 Task: Multiple Plugin Chains.
Action: Mouse moved to (101, 36)
Screenshot: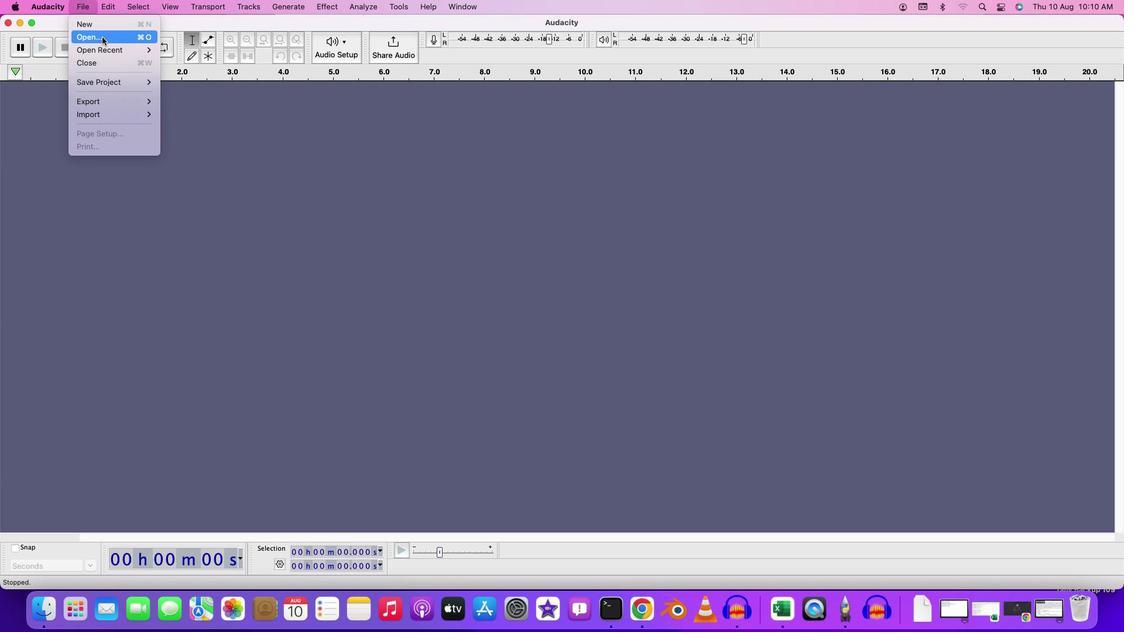 
Action: Mouse pressed left at (101, 36)
Screenshot: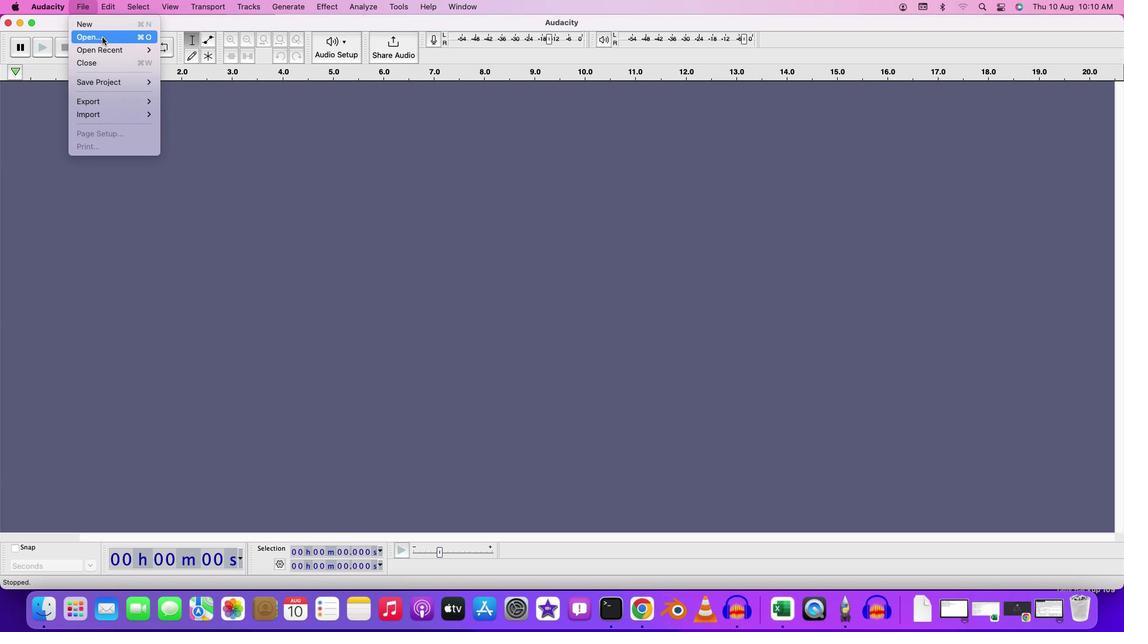 
Action: Mouse moved to (720, 277)
Screenshot: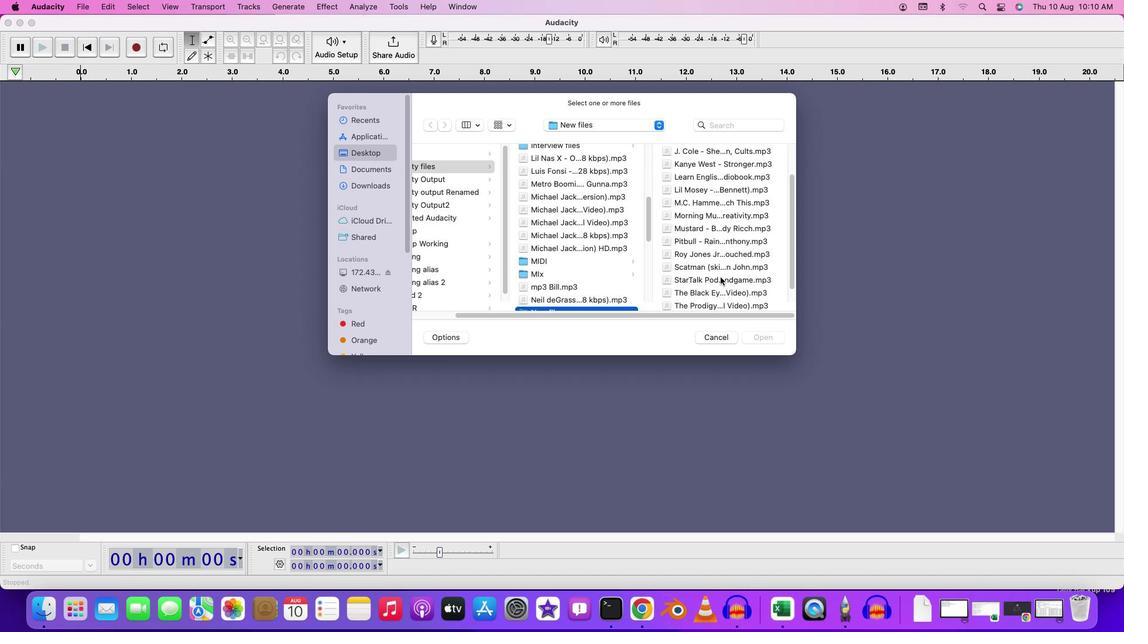 
Action: Mouse scrolled (720, 277) with delta (0, 0)
Screenshot: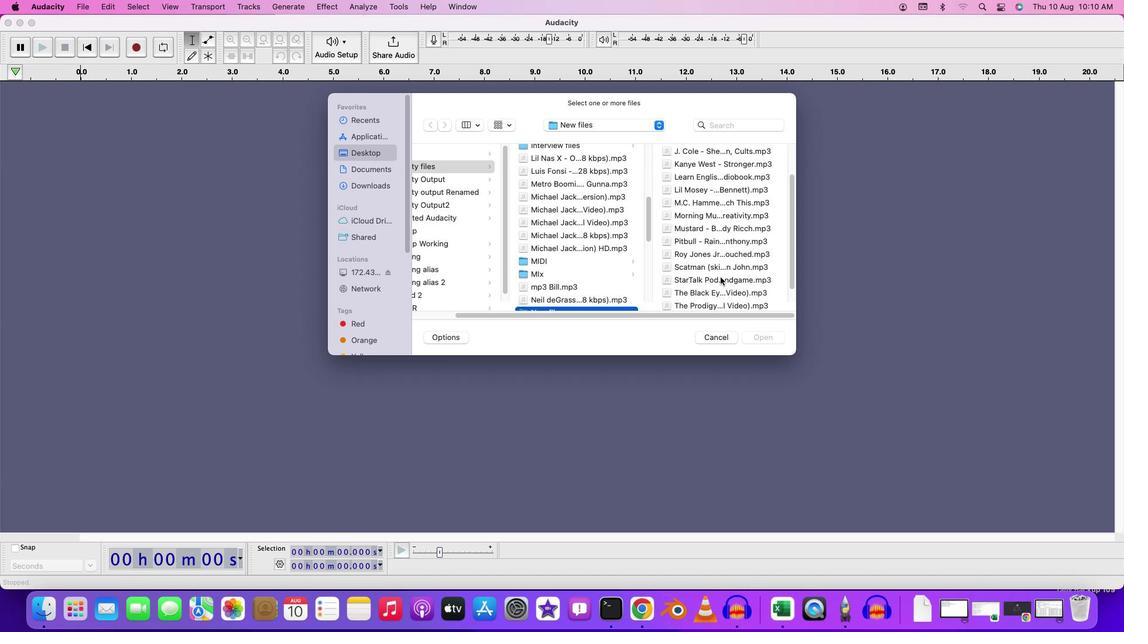 
Action: Mouse scrolled (720, 277) with delta (0, 0)
Screenshot: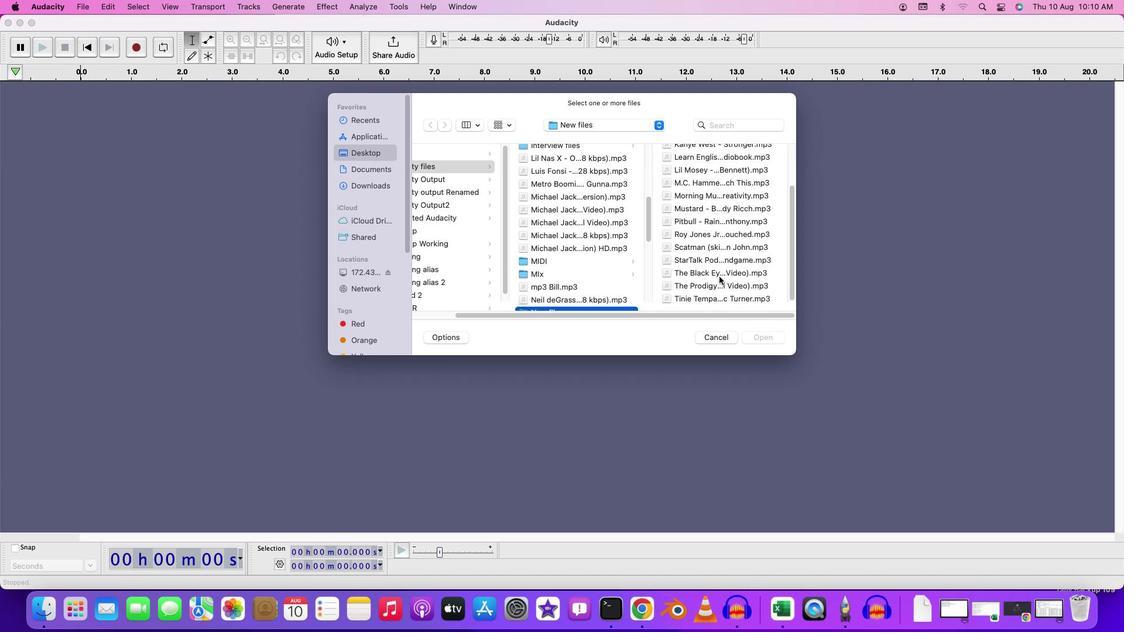 
Action: Mouse scrolled (720, 277) with delta (0, -1)
Screenshot: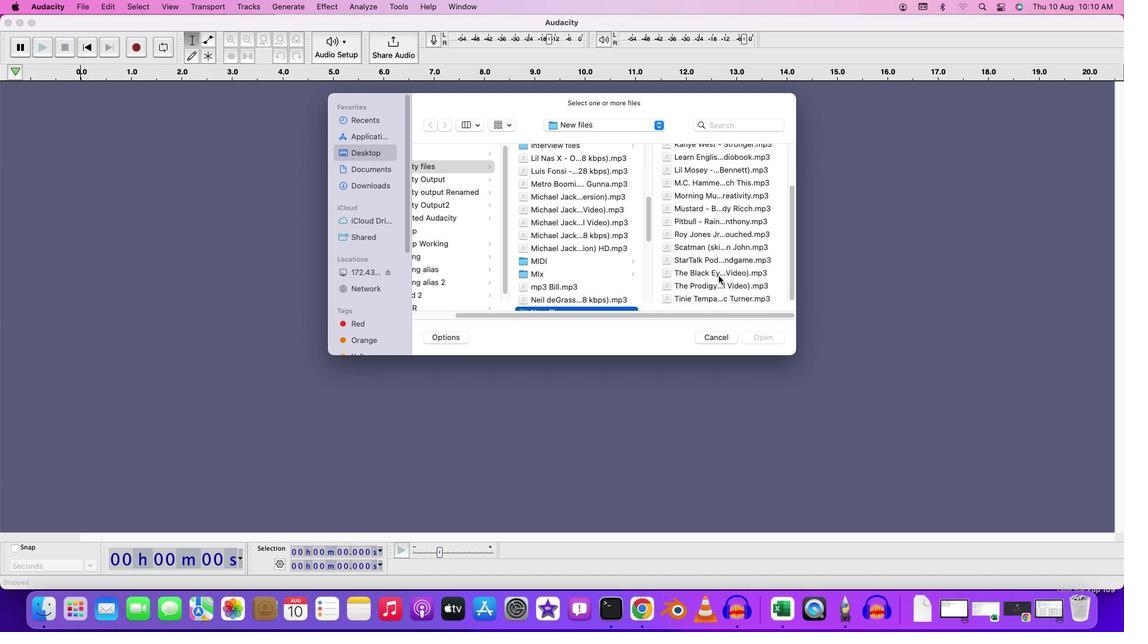
Action: Mouse moved to (720, 277)
Screenshot: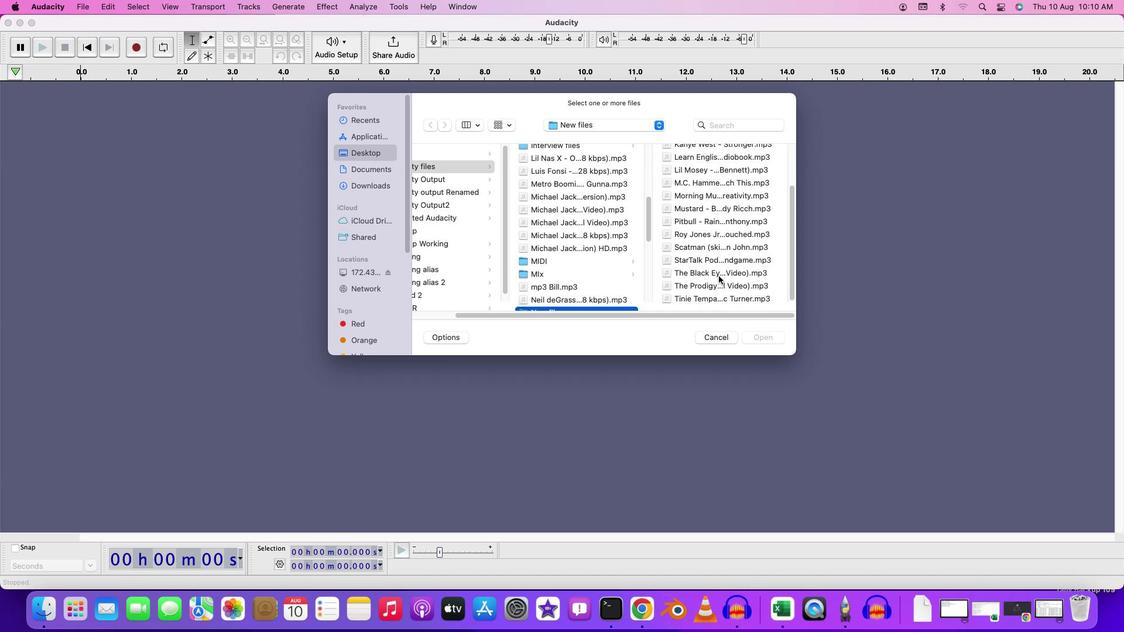 
Action: Mouse scrolled (720, 277) with delta (0, -2)
Screenshot: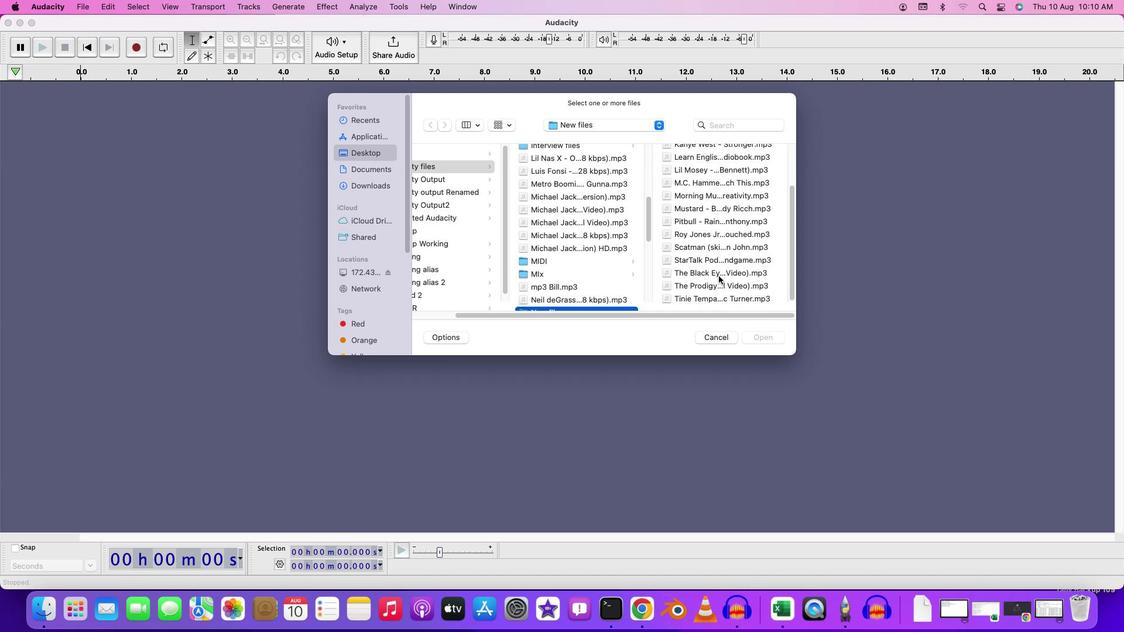 
Action: Mouse moved to (722, 260)
Screenshot: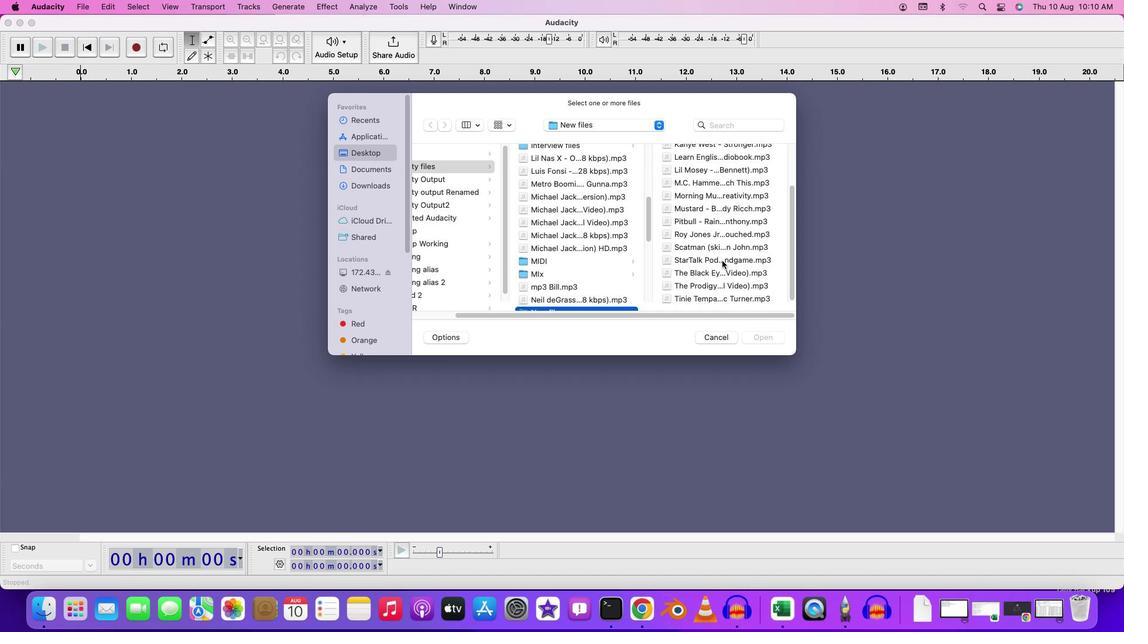 
Action: Mouse pressed left at (722, 260)
Screenshot: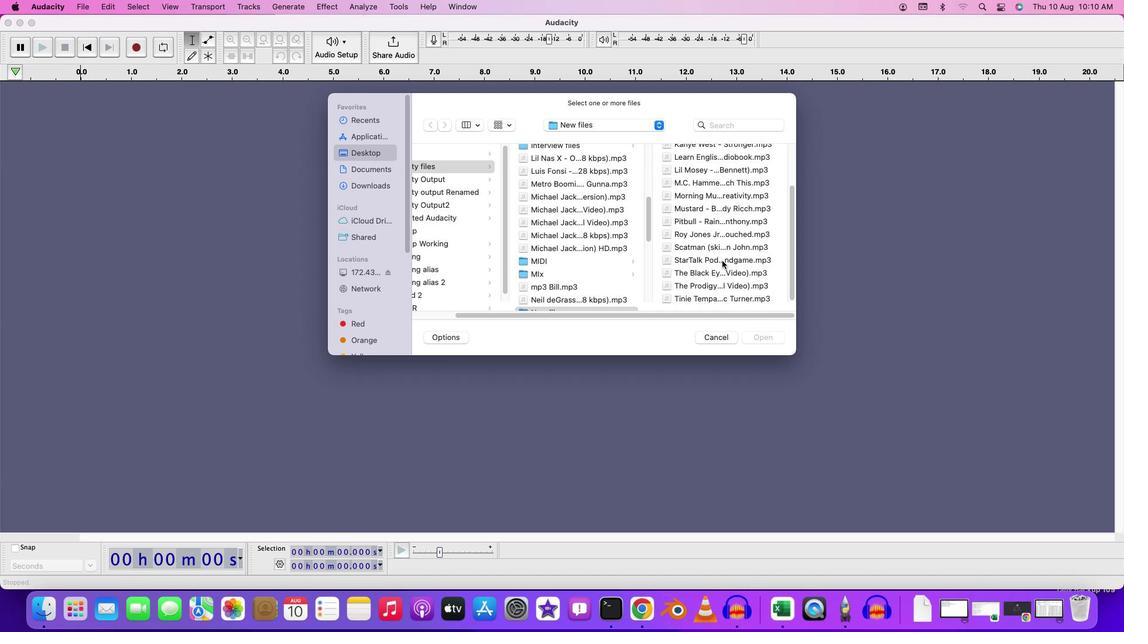 
Action: Mouse moved to (587, 175)
Screenshot: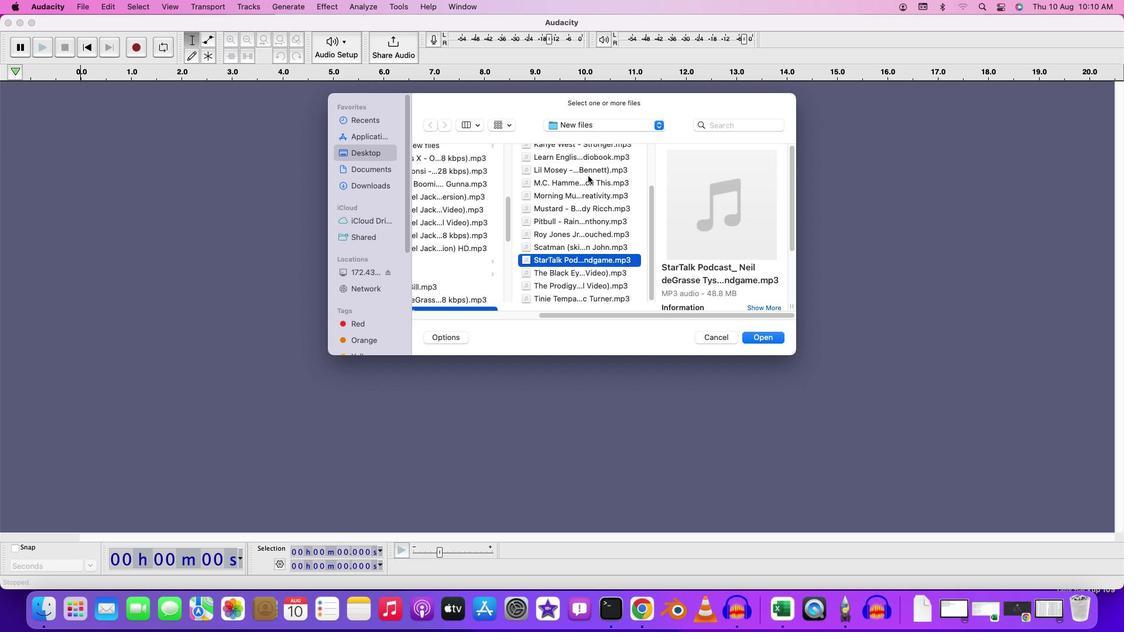 
Action: Mouse scrolled (587, 175) with delta (0, 0)
Screenshot: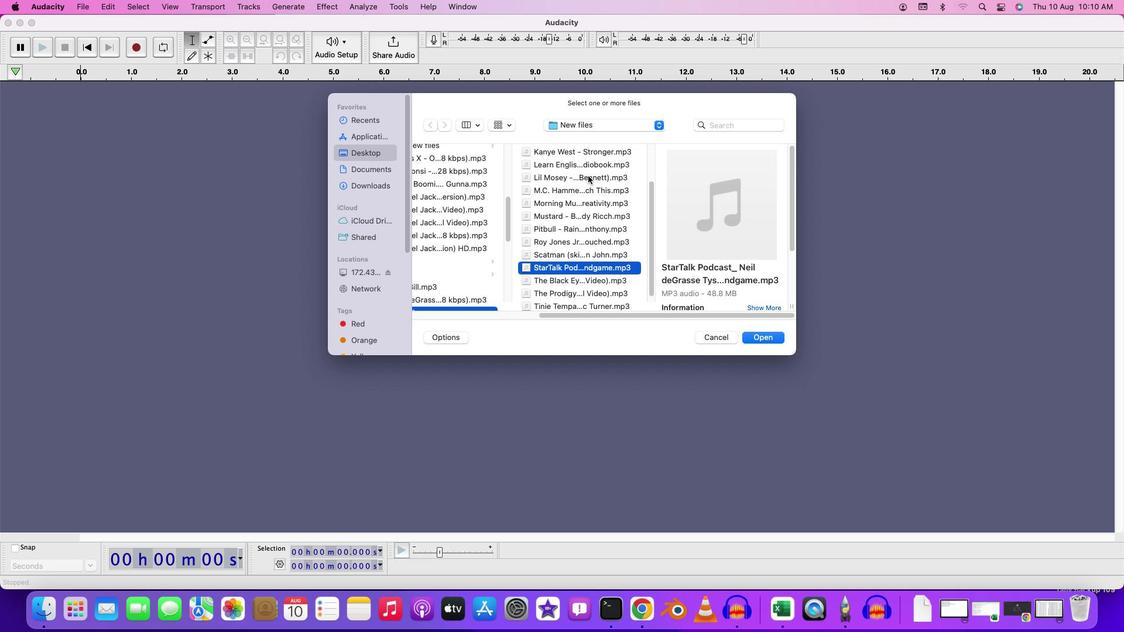 
Action: Mouse scrolled (587, 175) with delta (0, 0)
Screenshot: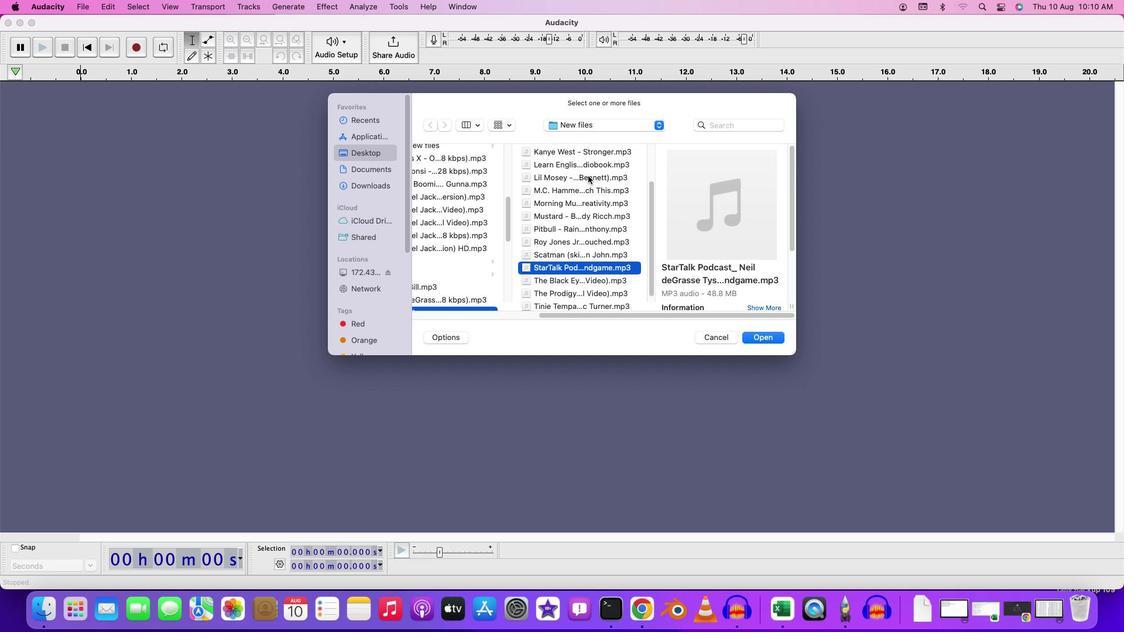 
Action: Mouse moved to (587, 176)
Screenshot: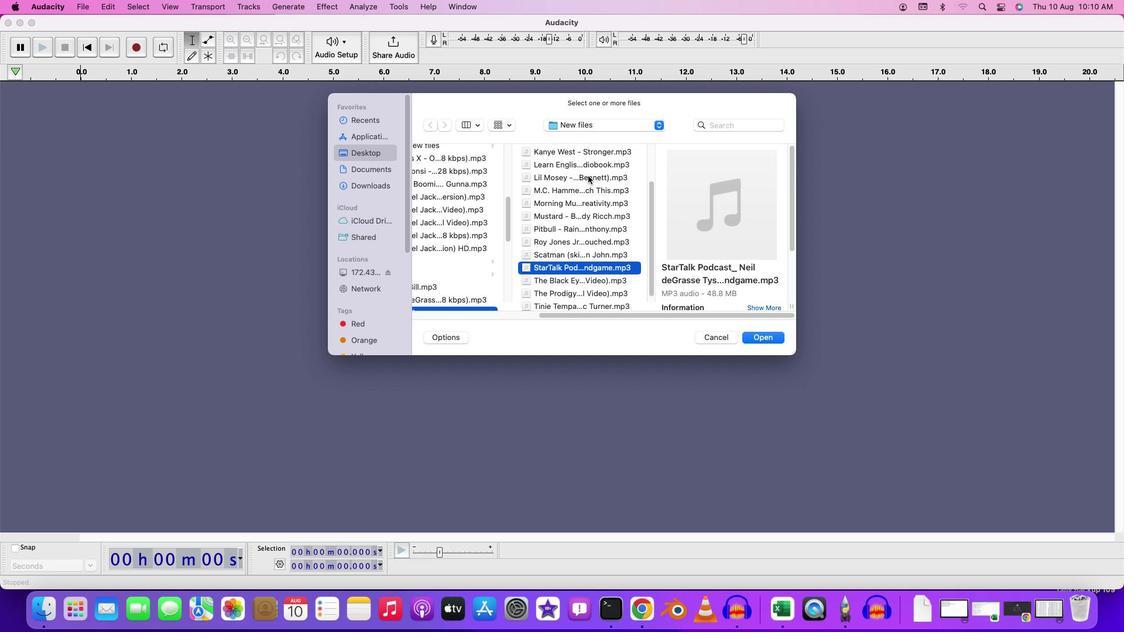
Action: Mouse scrolled (587, 176) with delta (0, 0)
Screenshot: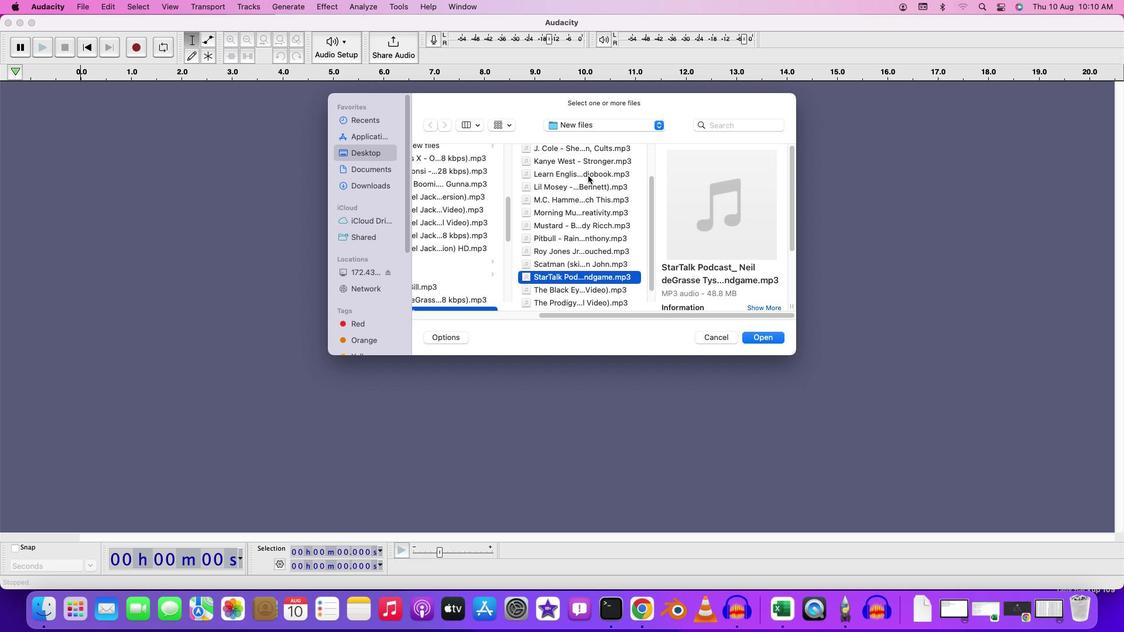 
Action: Mouse scrolled (587, 176) with delta (0, 0)
Screenshot: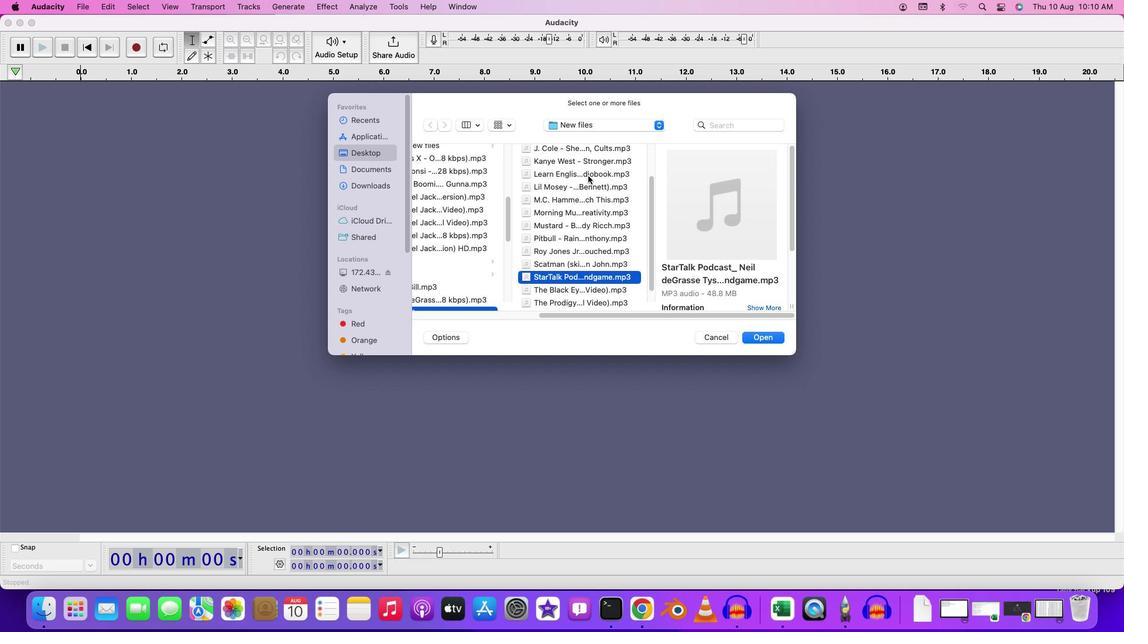 
Action: Mouse moved to (584, 189)
Screenshot: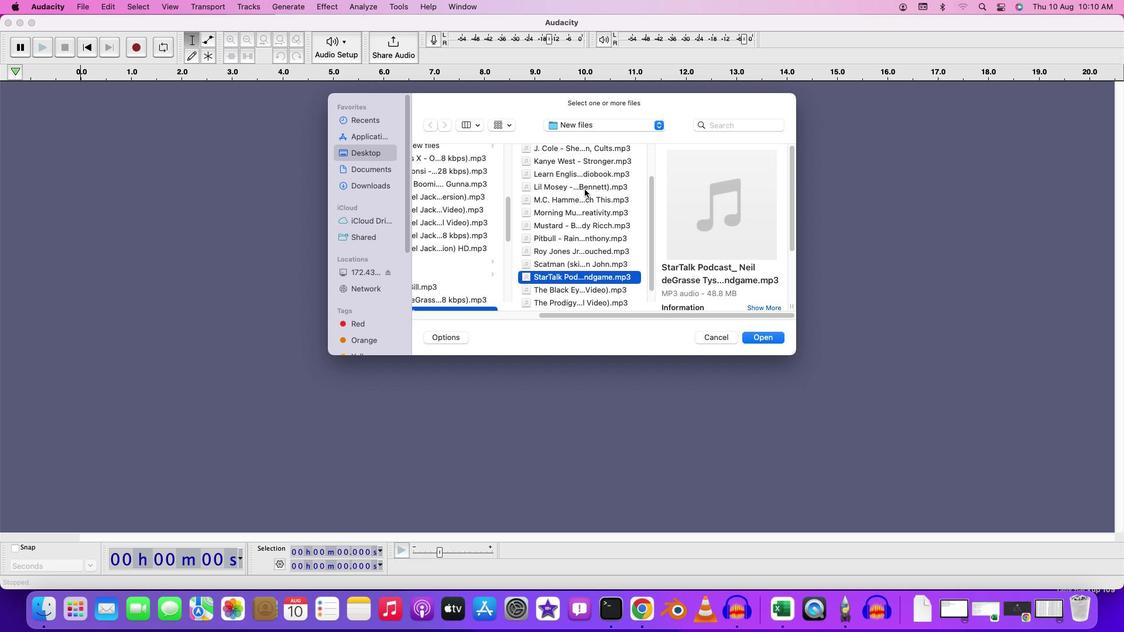 
Action: Mouse pressed left at (584, 189)
Screenshot: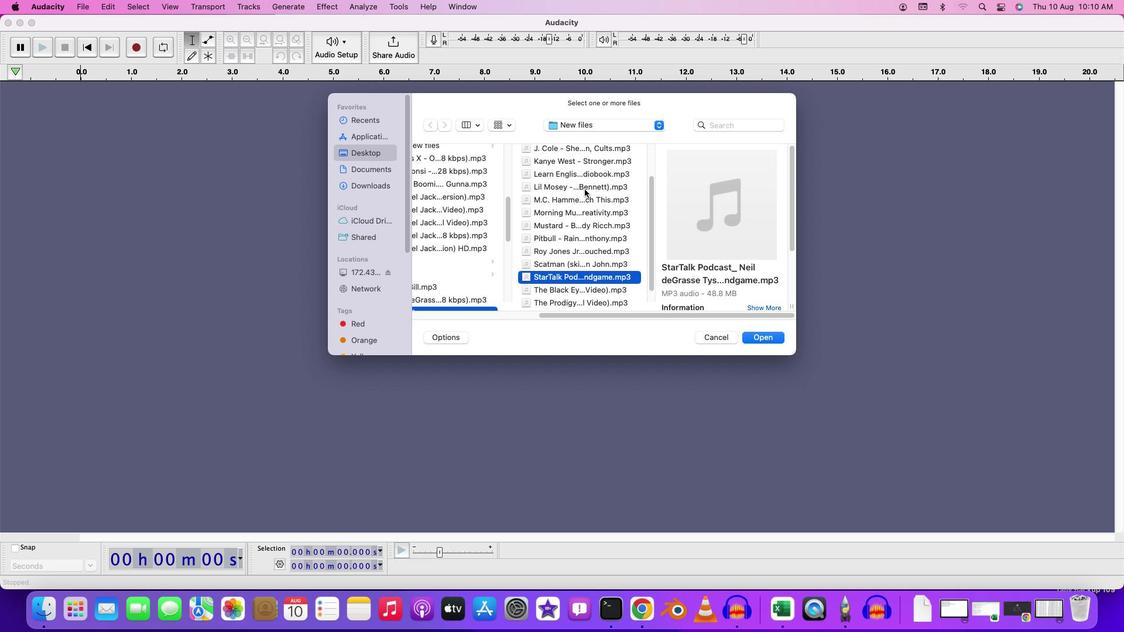 
Action: Mouse pressed left at (584, 189)
Screenshot: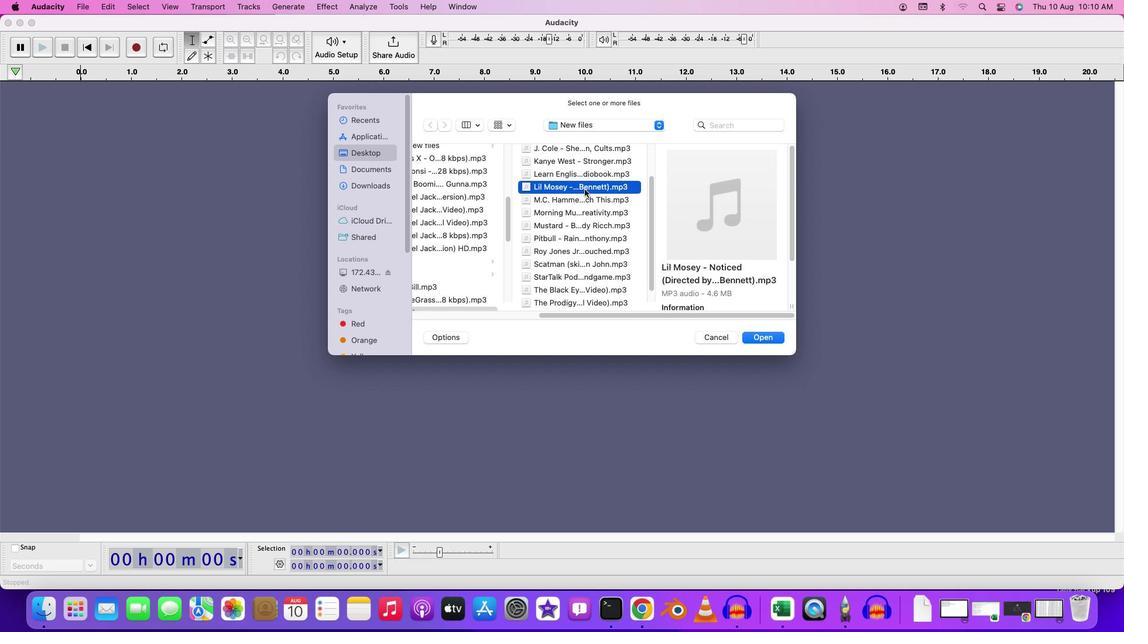
Action: Mouse moved to (89, 100)
Screenshot: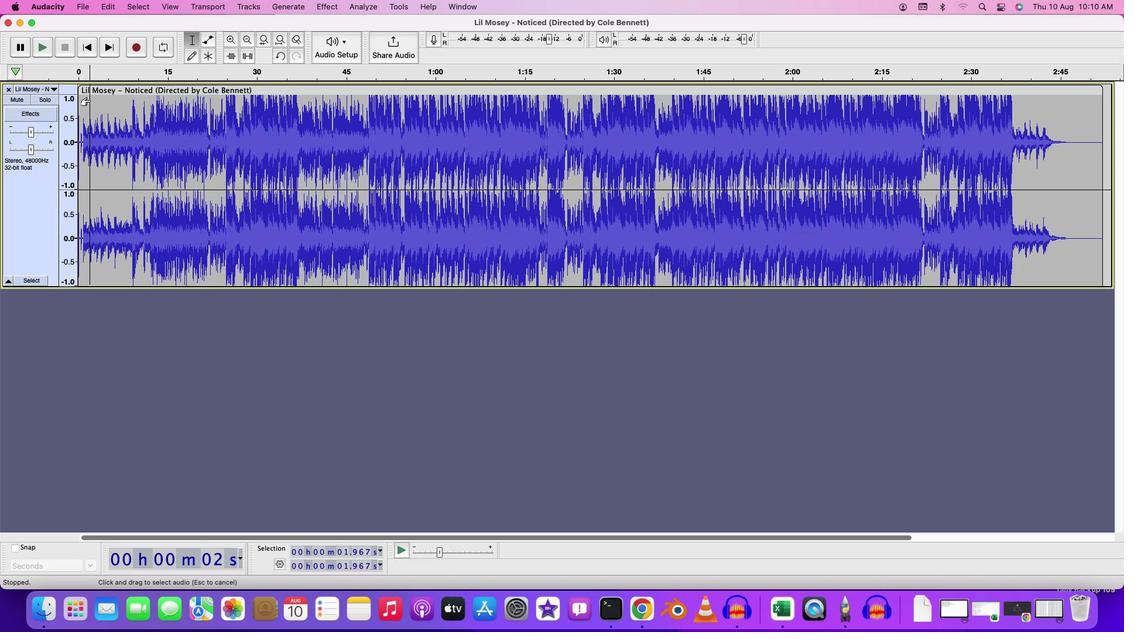 
Action: Mouse pressed left at (89, 100)
Screenshot: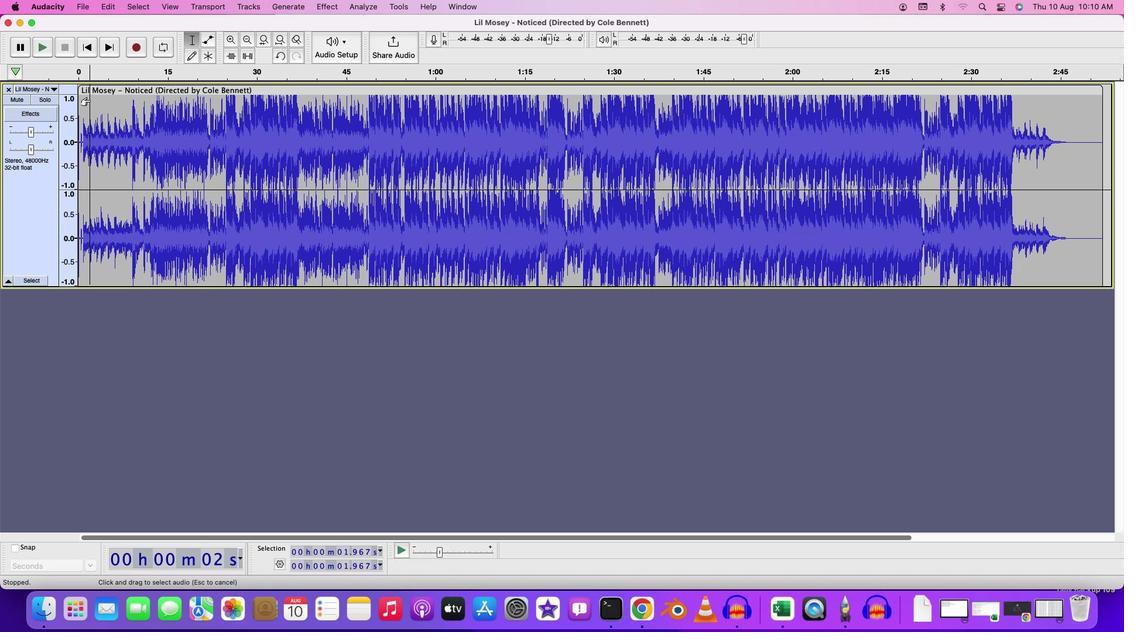 
Action: Key pressed Key.space
Screenshot: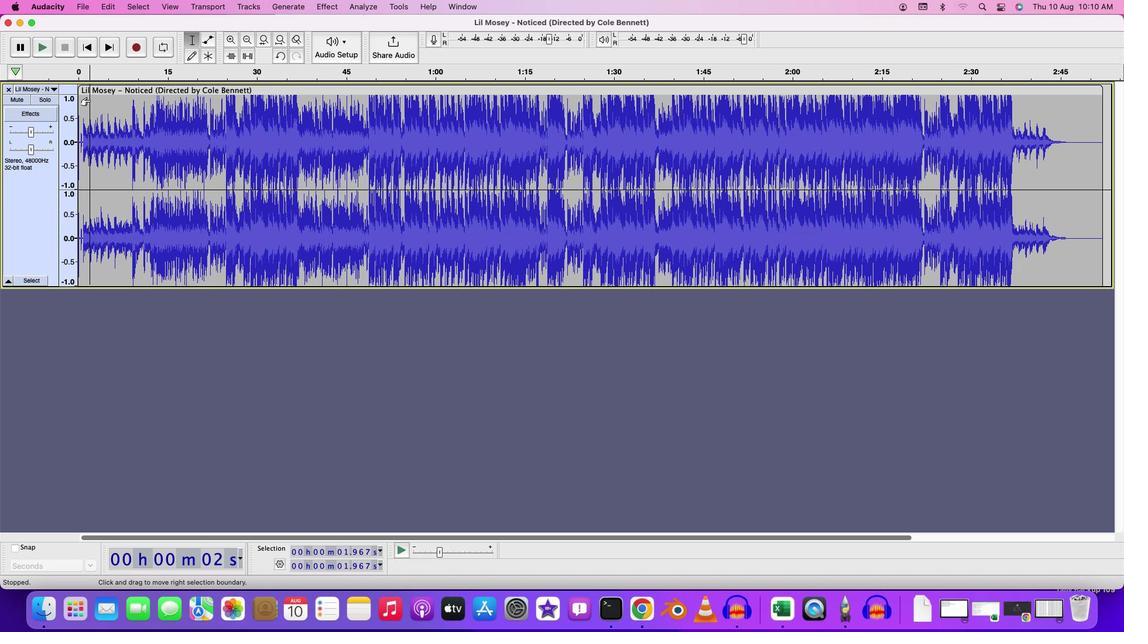 
Action: Mouse moved to (131, 100)
Screenshot: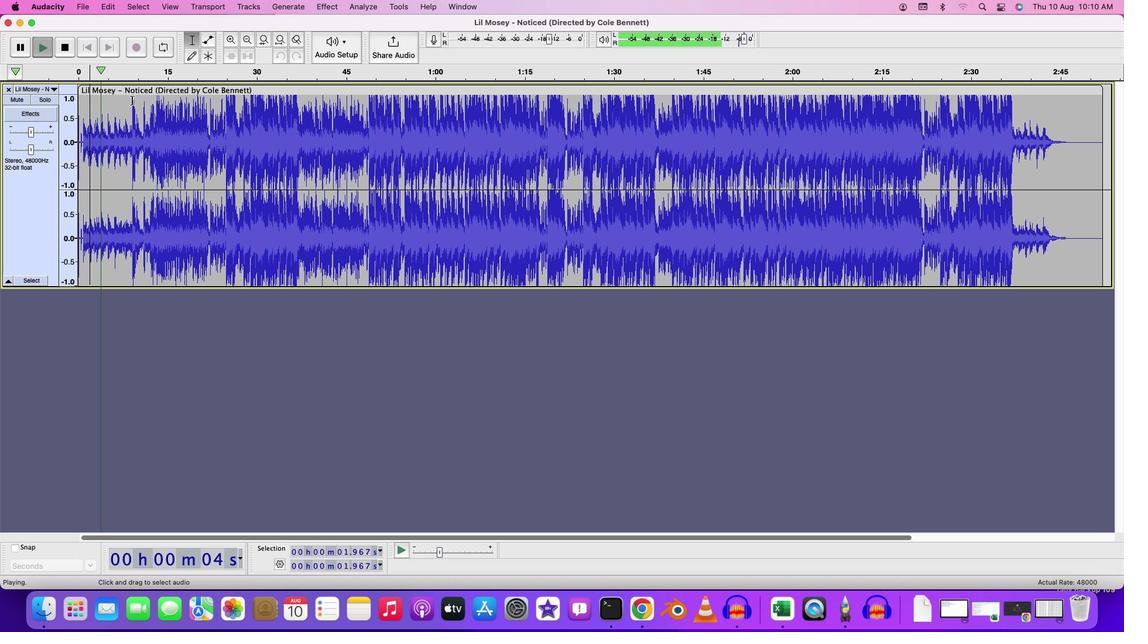 
Action: Mouse pressed left at (131, 100)
Screenshot: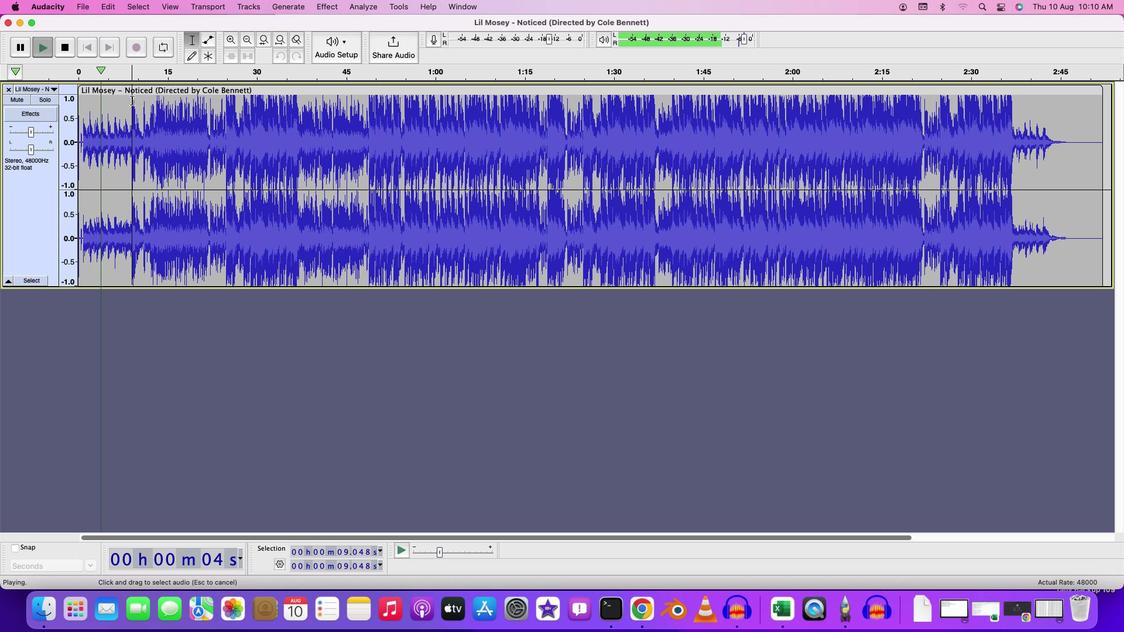 
Action: Key pressed Key.spaceKey.space
Screenshot: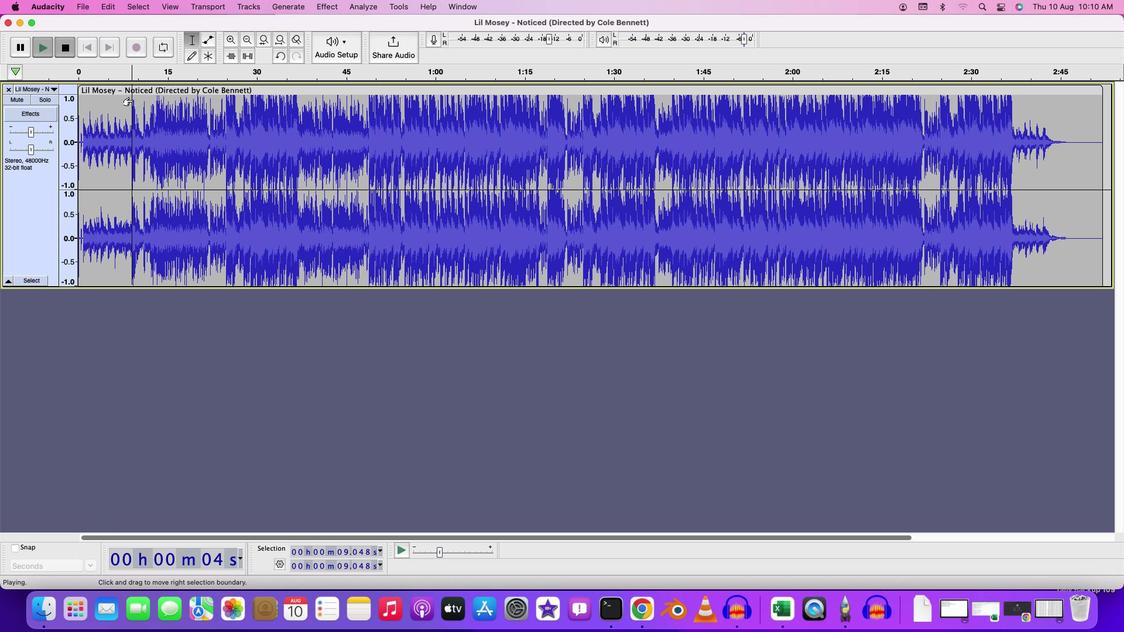 
Action: Mouse moved to (222, 101)
Screenshot: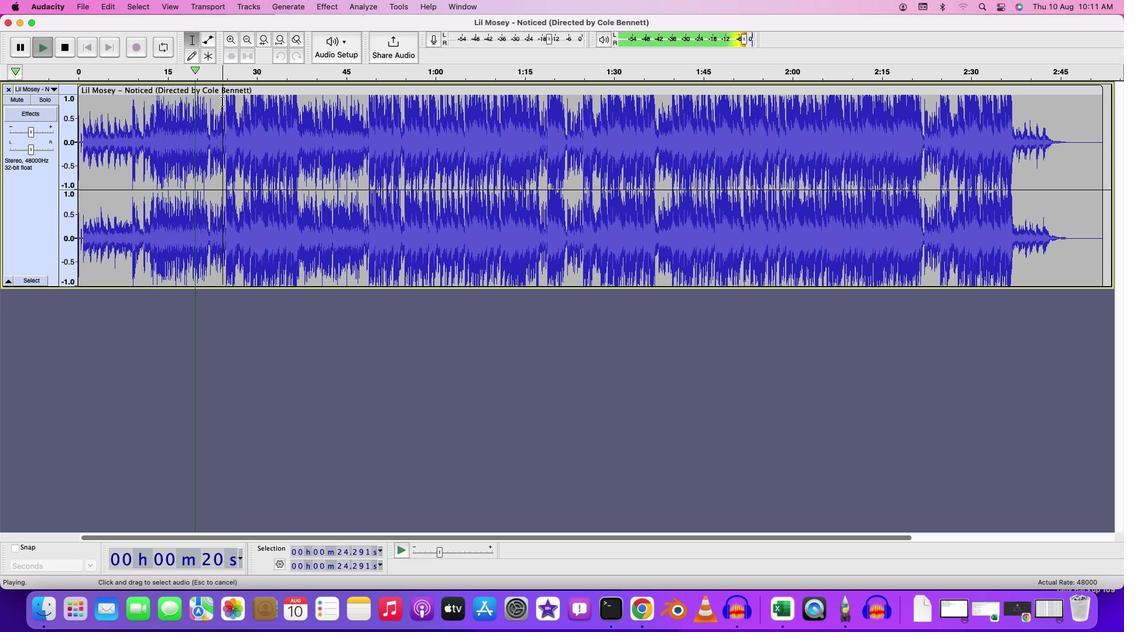 
Action: Mouse pressed left at (222, 101)
Screenshot: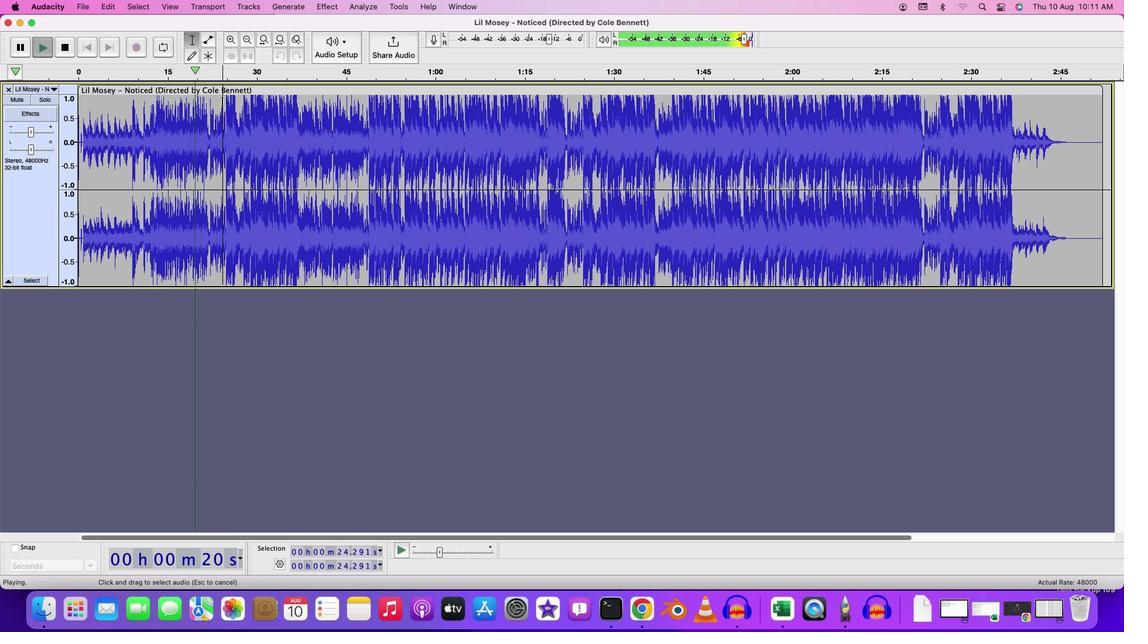 
Action: Key pressed Key.spaceKey.space
Screenshot: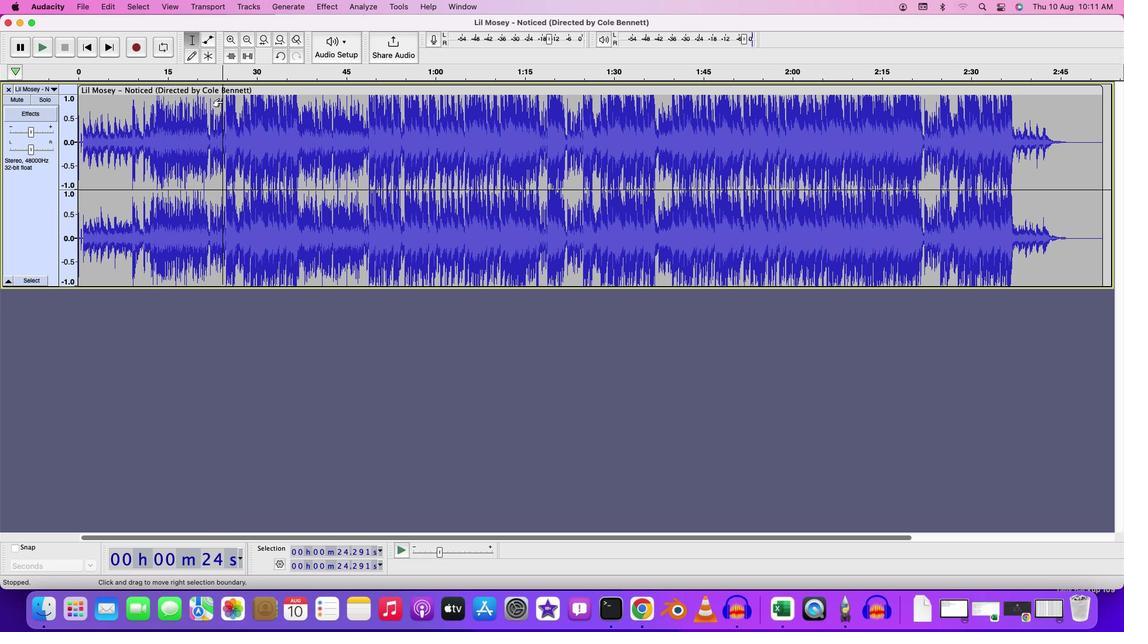 
Action: Mouse moved to (455, 151)
Screenshot: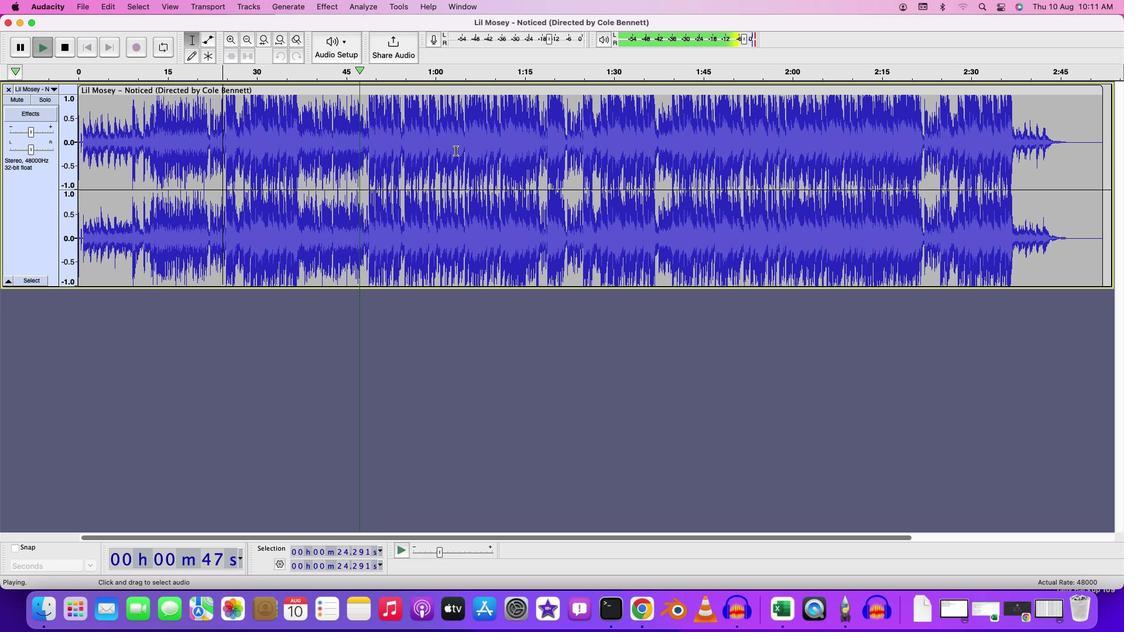 
Action: Key pressed Key.space
Screenshot: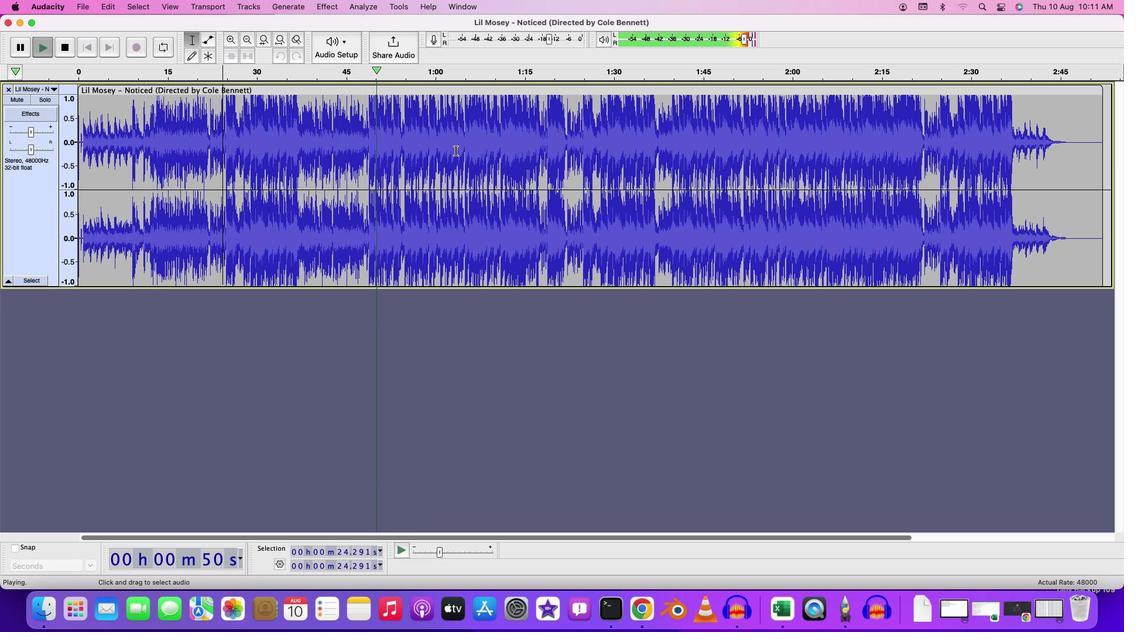 
Action: Mouse moved to (233, 167)
Screenshot: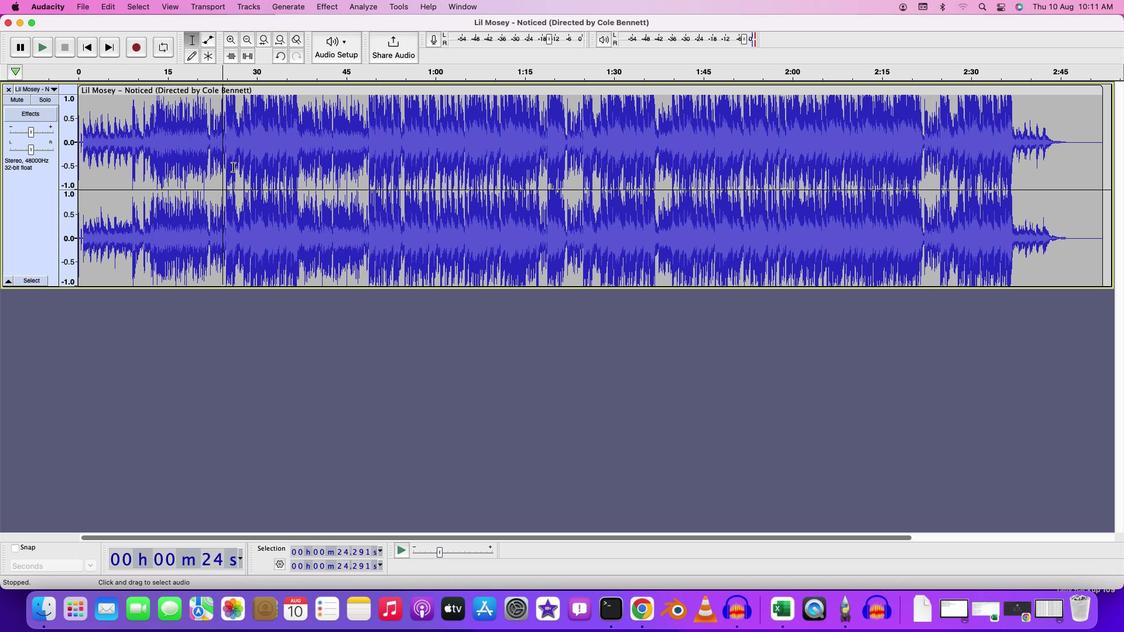 
Action: Mouse pressed left at (233, 167)
Screenshot: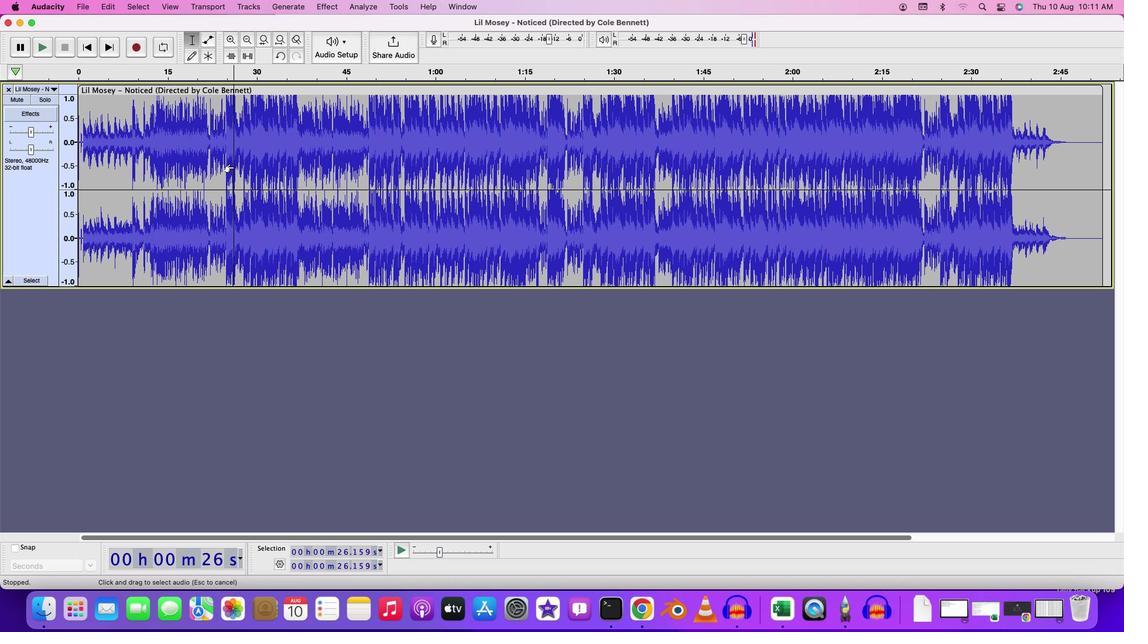 
Action: Mouse moved to (81, 122)
Screenshot: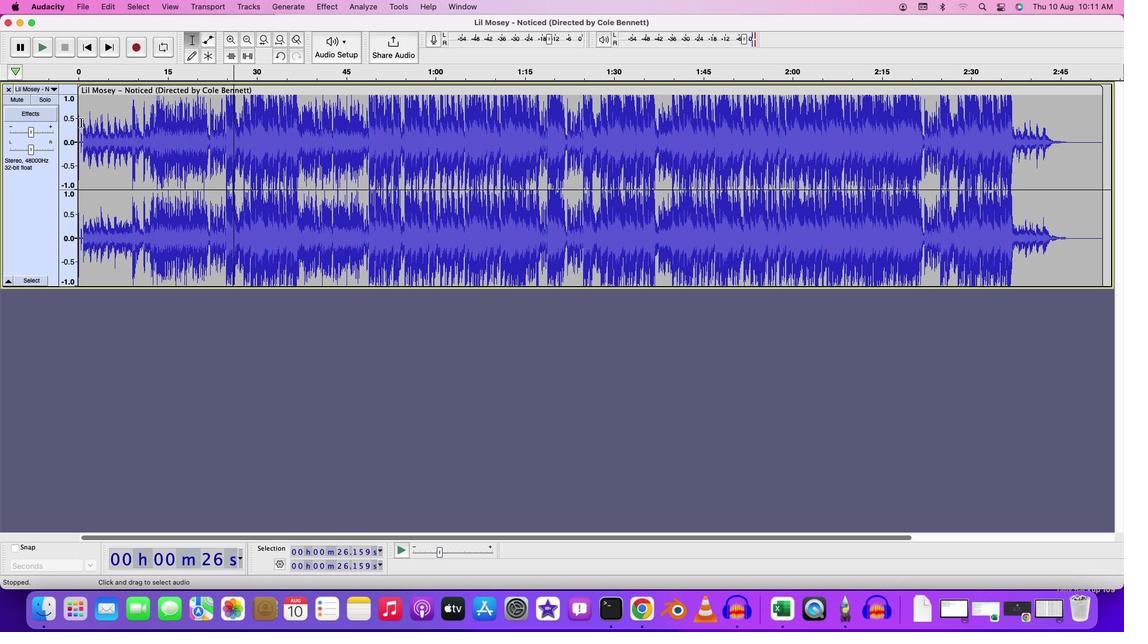 
Action: Mouse pressed left at (81, 122)
Screenshot: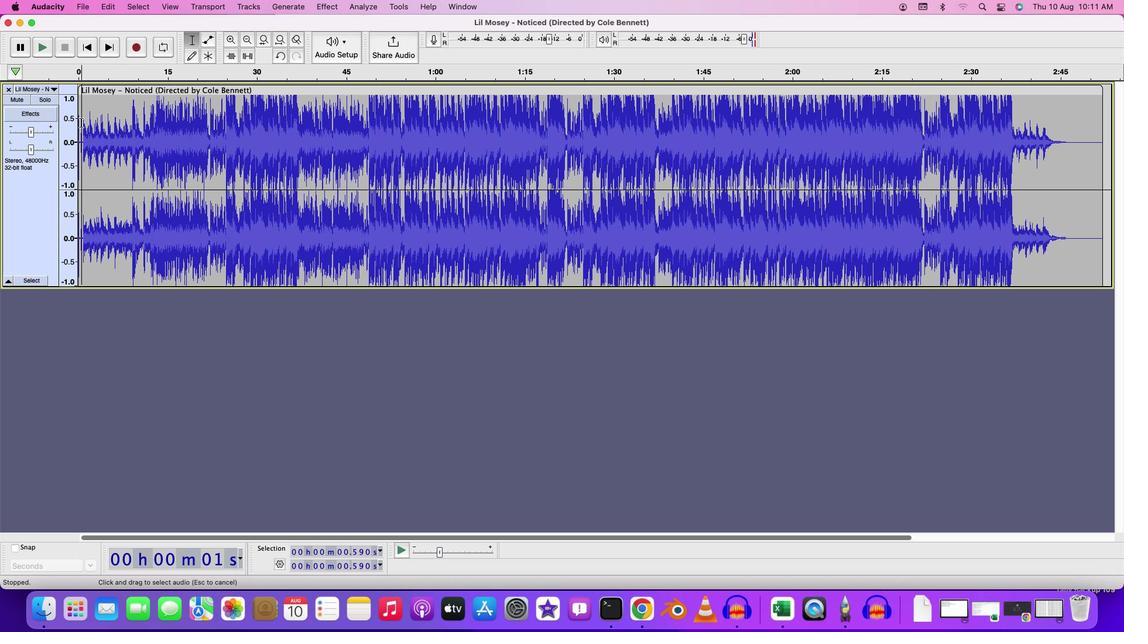 
Action: Mouse moved to (318, 4)
Screenshot: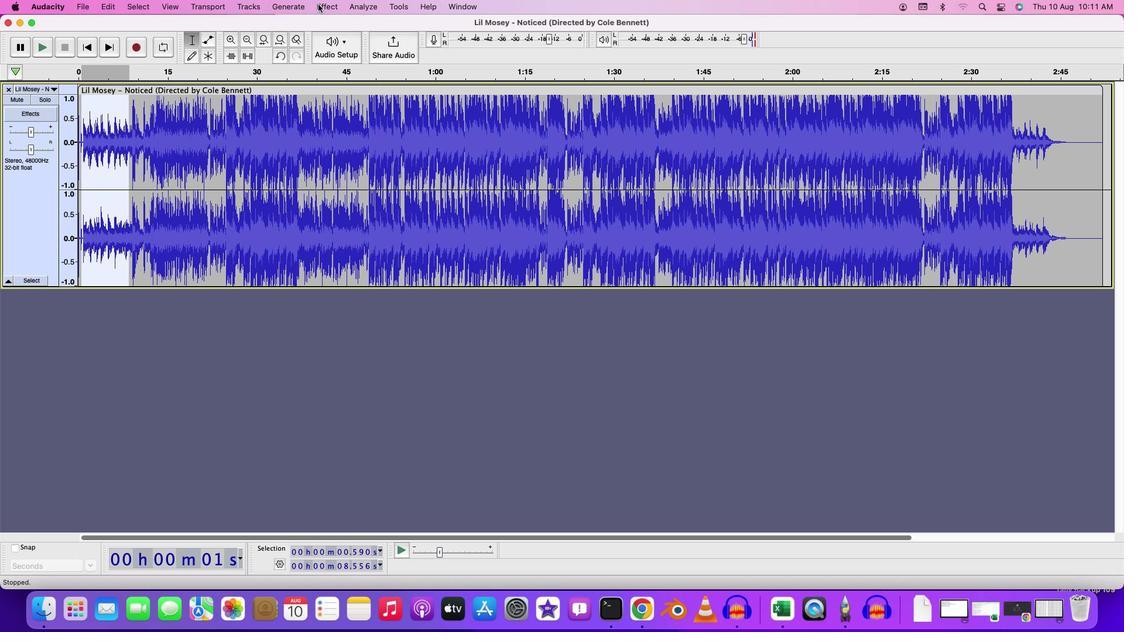 
Action: Mouse pressed left at (318, 4)
Screenshot: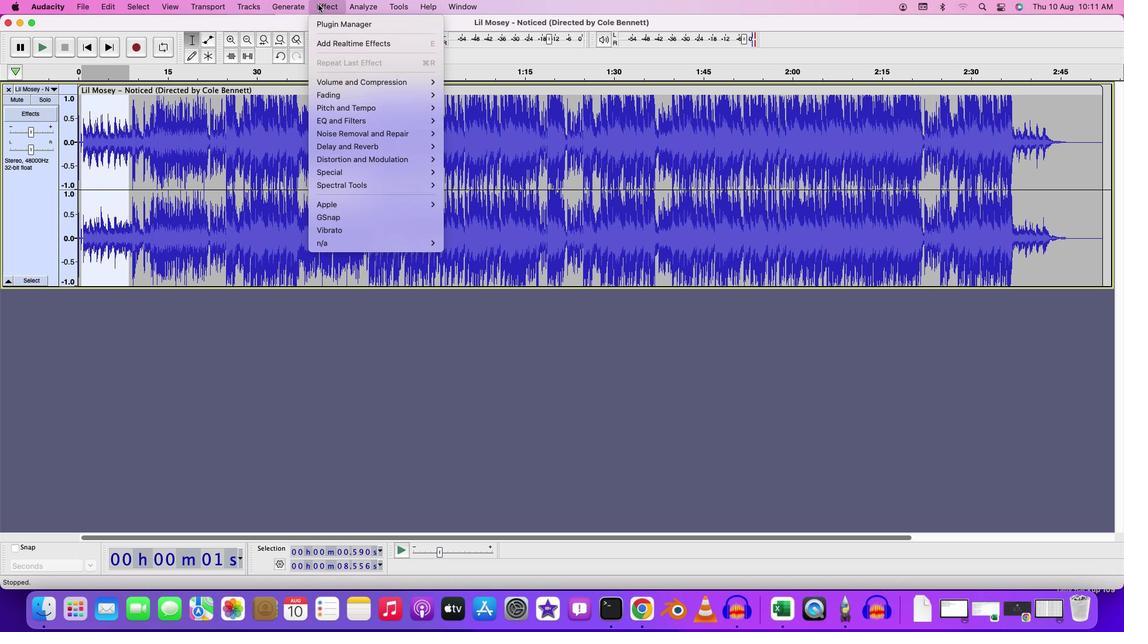 
Action: Mouse moved to (452, 176)
Screenshot: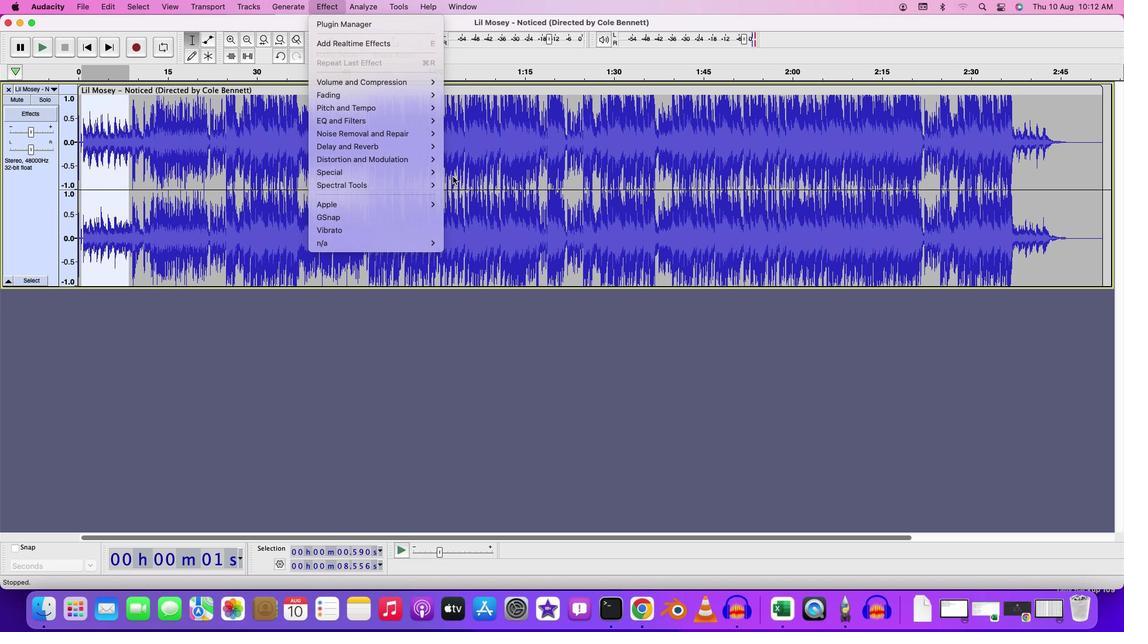 
Action: Mouse pressed left at (452, 176)
Screenshot: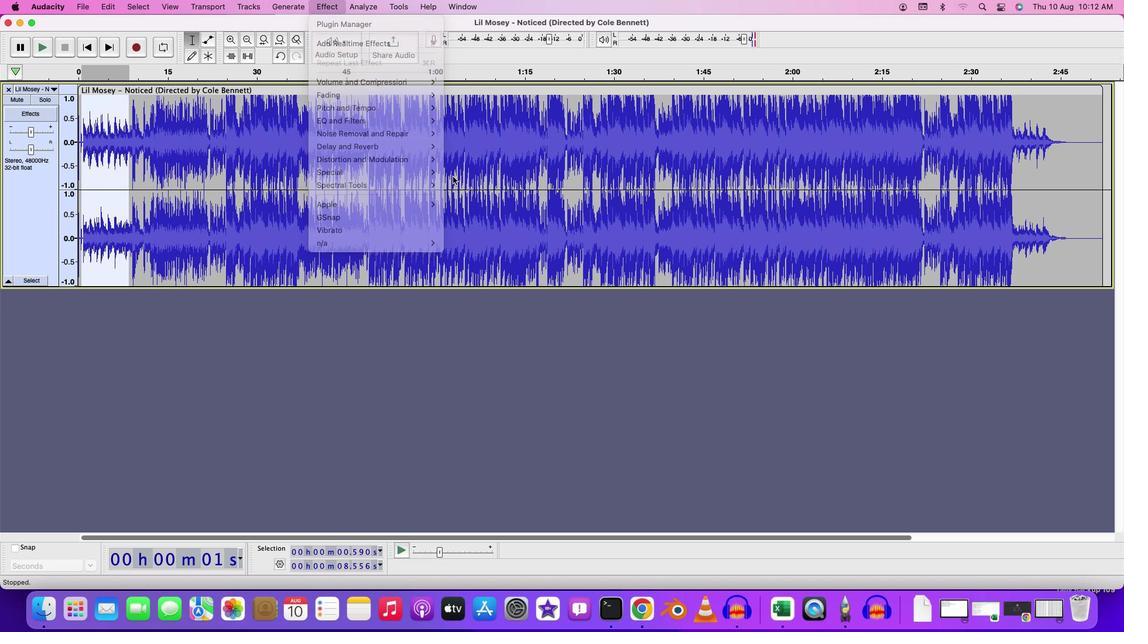 
Action: Mouse moved to (185, 148)
Screenshot: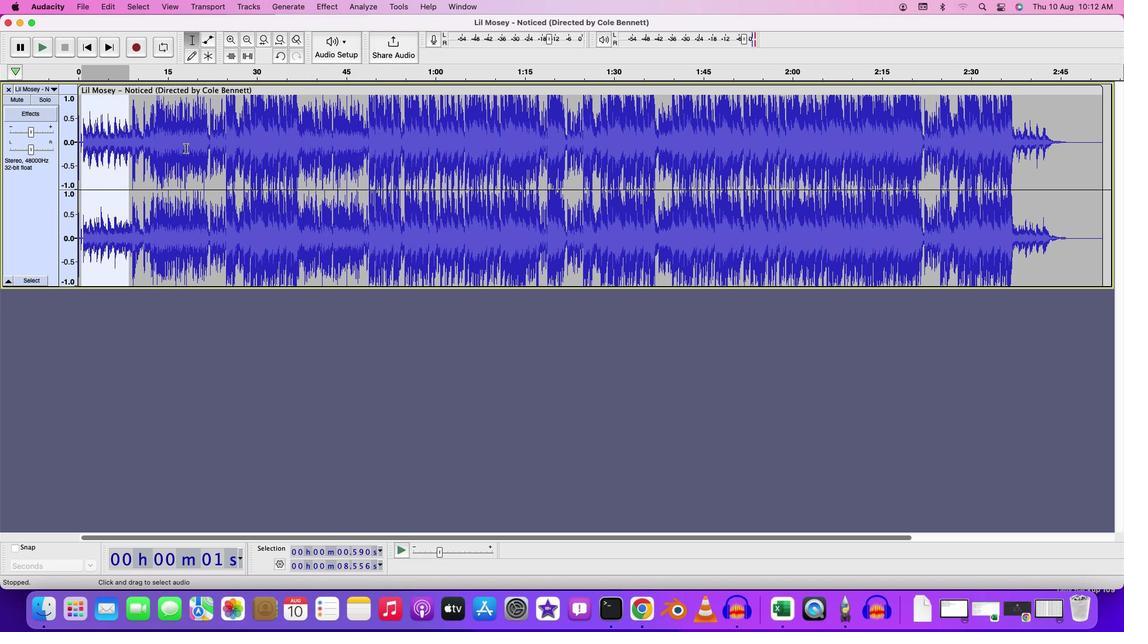 
Action: Mouse pressed left at (185, 148)
Screenshot: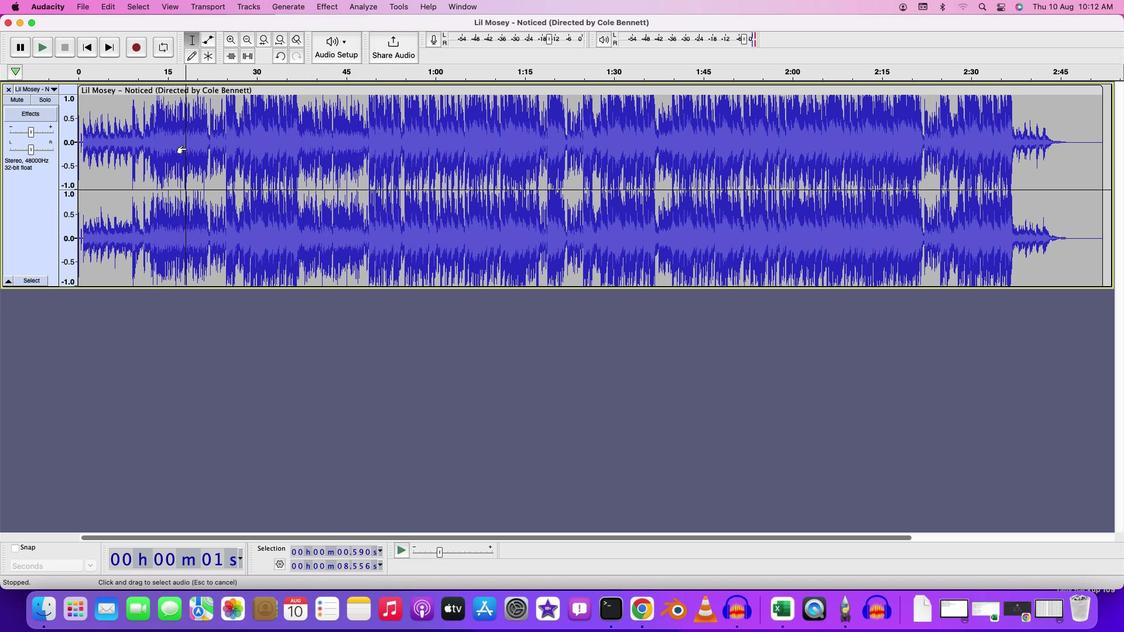 
Action: Mouse moved to (81, 110)
Screenshot: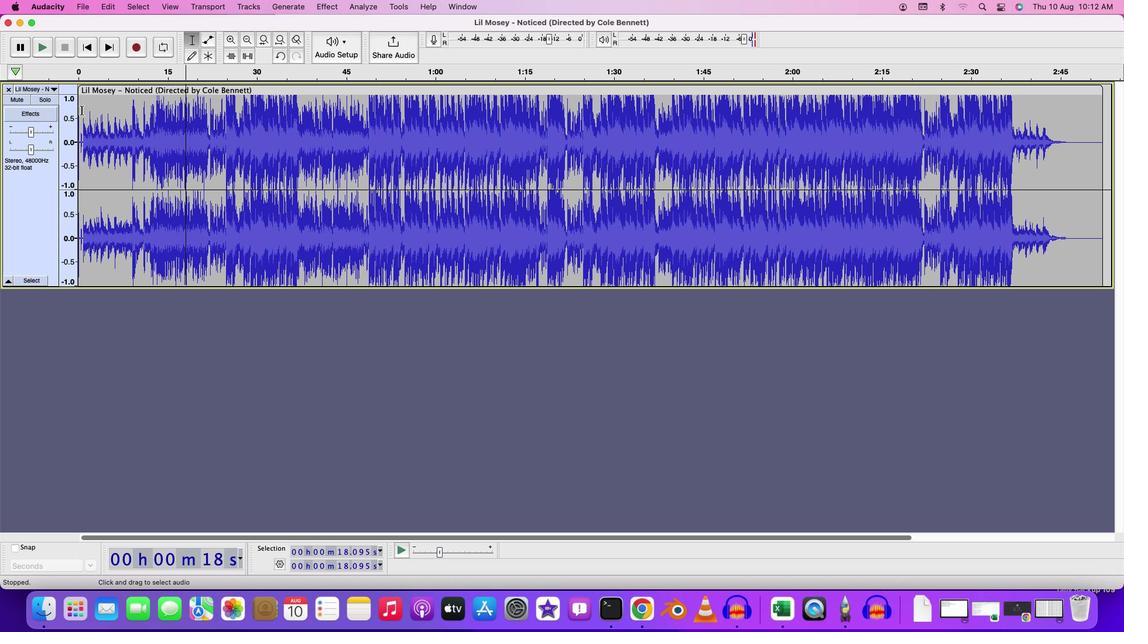 
Action: Mouse pressed left at (81, 110)
Screenshot: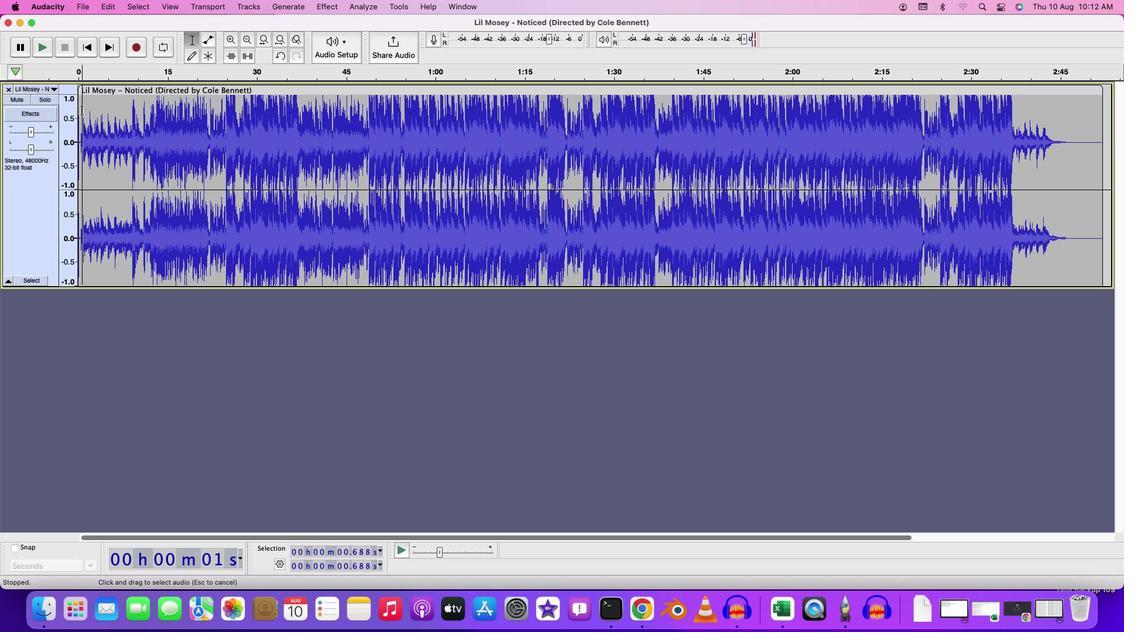 
Action: Mouse moved to (336, 6)
Screenshot: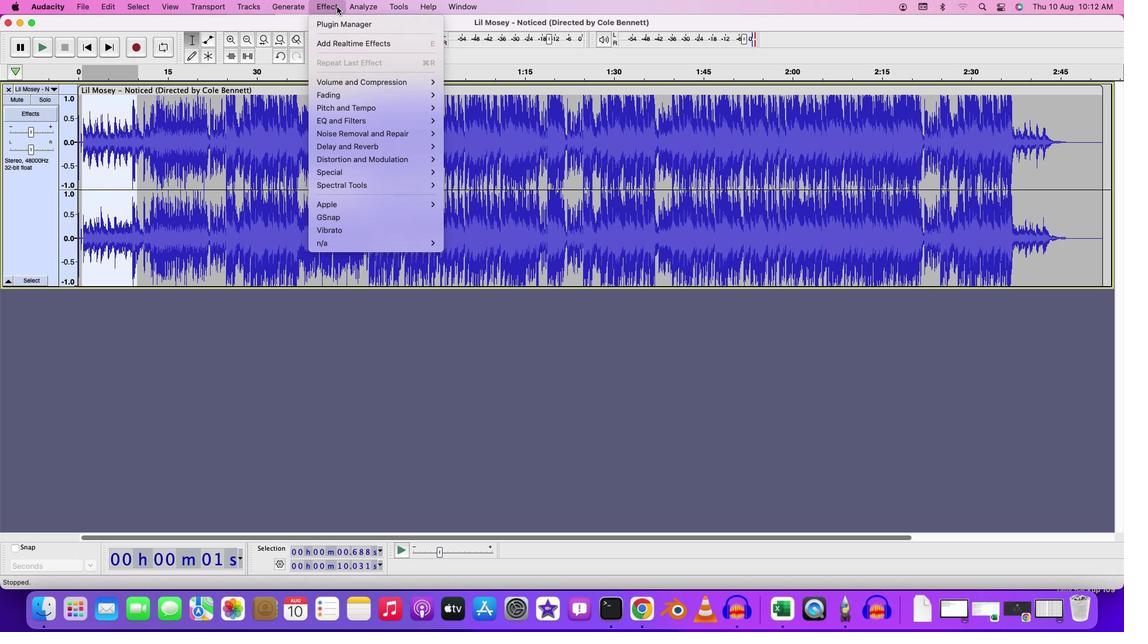 
Action: Mouse pressed left at (336, 6)
Screenshot: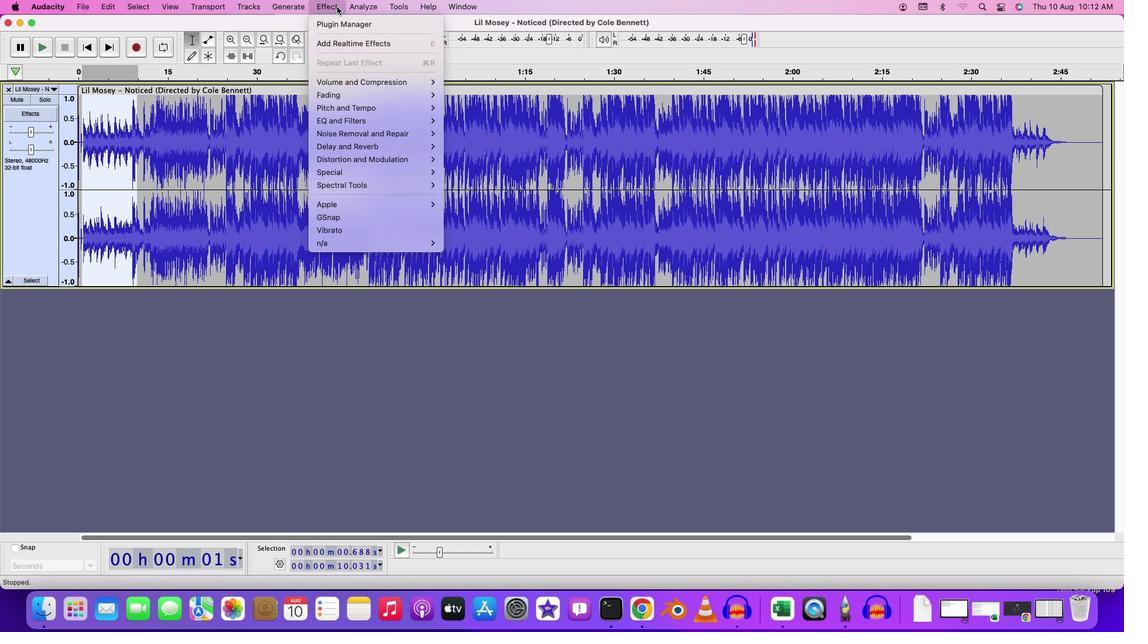 
Action: Mouse moved to (448, 171)
Screenshot: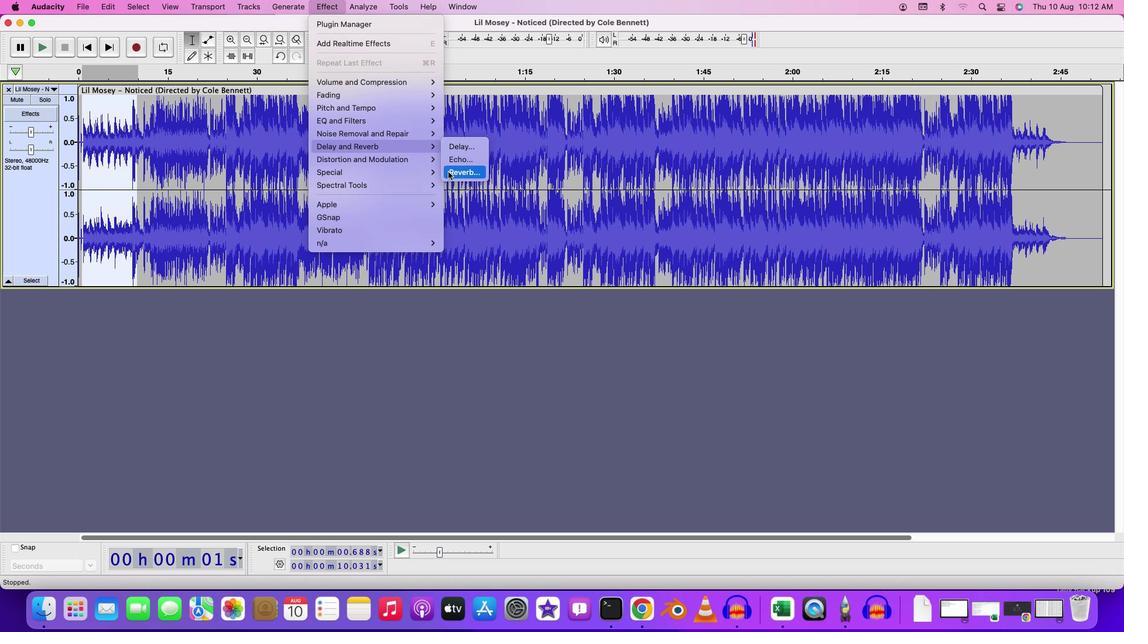 
Action: Mouse pressed left at (448, 171)
Screenshot: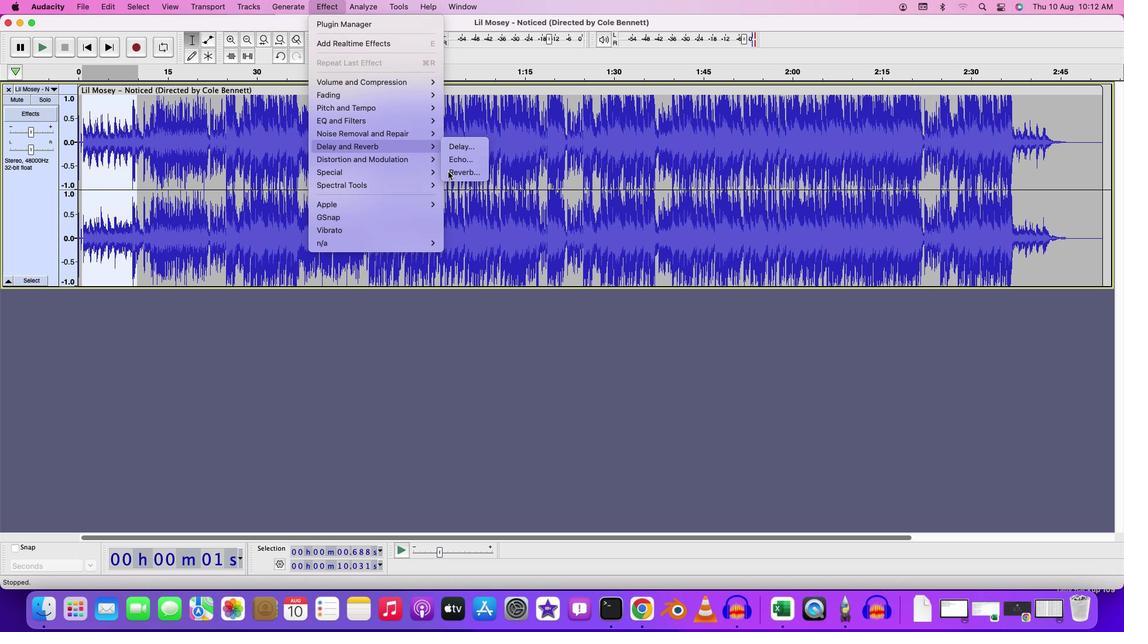 
Action: Mouse moved to (622, 238)
Screenshot: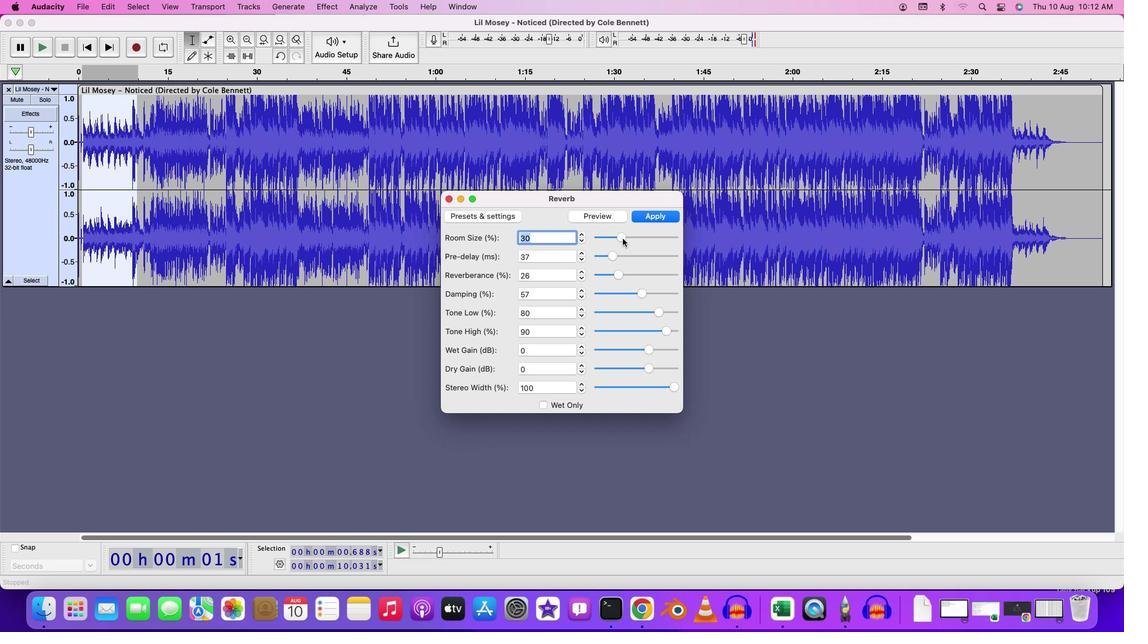
Action: Mouse pressed left at (622, 238)
Screenshot: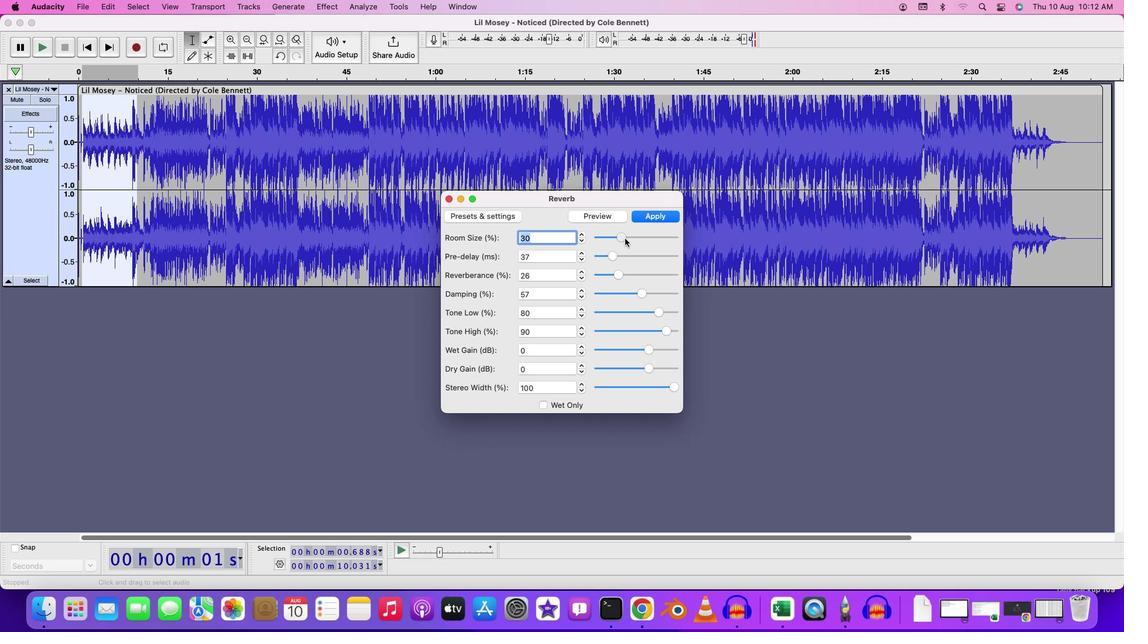 
Action: Mouse moved to (651, 221)
Screenshot: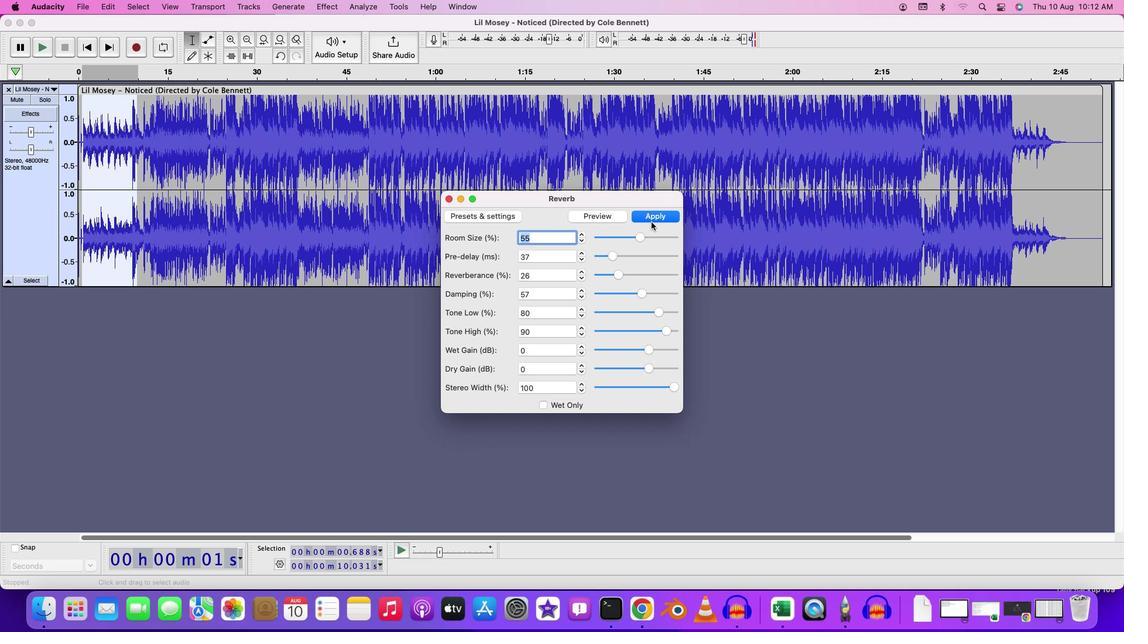 
Action: Mouse pressed left at (651, 221)
Screenshot: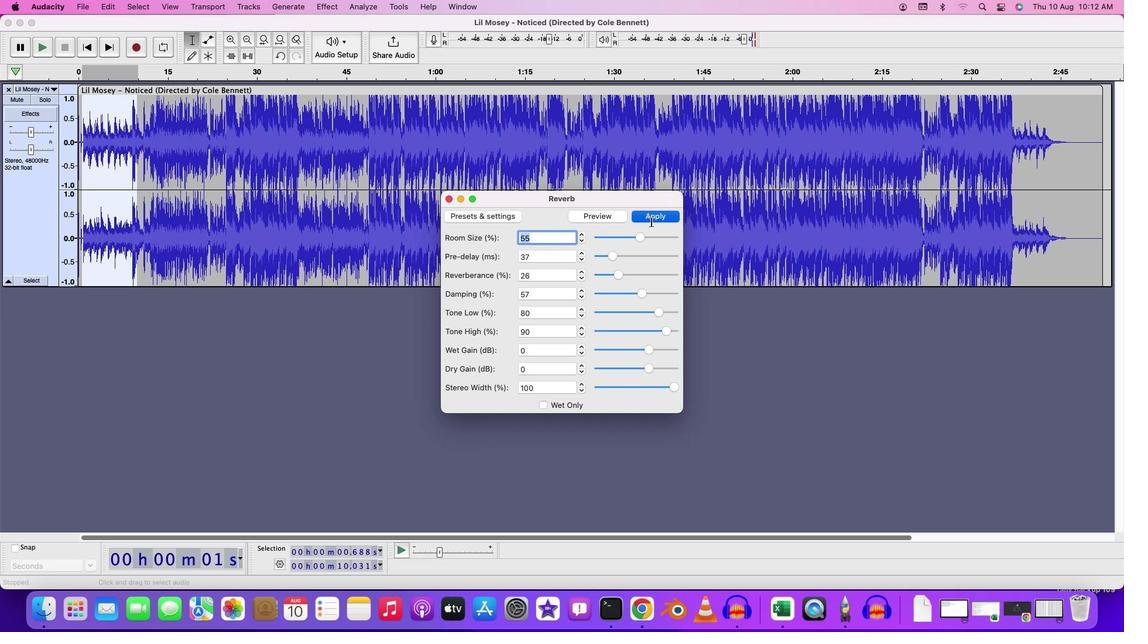 
Action: Mouse moved to (83, 104)
Screenshot: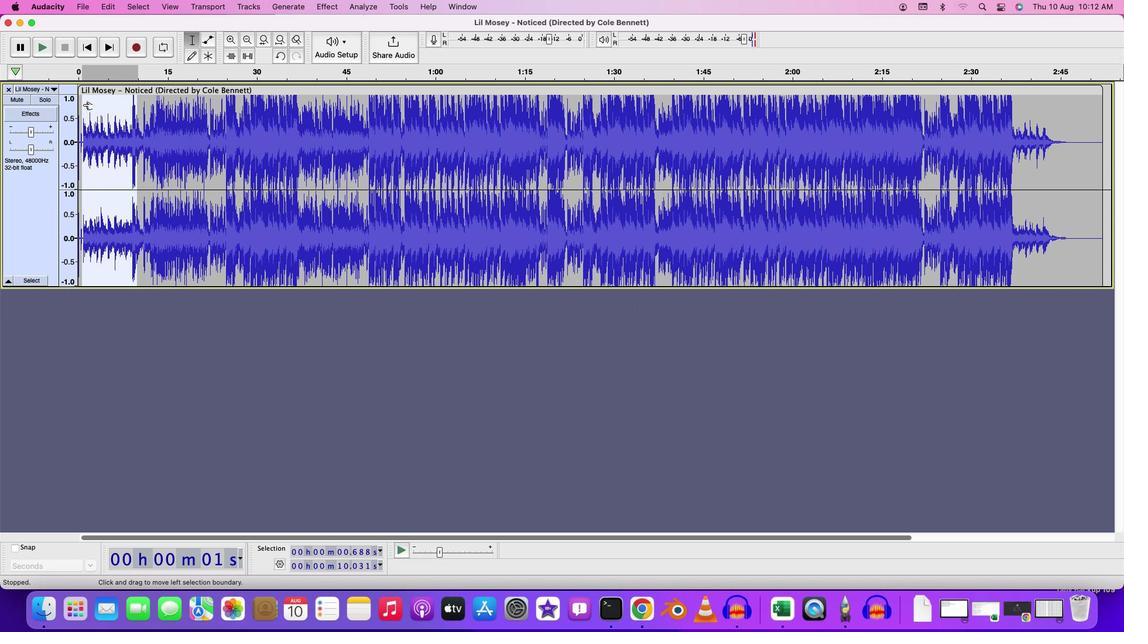 
Action: Mouse pressed left at (83, 104)
Screenshot: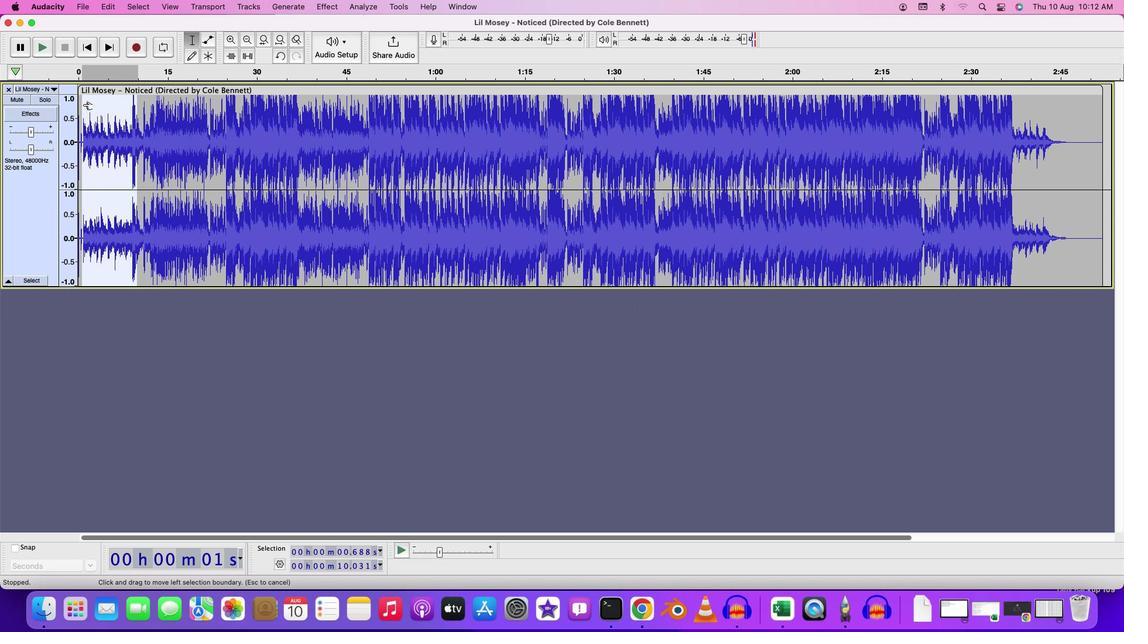 
Action: Mouse moved to (83, 110)
Screenshot: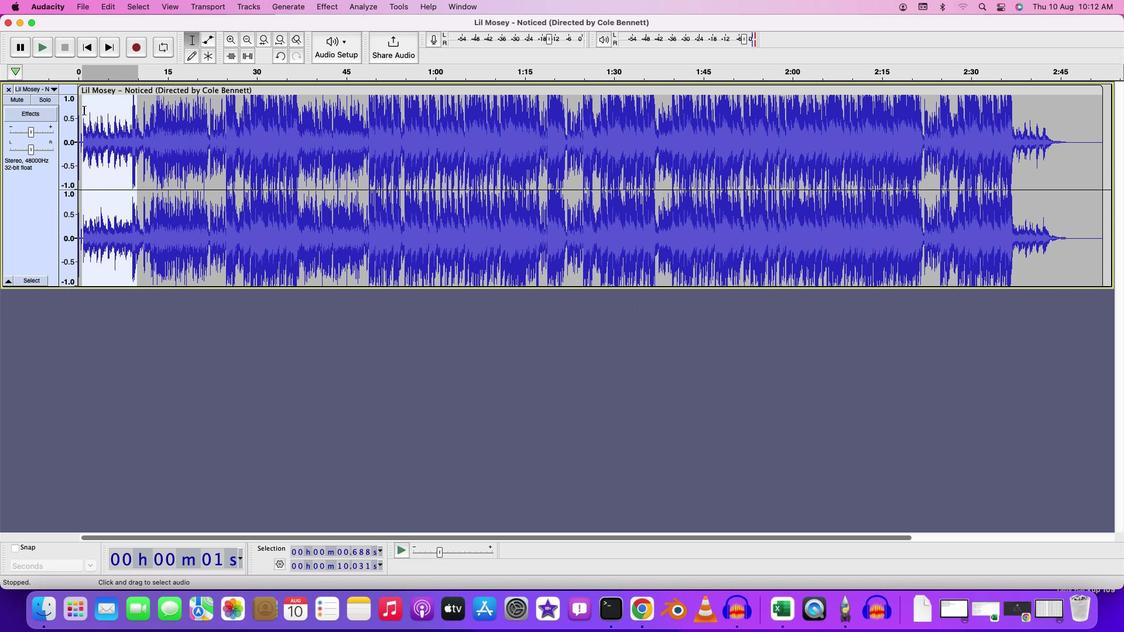 
Action: Mouse pressed left at (83, 110)
Screenshot: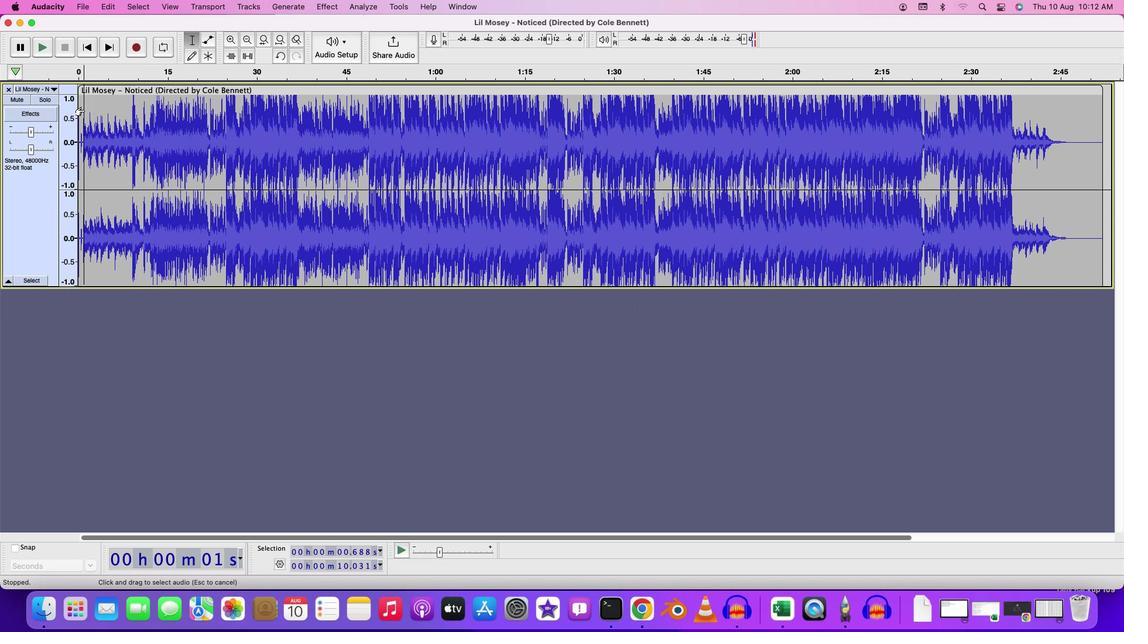 
Action: Key pressed Key.space
Screenshot: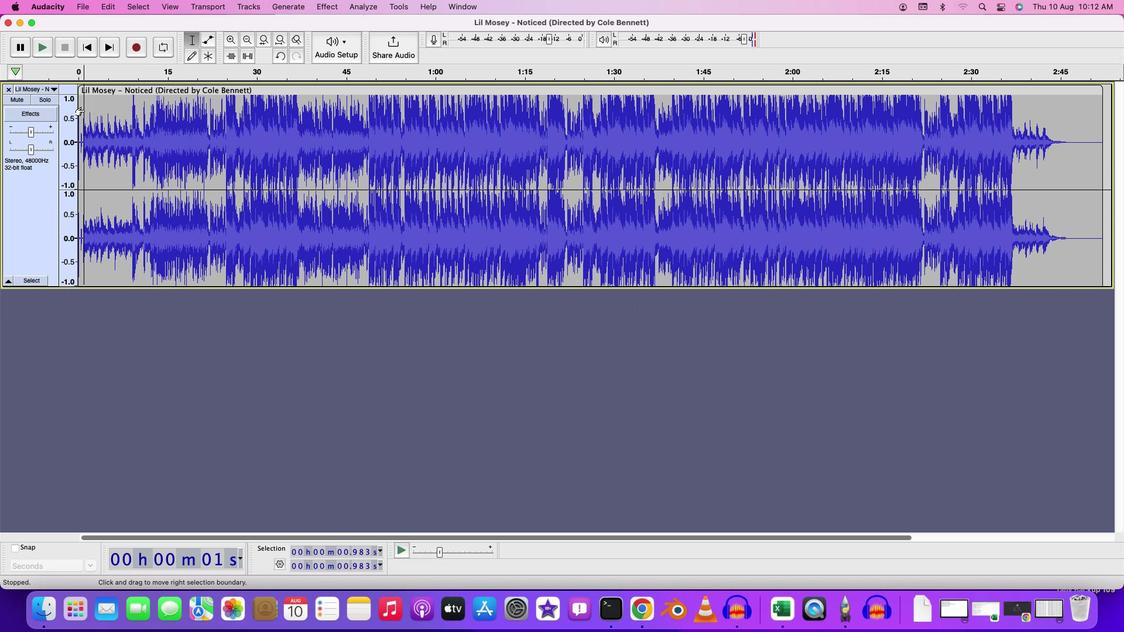 
Action: Mouse moved to (102, 169)
Screenshot: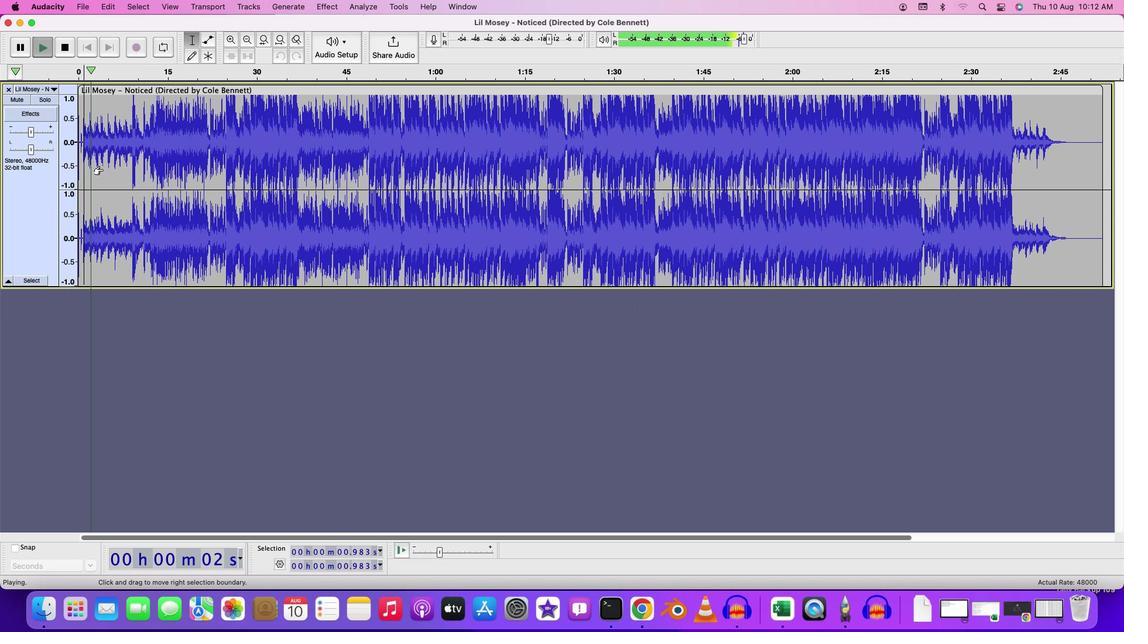 
Action: Key pressed Key.cmd
Screenshot: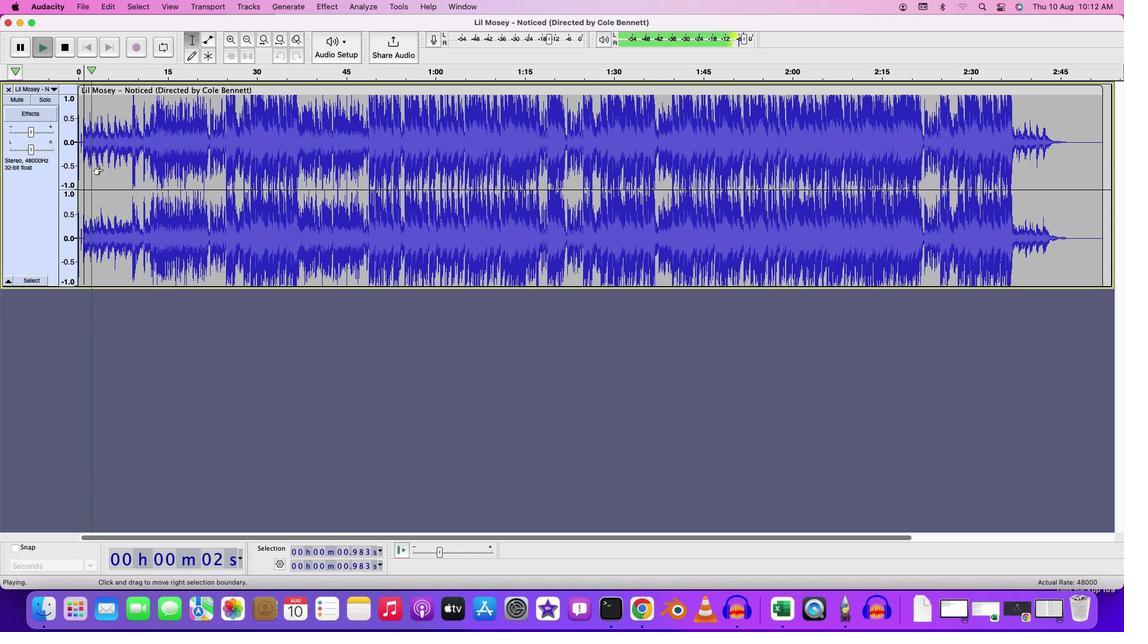 
Action: Mouse moved to (102, 169)
Screenshot: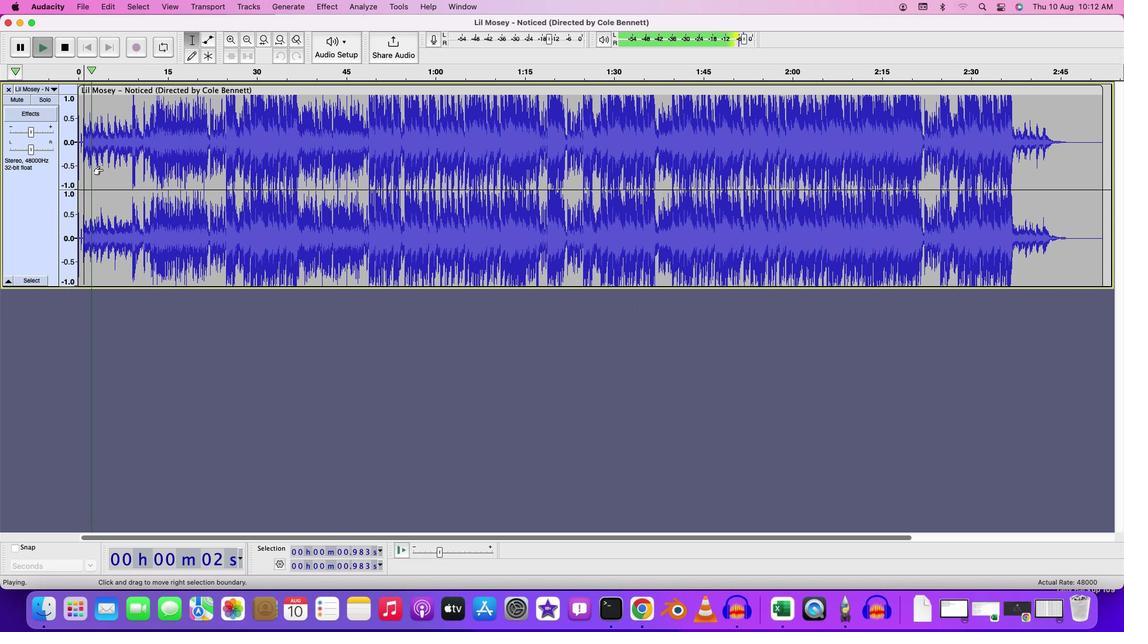 
Action: Mouse scrolled (102, 169) with delta (0, 0)
Screenshot: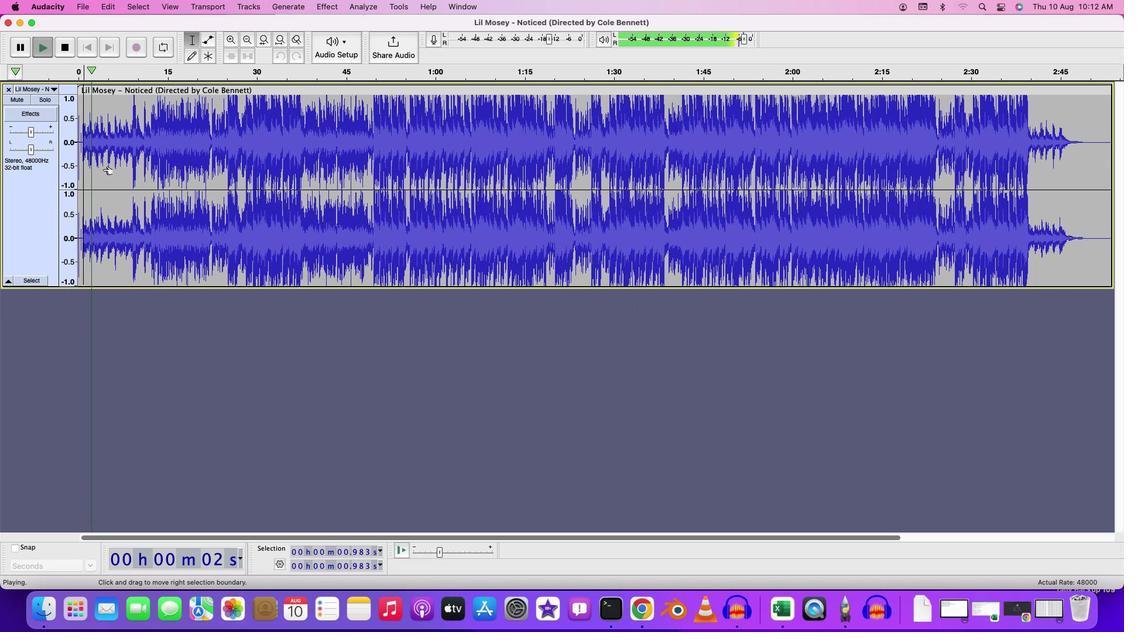 
Action: Mouse scrolled (102, 169) with delta (0, 0)
Screenshot: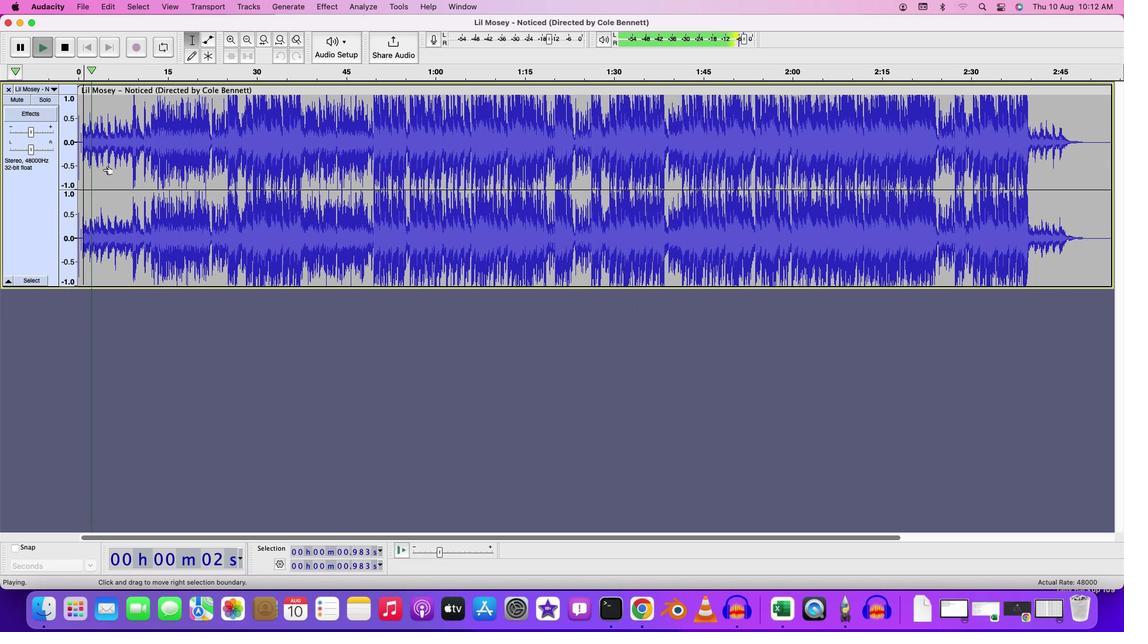 
Action: Mouse scrolled (102, 169) with delta (0, 1)
Screenshot: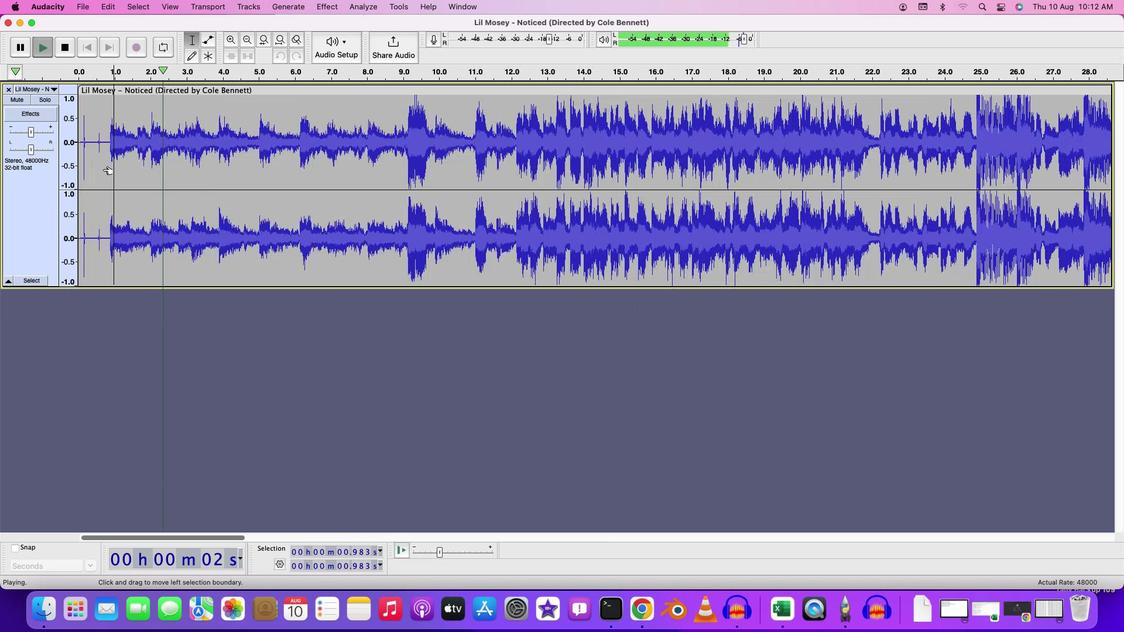 
Action: Mouse scrolled (102, 169) with delta (0, 2)
Screenshot: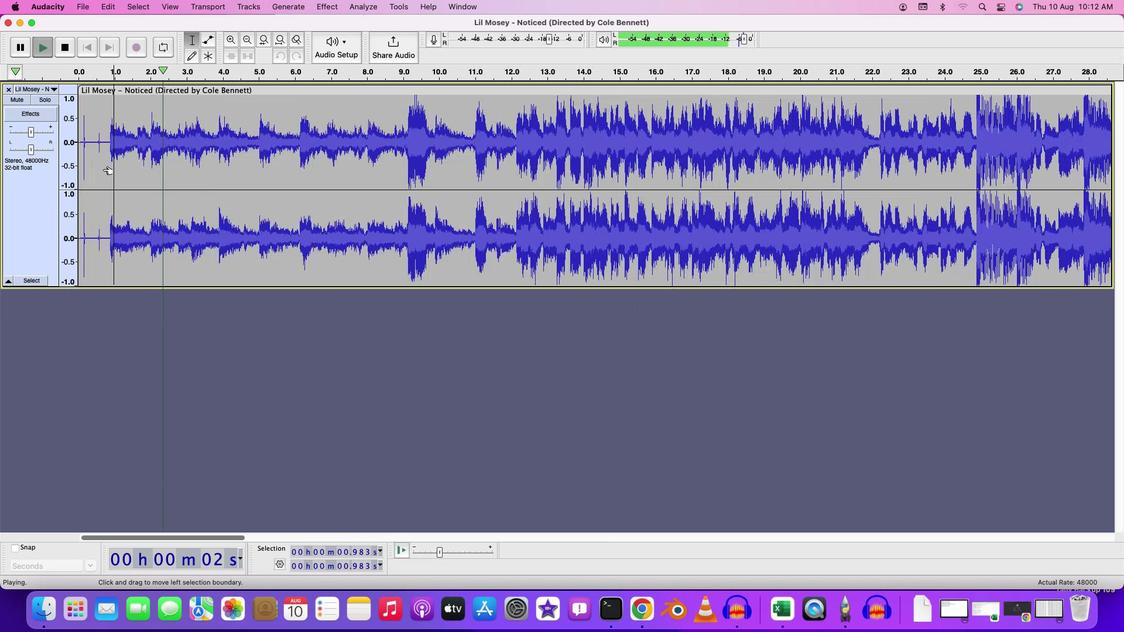 
Action: Mouse scrolled (102, 169) with delta (0, 3)
Screenshot: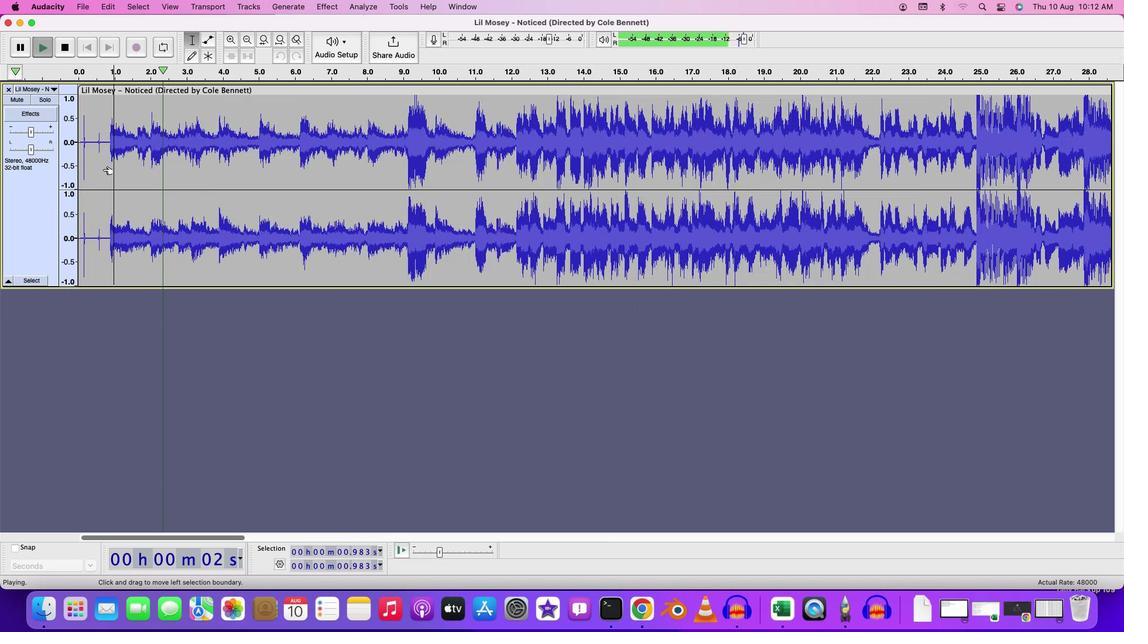 
Action: Mouse moved to (84, 103)
Screenshot: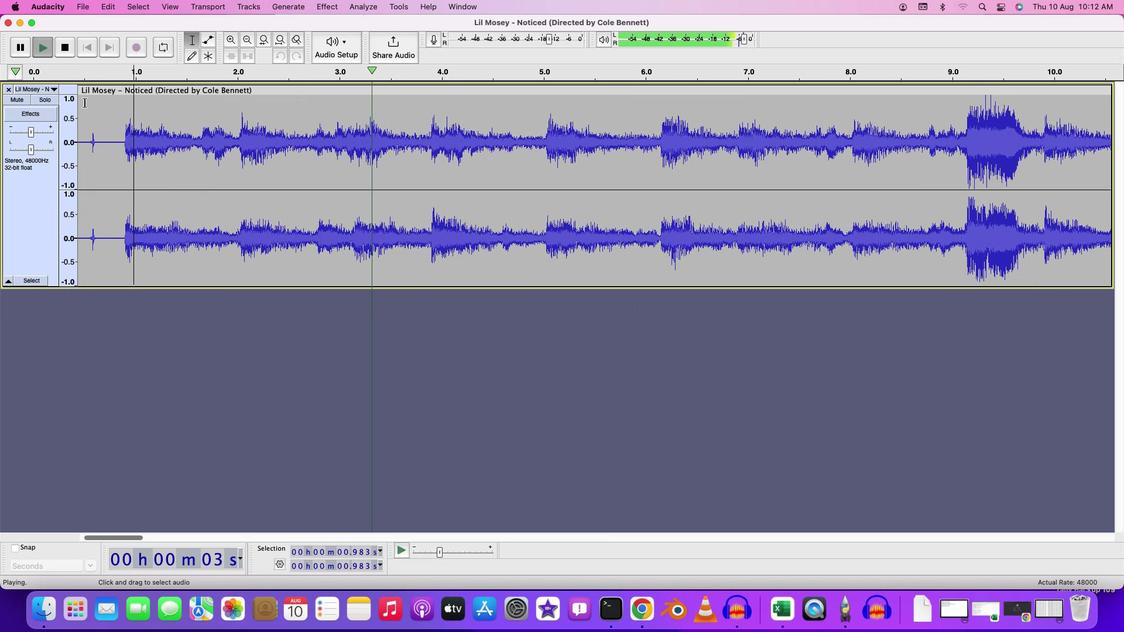 
Action: Mouse pressed left at (84, 103)
Screenshot: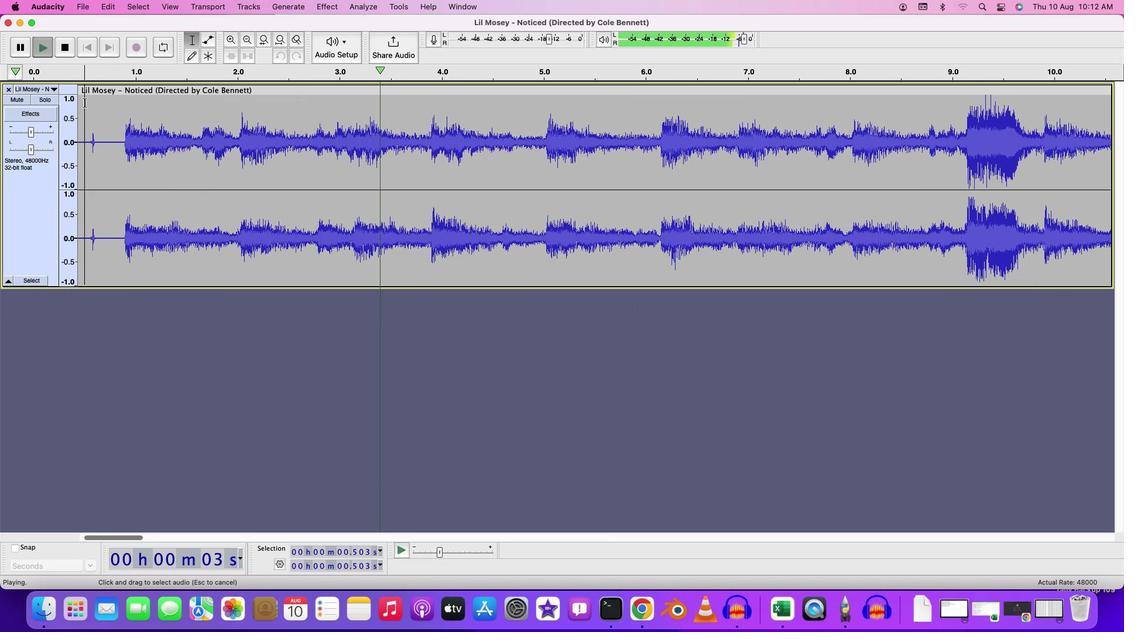 
Action: Key pressed Key.spaceKey.space
Screenshot: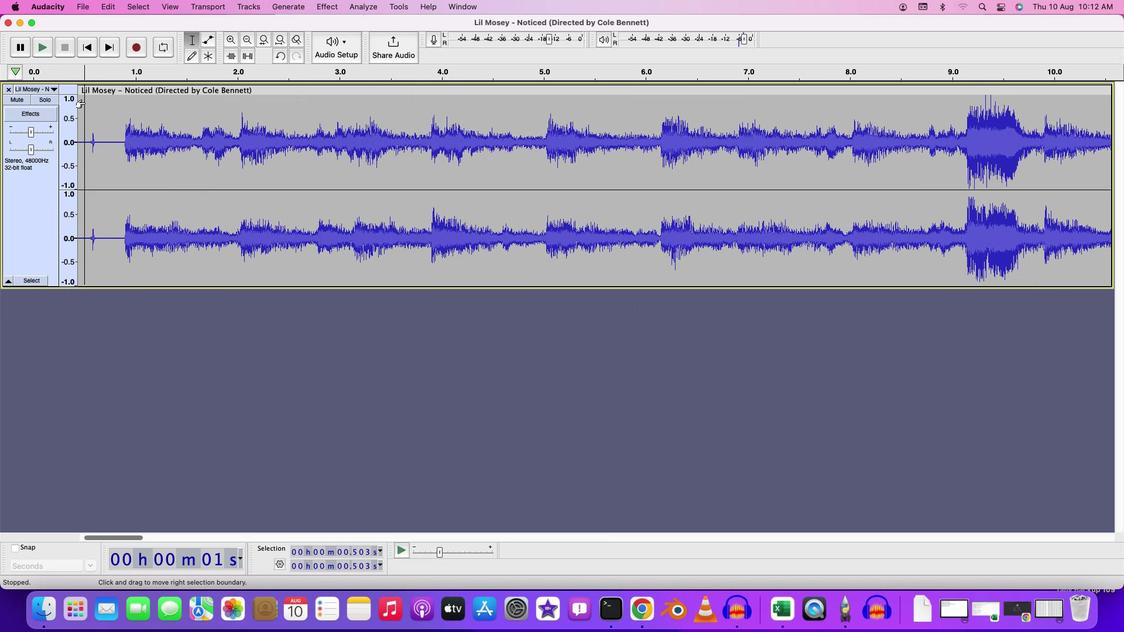 
Action: Mouse moved to (181, 196)
Screenshot: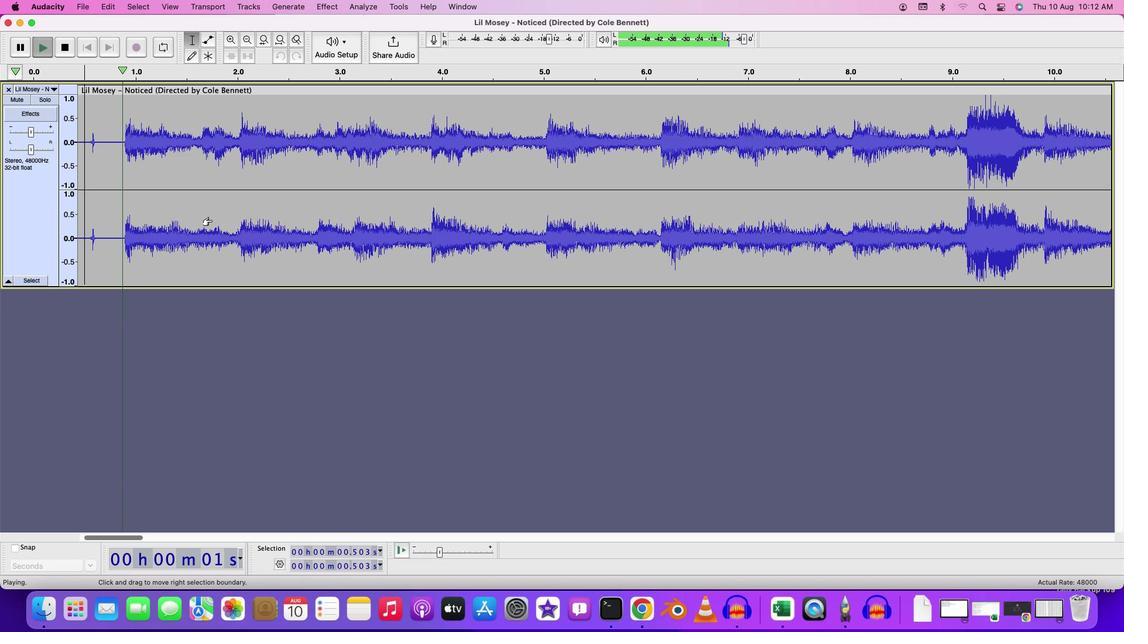 
Action: Key pressed Key.cmd
Screenshot: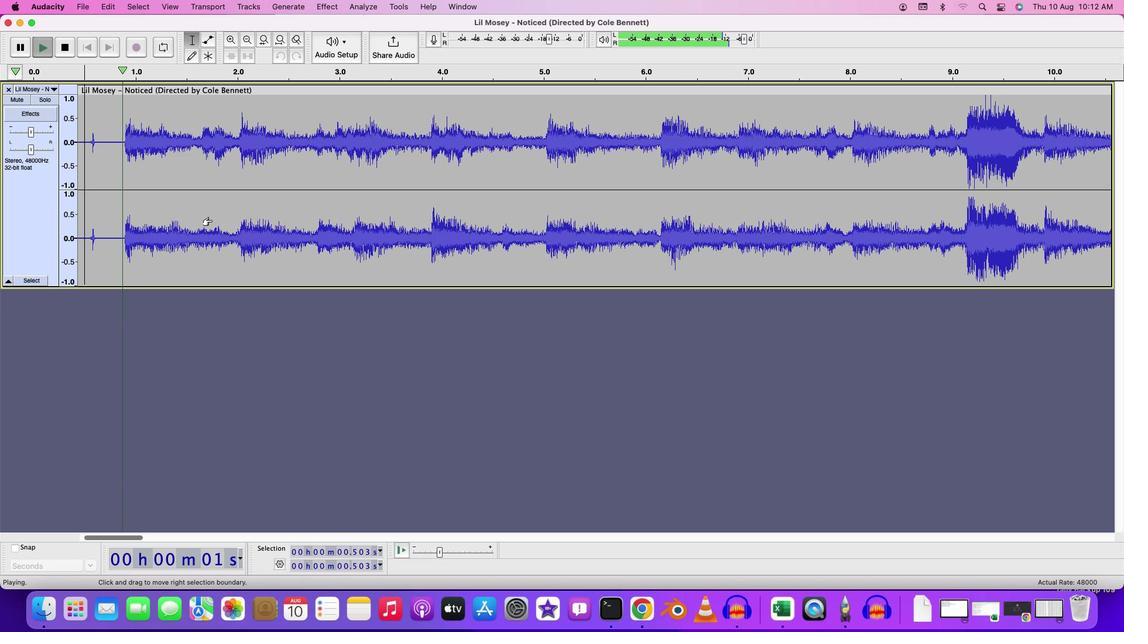 
Action: Mouse moved to (212, 221)
Screenshot: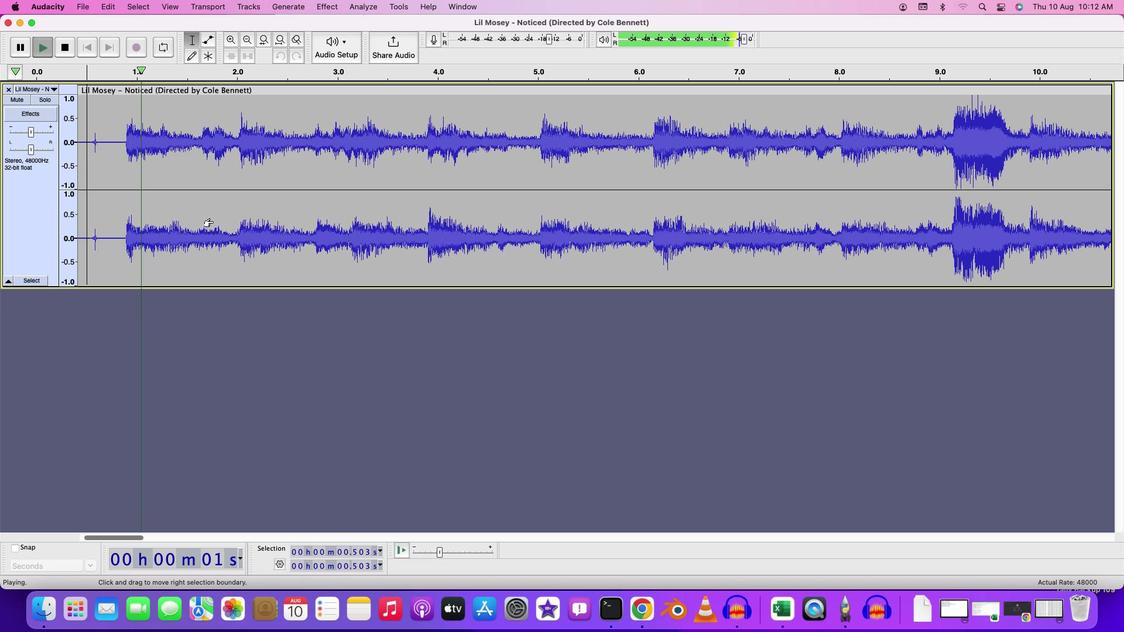 
Action: Mouse scrolled (212, 221) with delta (0, 0)
Screenshot: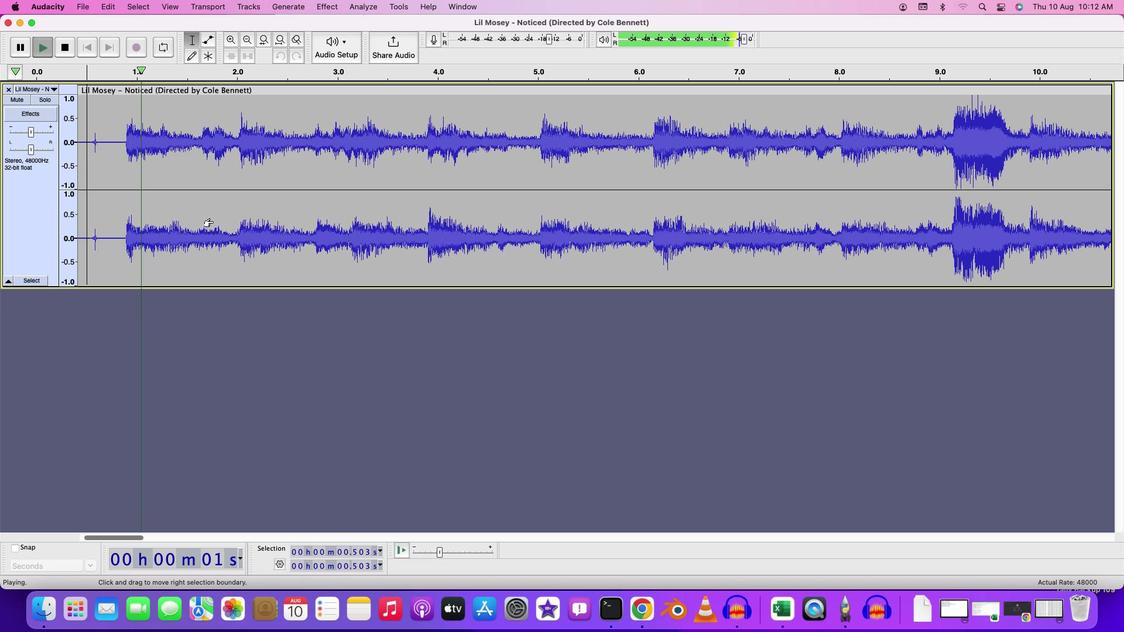 
Action: Mouse scrolled (212, 221) with delta (0, 0)
Screenshot: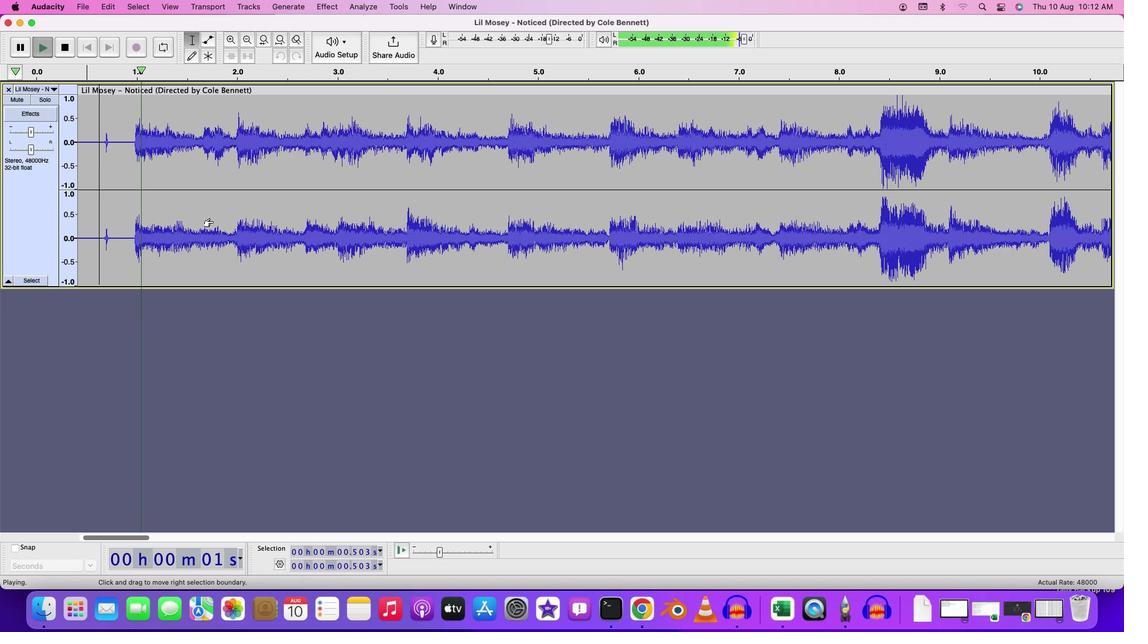 
Action: Mouse scrolled (212, 221) with delta (0, -1)
Screenshot: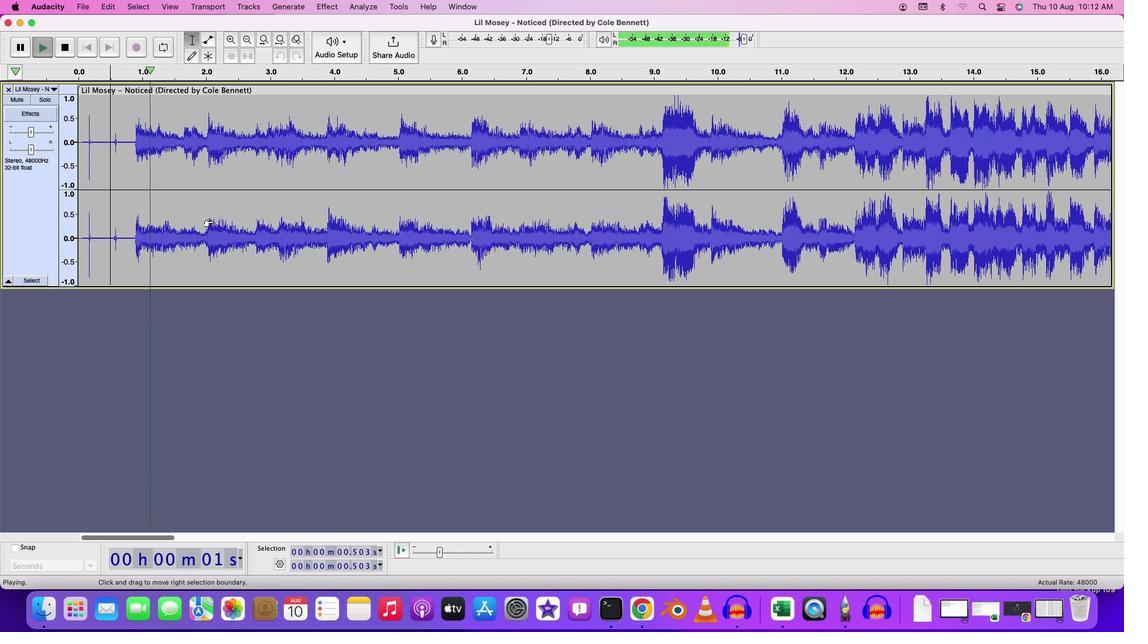 
Action: Mouse scrolled (212, 221) with delta (0, 0)
Screenshot: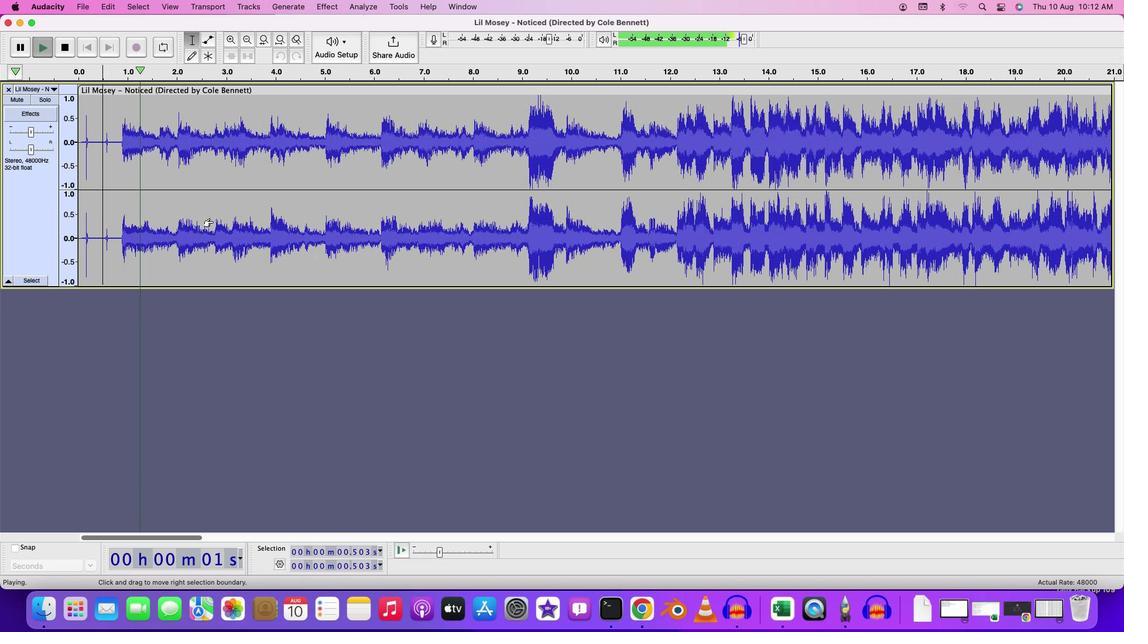 
Action: Mouse scrolled (212, 221) with delta (0, -1)
Screenshot: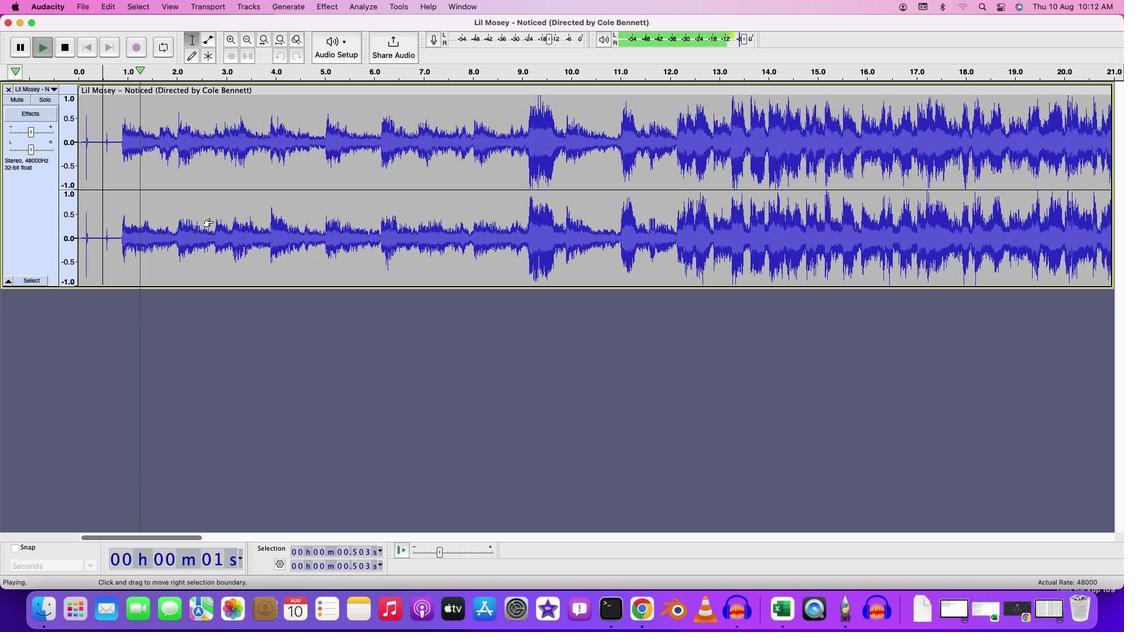 
Action: Mouse scrolled (212, 221) with delta (0, -2)
Screenshot: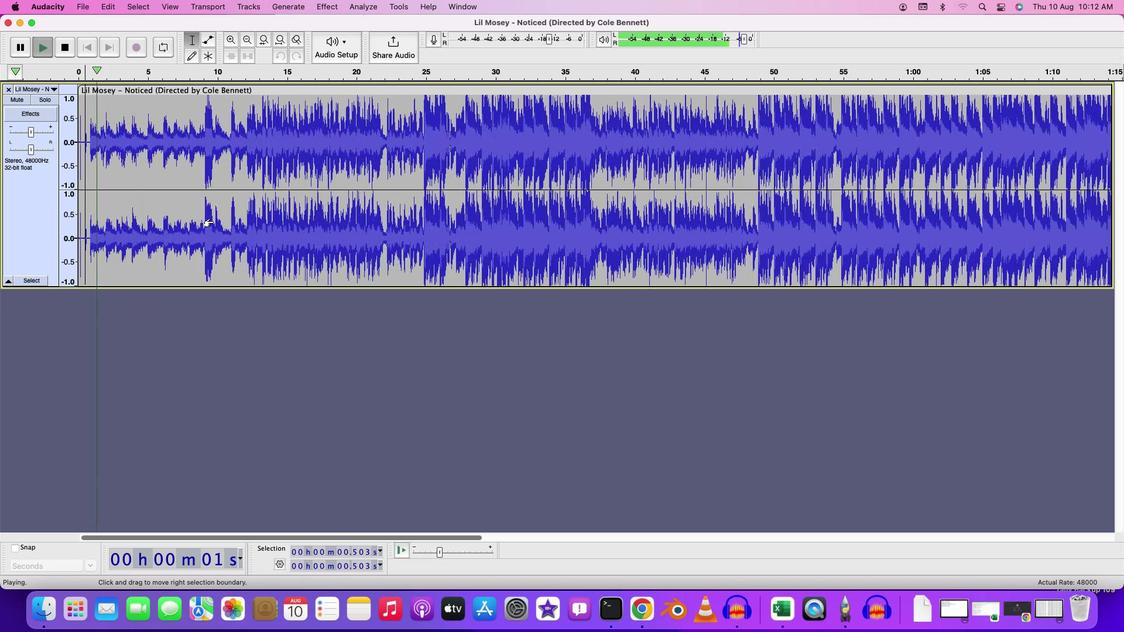 
Action: Mouse moved to (305, 137)
Screenshot: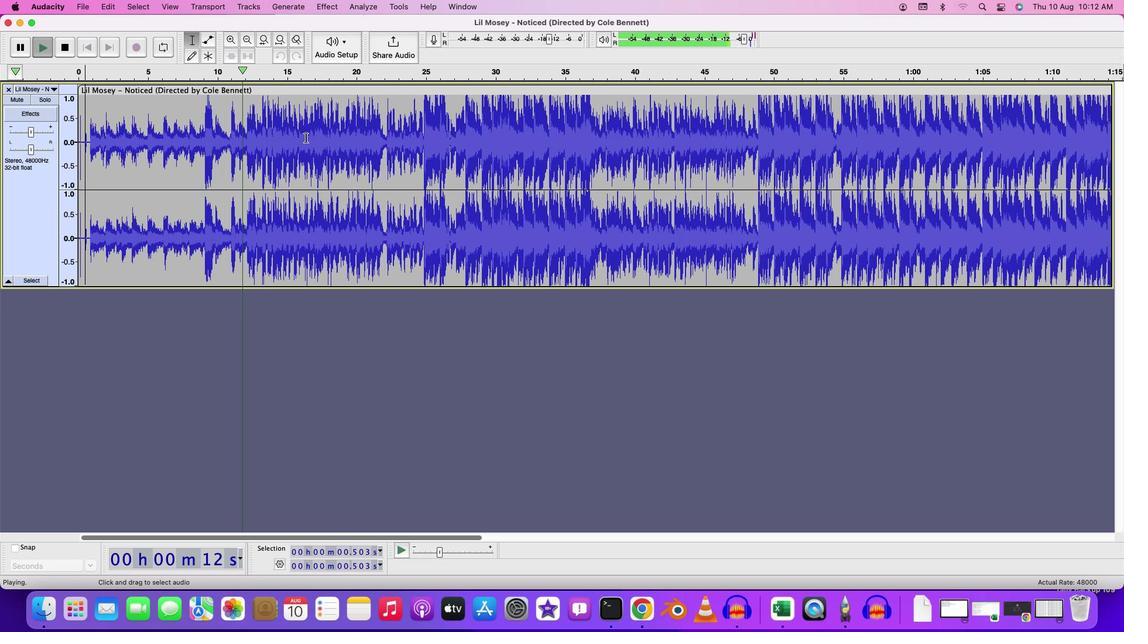 
Action: Key pressed Key.cmd
Screenshot: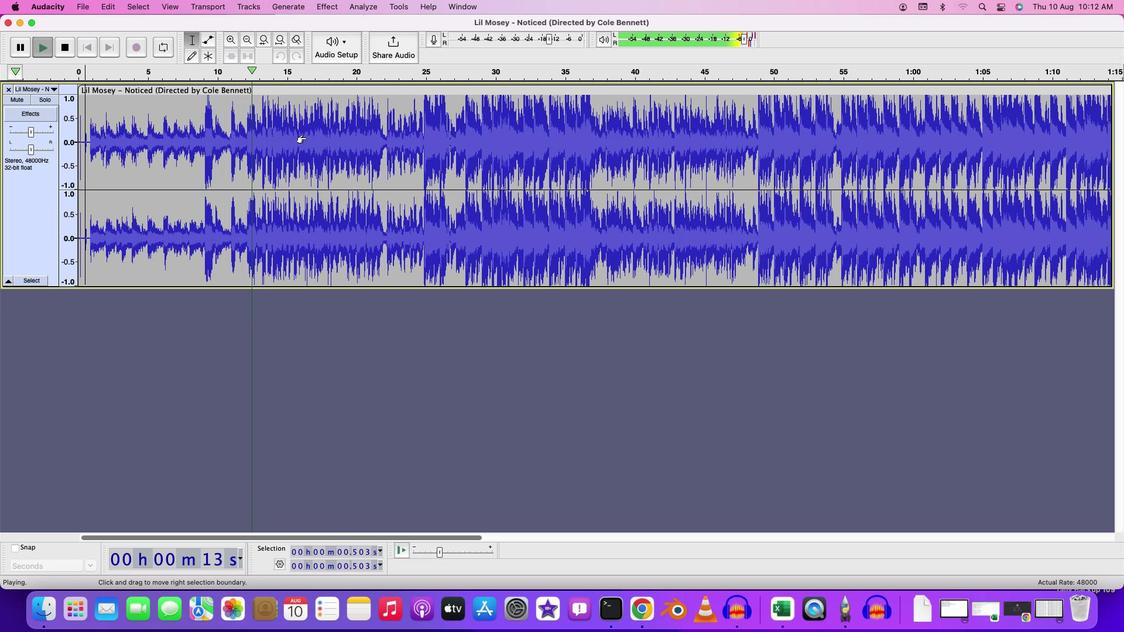 
Action: Mouse scrolled (305, 137) with delta (0, 0)
Screenshot: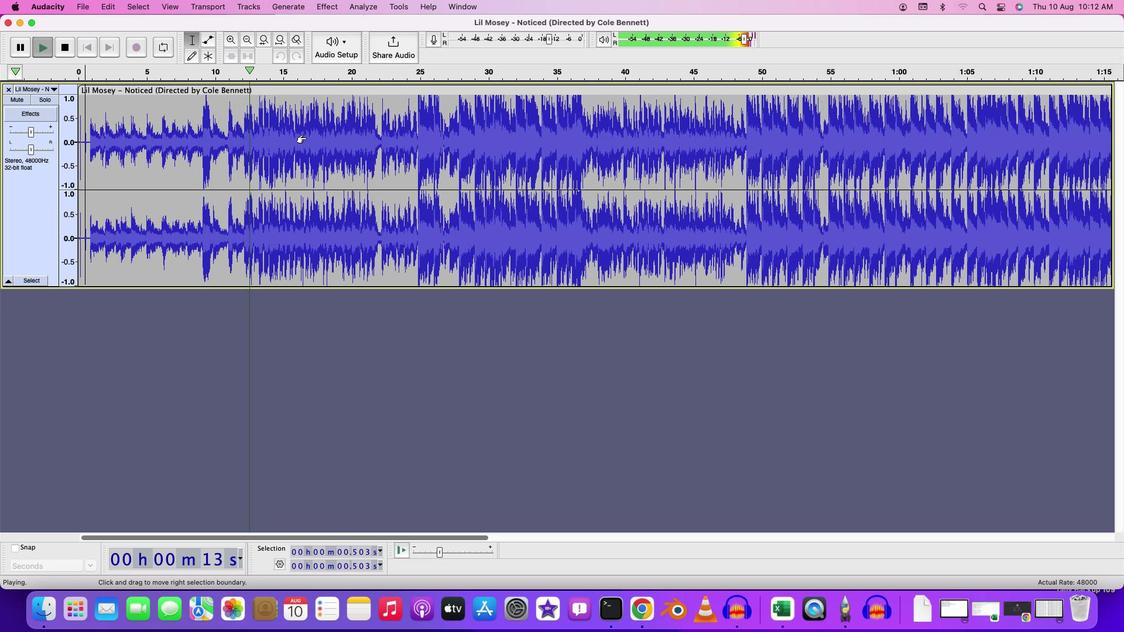 
Action: Mouse scrolled (305, 137) with delta (0, 0)
Screenshot: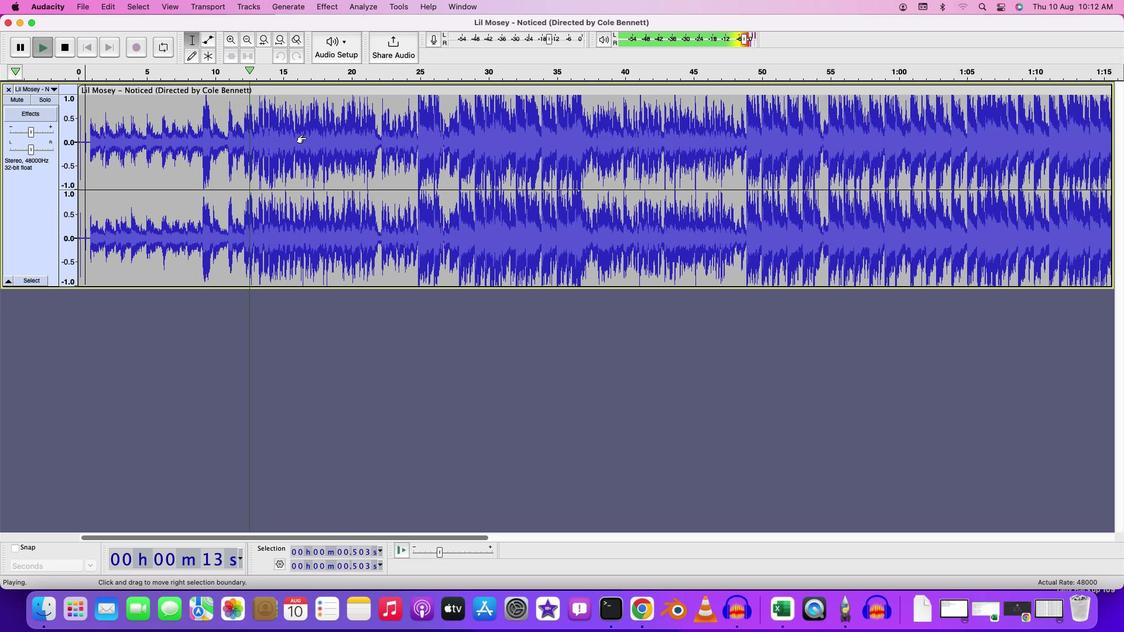 
Action: Mouse scrolled (305, 137) with delta (0, -1)
Screenshot: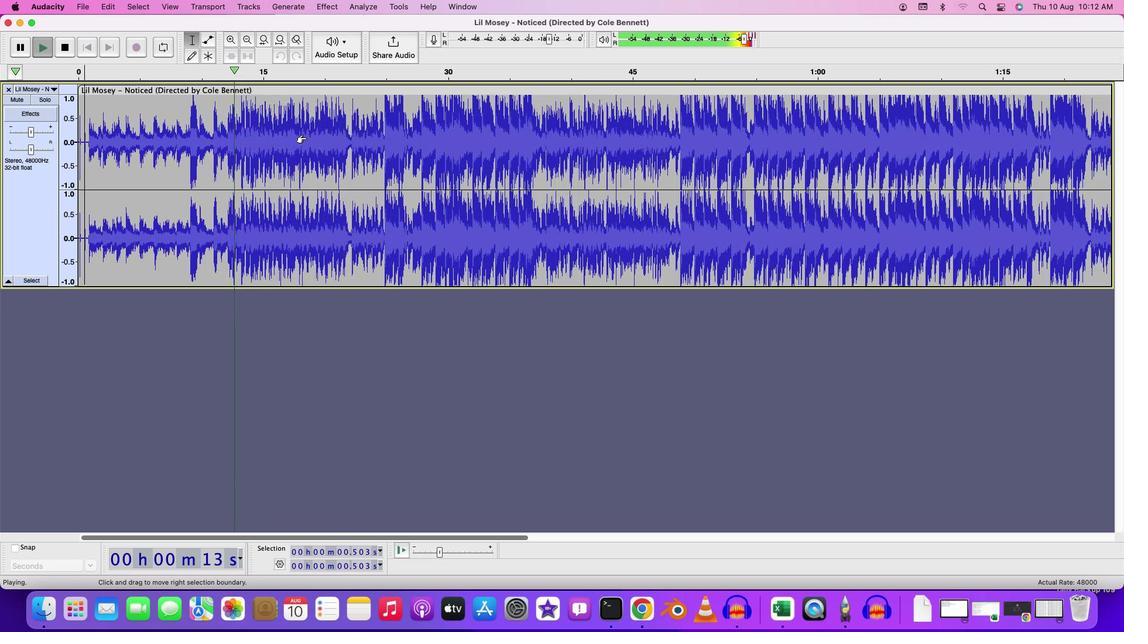 
Action: Mouse moved to (285, 107)
Screenshot: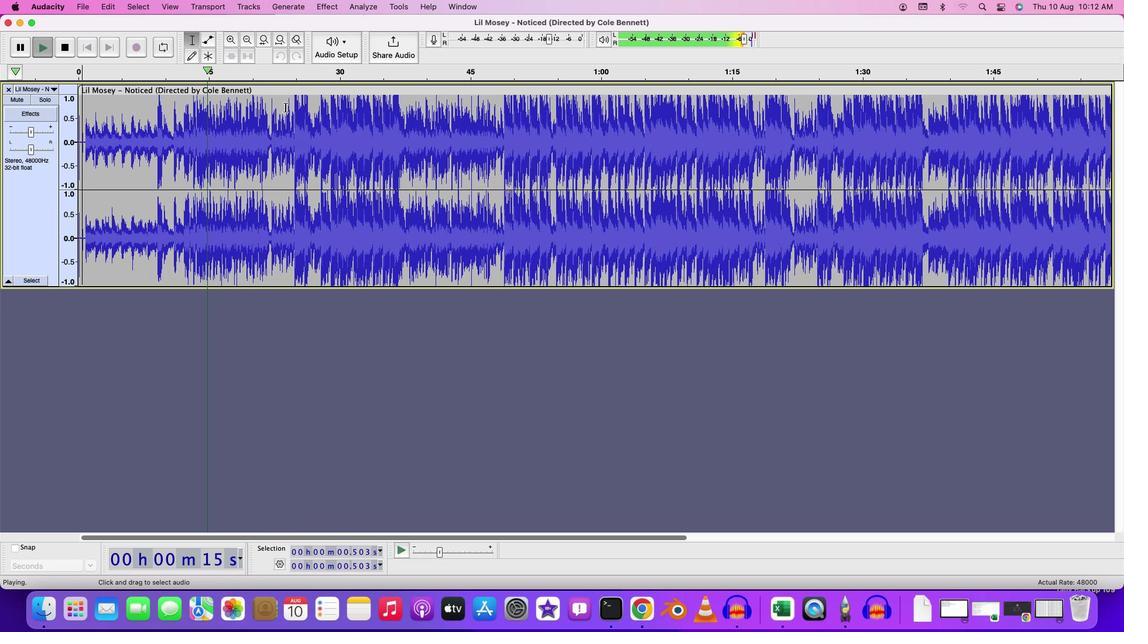 
Action: Mouse pressed left at (285, 107)
Screenshot: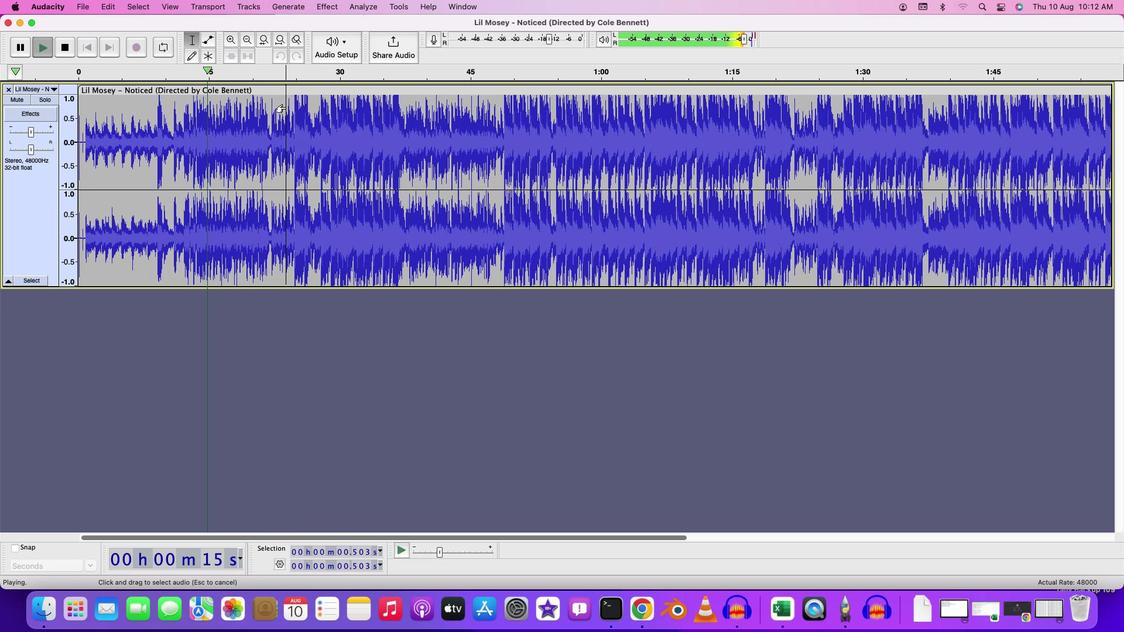 
Action: Key pressed Key.spaceKey.spaceKey.space
Screenshot: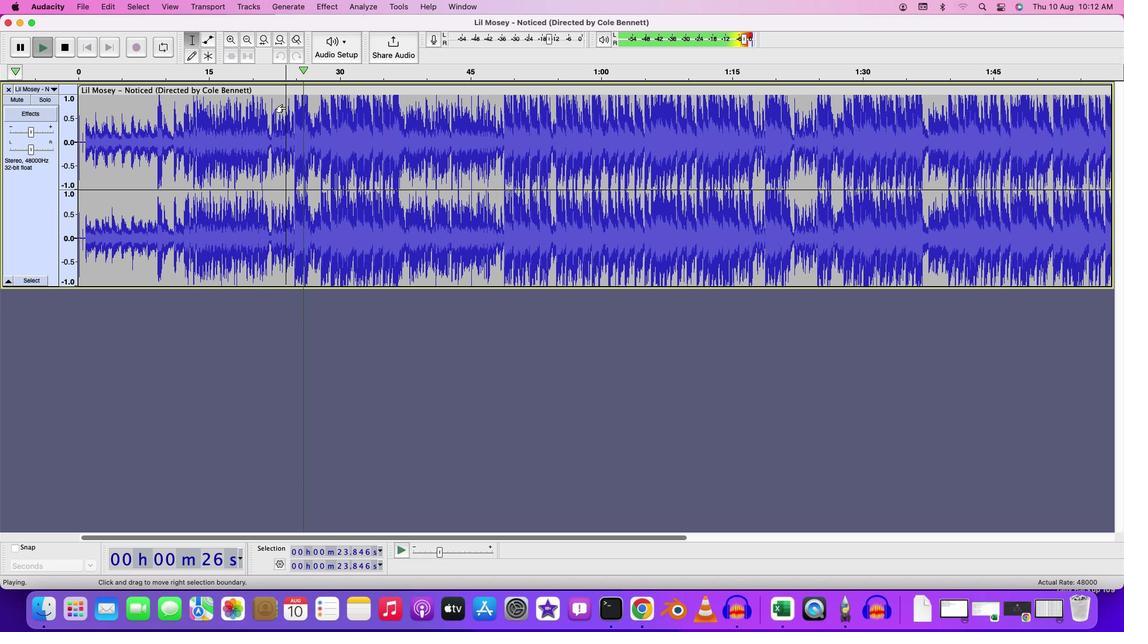 
Action: Mouse moved to (158, 100)
Screenshot: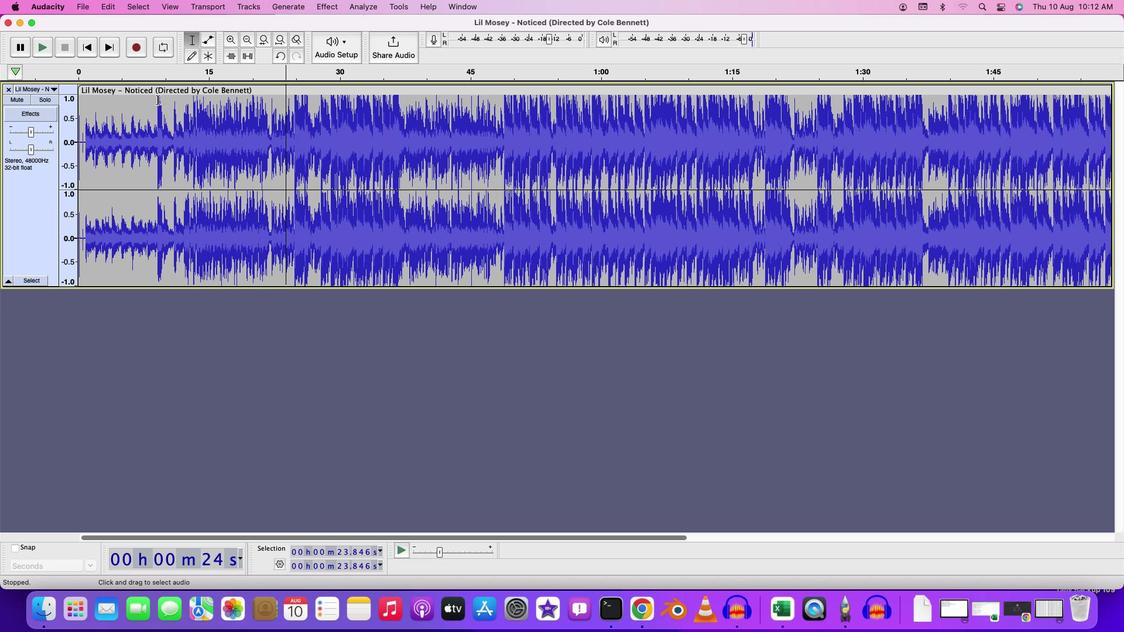 
Action: Mouse pressed left at (158, 100)
Screenshot: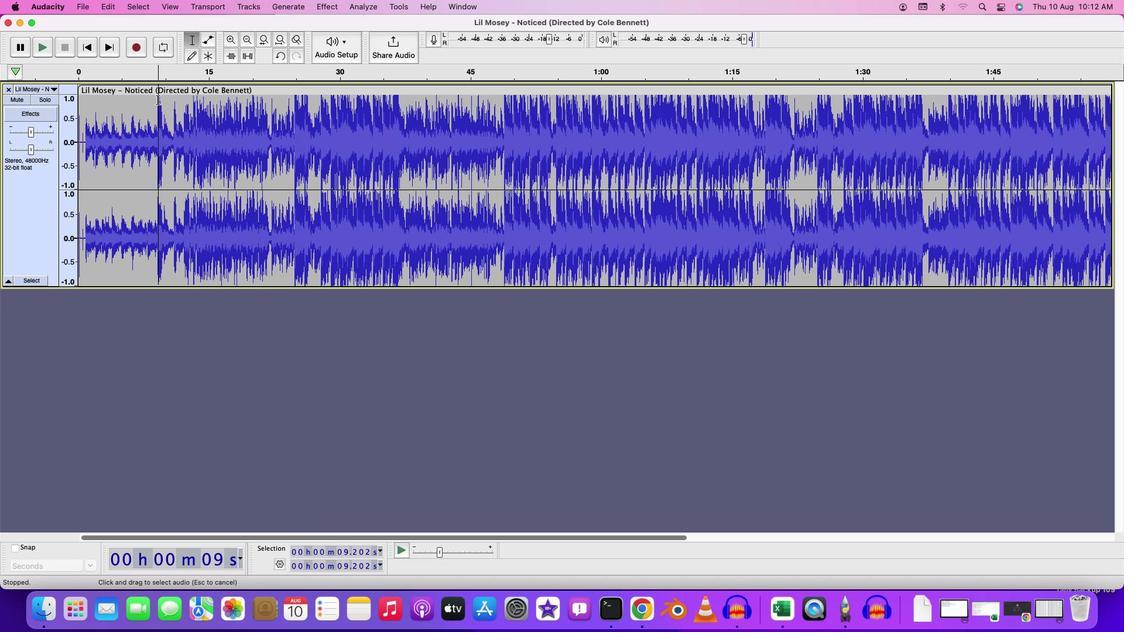 
Action: Mouse moved to (254, 5)
Screenshot: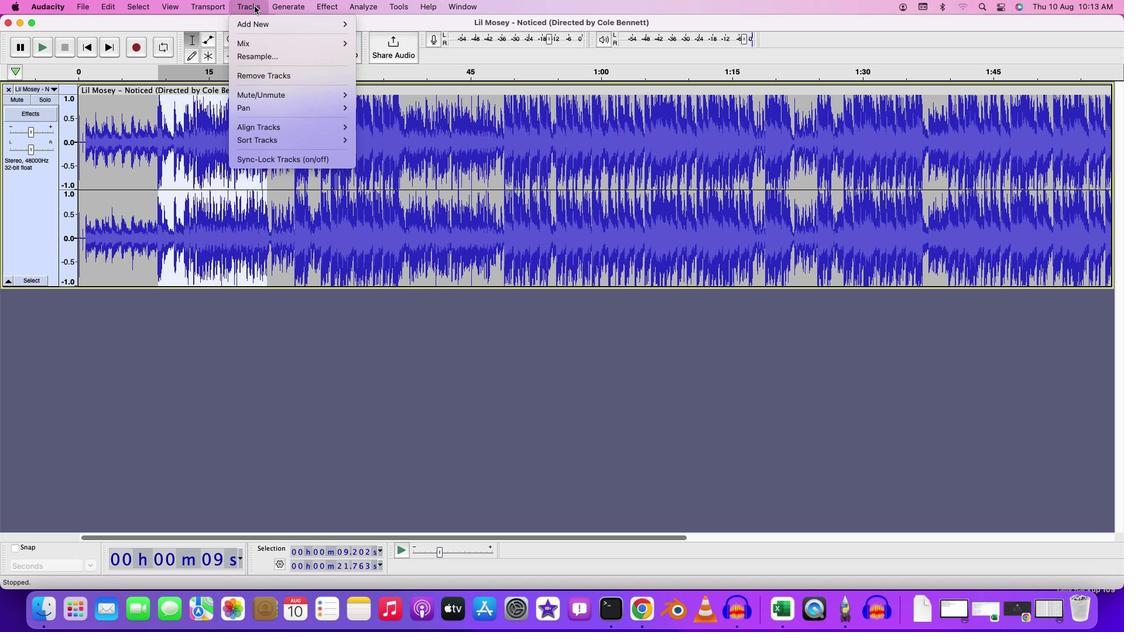 
Action: Mouse pressed left at (254, 5)
Screenshot: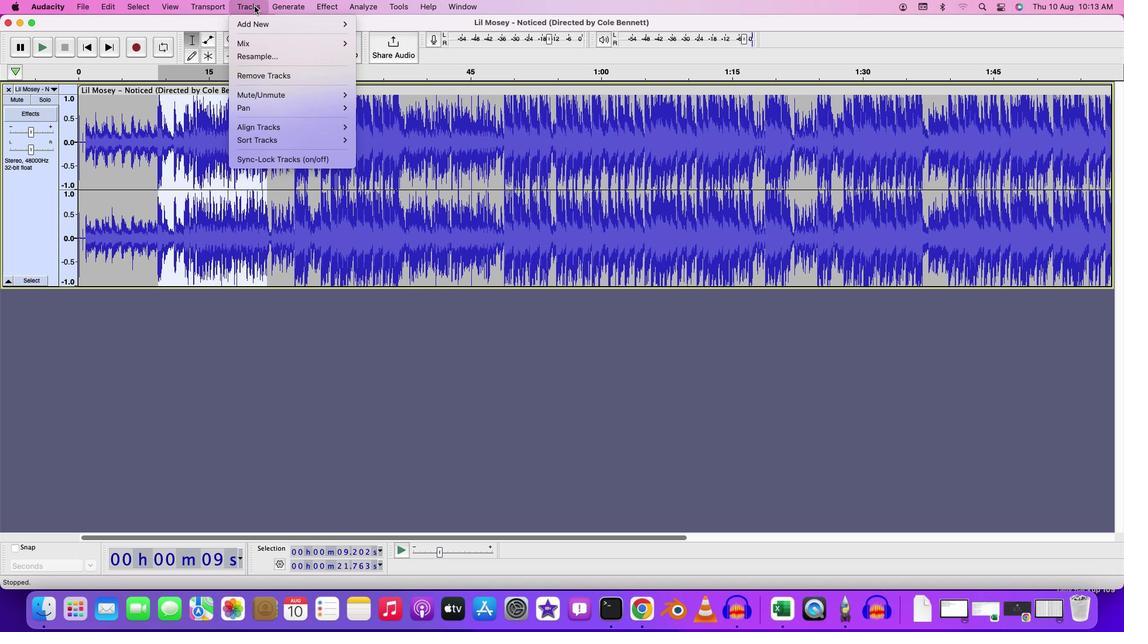 
Action: Mouse moved to (484, 305)
Screenshot: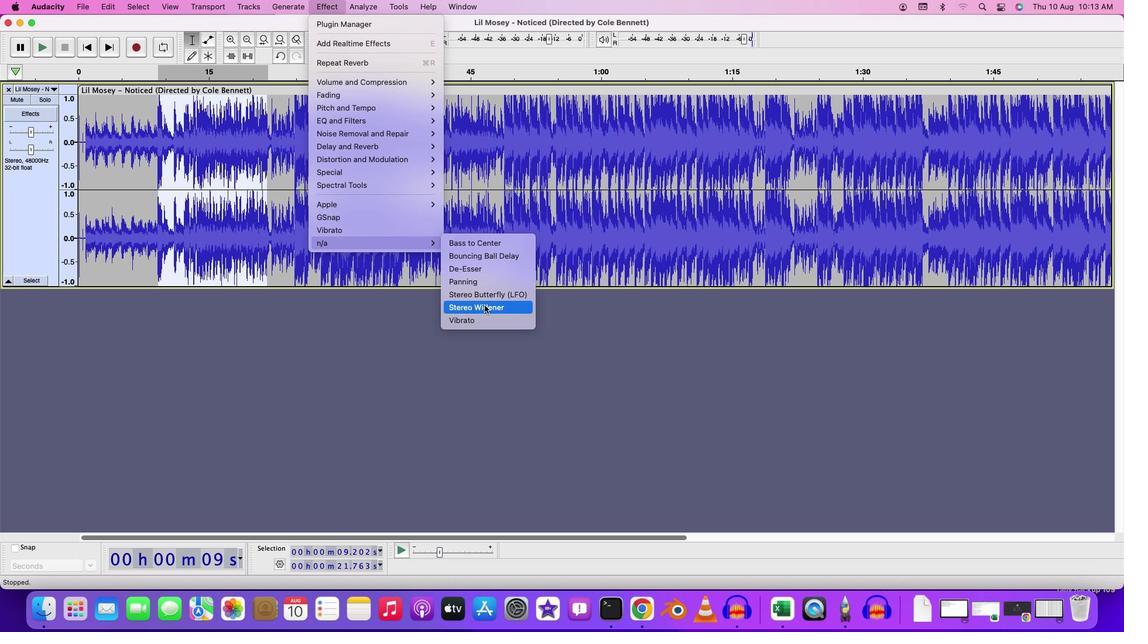 
Action: Mouse pressed left at (484, 305)
Screenshot: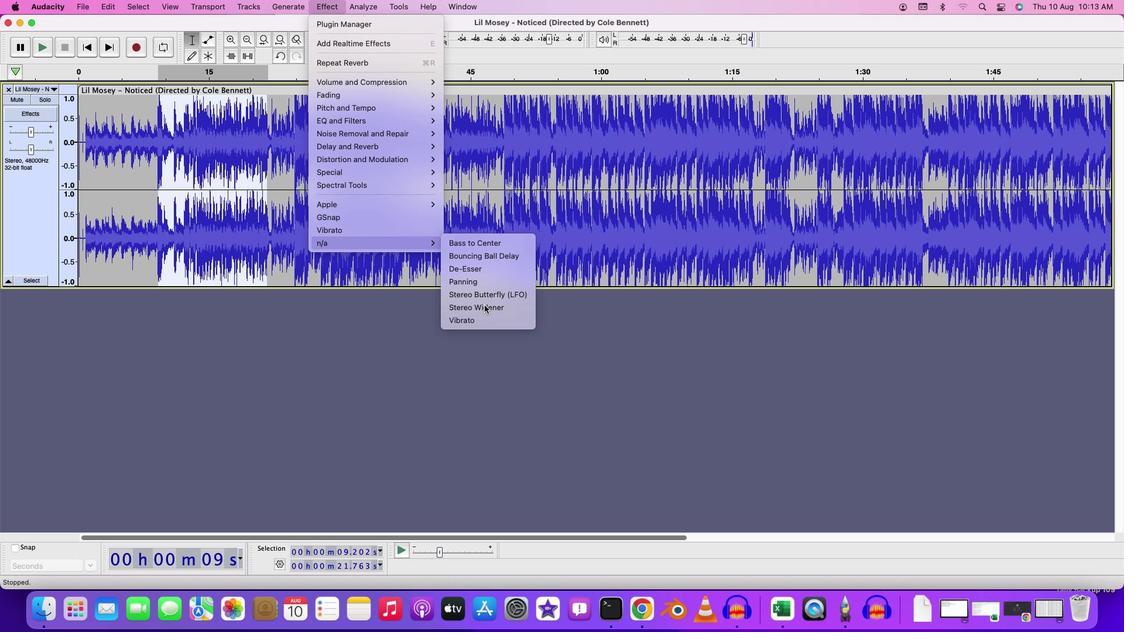 
Action: Mouse moved to (658, 298)
Screenshot: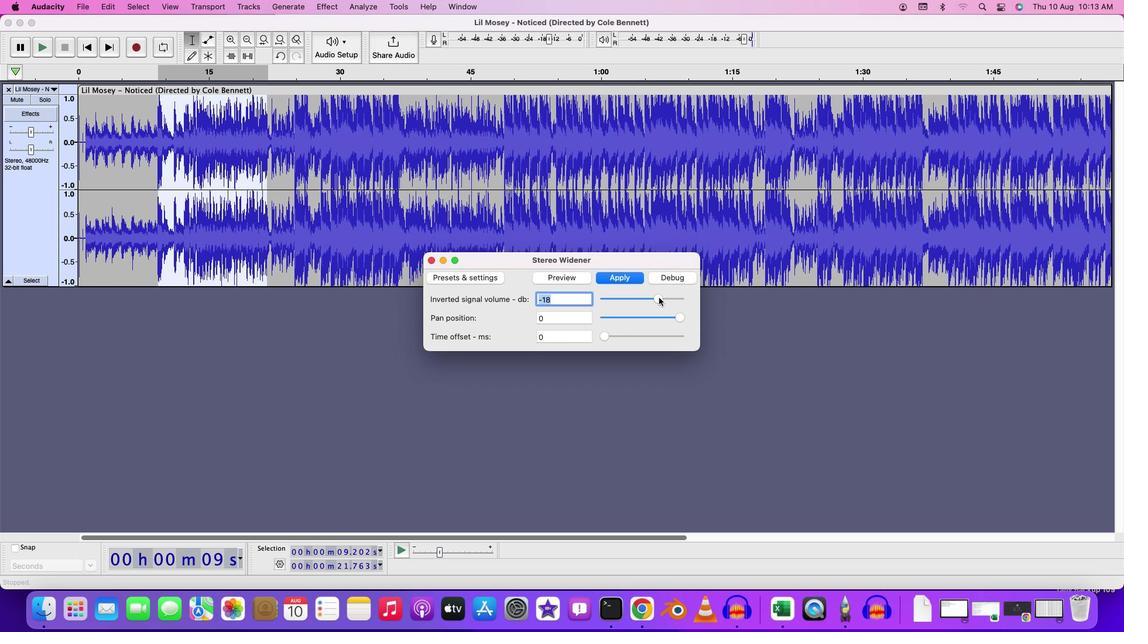 
Action: Mouse pressed left at (658, 298)
Screenshot: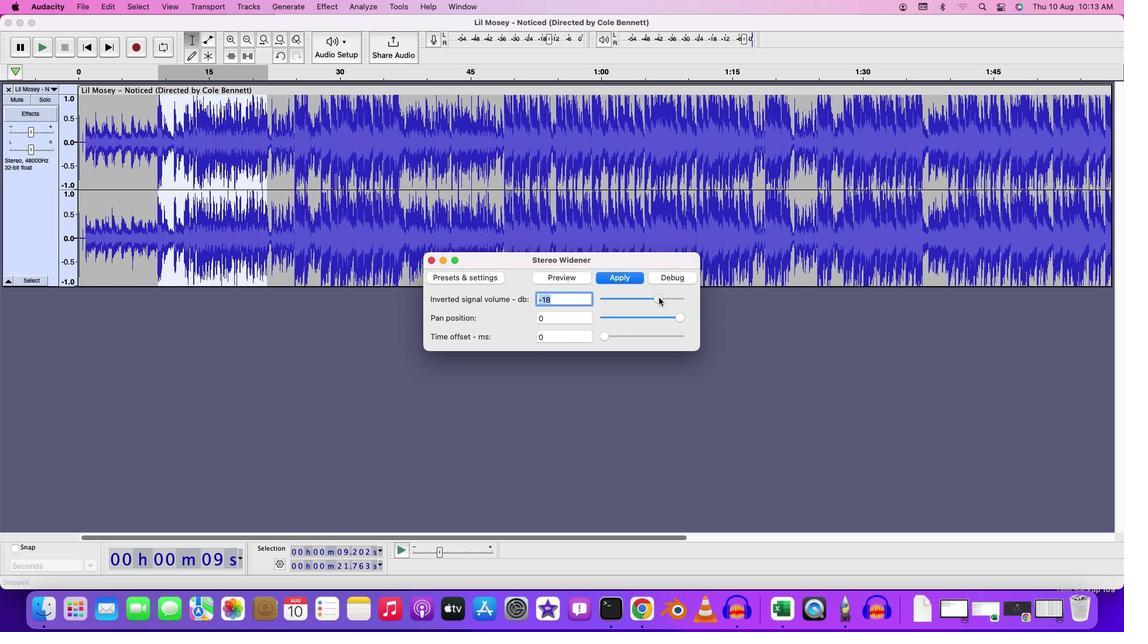 
Action: Mouse moved to (674, 301)
Screenshot: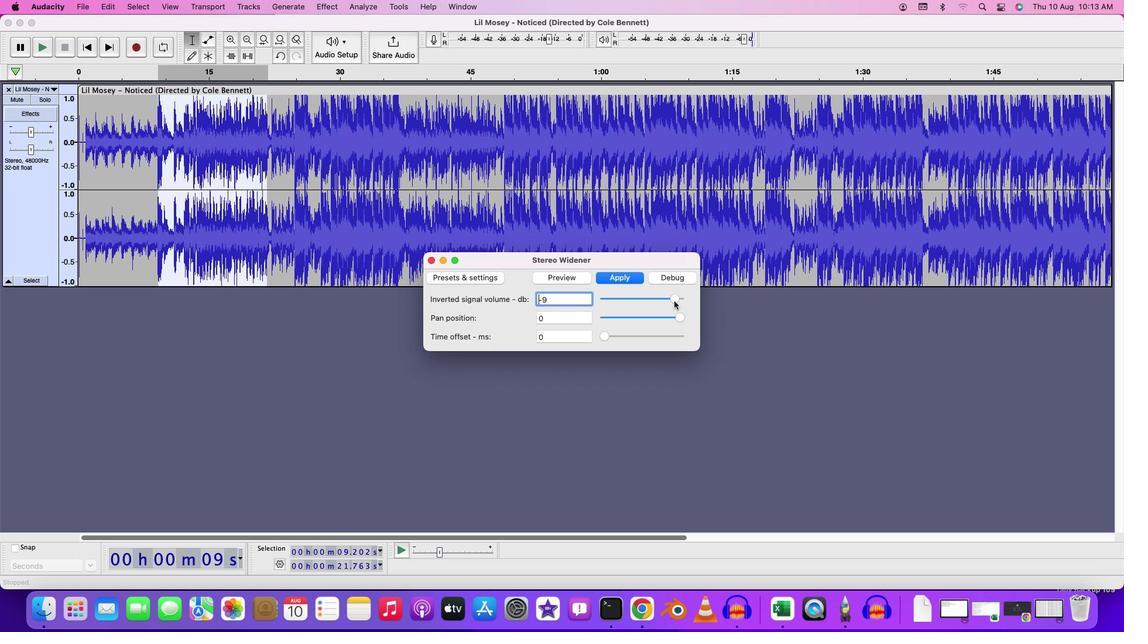 
Action: Mouse pressed left at (674, 301)
Screenshot: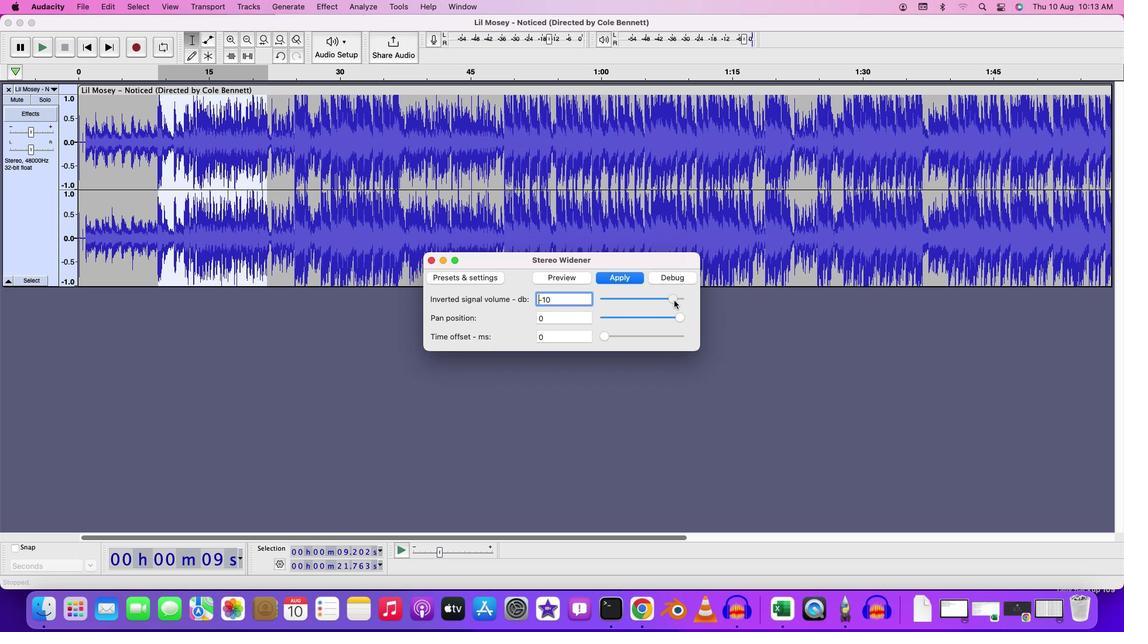 
Action: Mouse moved to (679, 316)
Screenshot: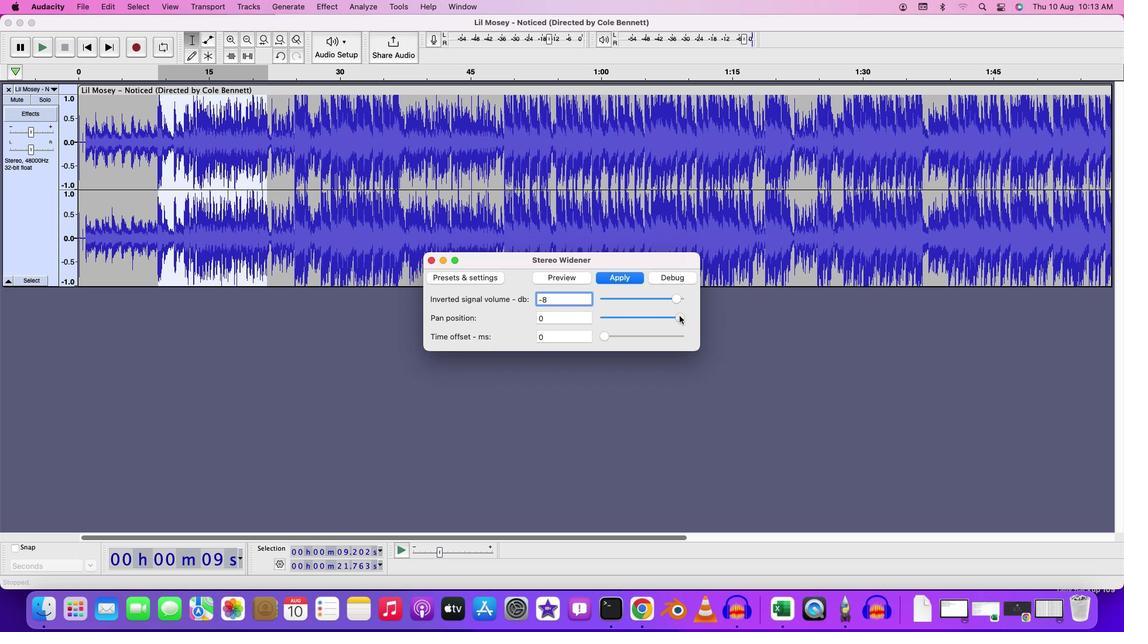 
Action: Mouse pressed left at (679, 316)
Screenshot: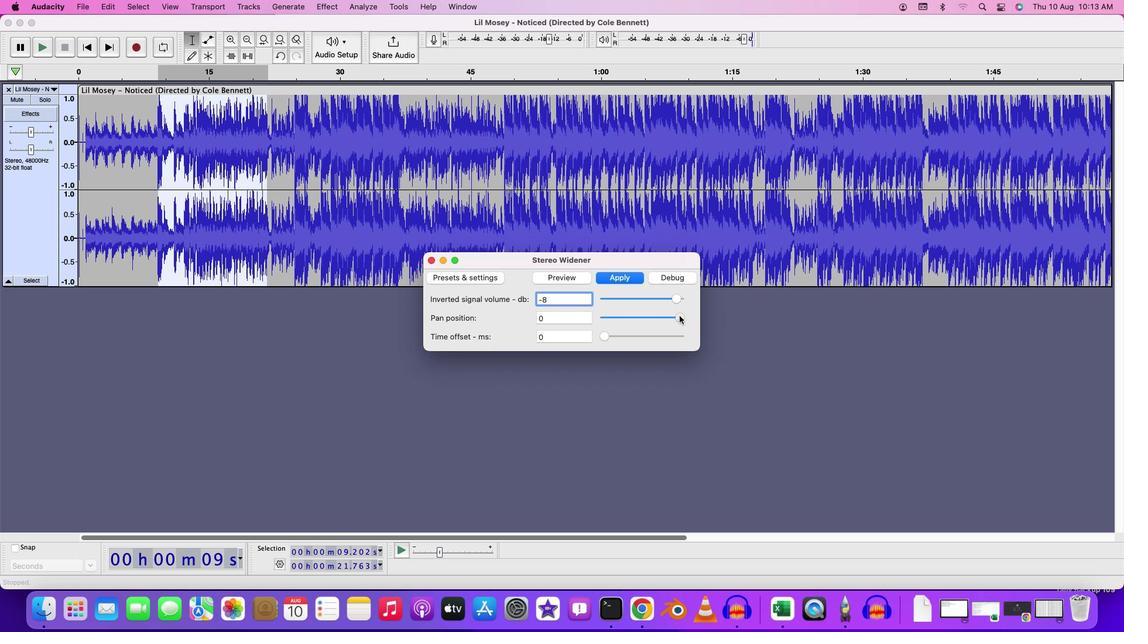 
Action: Mouse moved to (627, 281)
Screenshot: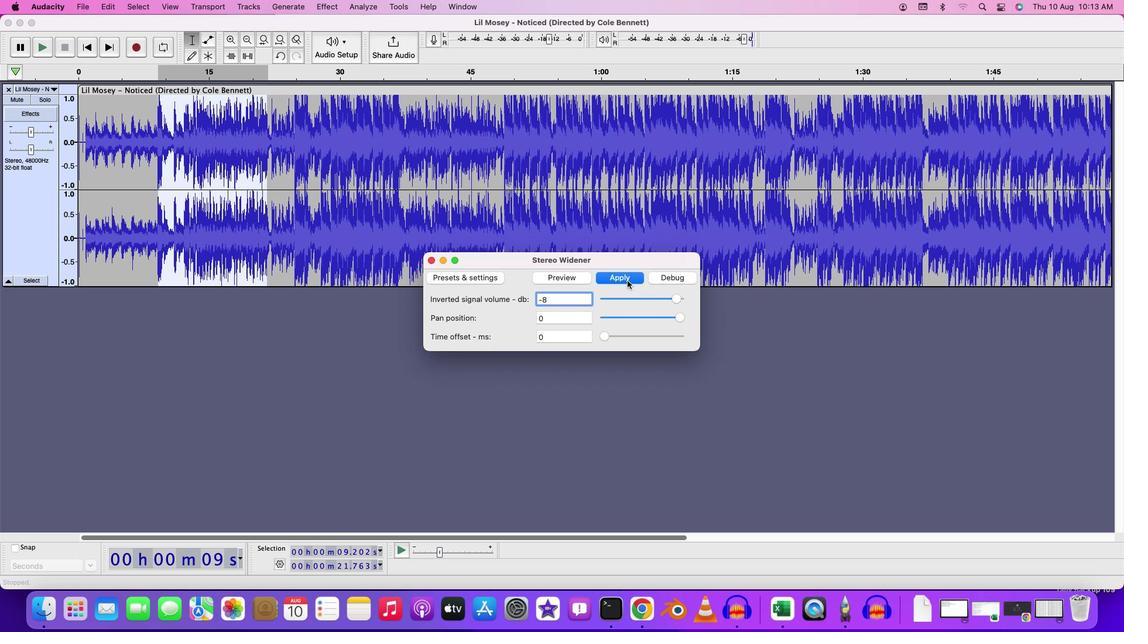 
Action: Mouse pressed left at (627, 281)
Screenshot: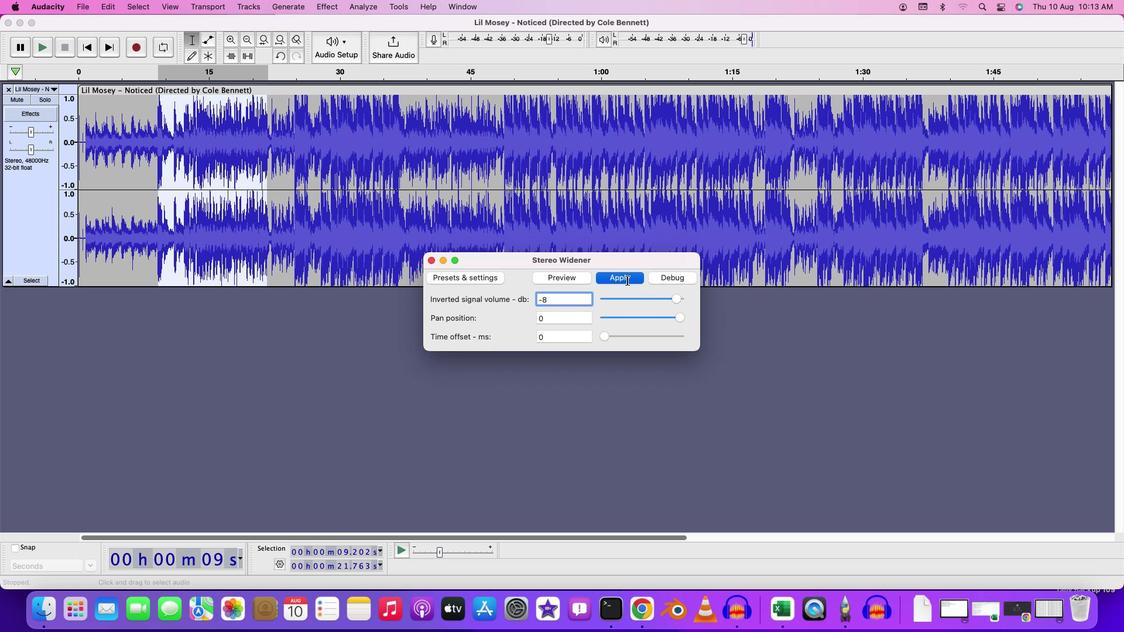 
Action: Mouse moved to (153, 113)
Screenshot: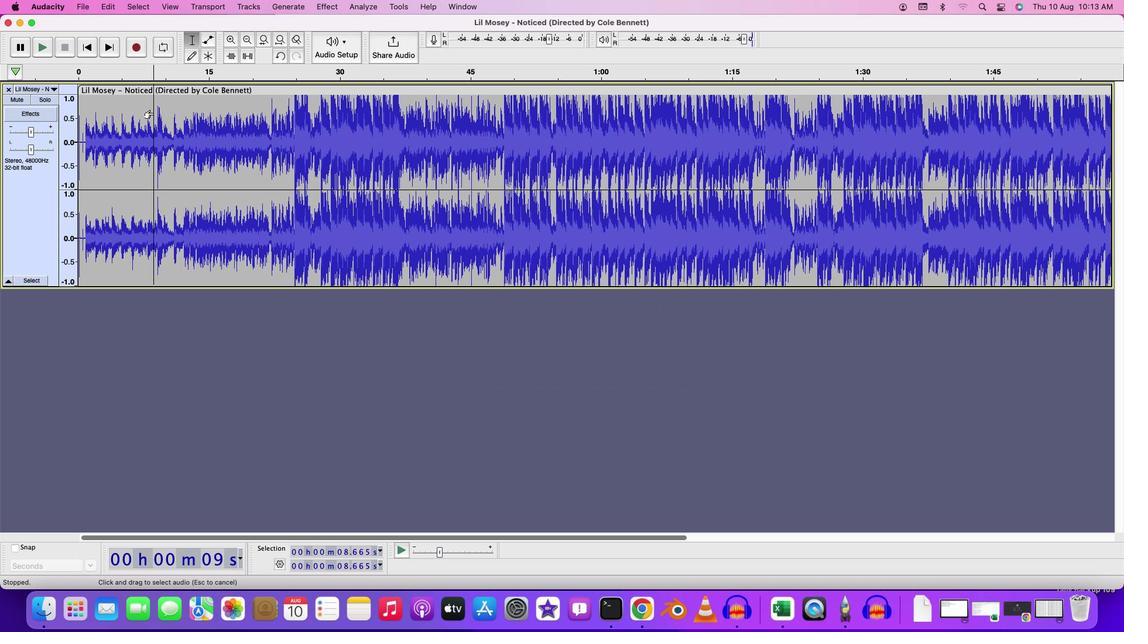 
Action: Mouse pressed left at (153, 113)
Screenshot: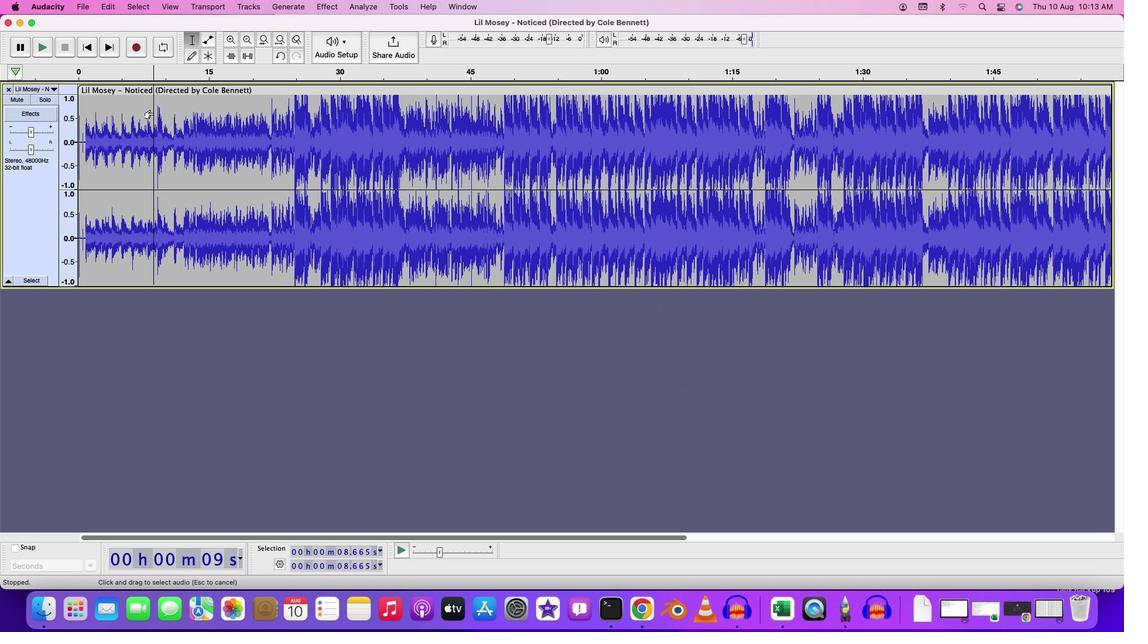 
Action: Key pressed Key.space
Screenshot: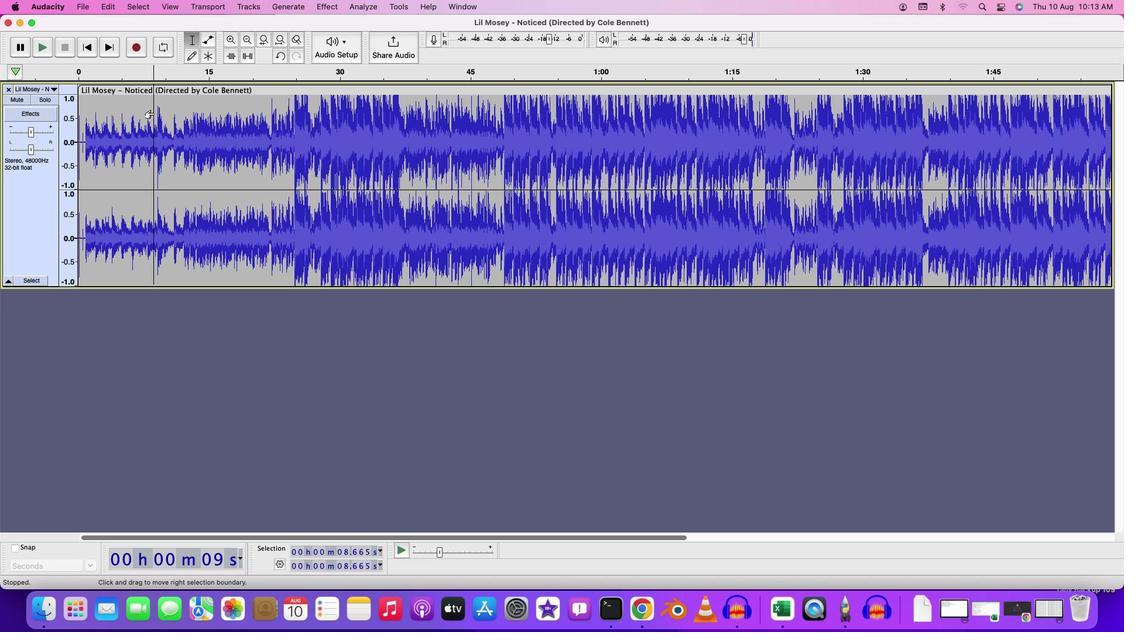 
Action: Mouse moved to (166, 113)
Screenshot: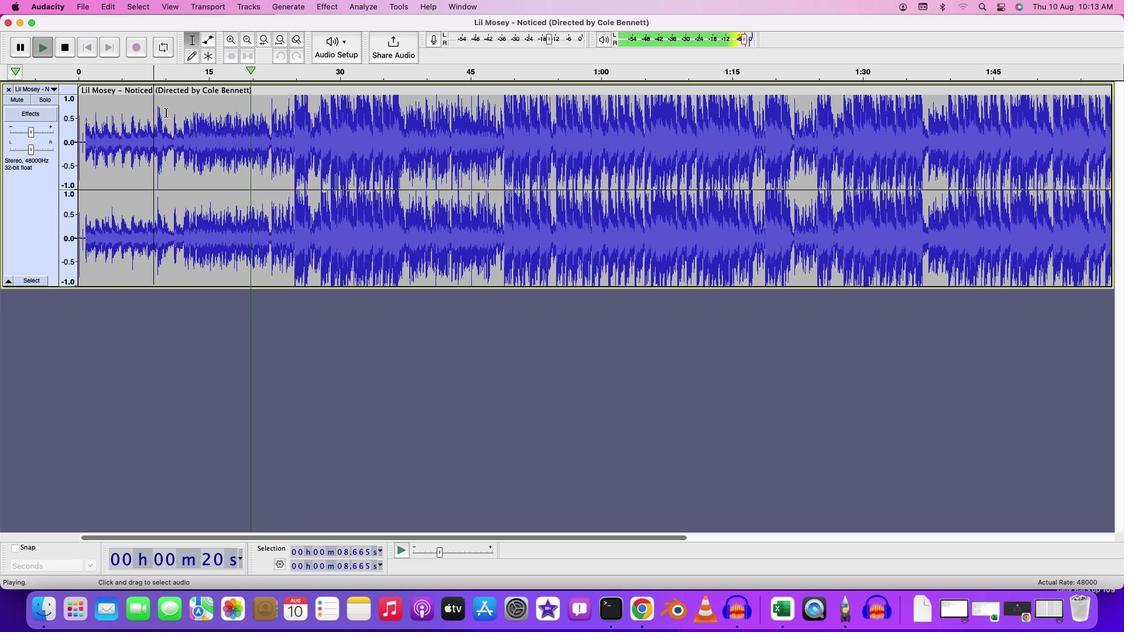 
Action: Key pressed Key.space
Screenshot: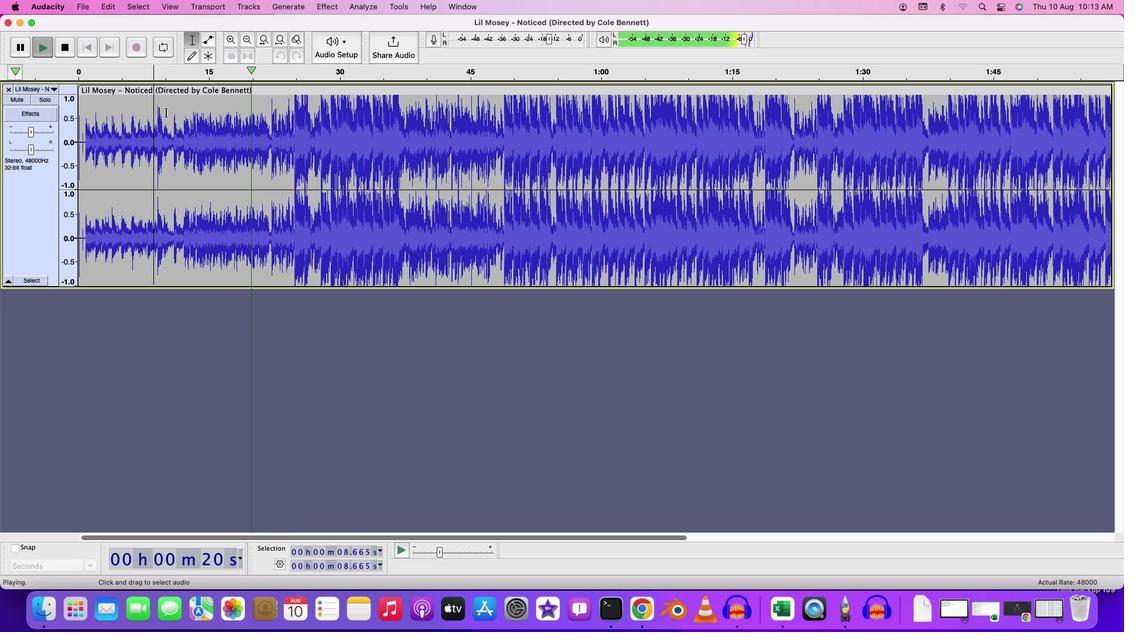 
Action: Mouse moved to (149, 111)
Screenshot: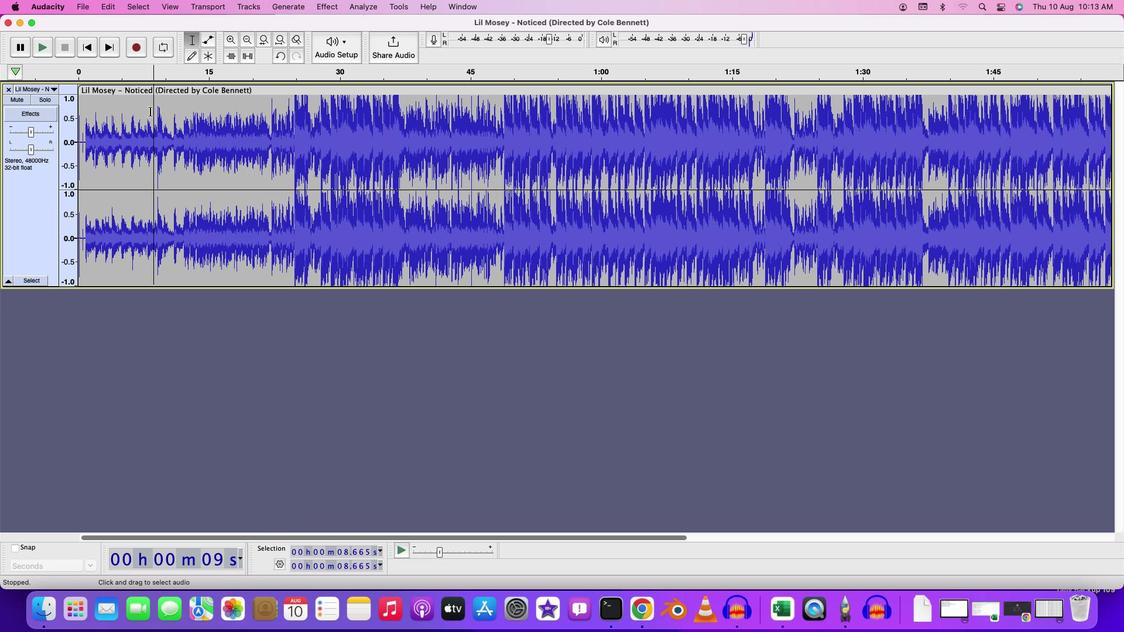 
Action: Mouse pressed left at (149, 111)
Screenshot: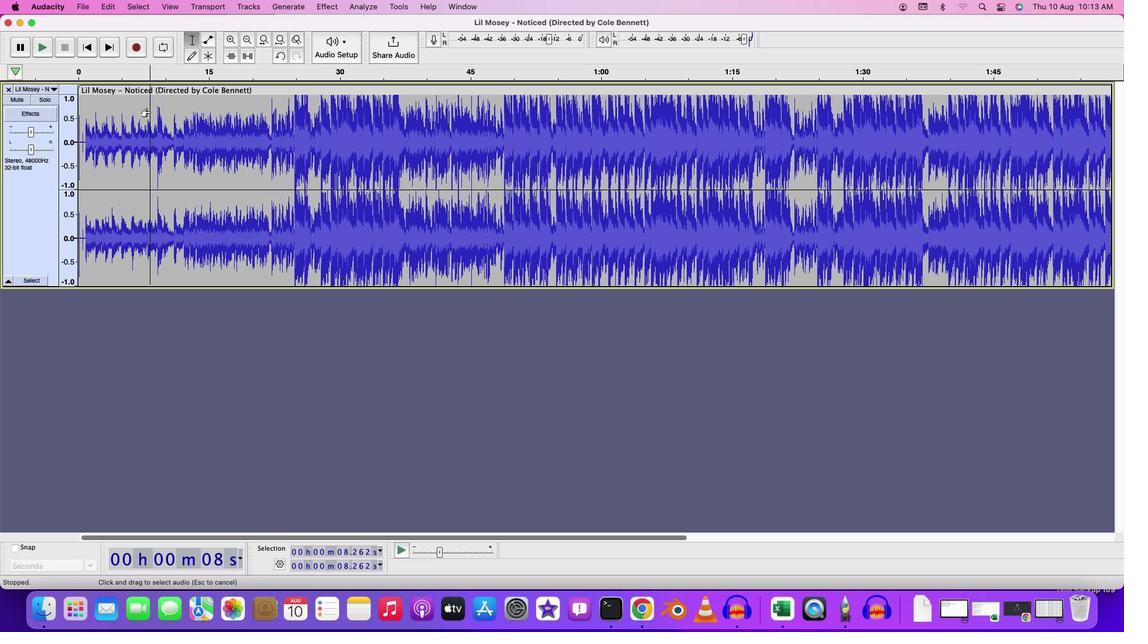 
Action: Mouse moved to (149, 111)
Screenshot: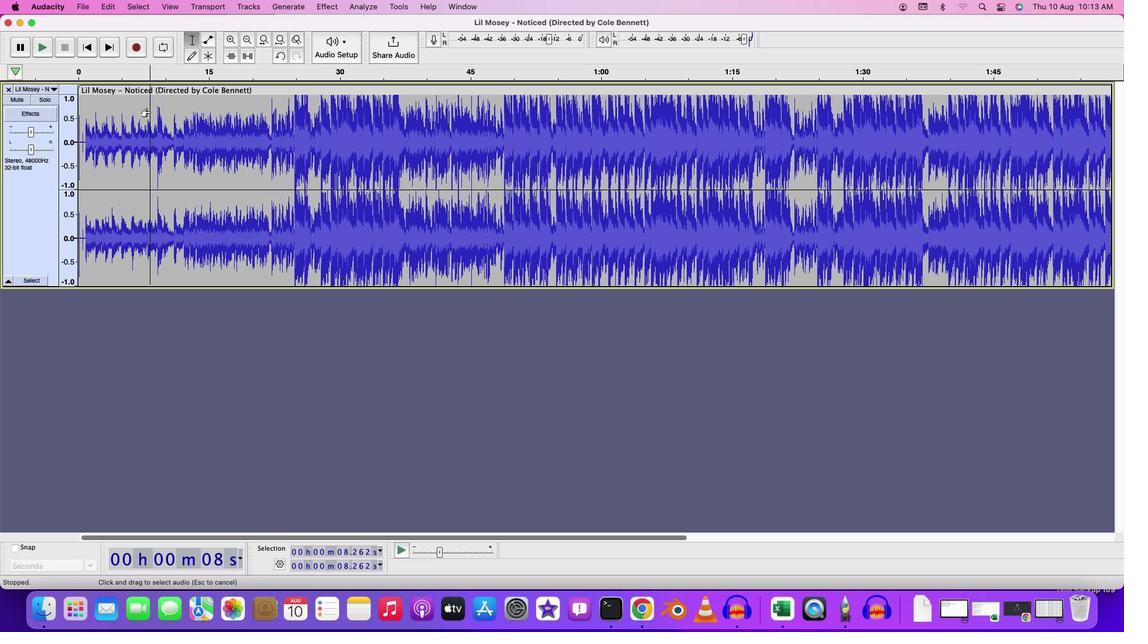 
Action: Key pressed Key.space
Screenshot: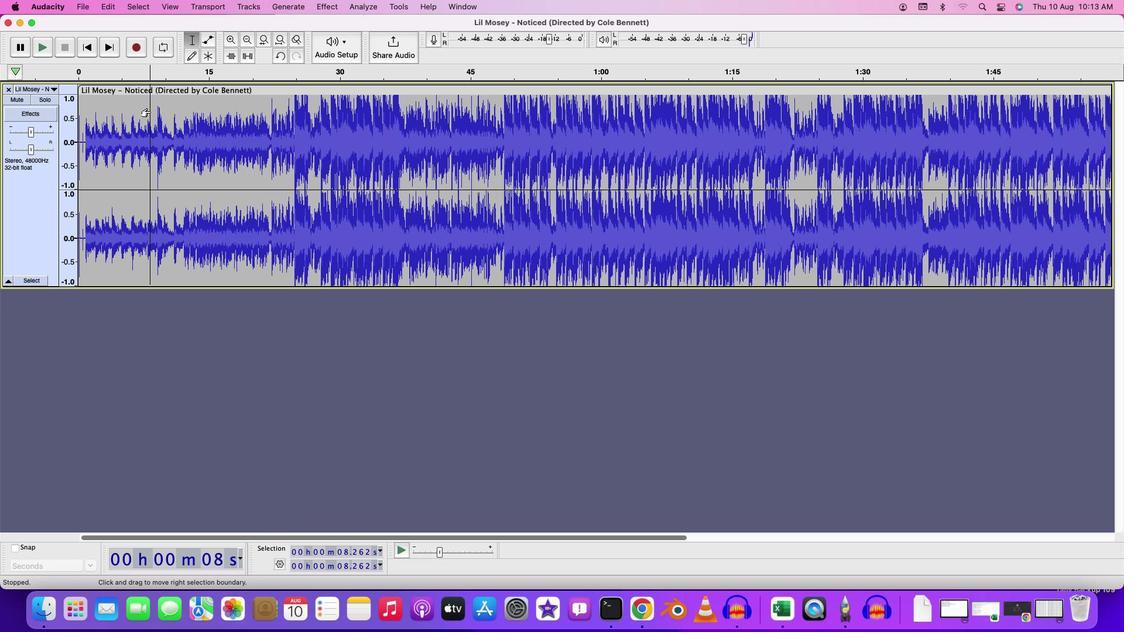 
Action: Mouse moved to (322, 123)
Screenshot: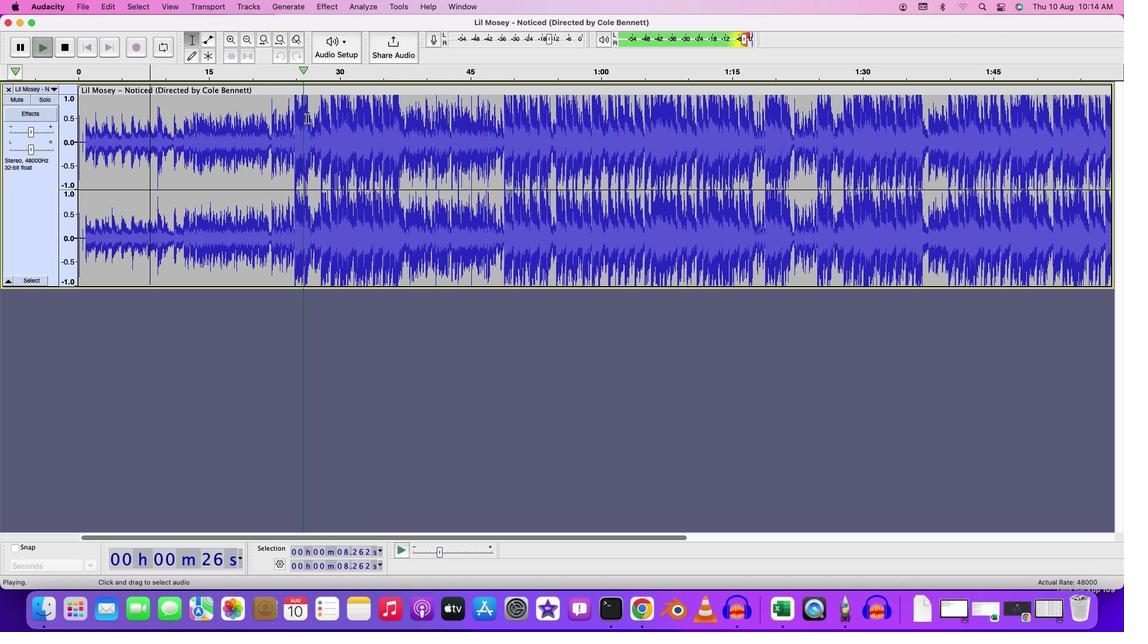 
Action: Key pressed Key.space
Screenshot: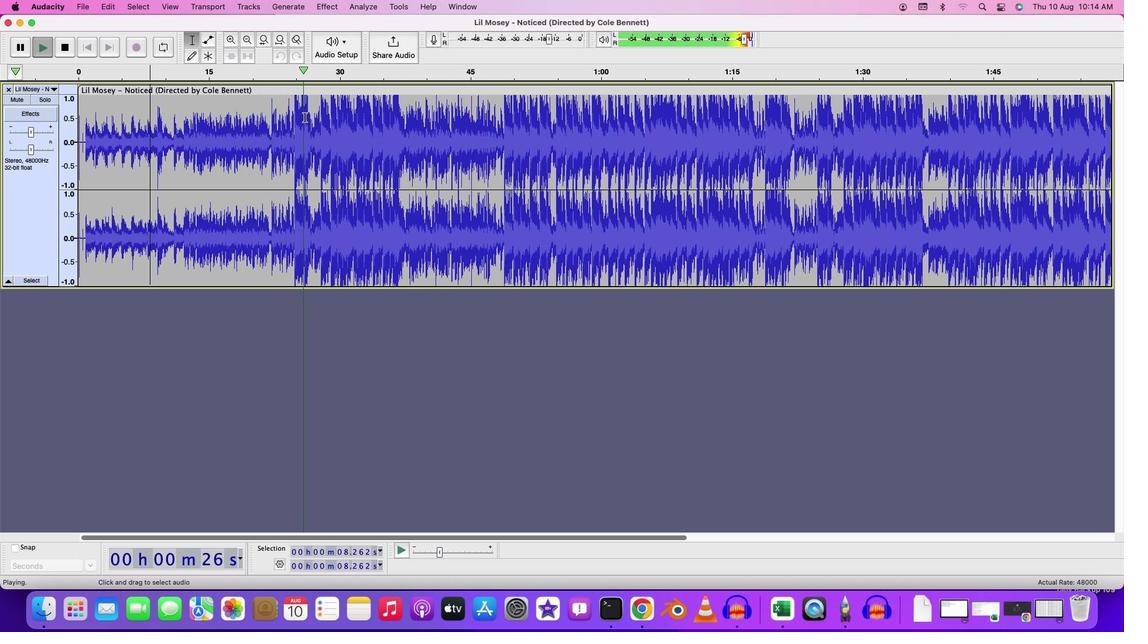 
Action: Mouse moved to (275, 101)
Screenshot: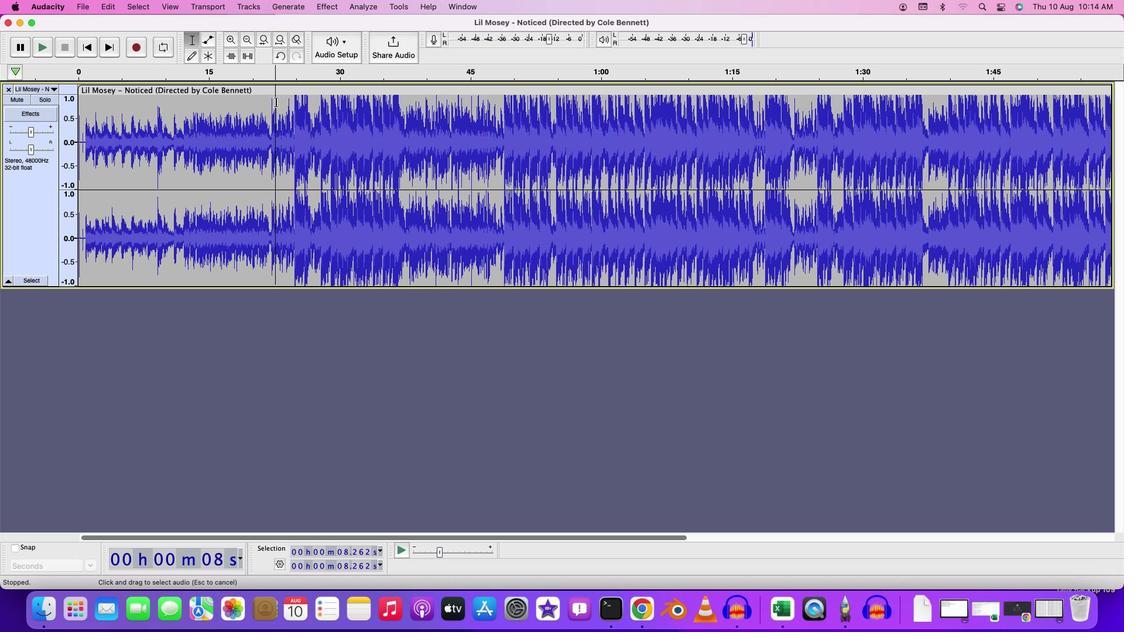 
Action: Mouse pressed left at (275, 101)
Screenshot: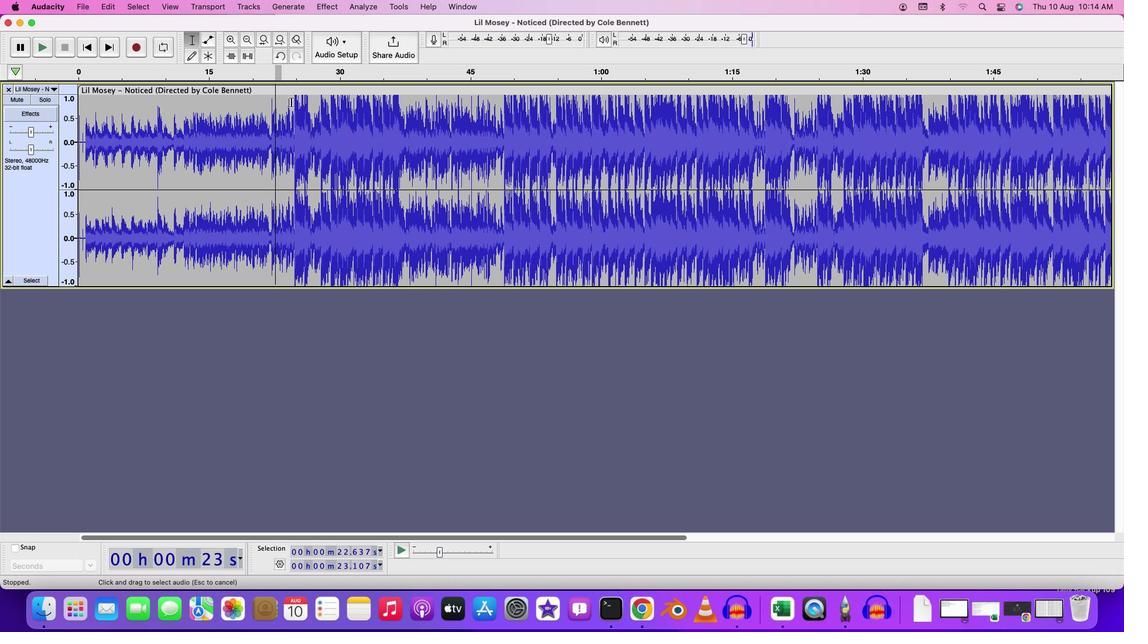 
Action: Mouse moved to (326, 9)
Screenshot: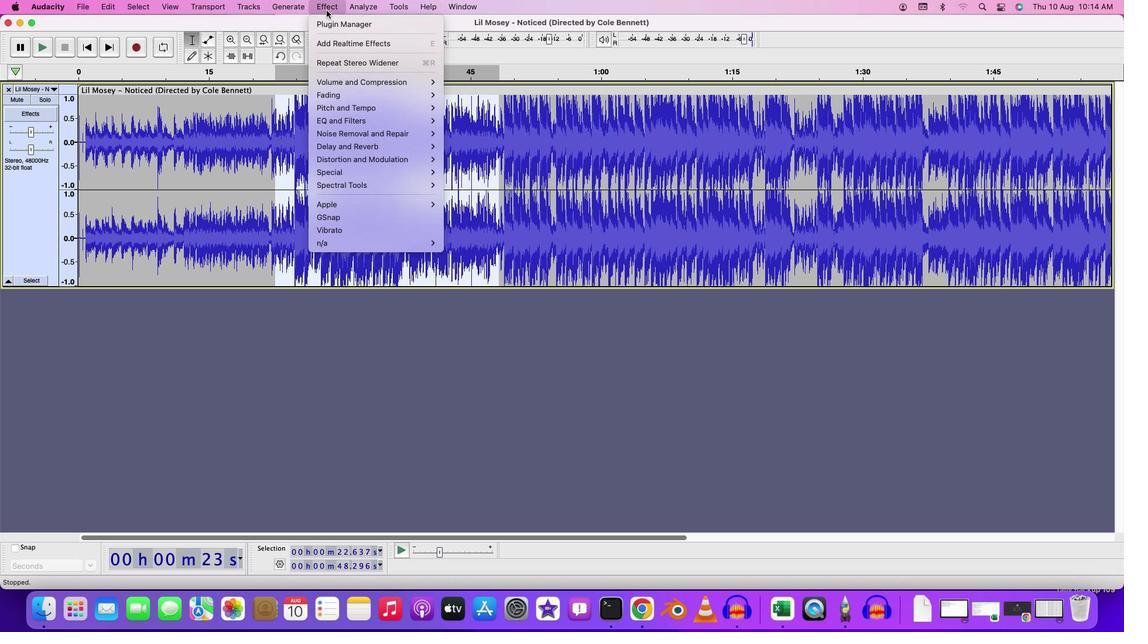 
Action: Mouse pressed left at (326, 9)
Screenshot: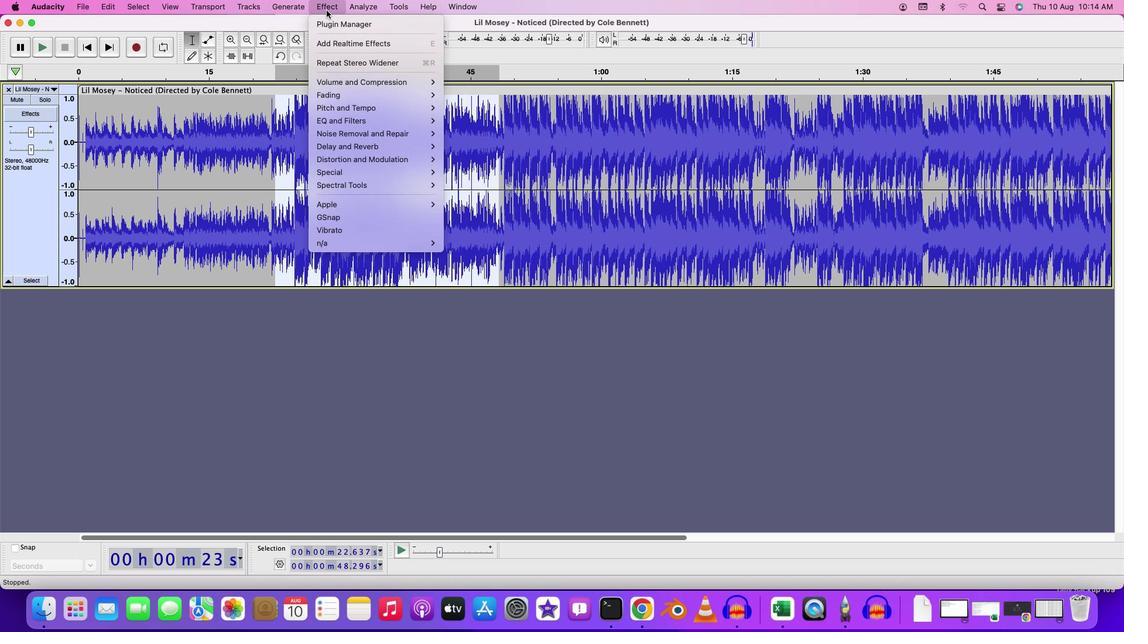 
Action: Mouse moved to (483, 260)
Screenshot: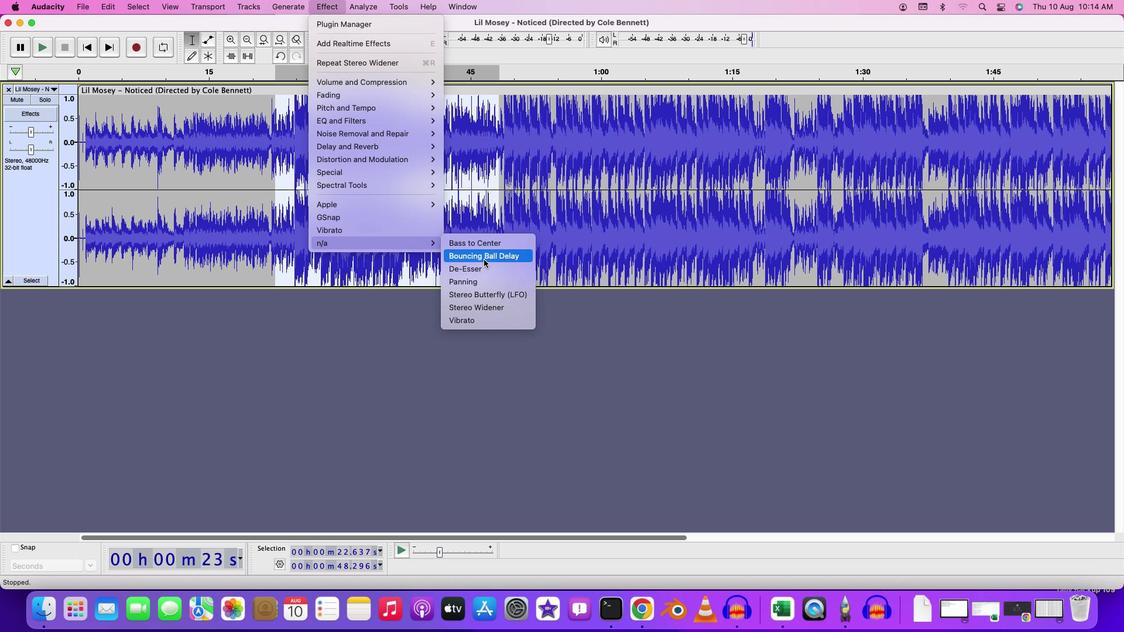 
Action: Mouse pressed left at (483, 260)
Screenshot: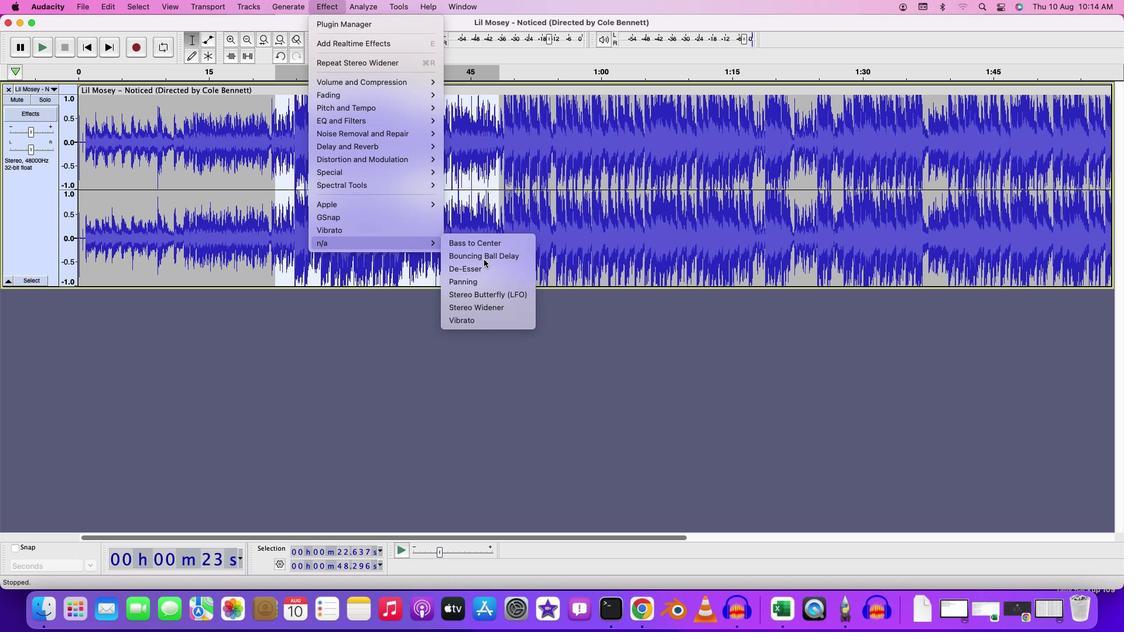 
Action: Mouse moved to (631, 280)
Screenshot: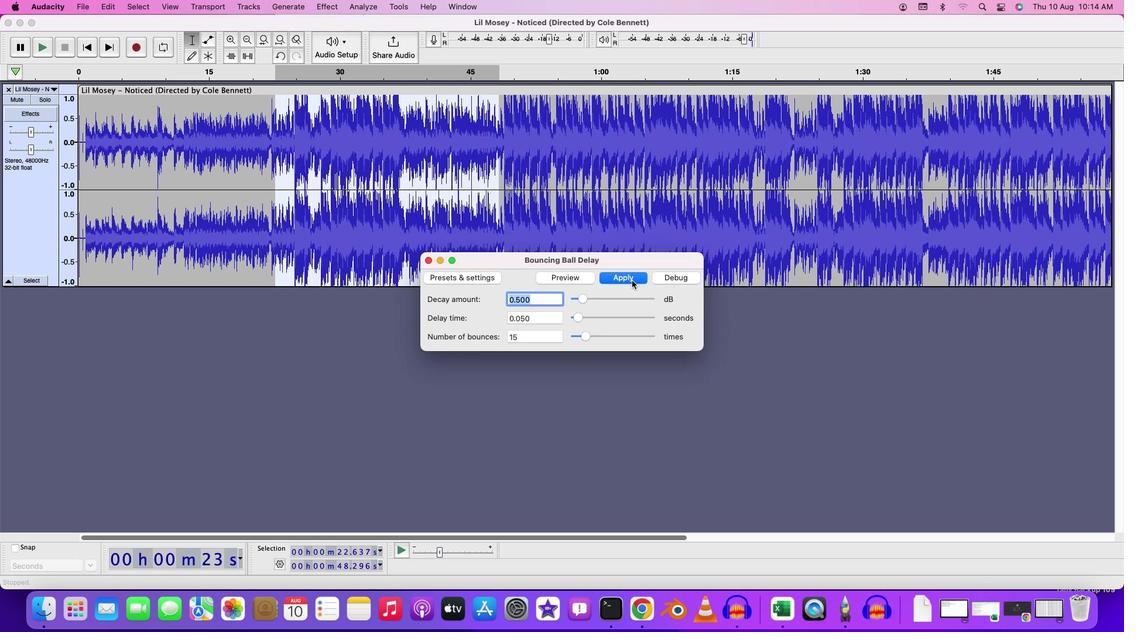 
Action: Mouse pressed left at (631, 280)
Screenshot: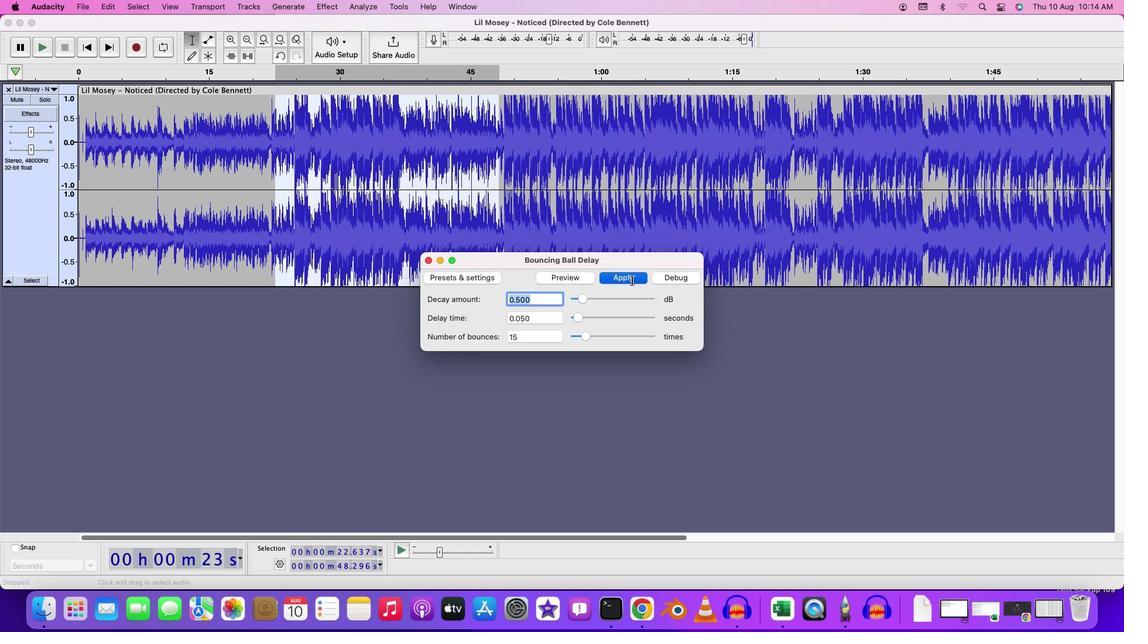 
Action: Mouse moved to (270, 121)
Screenshot: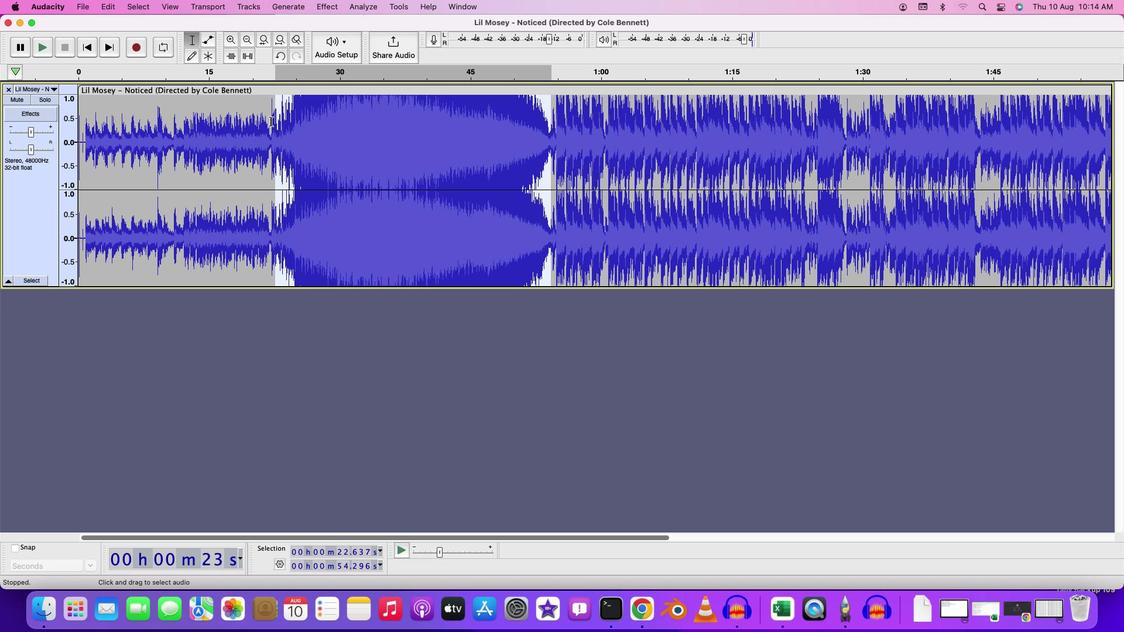 
Action: Mouse pressed left at (270, 121)
Screenshot: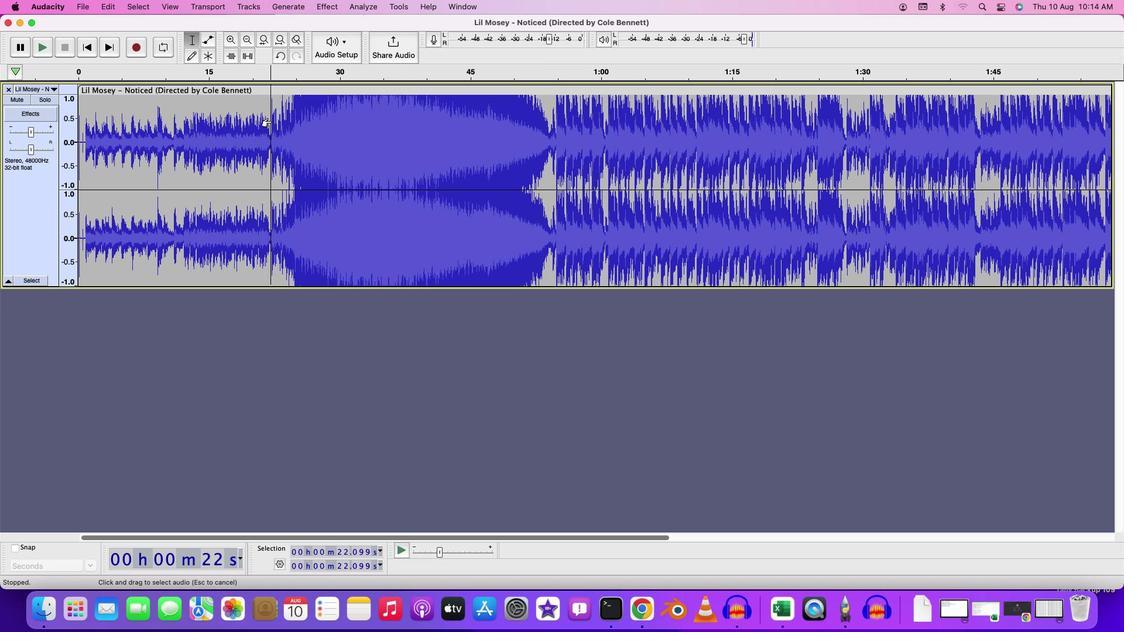 
Action: Key pressed Key.space
Screenshot: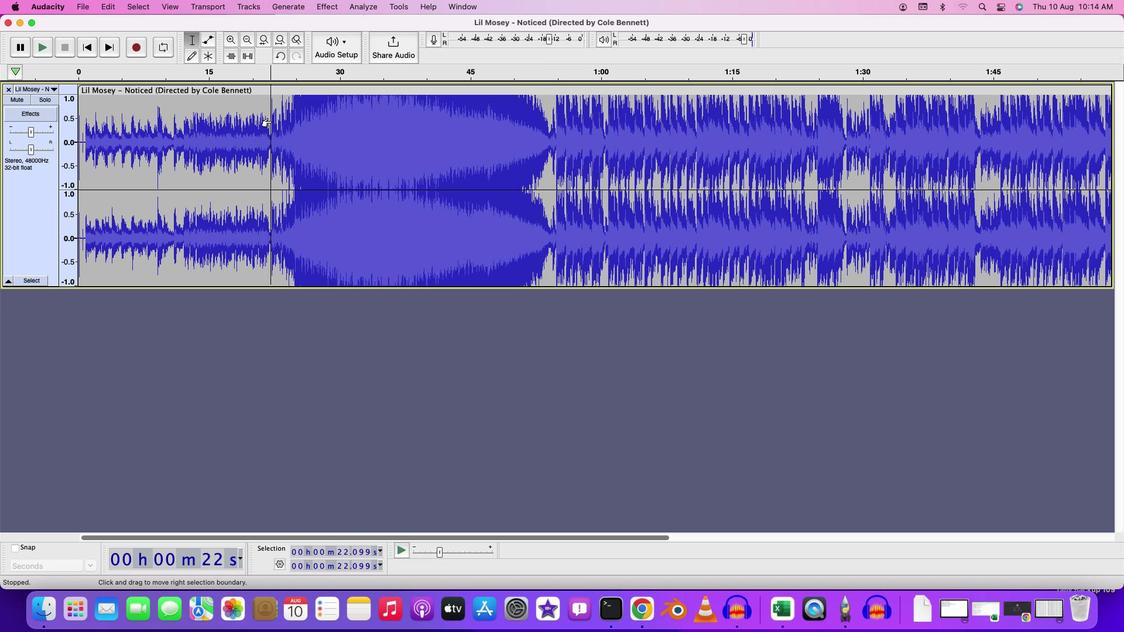 
Action: Mouse moved to (267, 126)
Screenshot: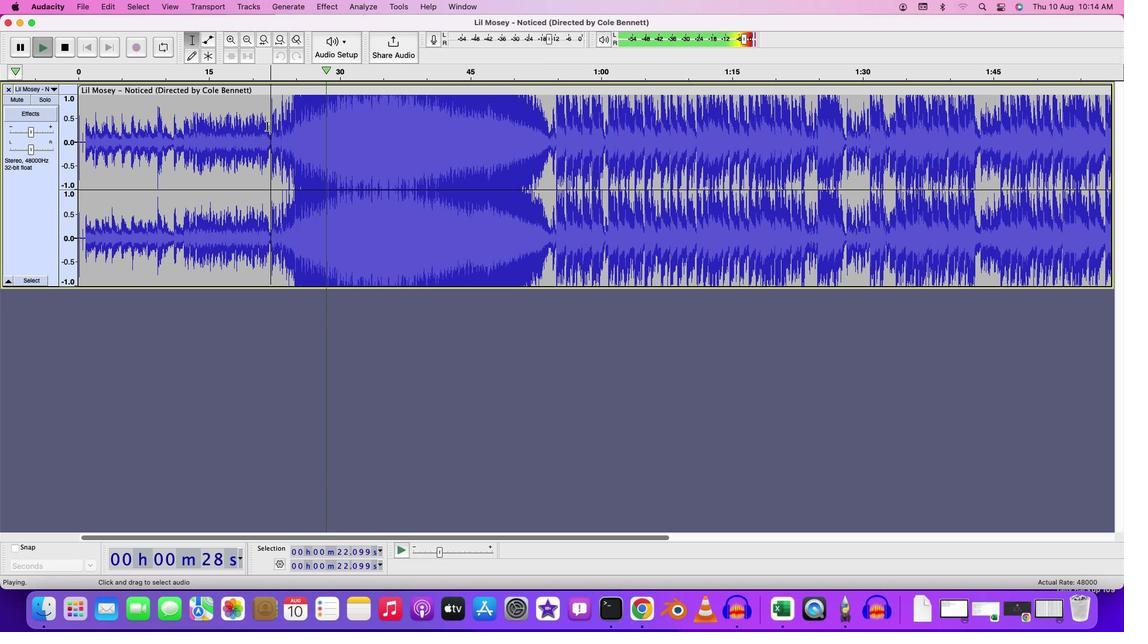 
Action: Key pressed Key.spaceKey.cmd'z'
Screenshot: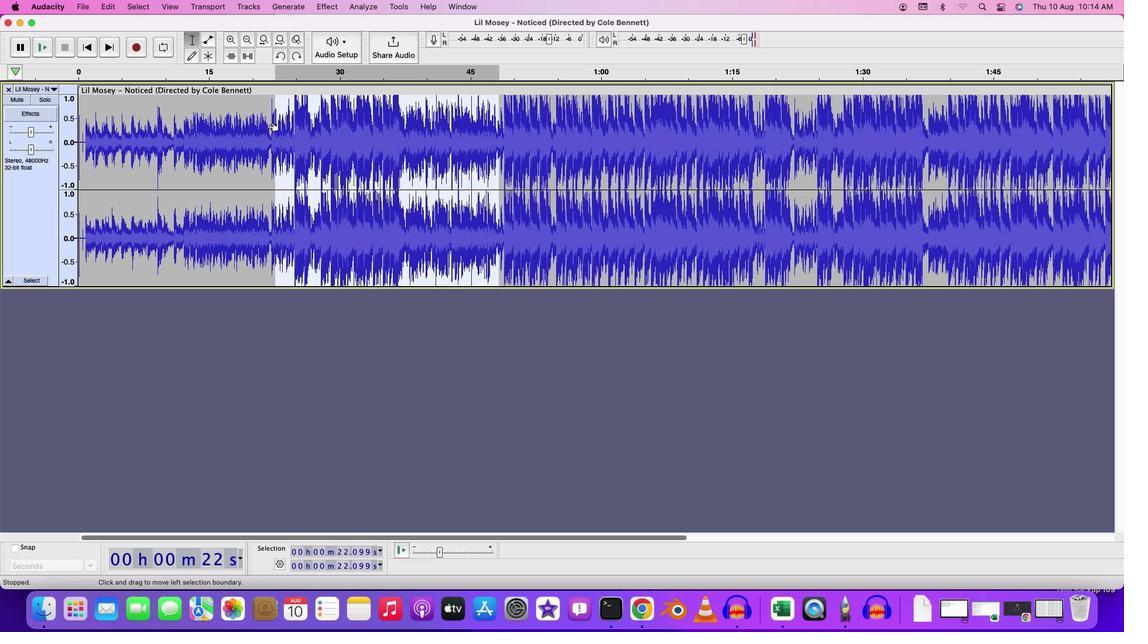 
Action: Mouse moved to (320, 7)
Screenshot: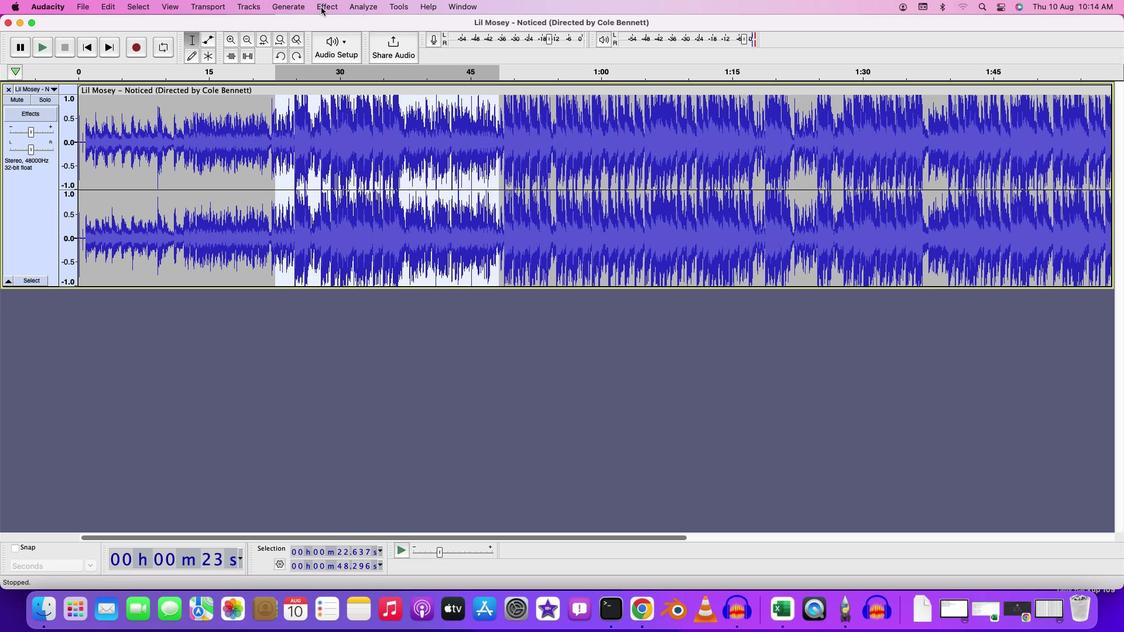 
Action: Mouse pressed left at (320, 7)
Screenshot: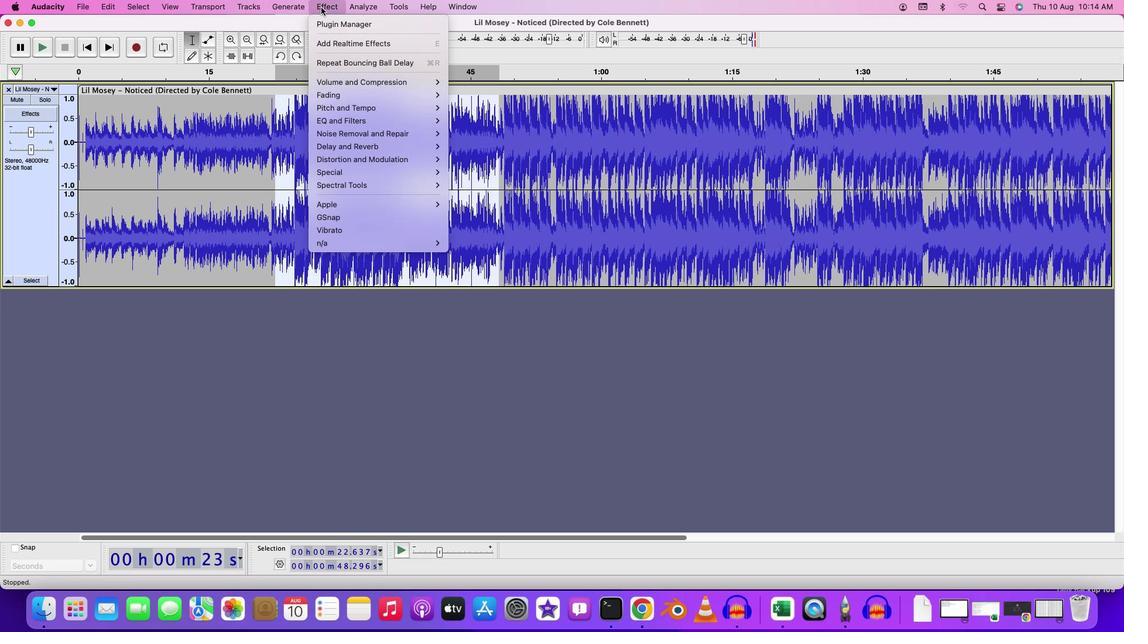 
Action: Mouse moved to (489, 309)
Screenshot: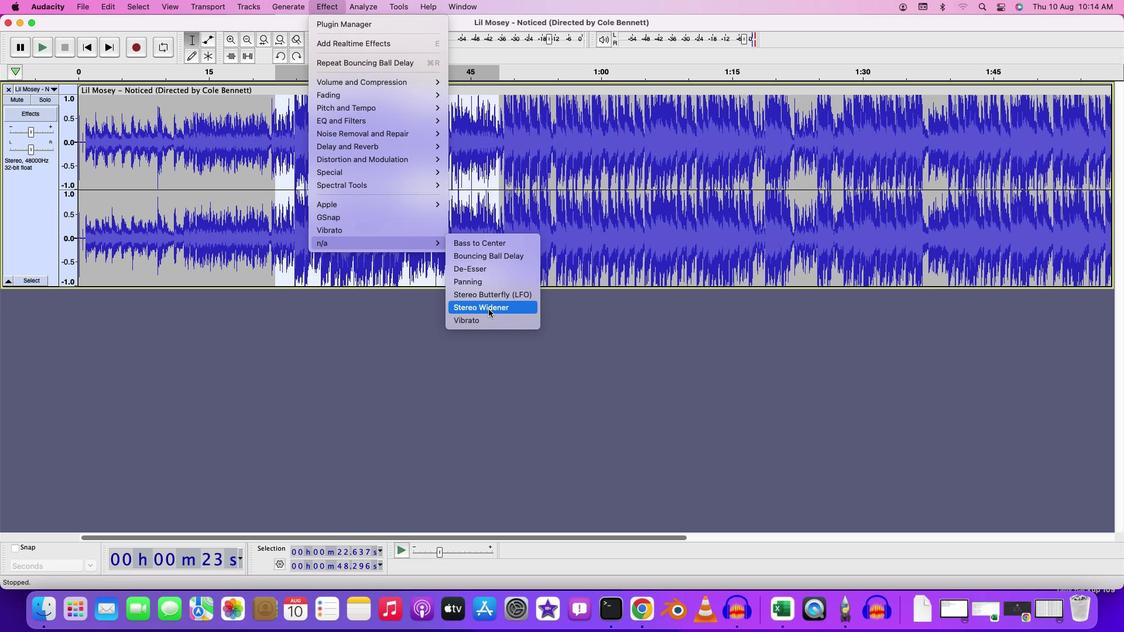 
Action: Mouse pressed left at (489, 309)
Screenshot: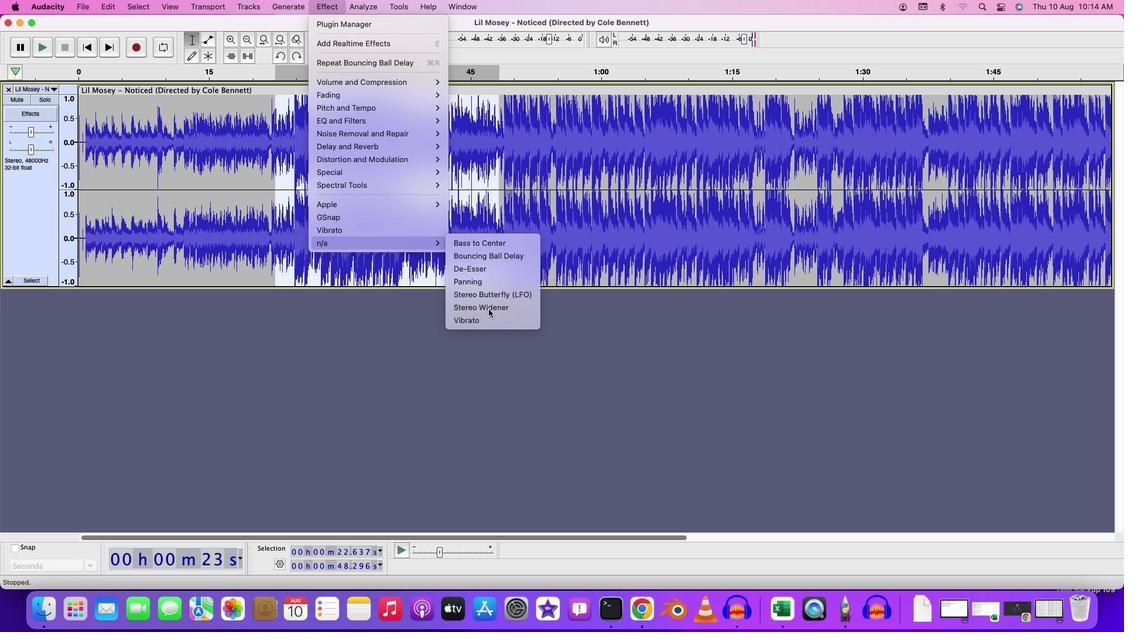 
Action: Mouse moved to (678, 320)
Screenshot: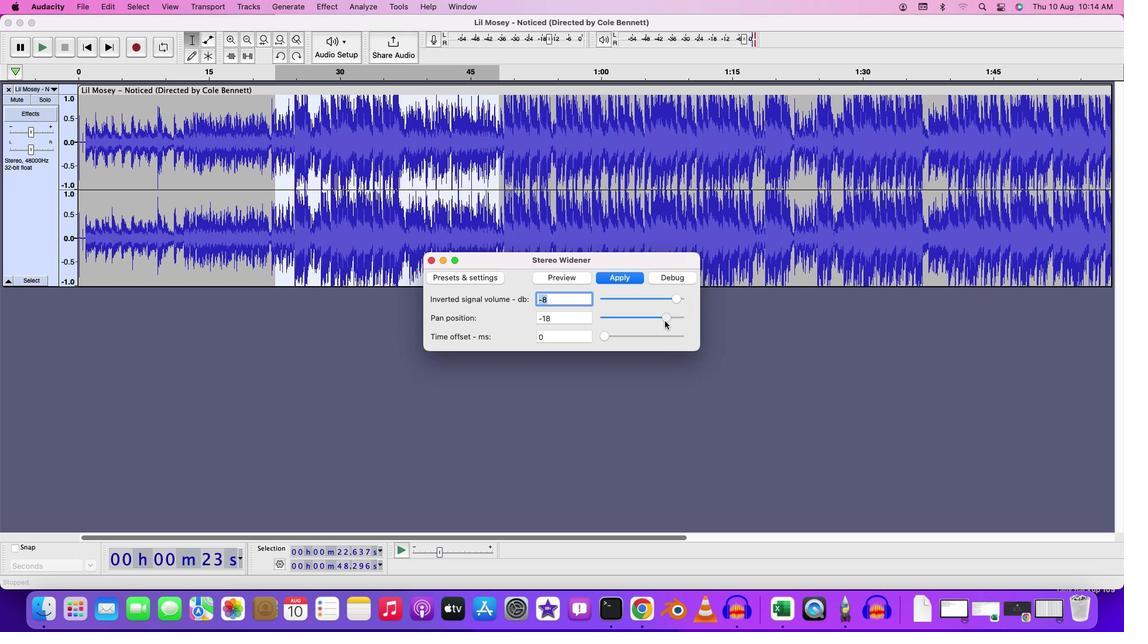 
Action: Mouse pressed left at (678, 320)
Screenshot: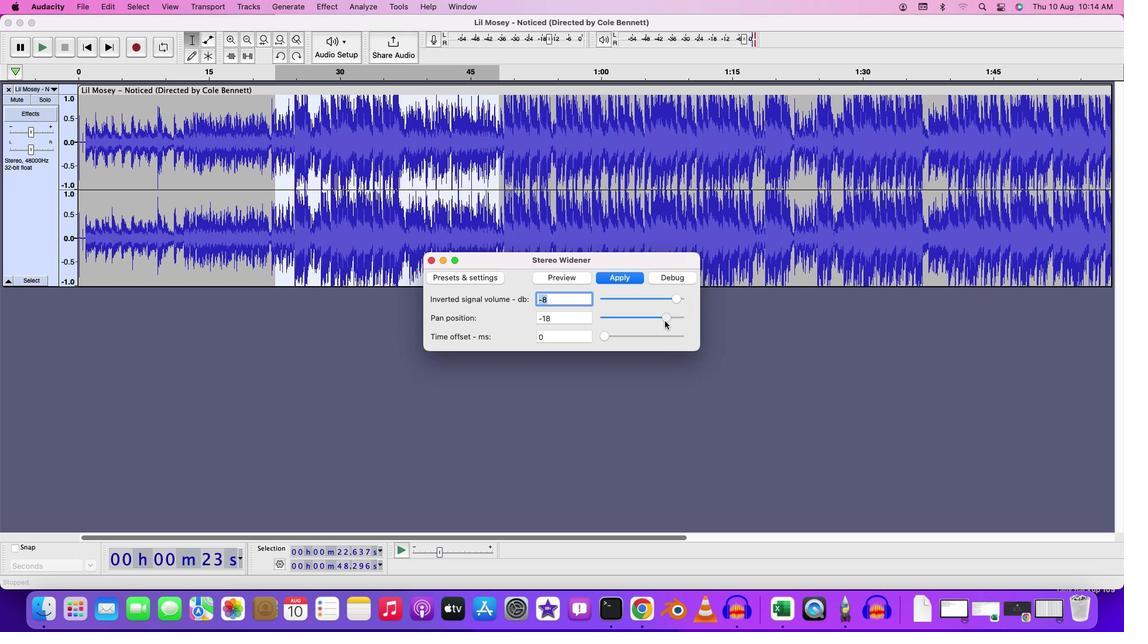 
Action: Mouse moved to (676, 301)
Screenshot: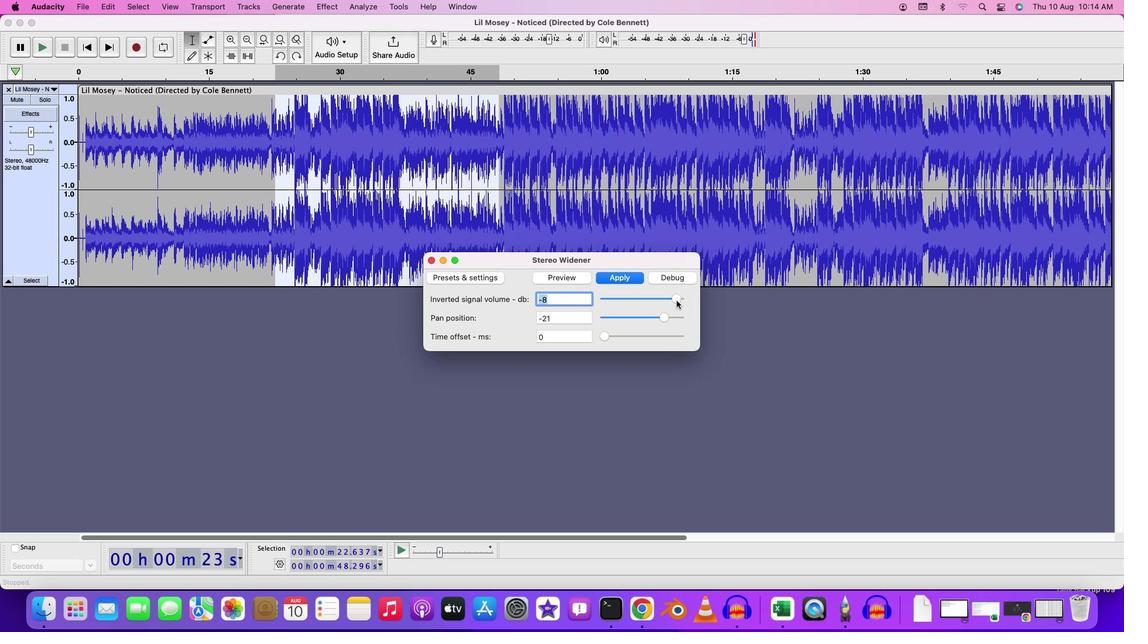 
Action: Mouse pressed left at (676, 301)
Screenshot: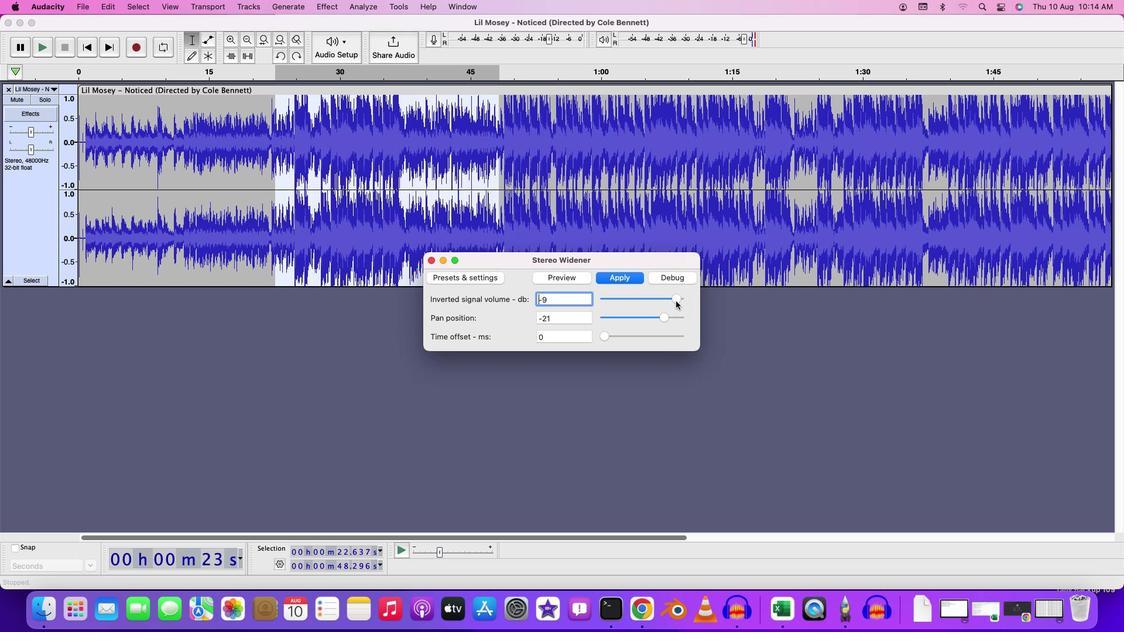 
Action: Mouse moved to (632, 276)
Screenshot: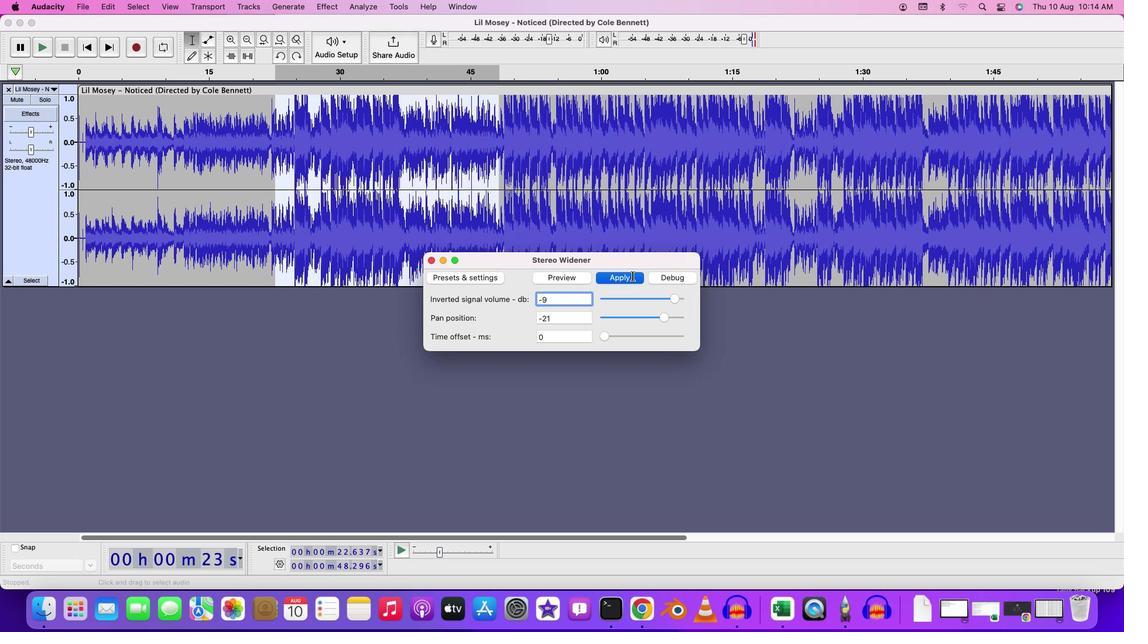 
Action: Mouse pressed left at (632, 276)
Screenshot: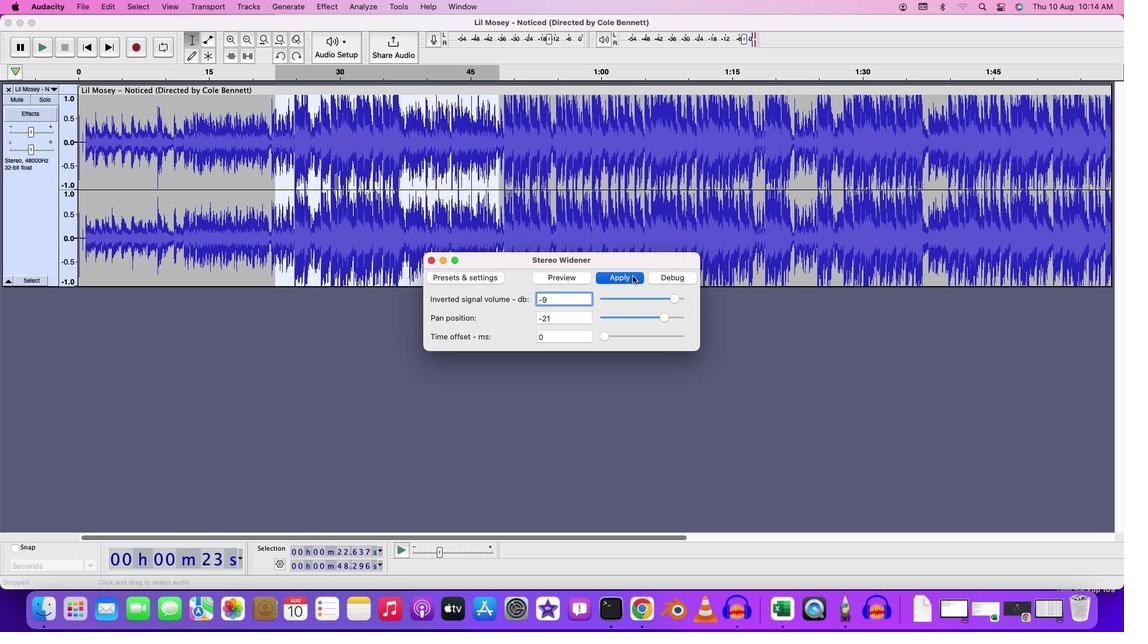 
Action: Mouse moved to (271, 109)
Screenshot: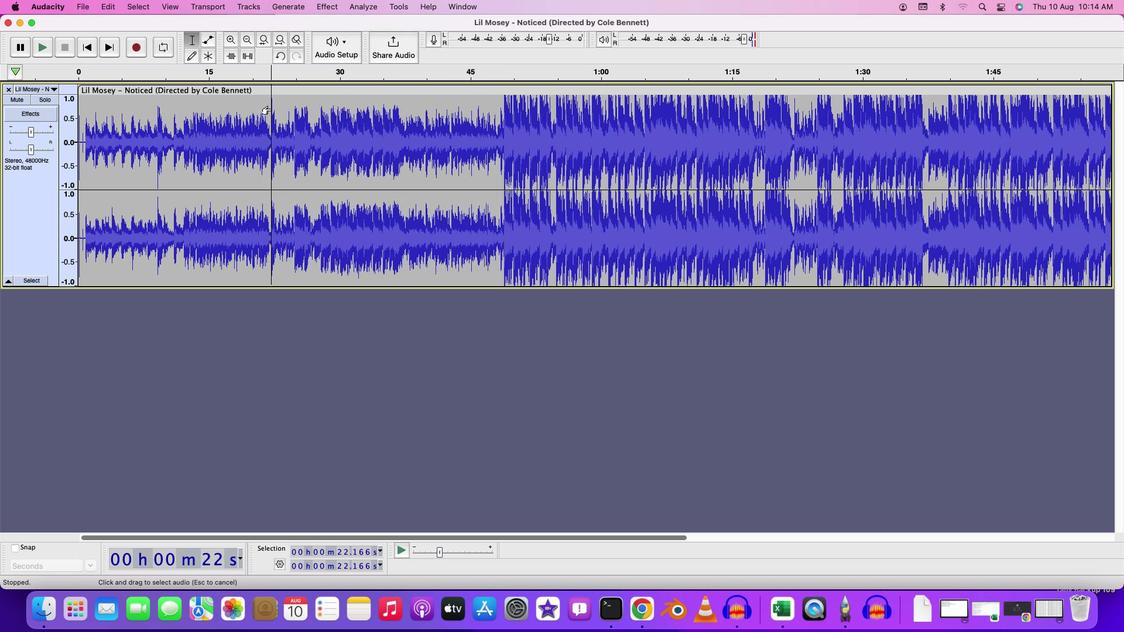 
Action: Mouse pressed left at (271, 109)
Screenshot: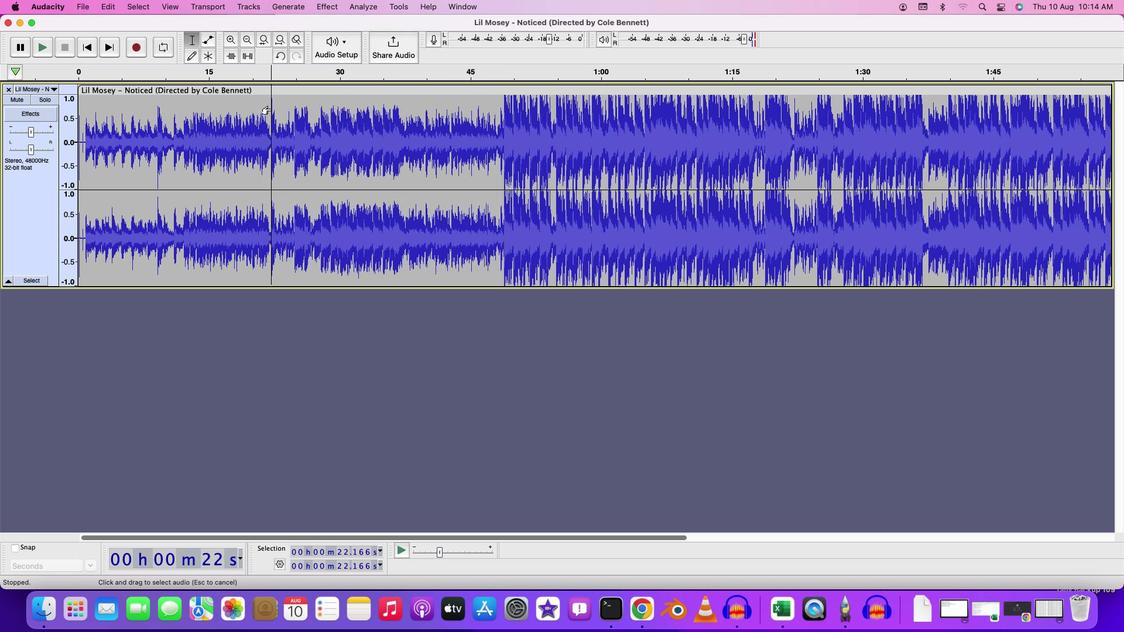 
Action: Key pressed Key.space
Screenshot: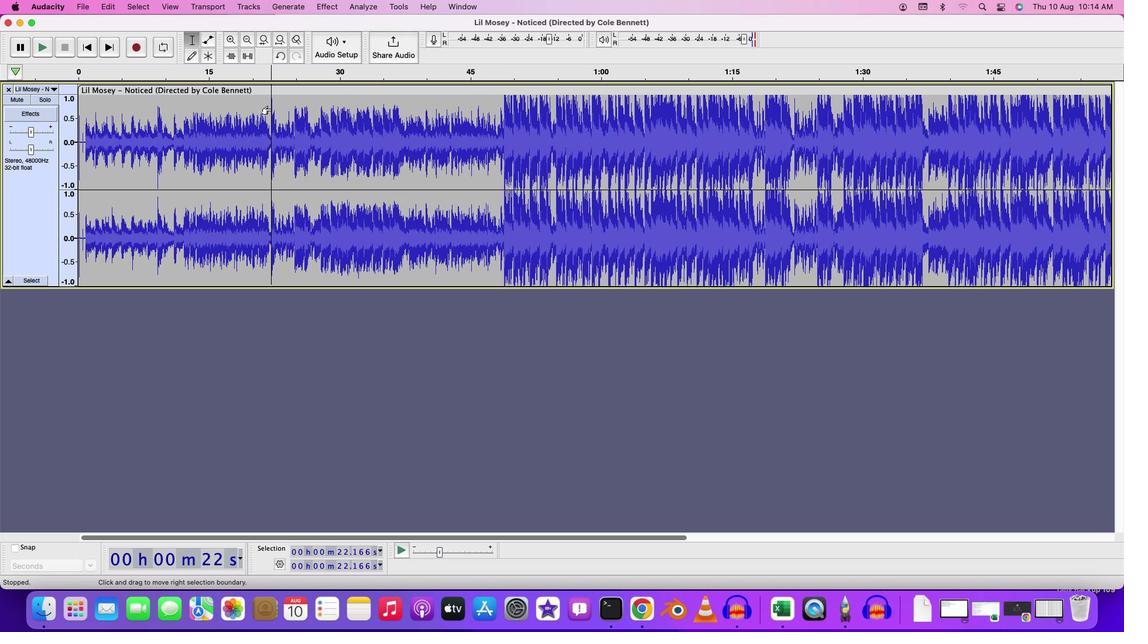 
Action: Mouse moved to (333, 149)
Screenshot: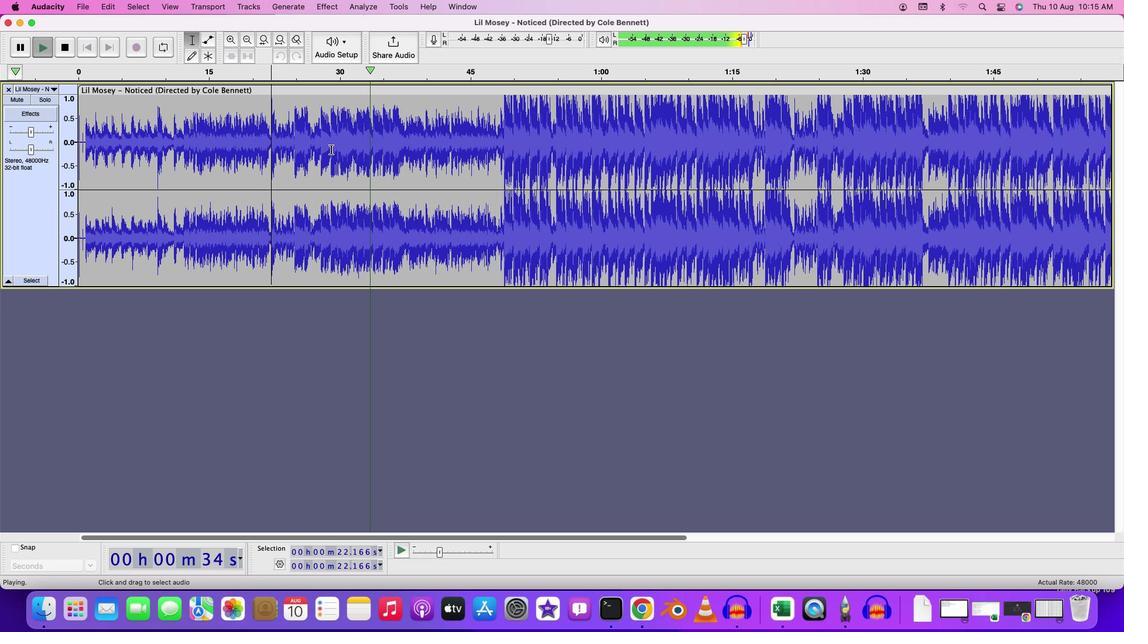 
Action: Key pressed Key.space
Screenshot: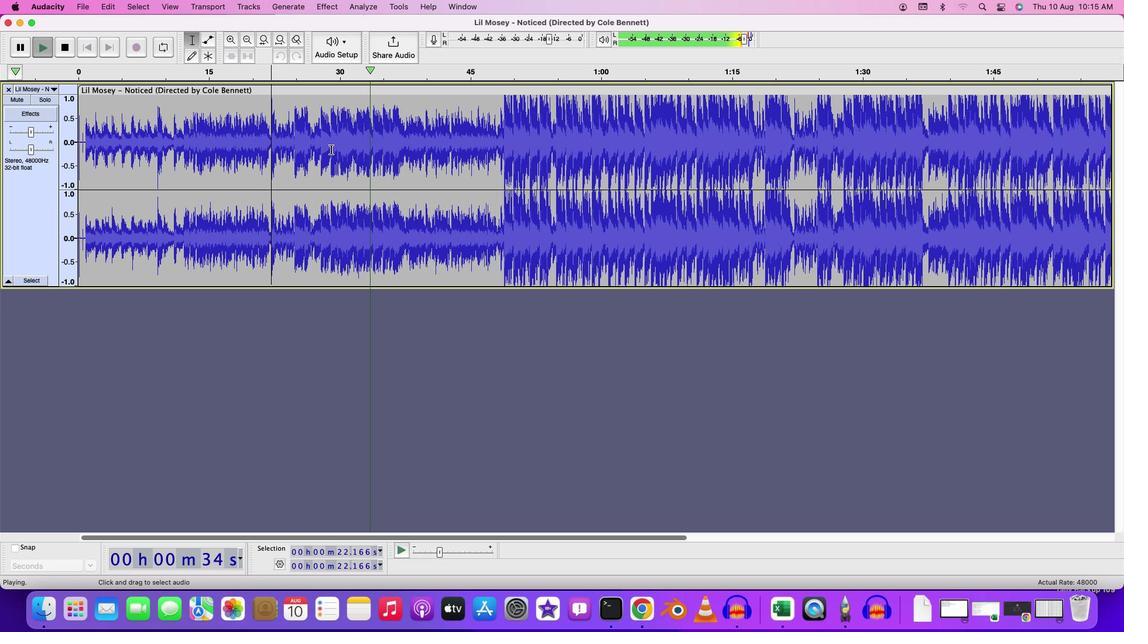 
Action: Mouse moved to (279, 152)
Screenshot: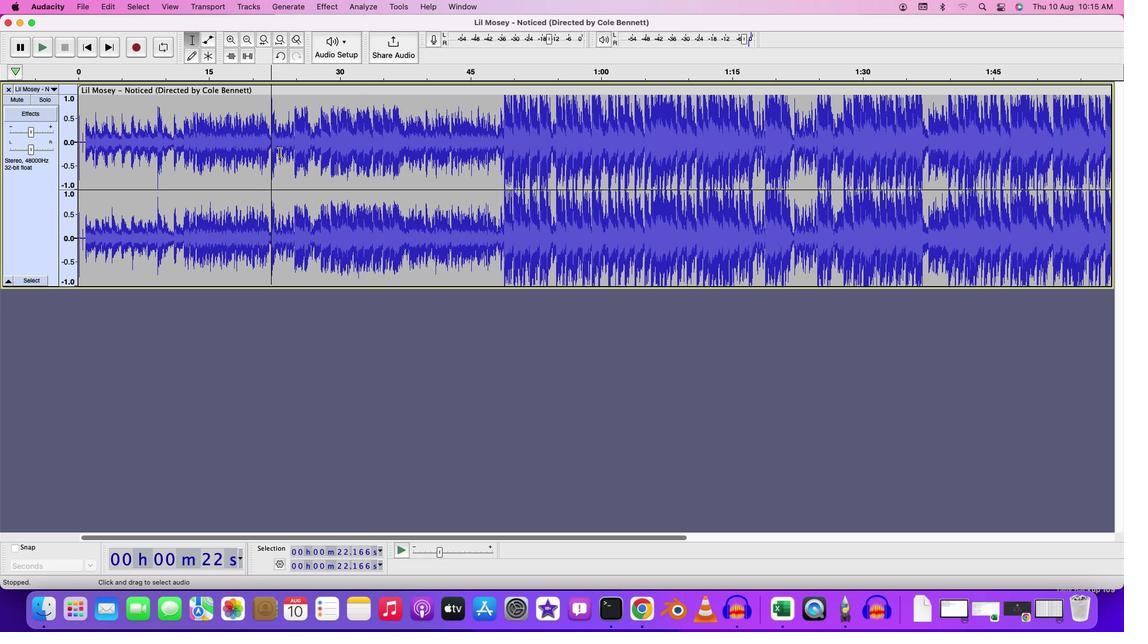 
Action: Mouse pressed left at (279, 152)
Screenshot: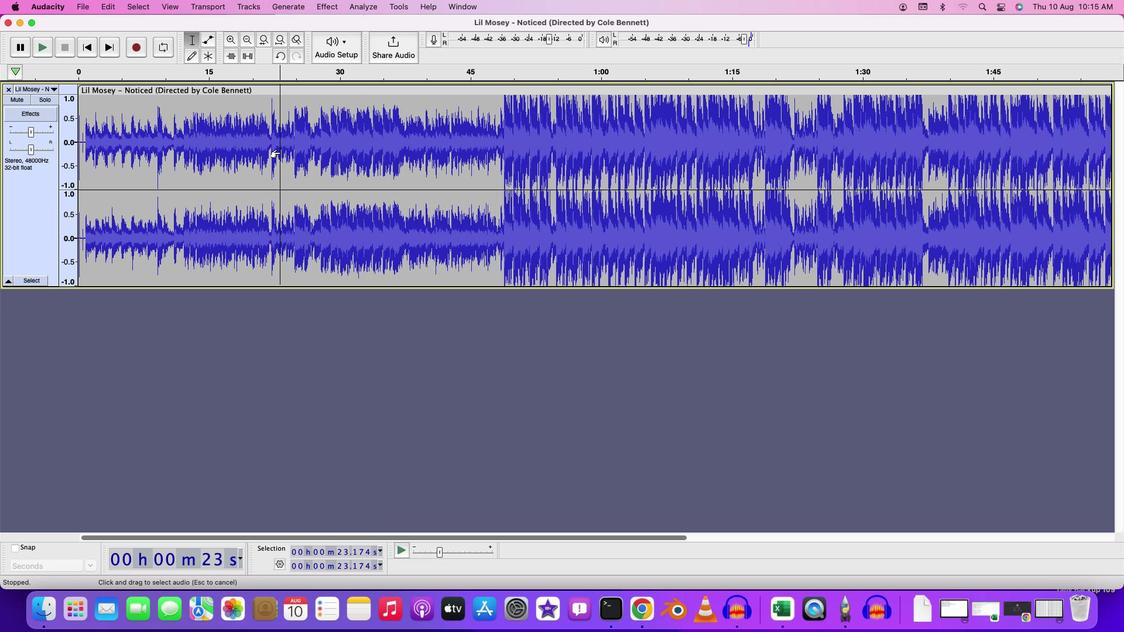 
Action: Mouse pressed left at (279, 152)
Screenshot: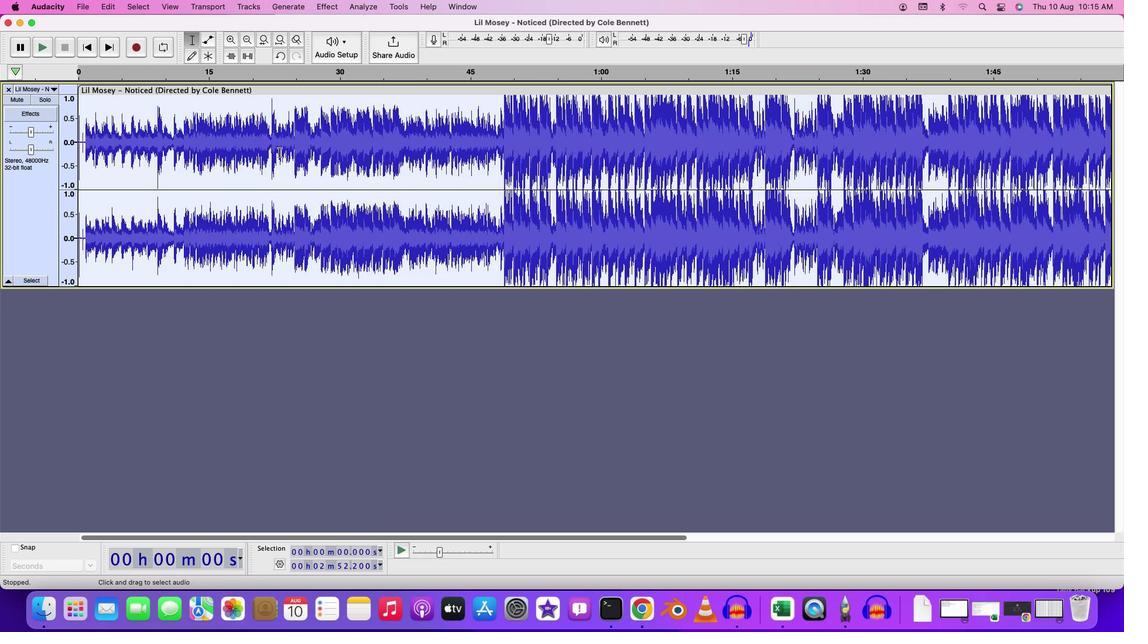 
Action: Key pressed Key.cmd'a'
Screenshot: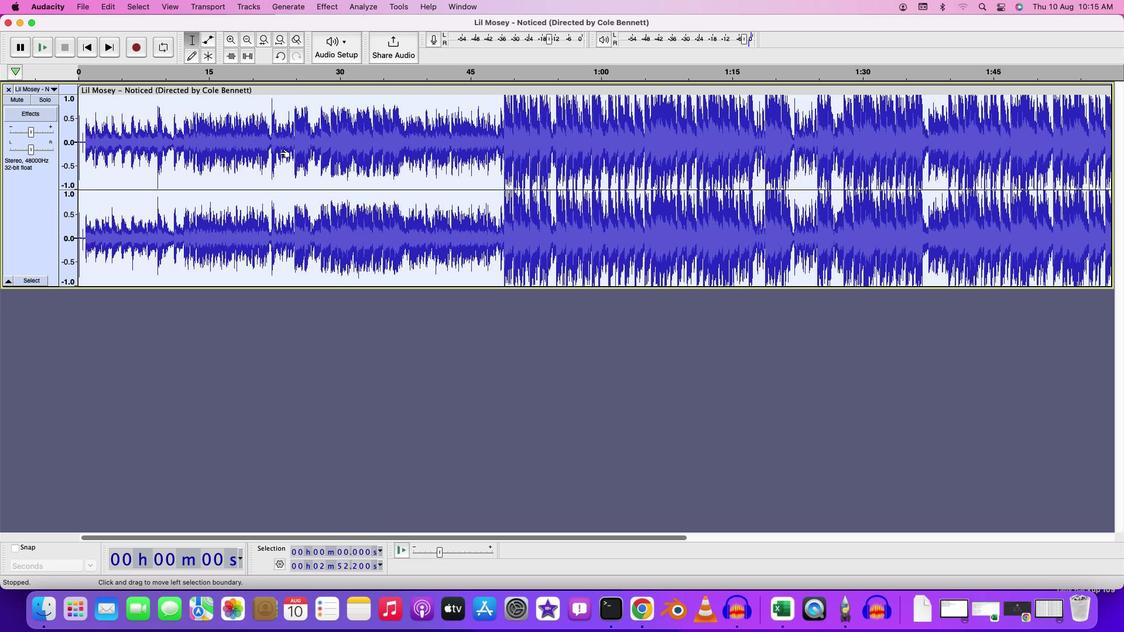 
Action: Mouse moved to (94, 361)
Screenshot: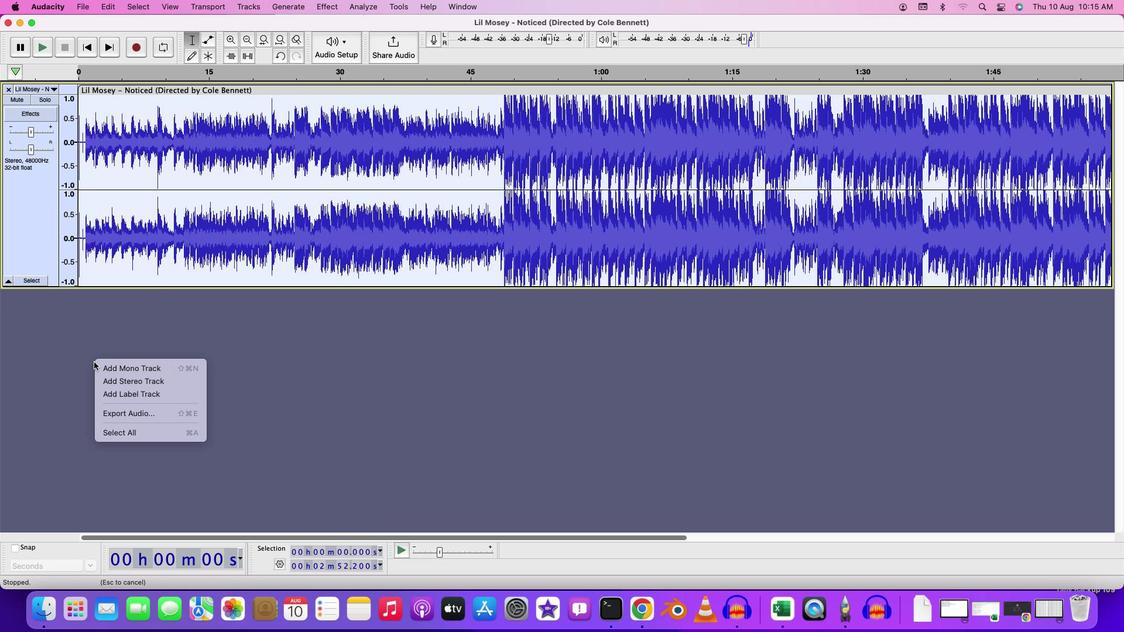 
Action: Mouse pressed right at (94, 361)
Screenshot: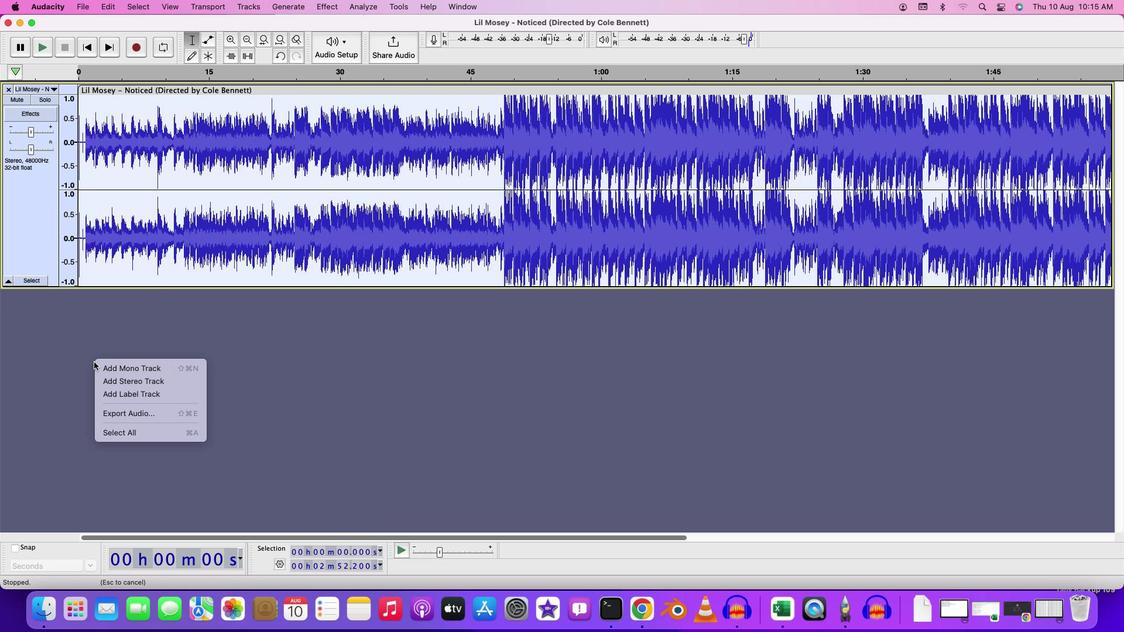 
Action: Mouse moved to (45, 391)
Screenshot: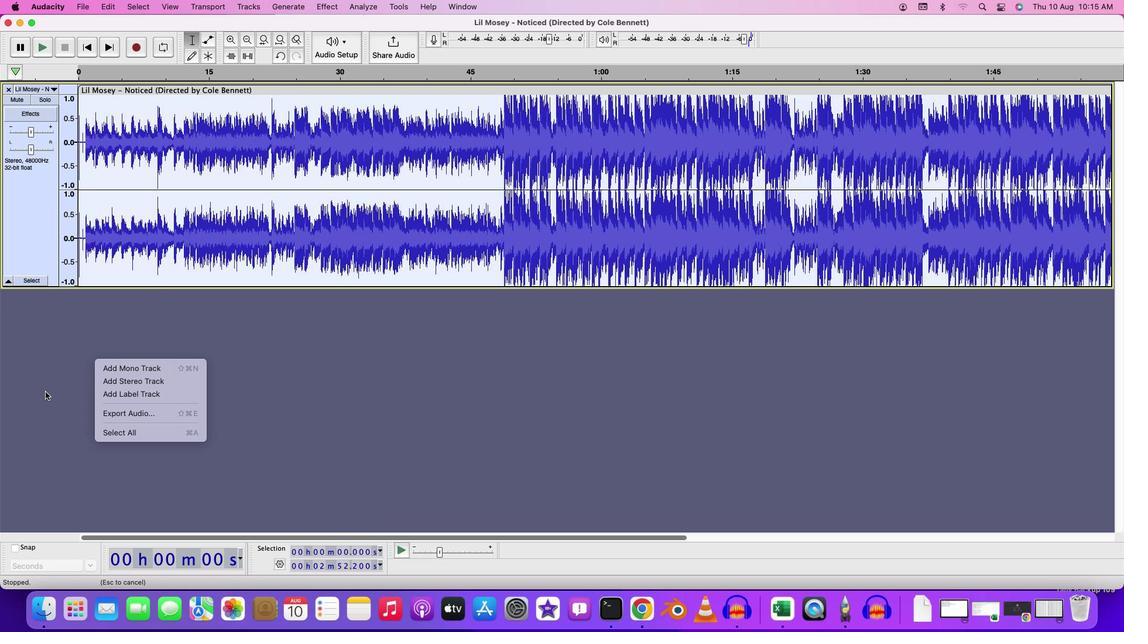 
Action: Mouse pressed left at (45, 391)
Screenshot: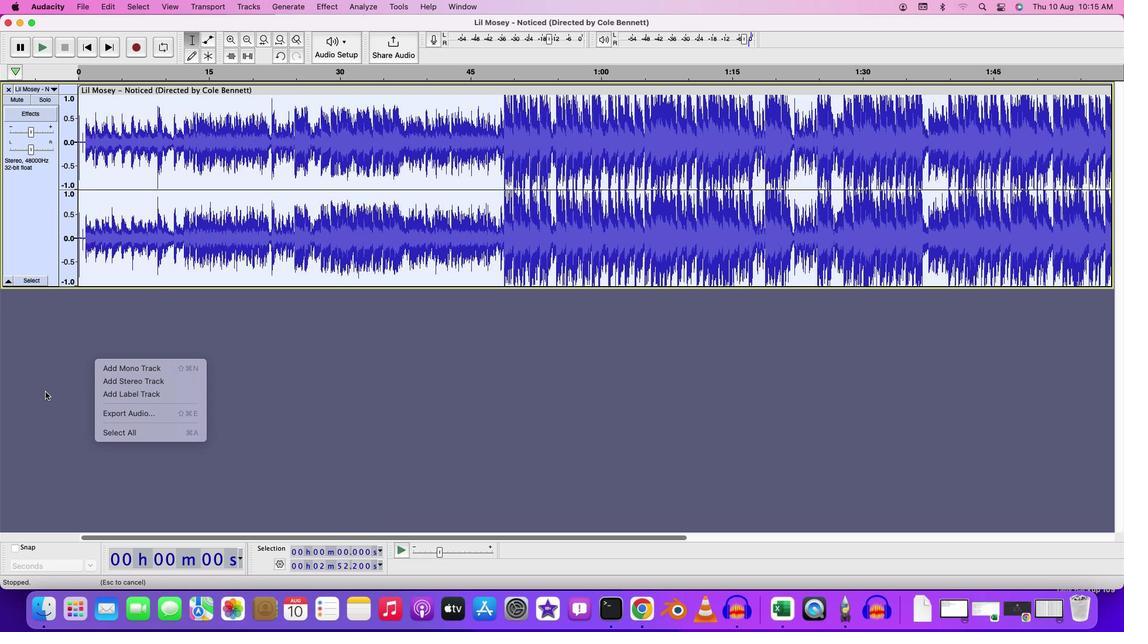 
Action: Mouse pressed left at (45, 391)
Screenshot: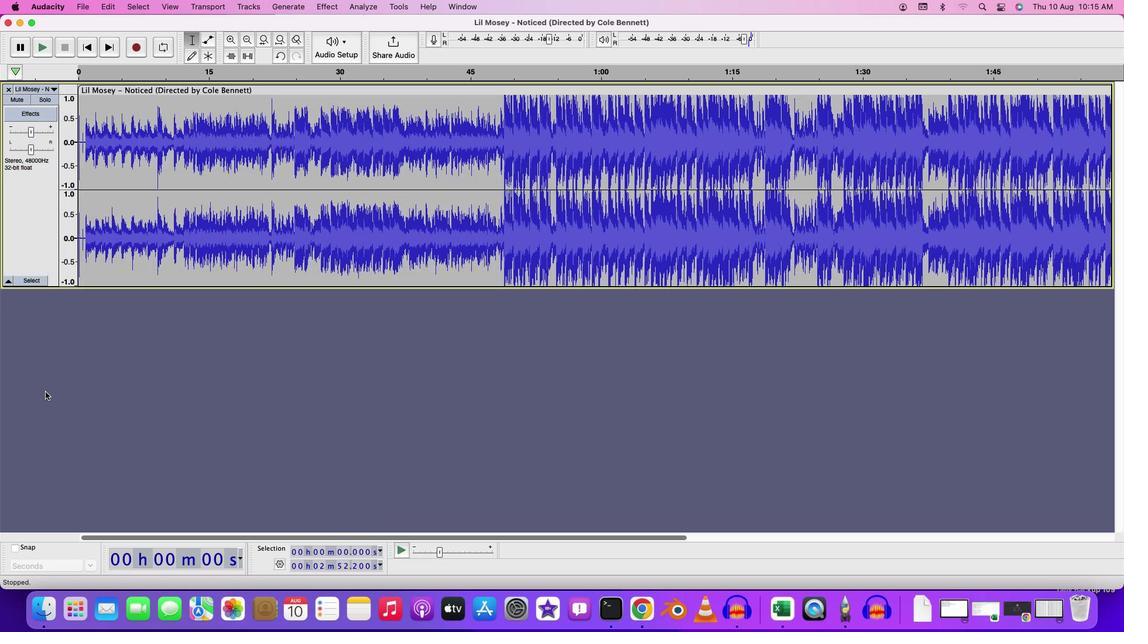 
Action: Mouse pressed right at (45, 391)
Screenshot: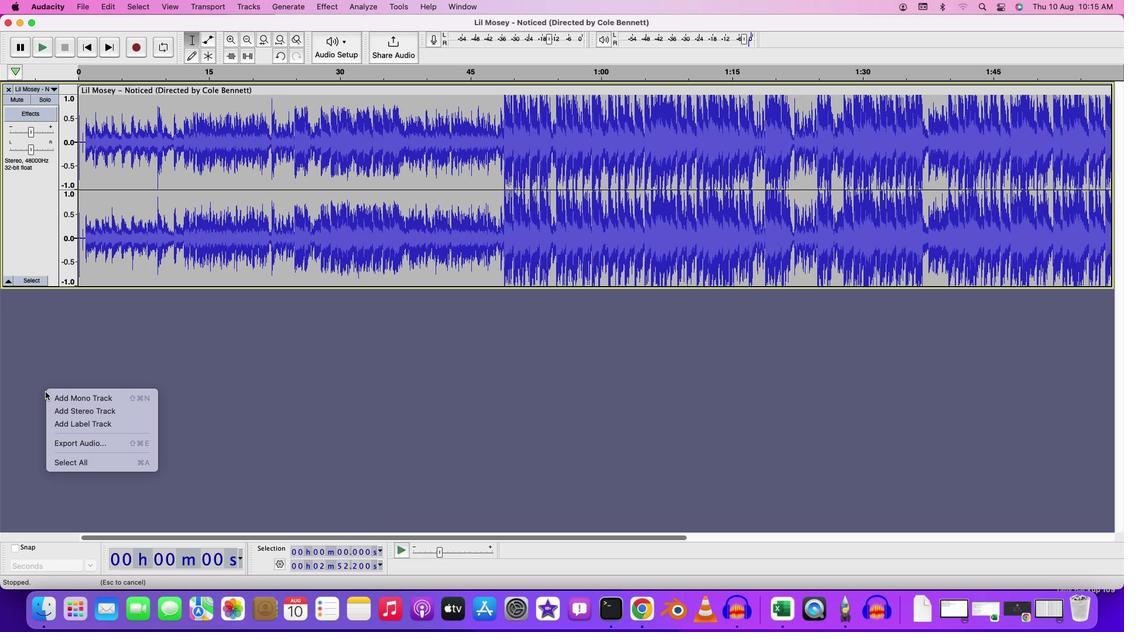 
Action: Mouse moved to (90, 409)
Screenshot: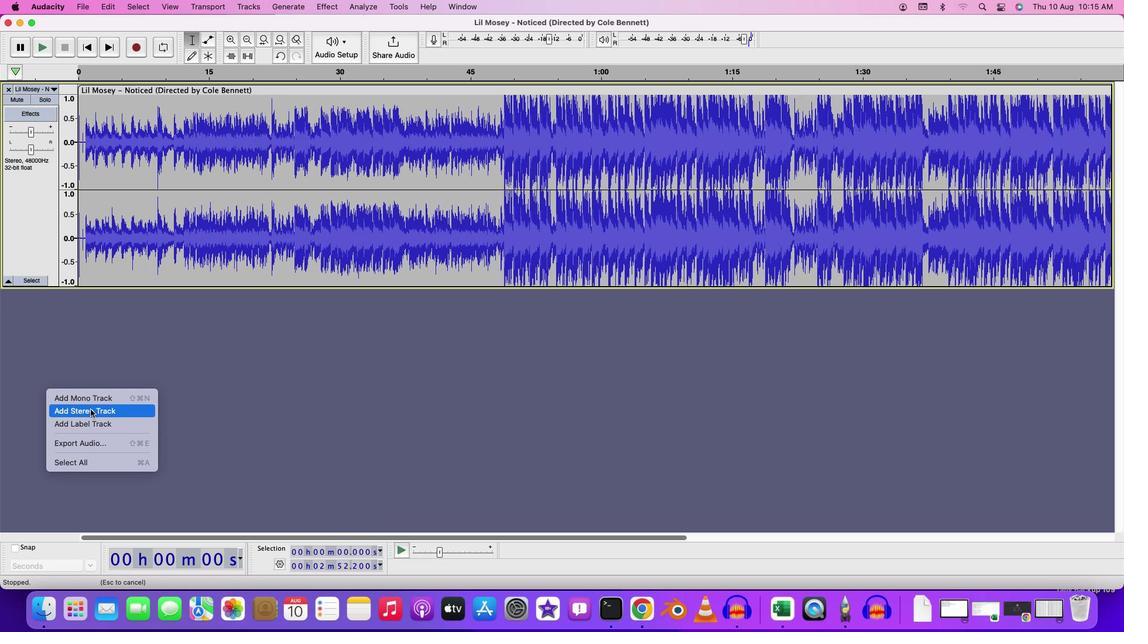 
Action: Mouse pressed left at (90, 409)
Screenshot: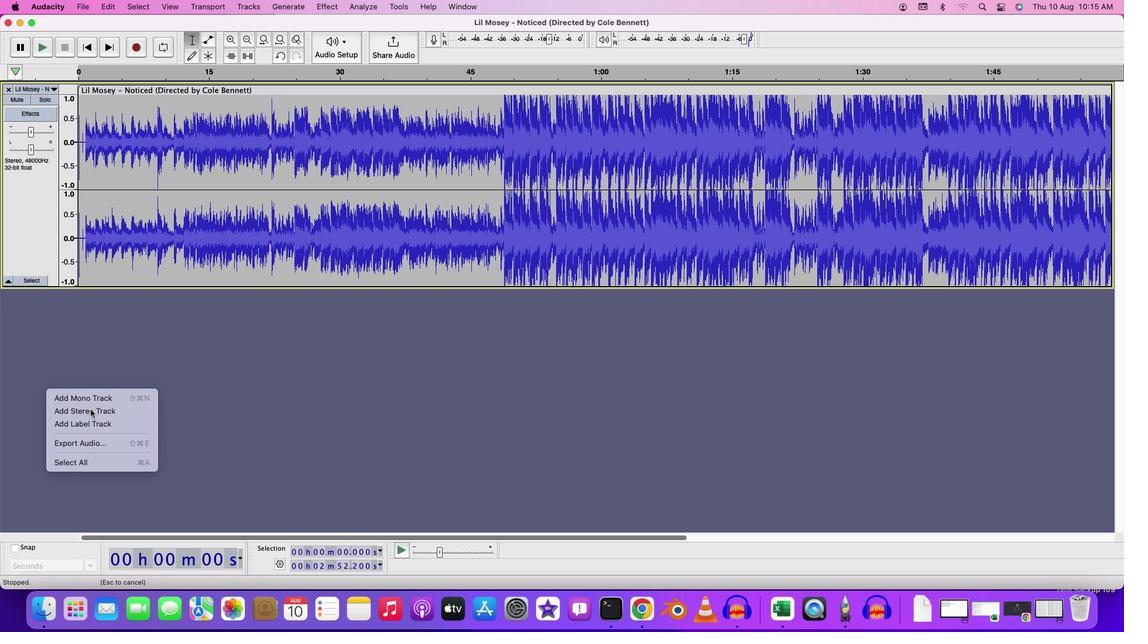 
Action: Mouse moved to (78, 299)
Screenshot: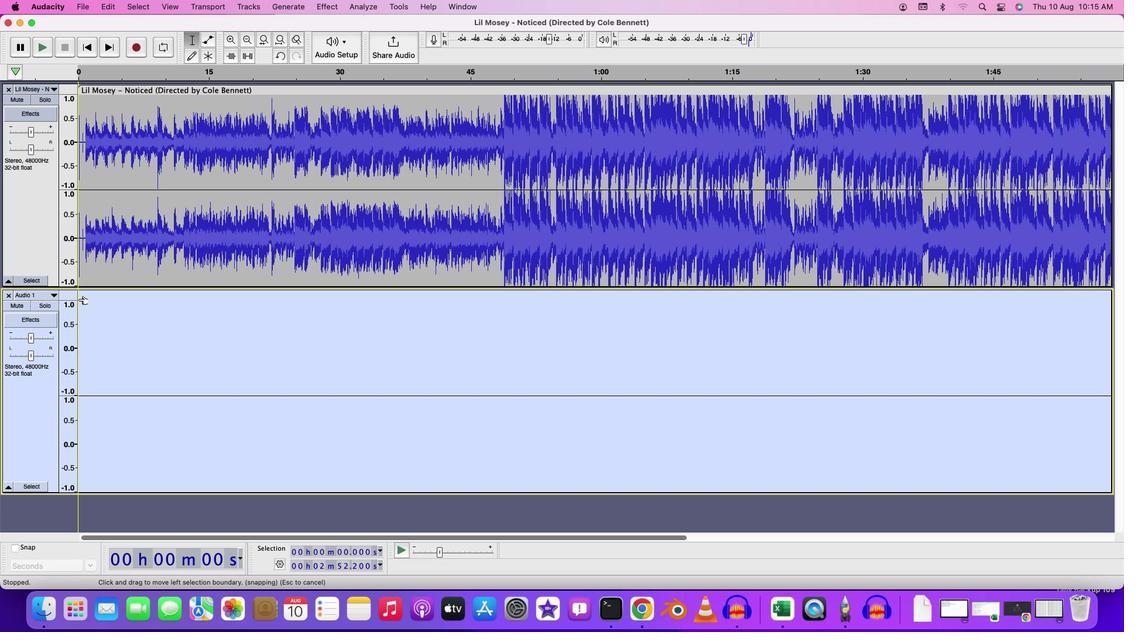 
Action: Mouse pressed left at (78, 299)
Screenshot: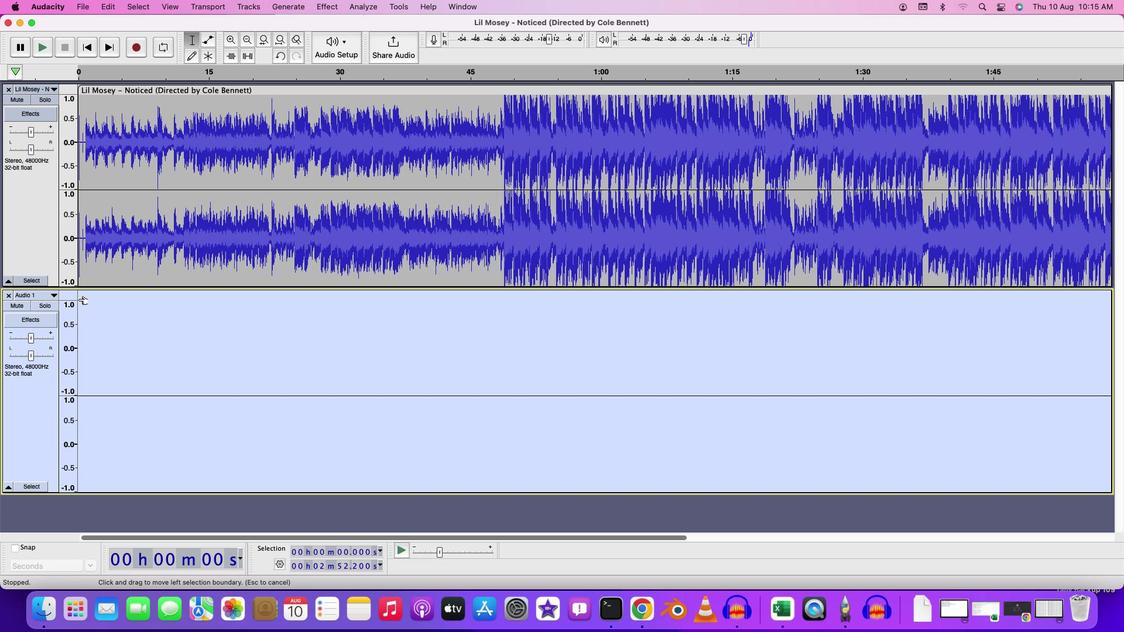 
Action: Key pressed Key.cmd'v'
Screenshot: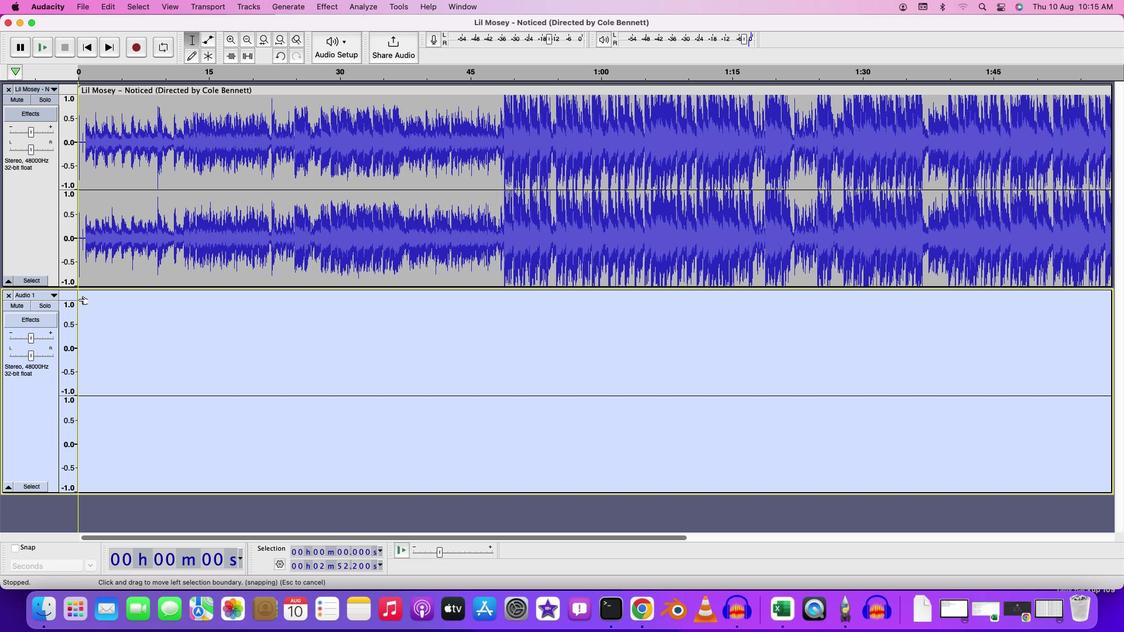 
Action: Mouse moved to (87, 306)
Screenshot: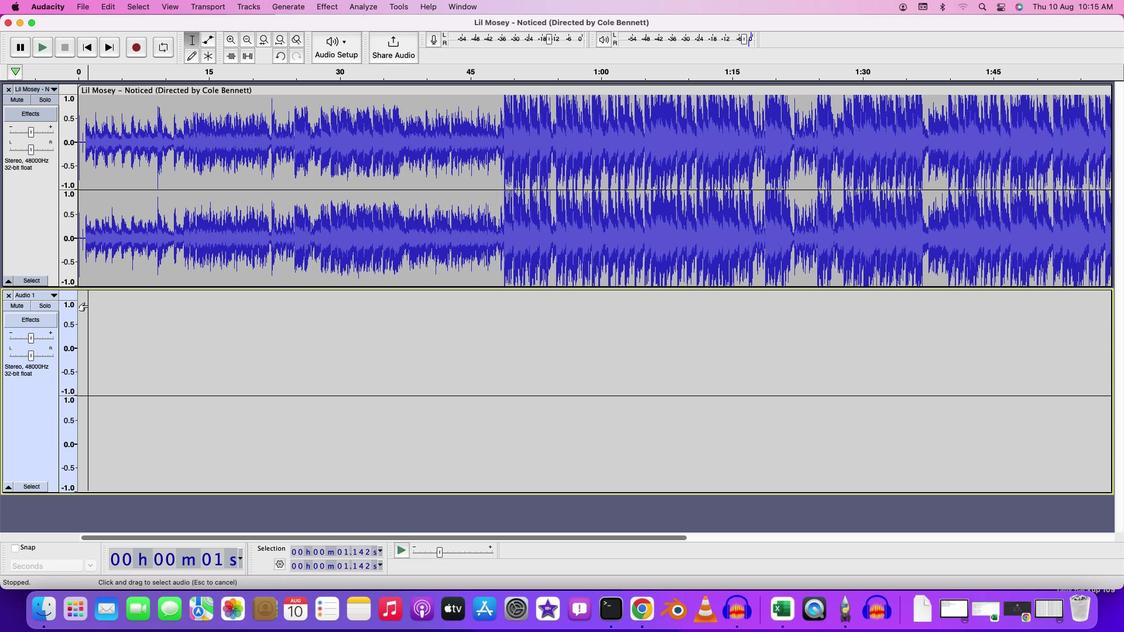 
Action: Mouse pressed left at (87, 306)
Screenshot: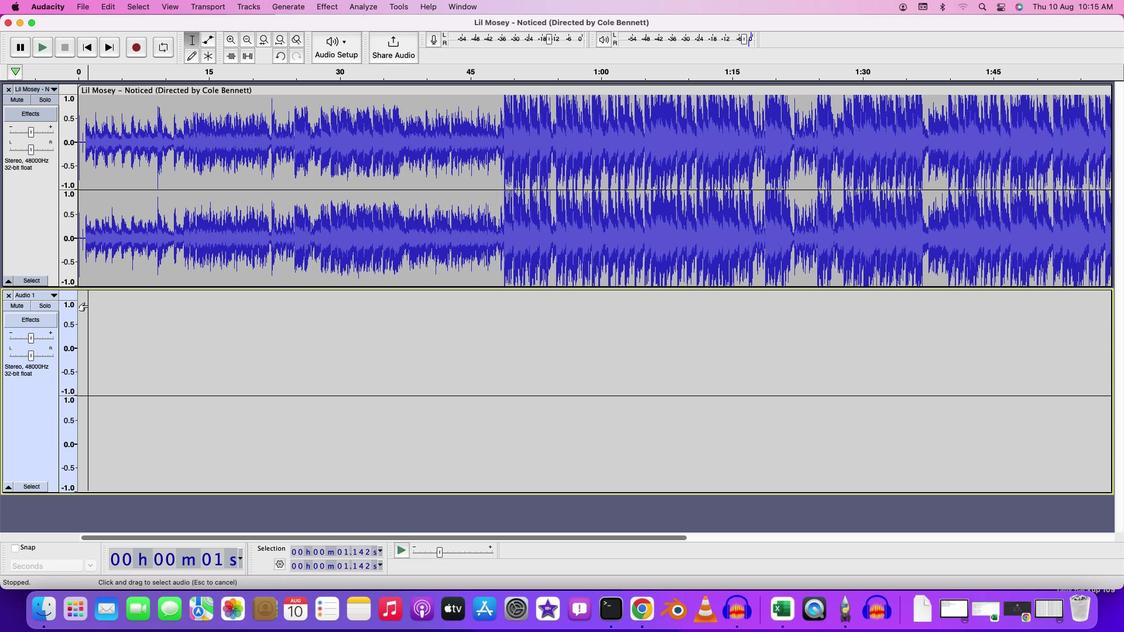 
Action: Mouse moved to (79, 306)
Screenshot: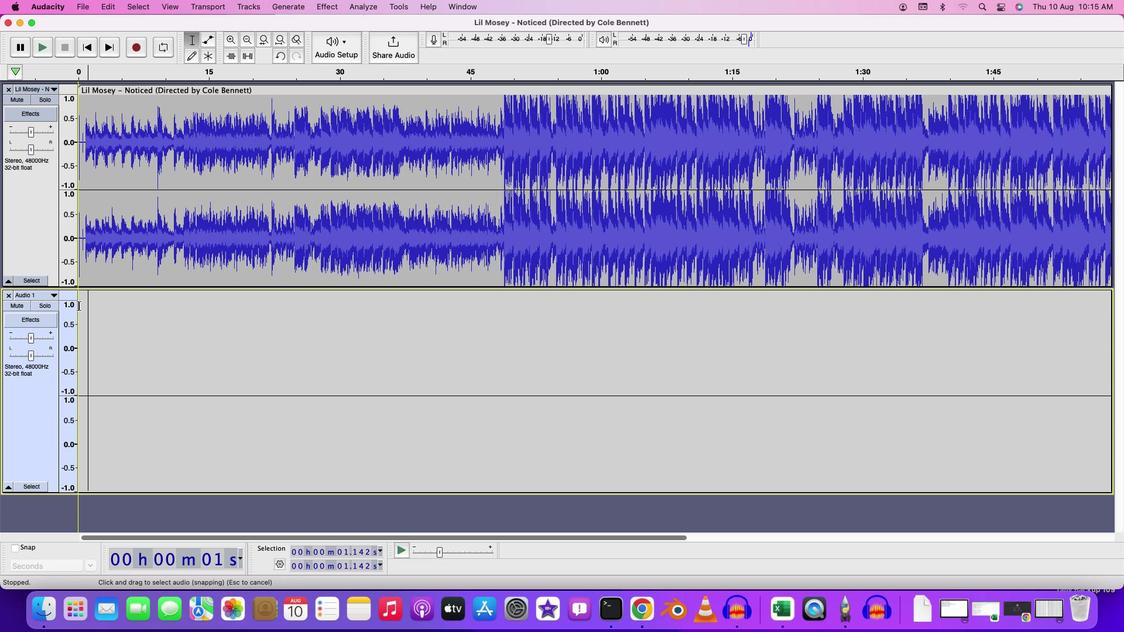 
Action: Mouse pressed left at (79, 306)
Screenshot: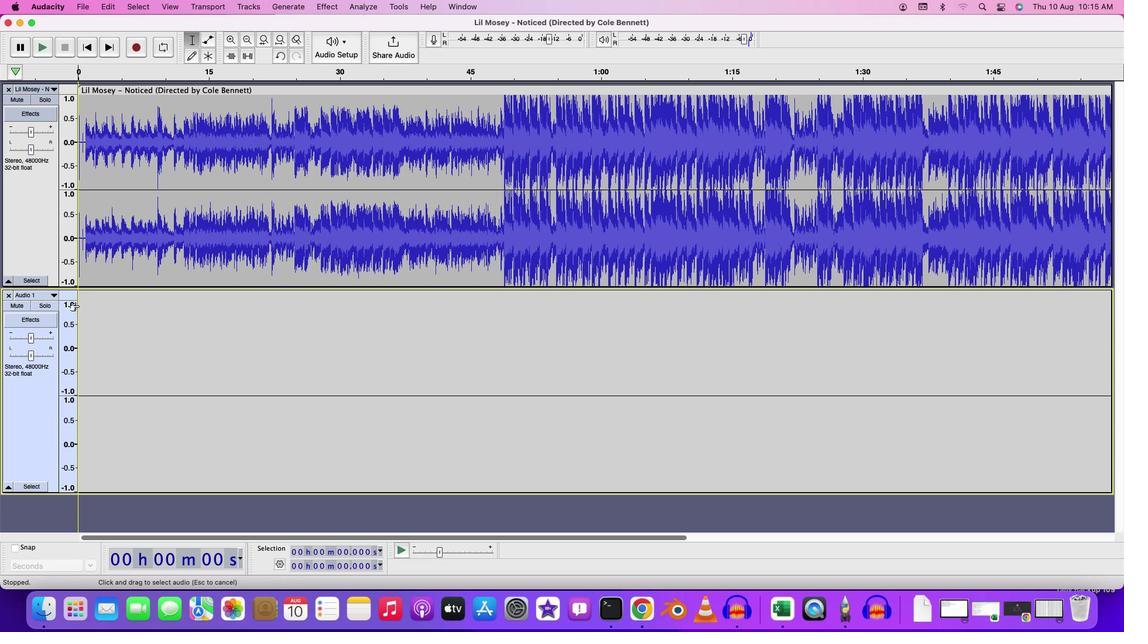 
Action: Key pressed Key.cmd'v''v'
Screenshot: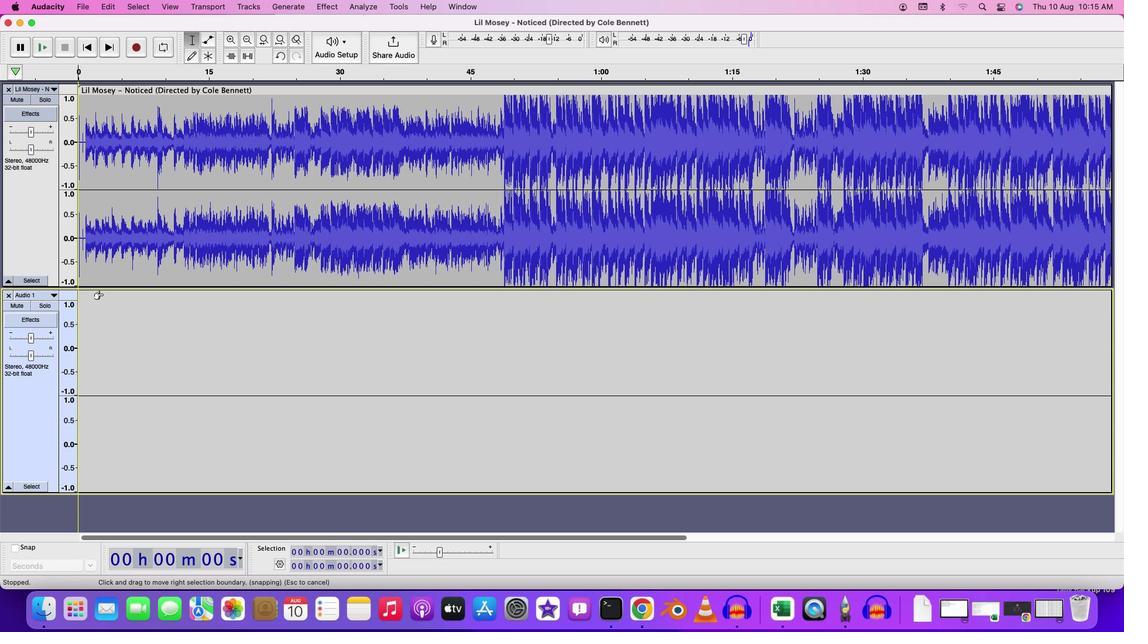 
Action: Mouse moved to (149, 242)
Screenshot: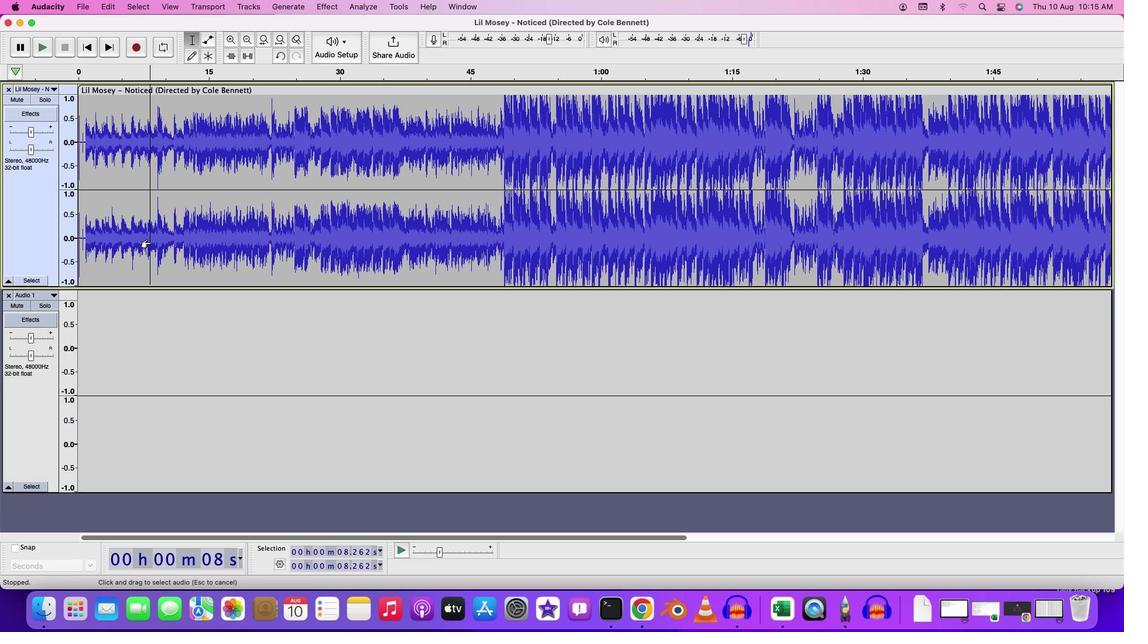 
Action: Mouse pressed left at (149, 242)
Screenshot: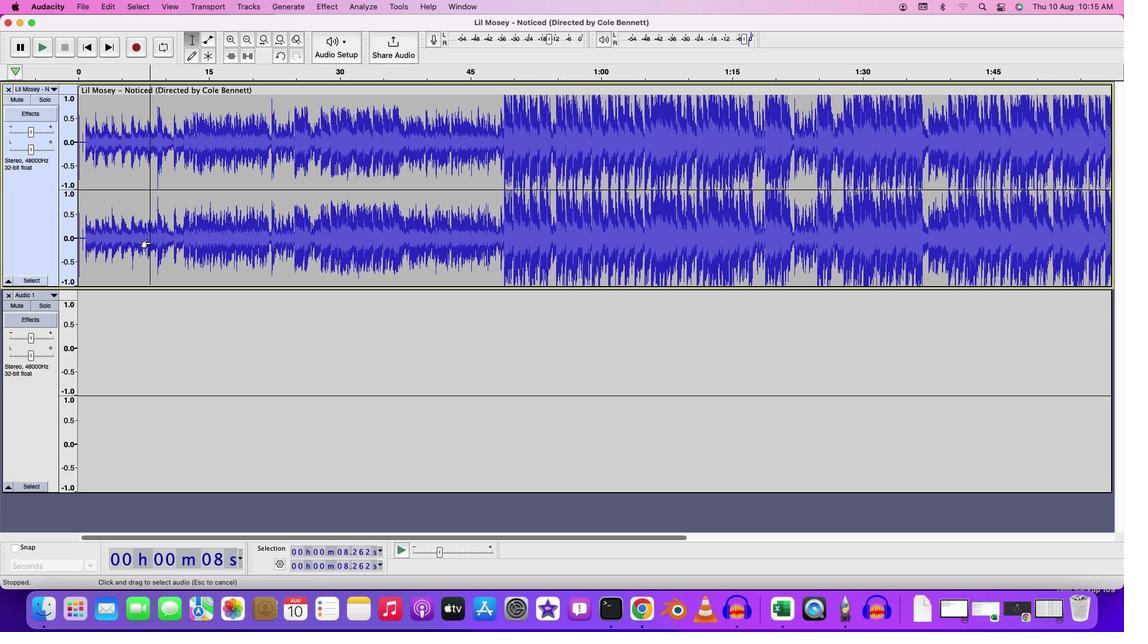 
Action: Mouse pressed left at (149, 242)
Screenshot: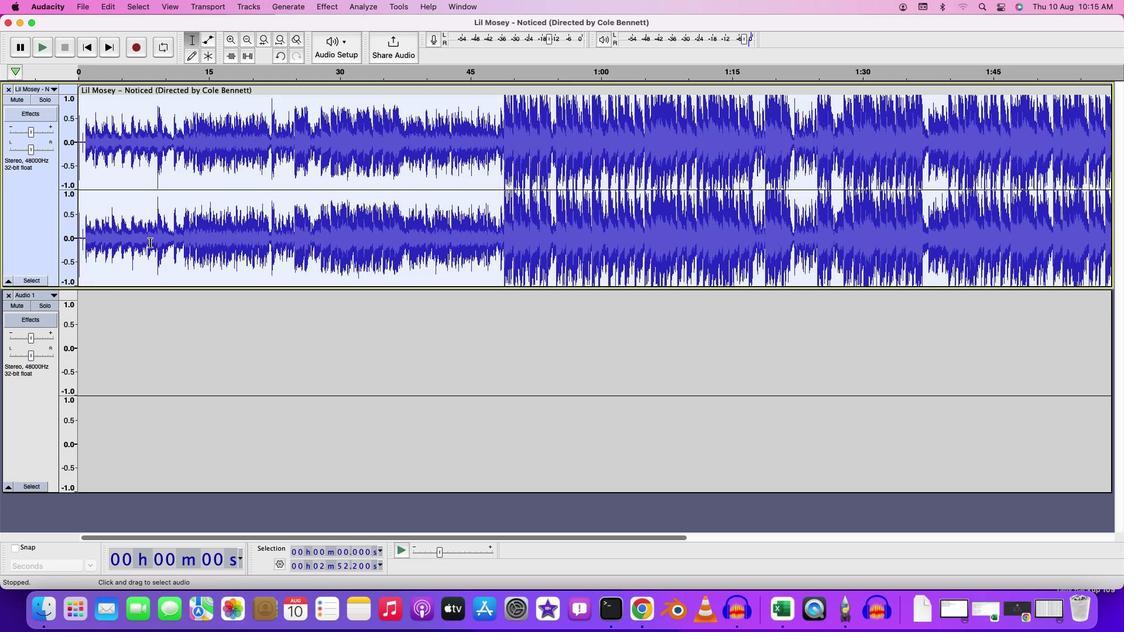 
Action: Key pressed Key.cmd'c'
Screenshot: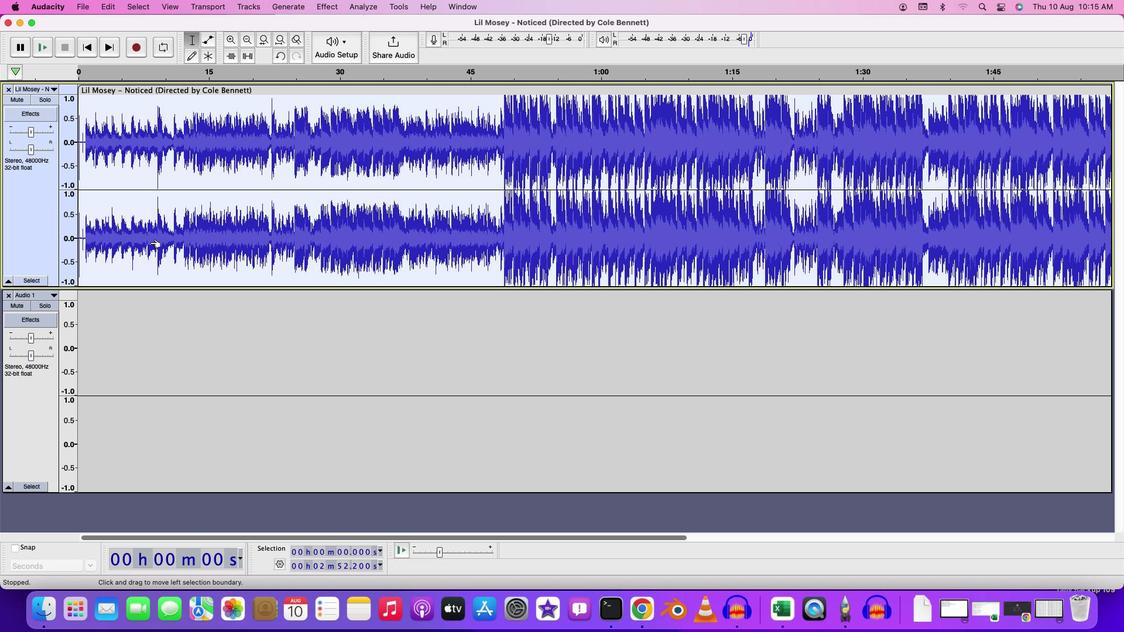 
Action: Mouse moved to (78, 312)
Screenshot: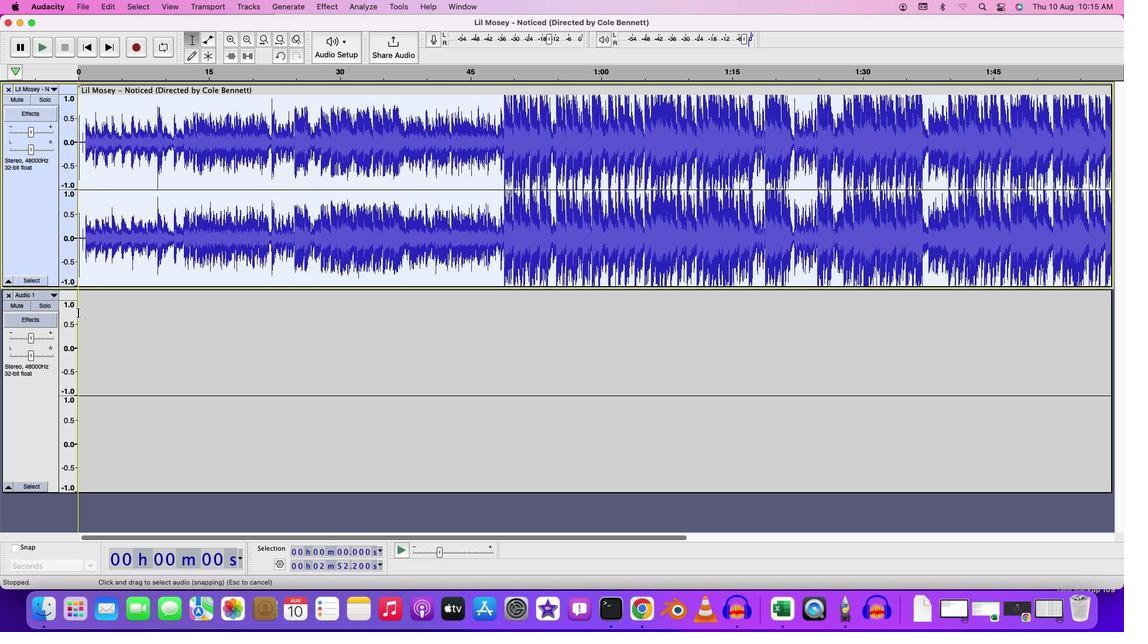 
Action: Mouse pressed left at (78, 312)
Screenshot: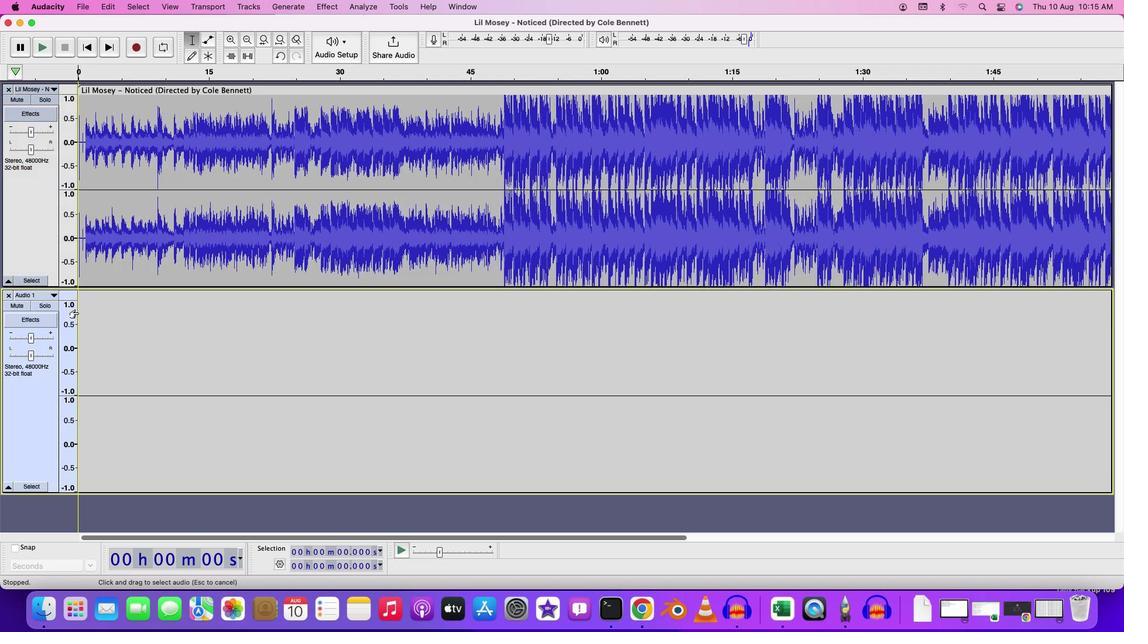 
Action: Key pressed Key.cmd'v'
Screenshot: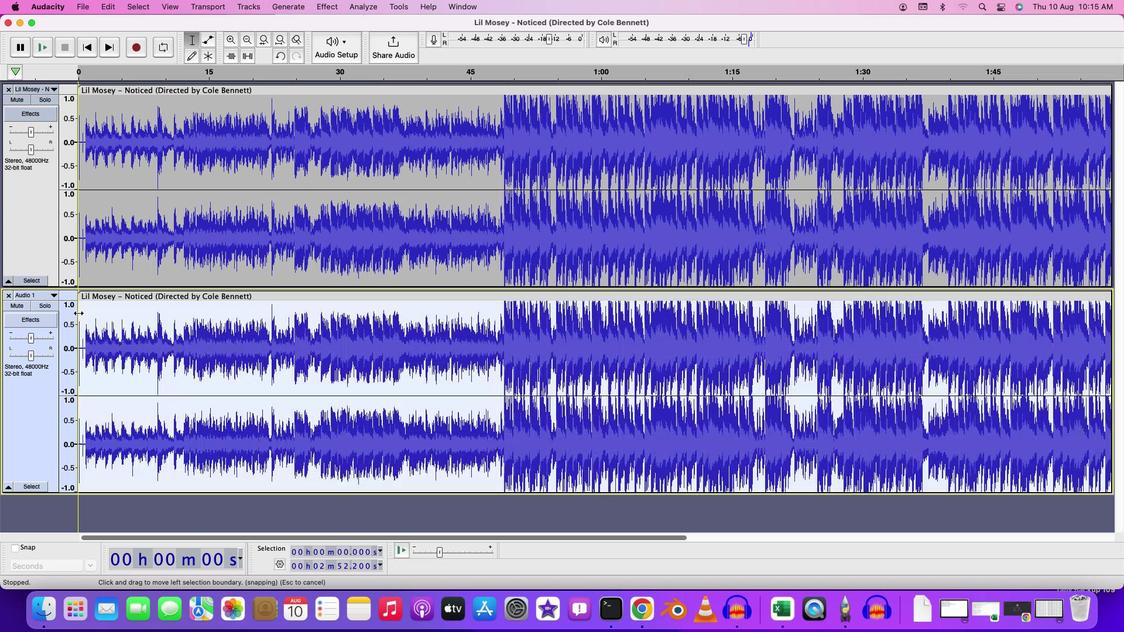 
Action: Mouse moved to (84, 109)
Screenshot: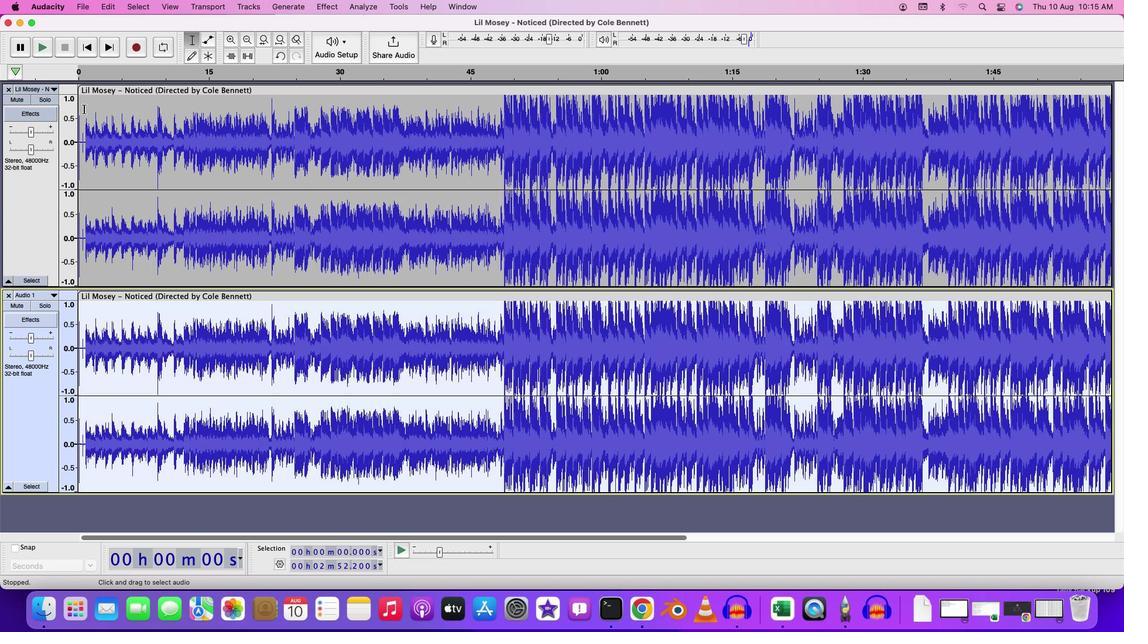 
Action: Mouse pressed left at (84, 109)
Screenshot: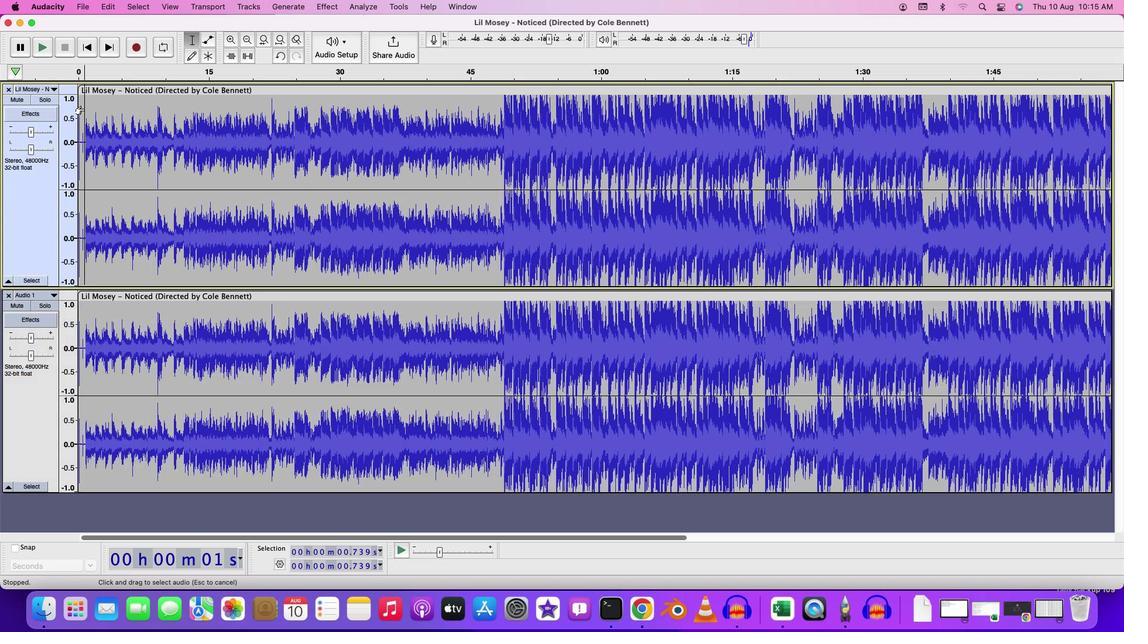 
Action: Mouse moved to (84, 109)
Screenshot: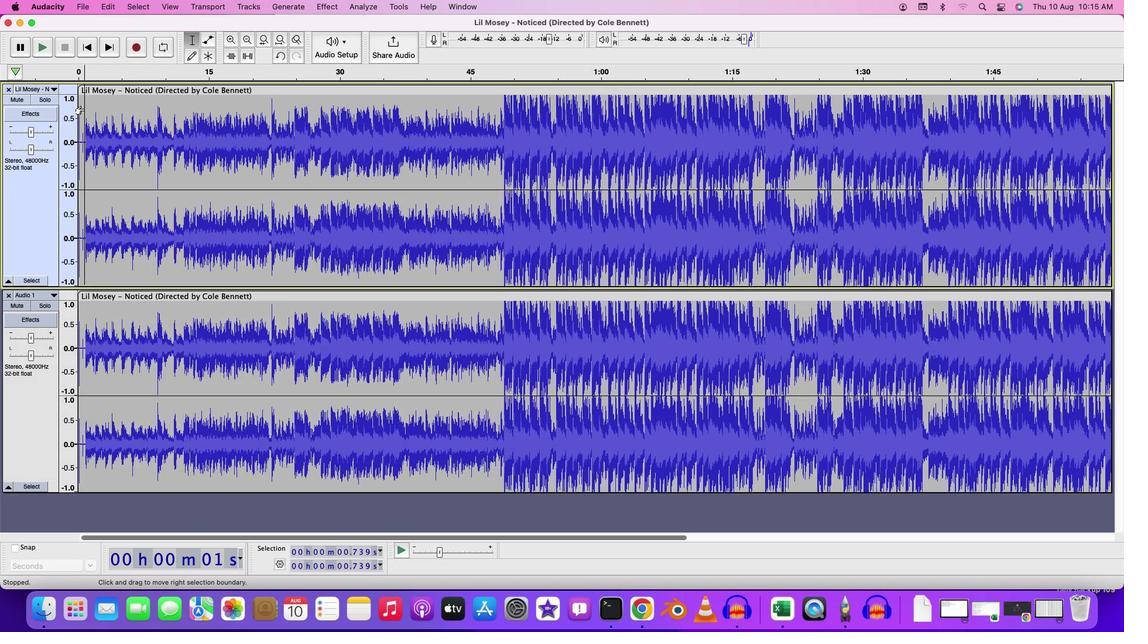 
Action: Key pressed Key.space
Screenshot: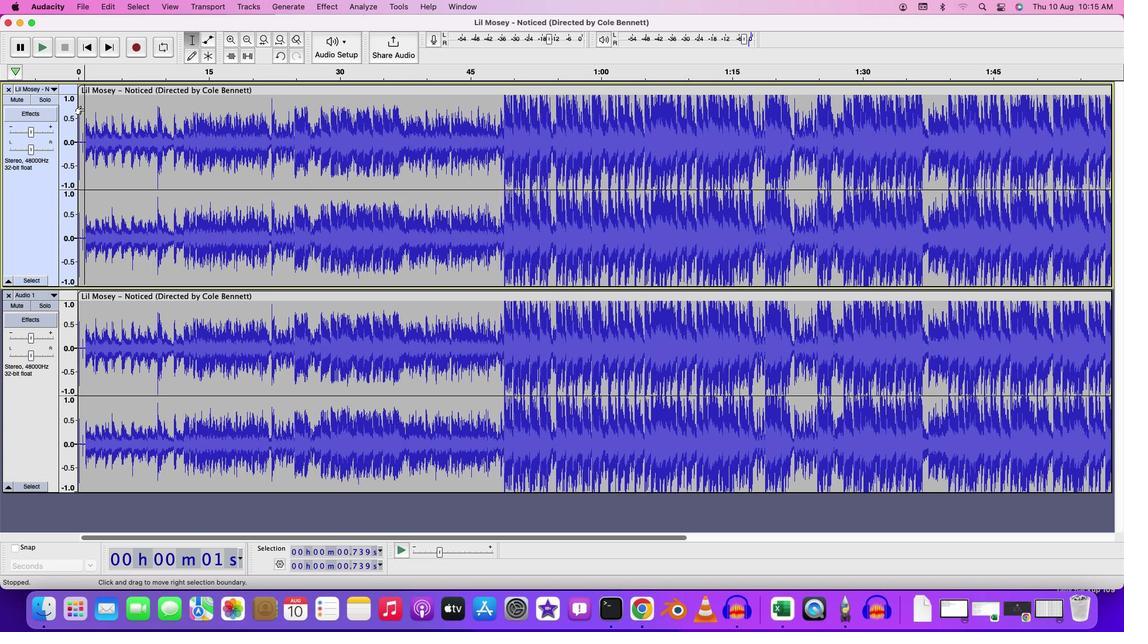 
Action: Mouse moved to (135, 285)
Screenshot: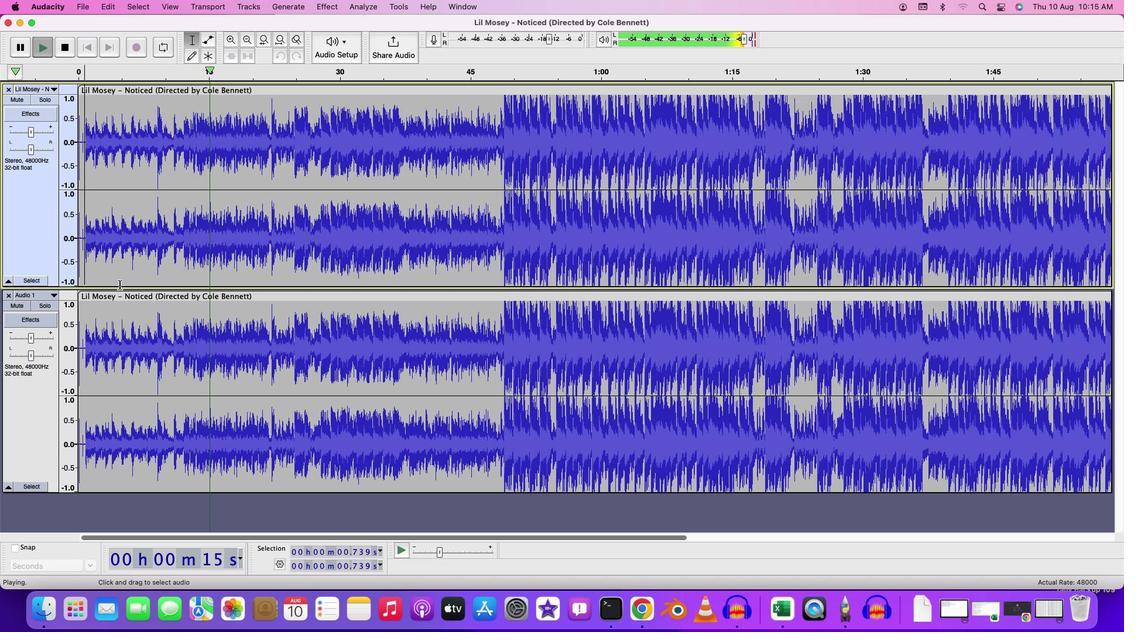 
Action: Key pressed Key.space
Screenshot: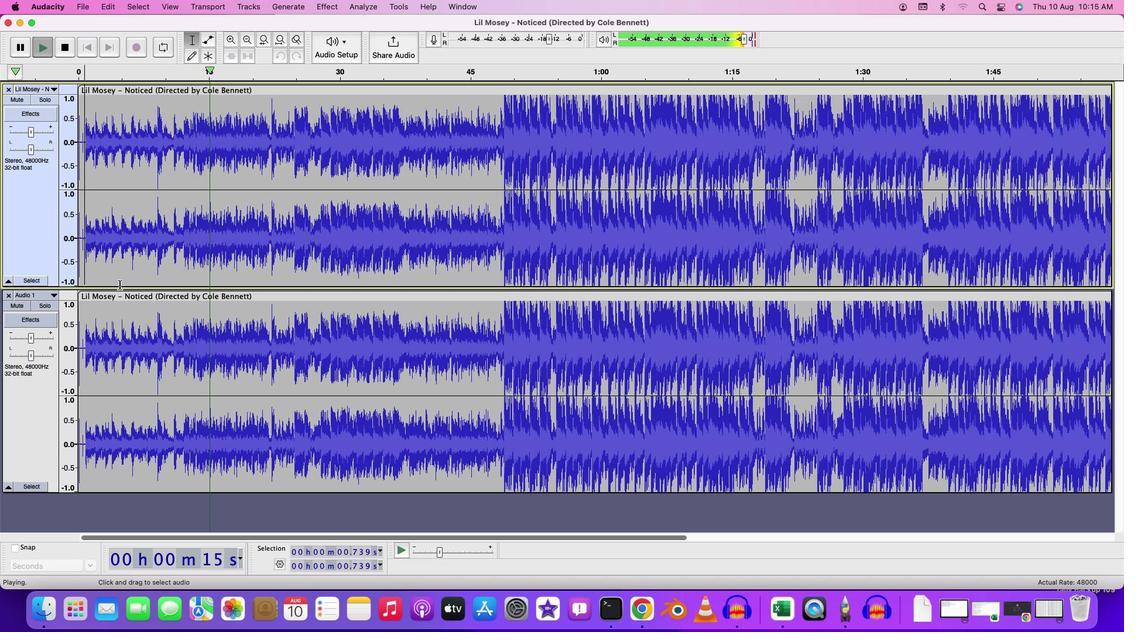 
Action: Mouse moved to (154, 277)
Screenshot: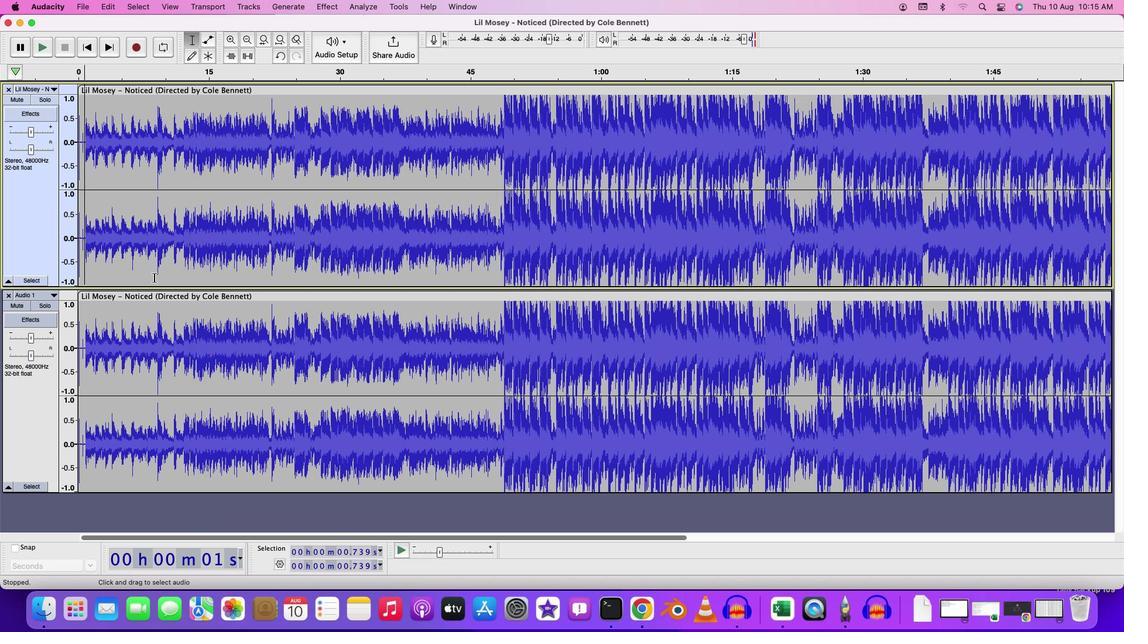
Action: Mouse pressed left at (154, 277)
Screenshot: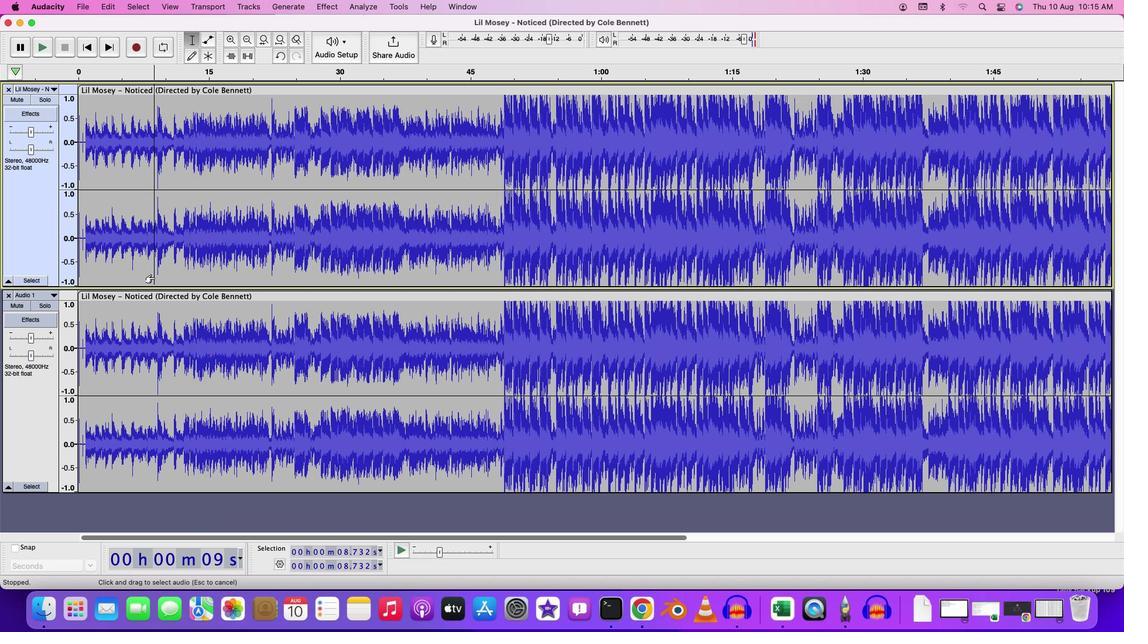 
Action: Mouse moved to (164, 294)
Screenshot: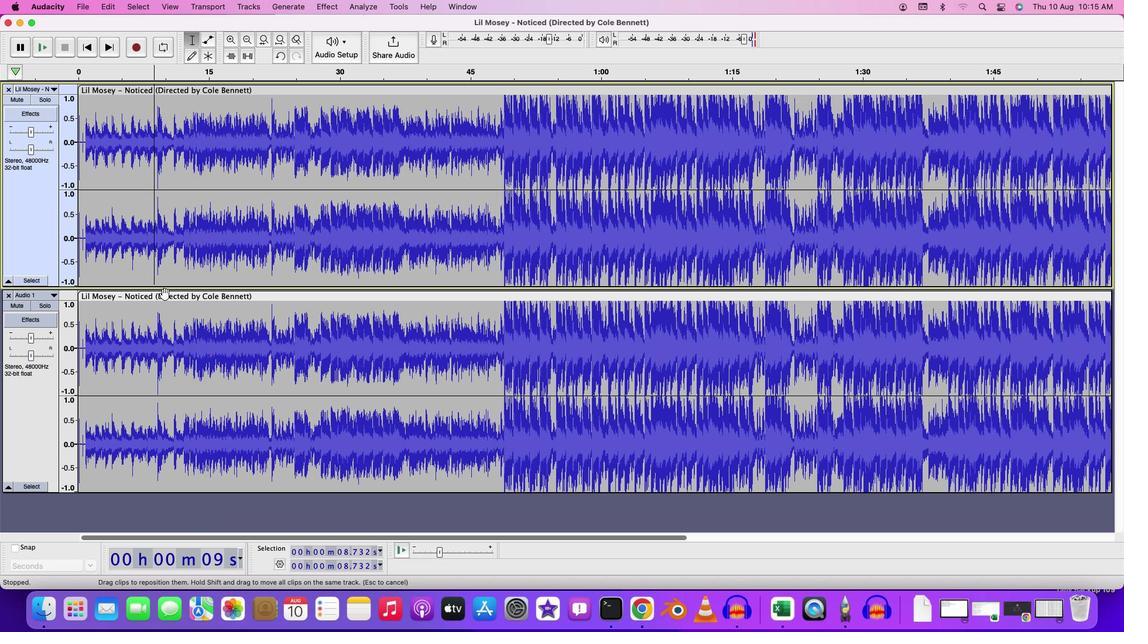 
Action: Key pressed Key.cmd
Screenshot: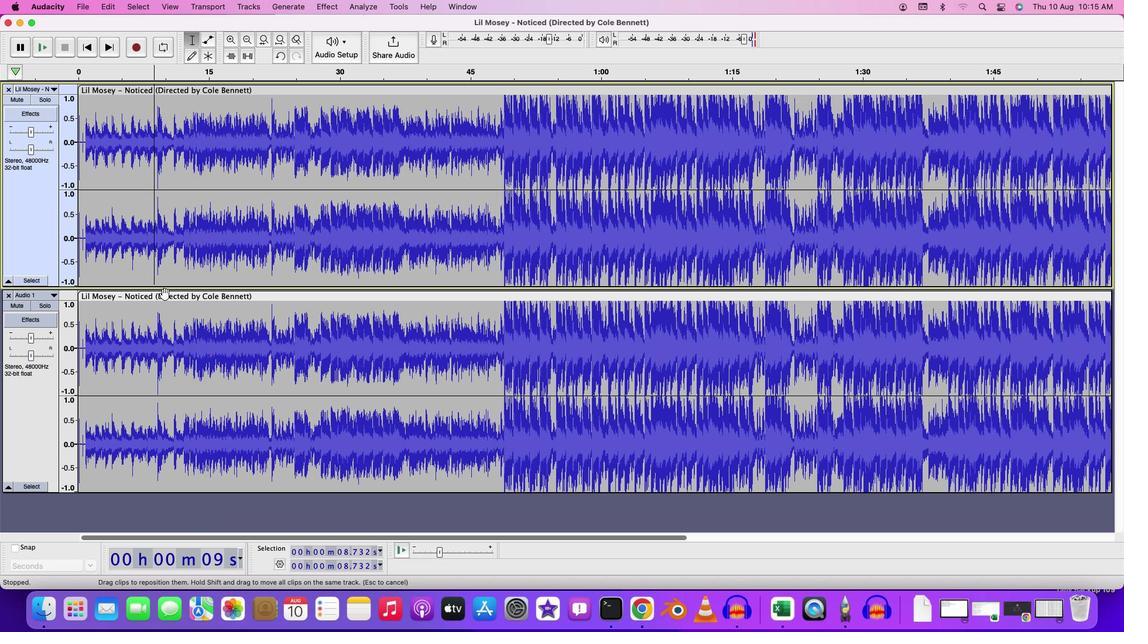 
Action: Mouse moved to (164, 294)
Screenshot: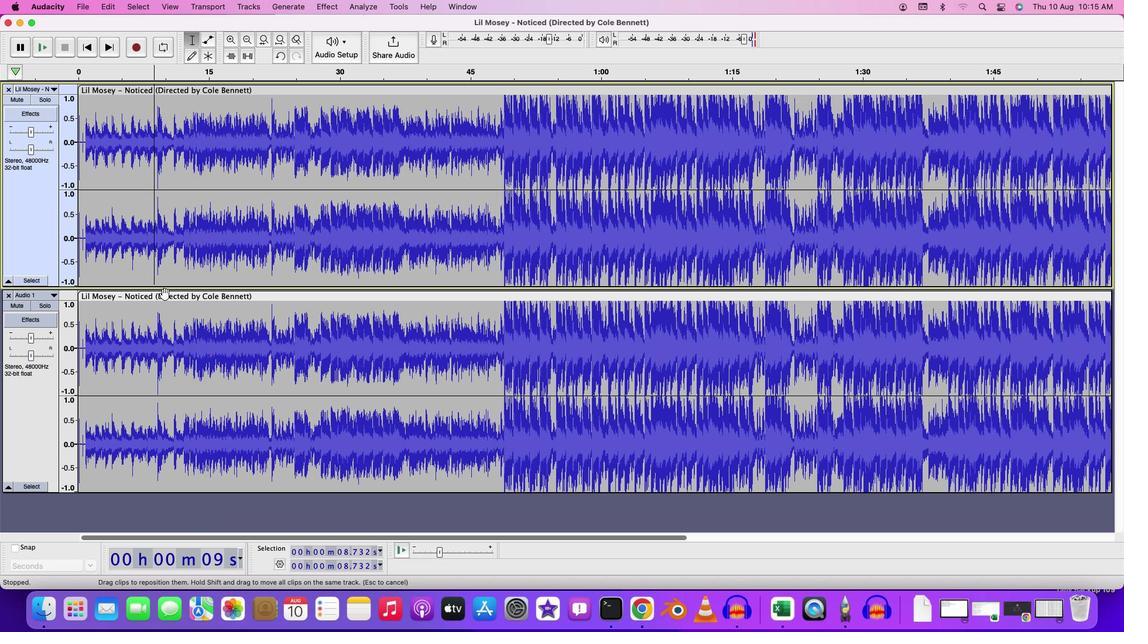 
Action: Mouse scrolled (164, 294) with delta (0, 0)
Screenshot: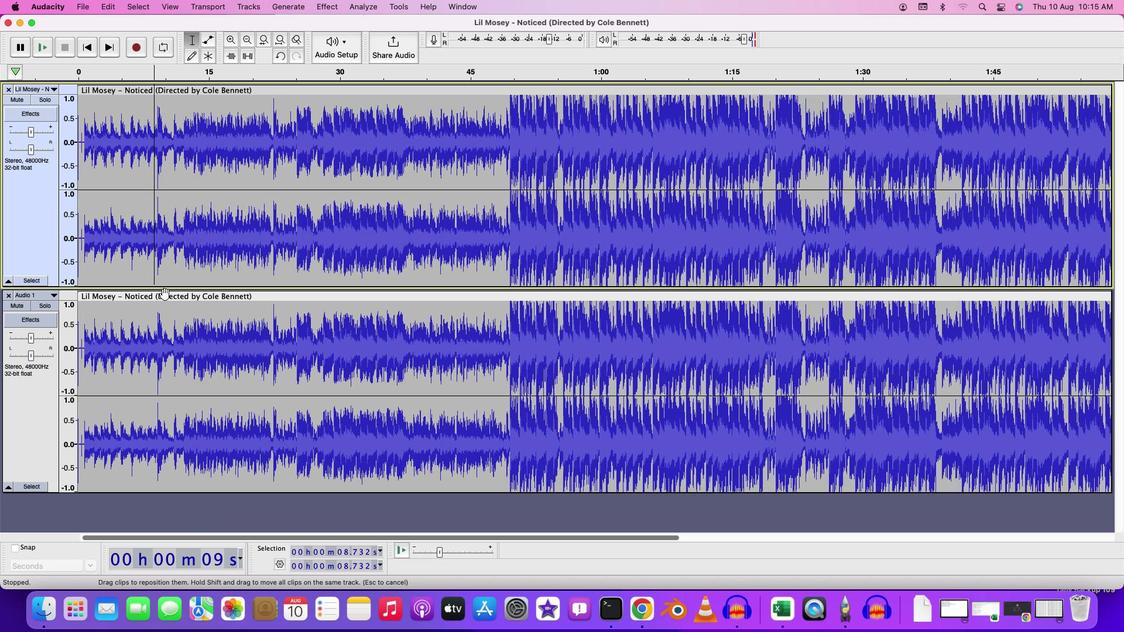 
Action: Mouse scrolled (164, 294) with delta (0, 0)
Screenshot: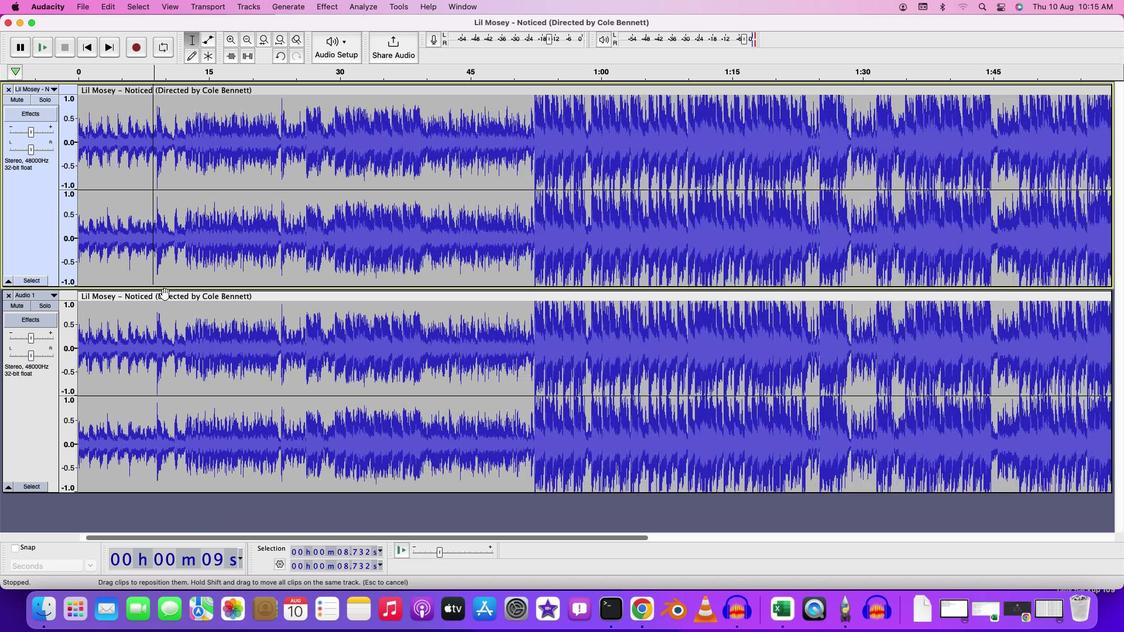
Action: Mouse scrolled (164, 294) with delta (0, 0)
Screenshot: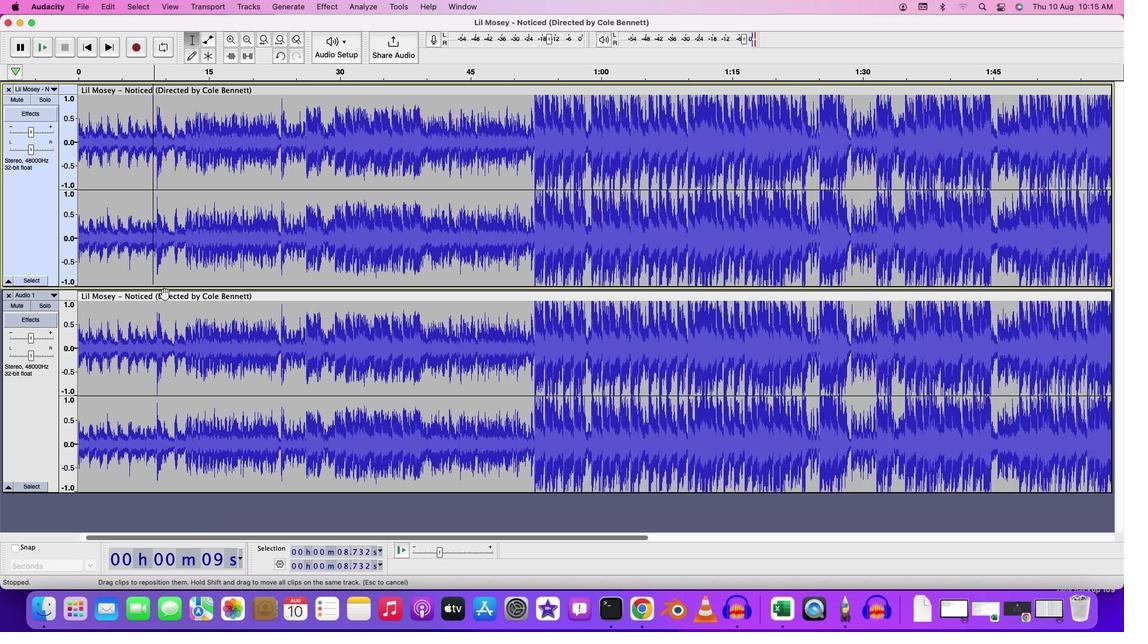 
Action: Mouse scrolled (164, 294) with delta (0, 1)
Screenshot: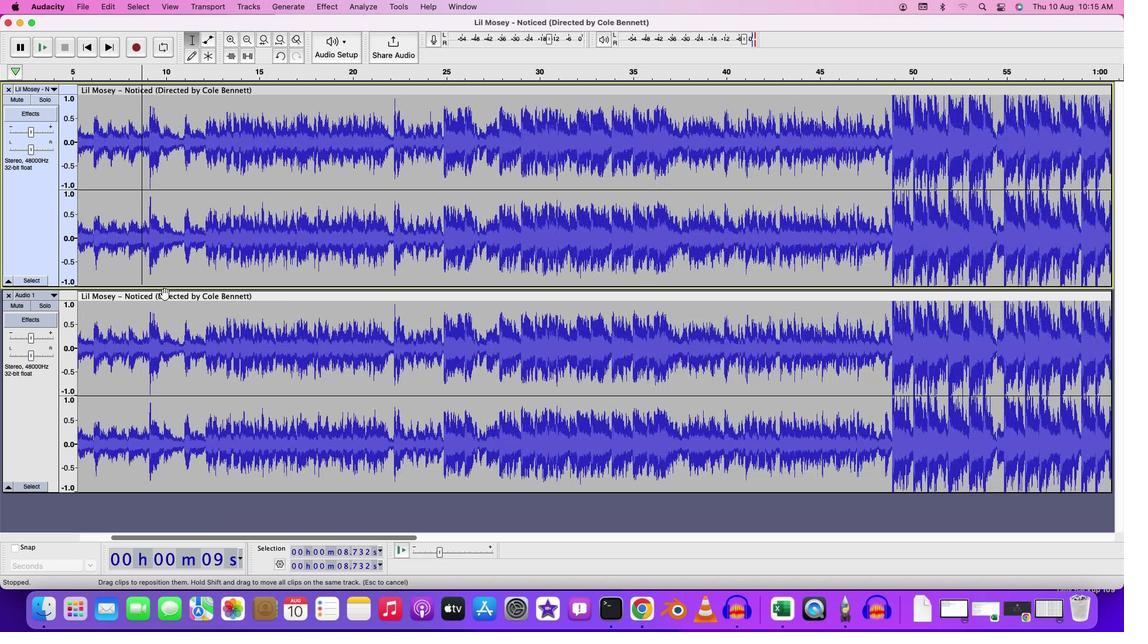 
Action: Mouse scrolled (164, 294) with delta (0, 1)
Screenshot: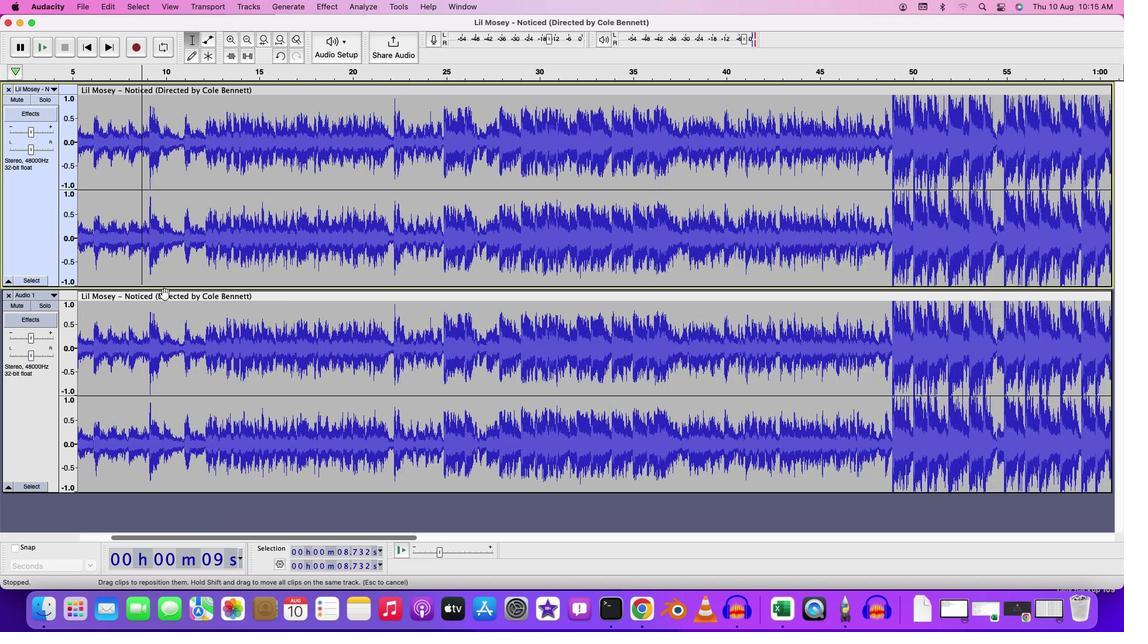 
Action: Mouse scrolled (164, 294) with delta (0, 0)
Screenshot: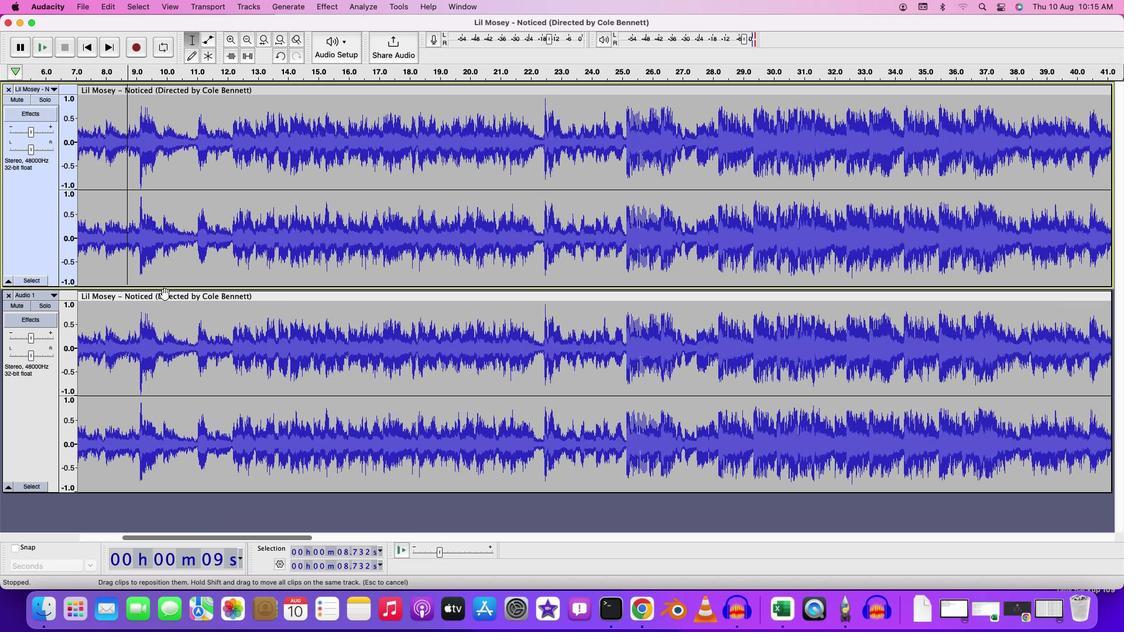 
Action: Mouse scrolled (164, 294) with delta (0, 0)
Screenshot: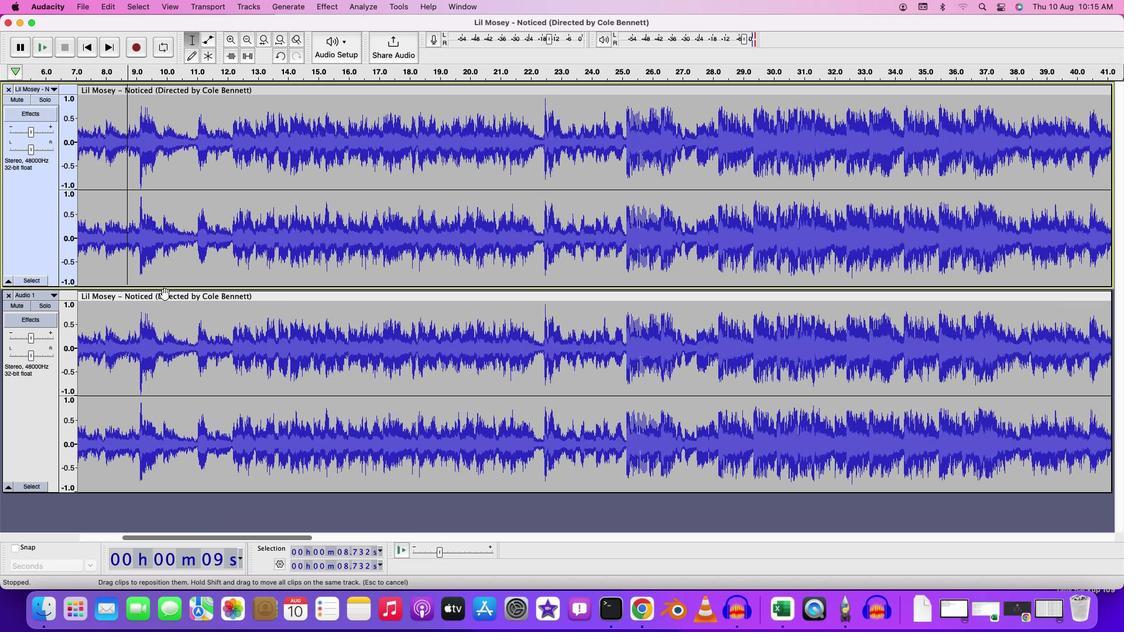 
Action: Mouse scrolled (164, 294) with delta (0, 1)
Screenshot: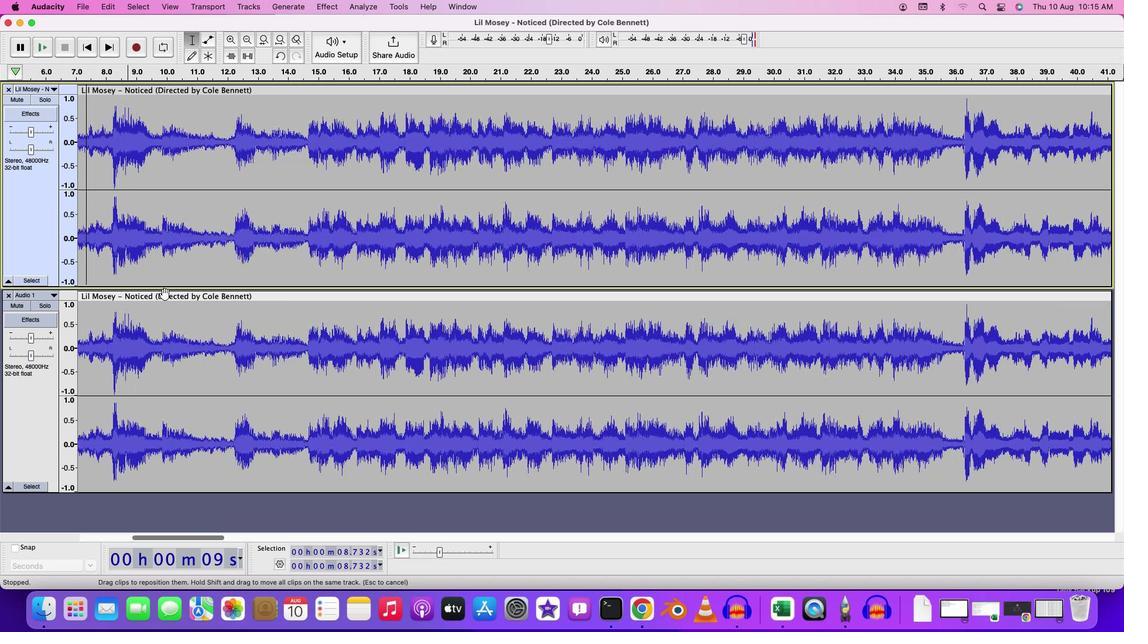 
Action: Mouse scrolled (164, 294) with delta (0, 1)
Screenshot: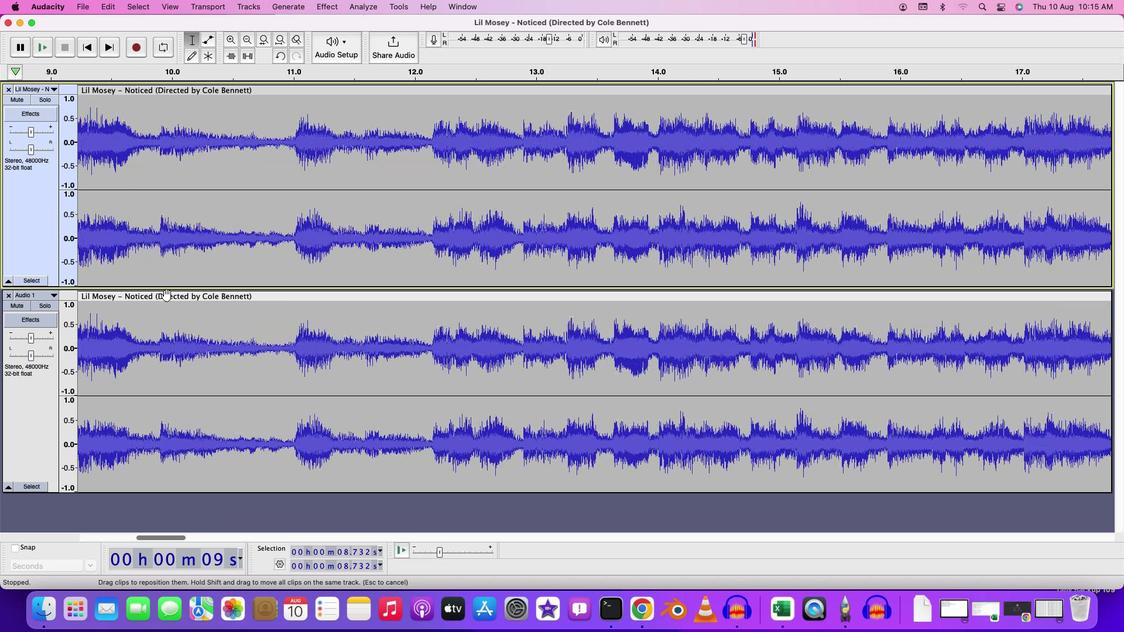 
Action: Mouse moved to (168, 296)
Screenshot: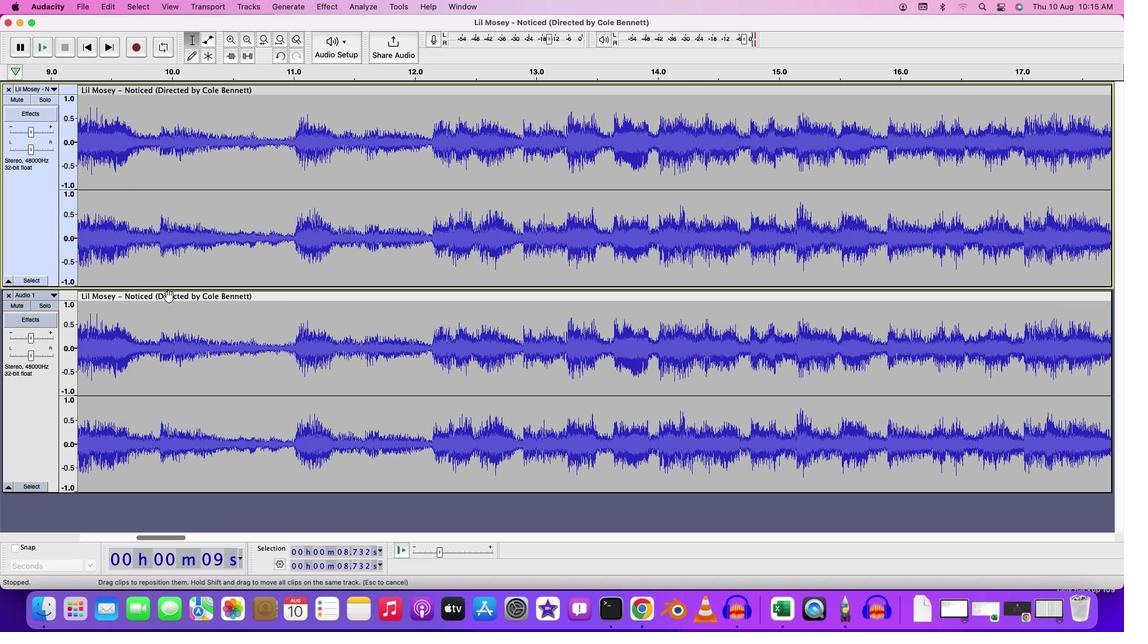 
Action: Mouse scrolled (168, 296) with delta (0, 0)
Screenshot: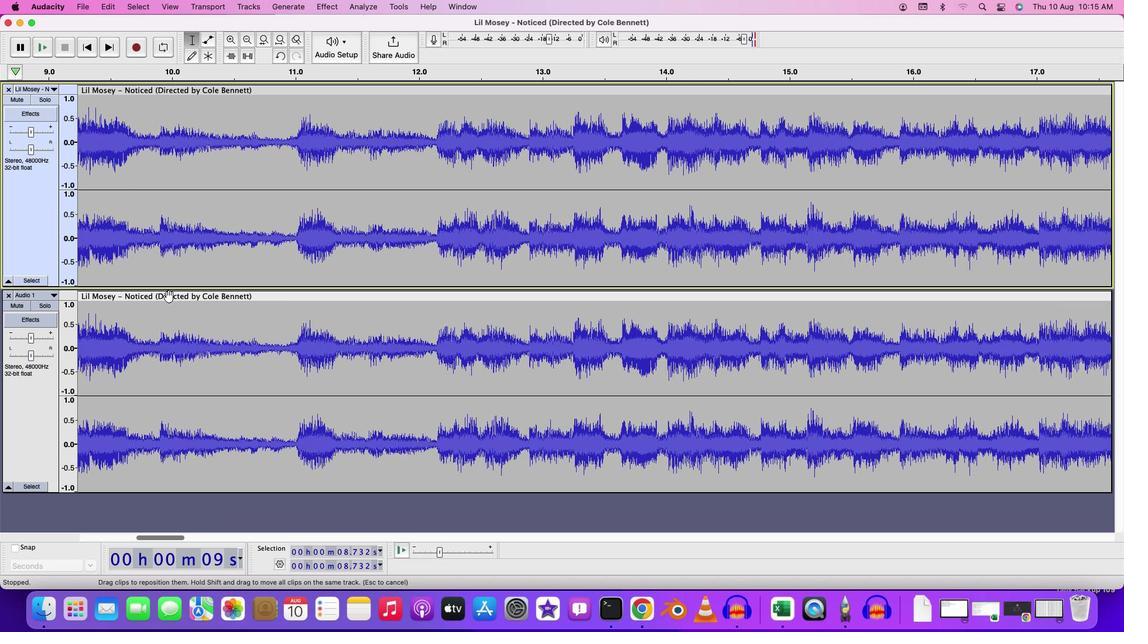 
Action: Mouse moved to (172, 537)
Screenshot: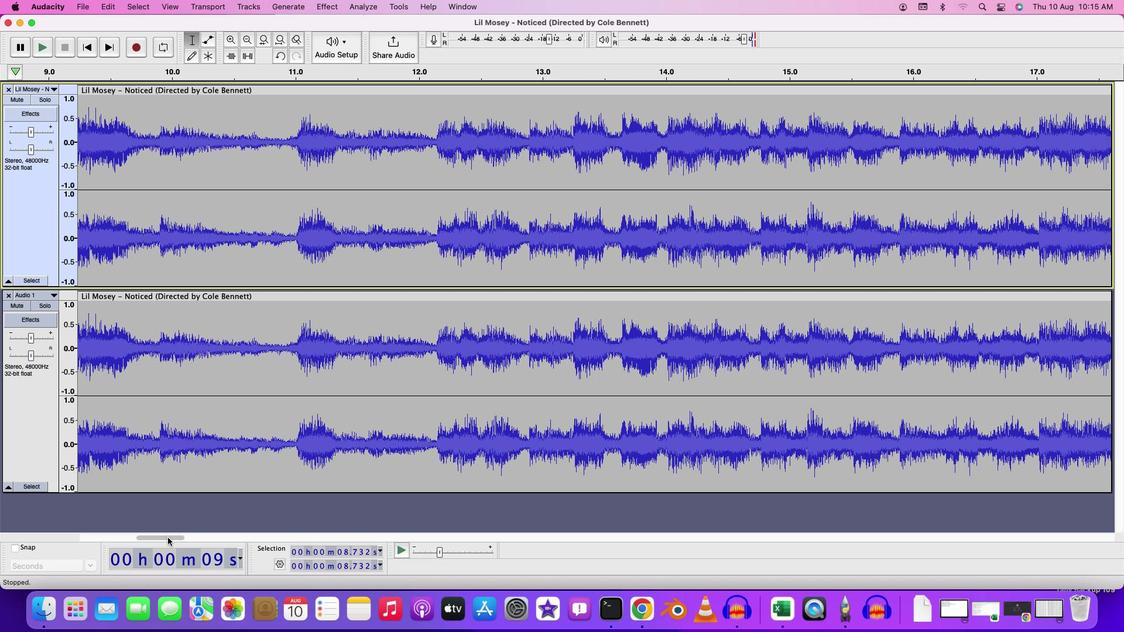 
Action: Mouse pressed left at (172, 537)
Screenshot: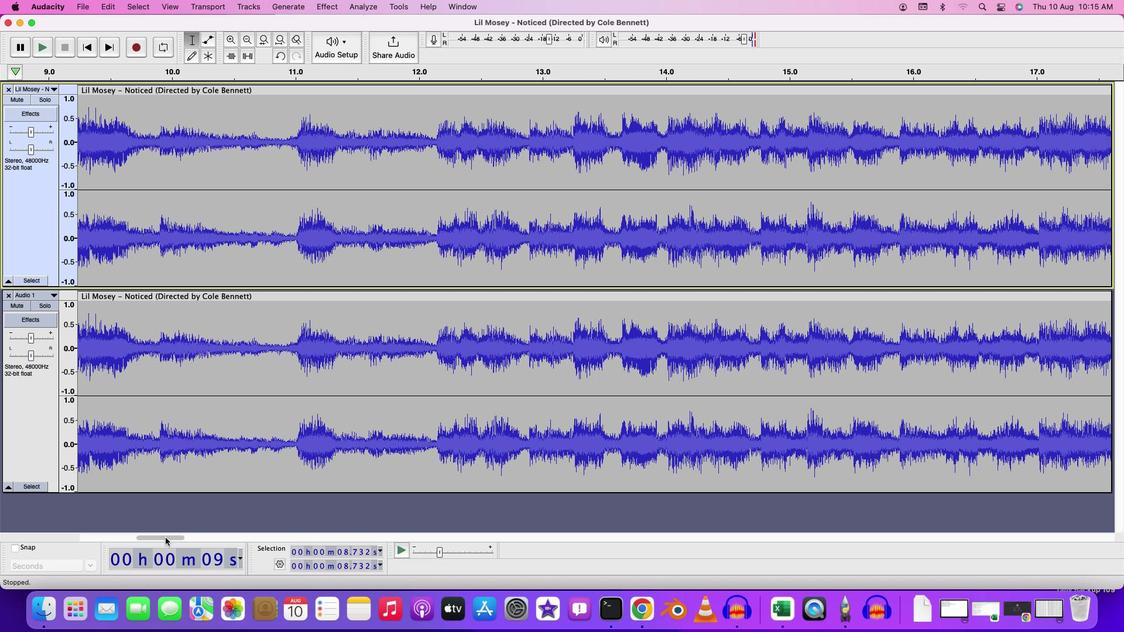 
Action: Mouse moved to (503, 244)
Screenshot: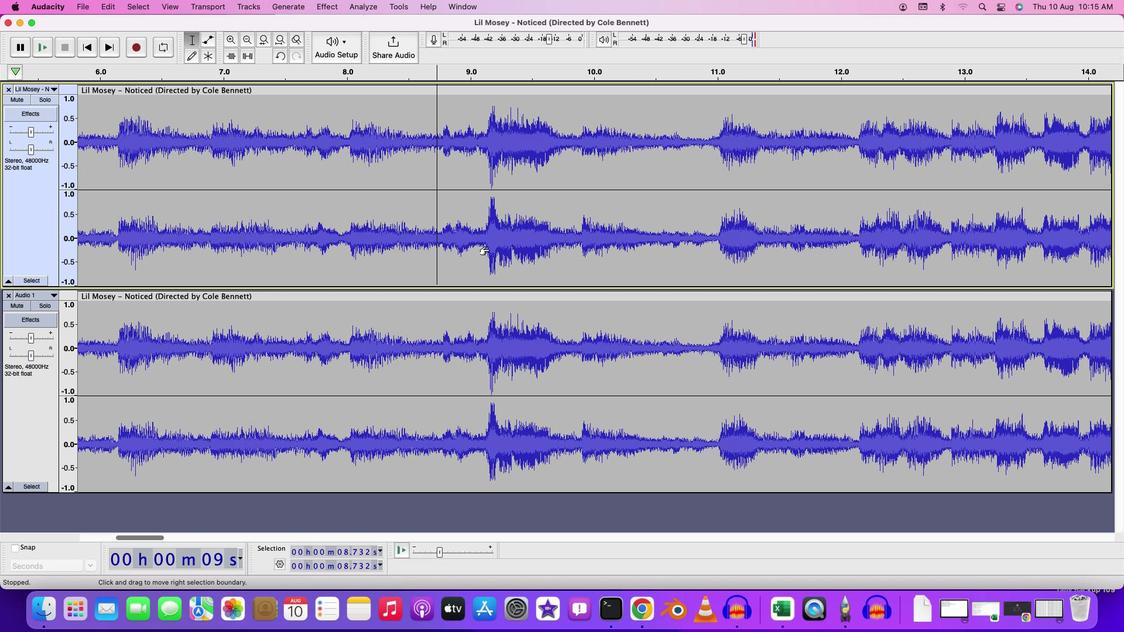 
Action: Key pressed Key.cmd
Screenshot: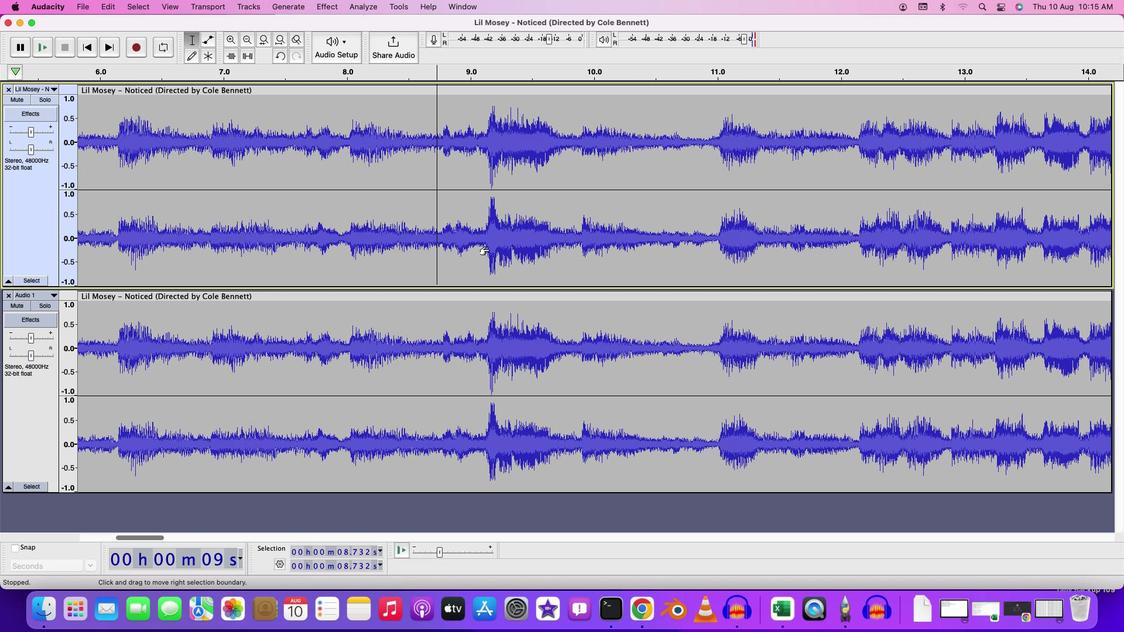 
Action: Mouse moved to (489, 250)
Screenshot: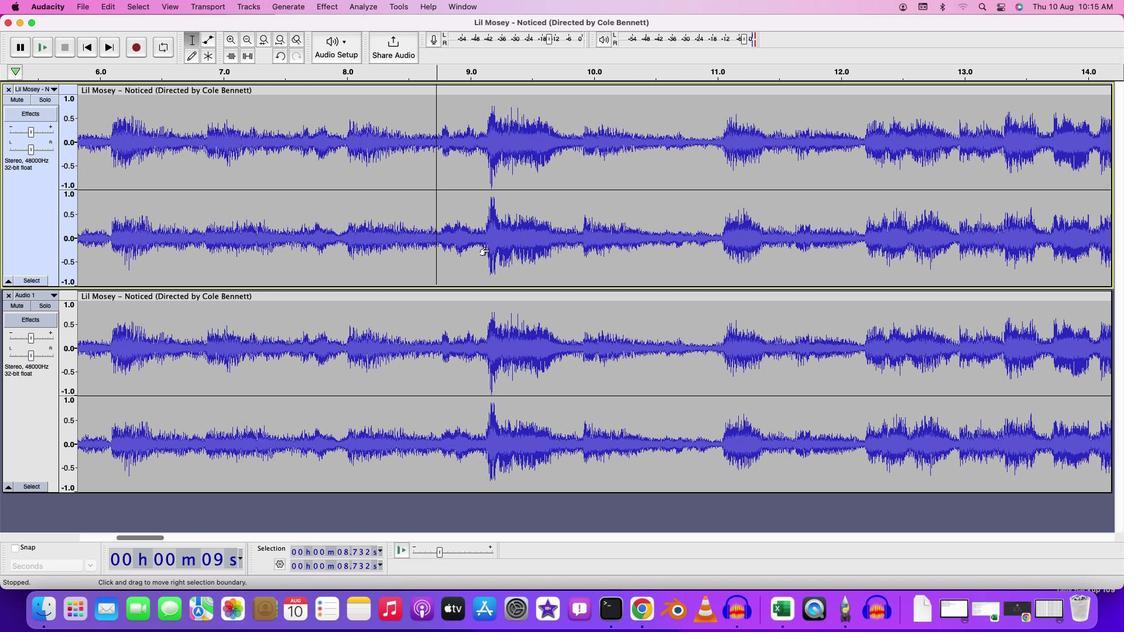 
Action: Mouse scrolled (489, 250) with delta (0, 0)
Screenshot: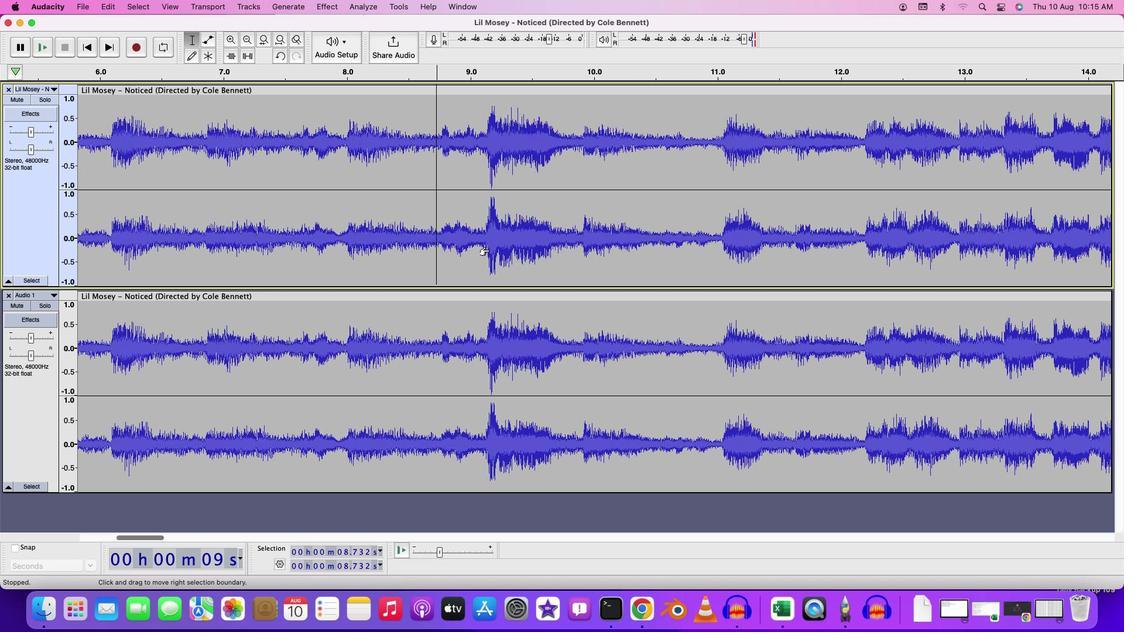 
Action: Mouse scrolled (489, 250) with delta (0, 0)
Screenshot: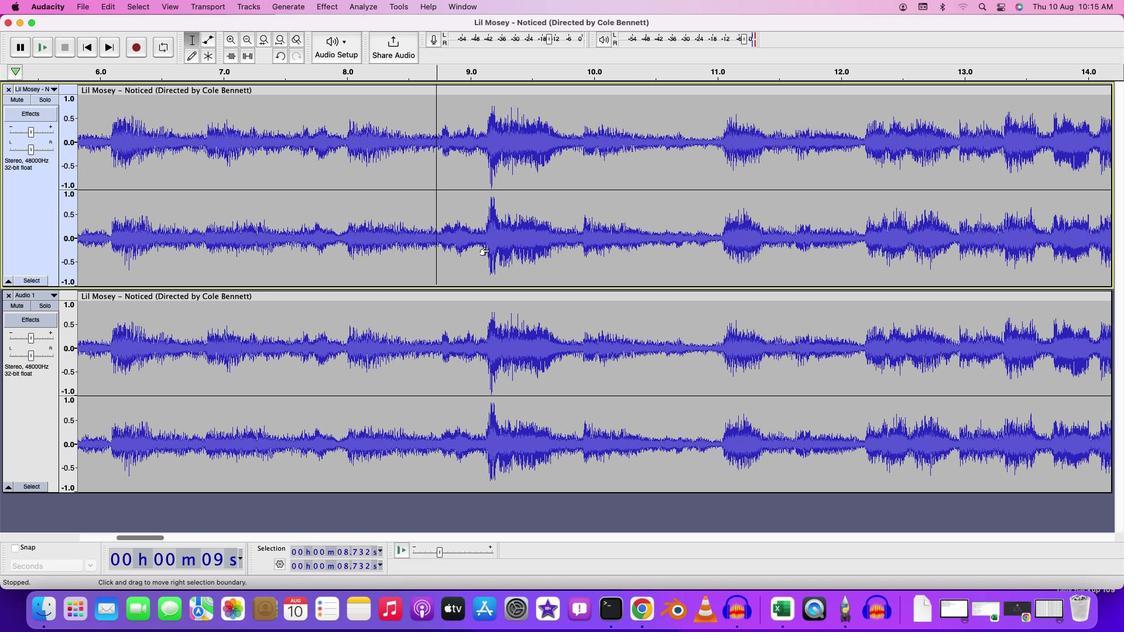 
Action: Mouse scrolled (489, 250) with delta (0, 1)
Screenshot: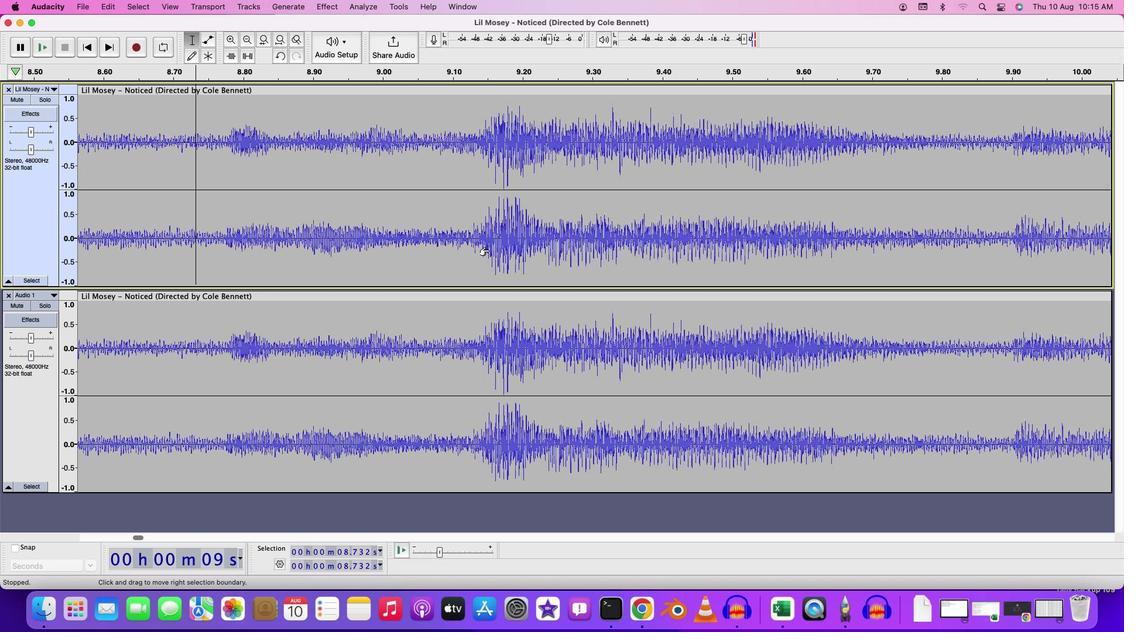 
Action: Mouse moved to (489, 250)
Screenshot: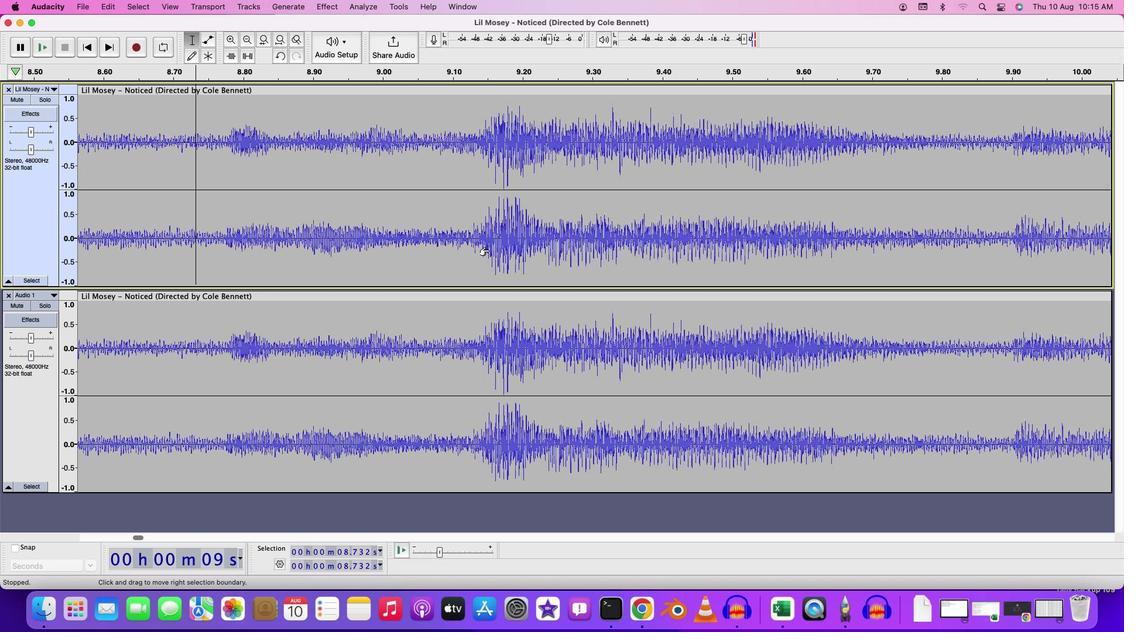 
Action: Mouse scrolled (489, 250) with delta (0, 2)
Screenshot: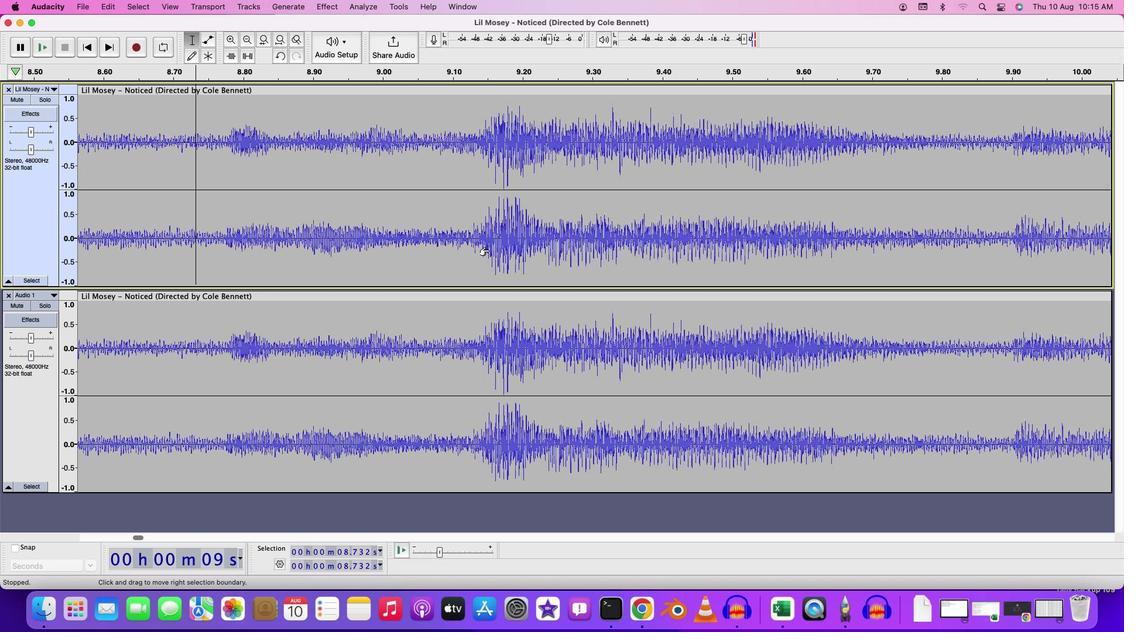 
Action: Mouse scrolled (489, 250) with delta (0, 2)
Screenshot: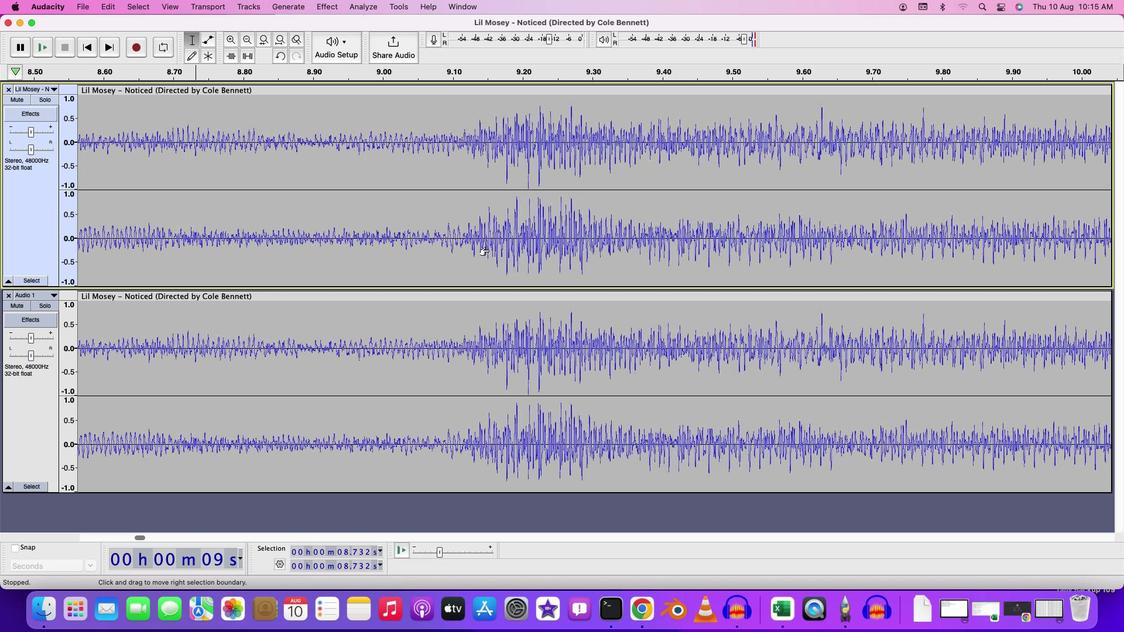 
Action: Mouse moved to (492, 292)
Screenshot: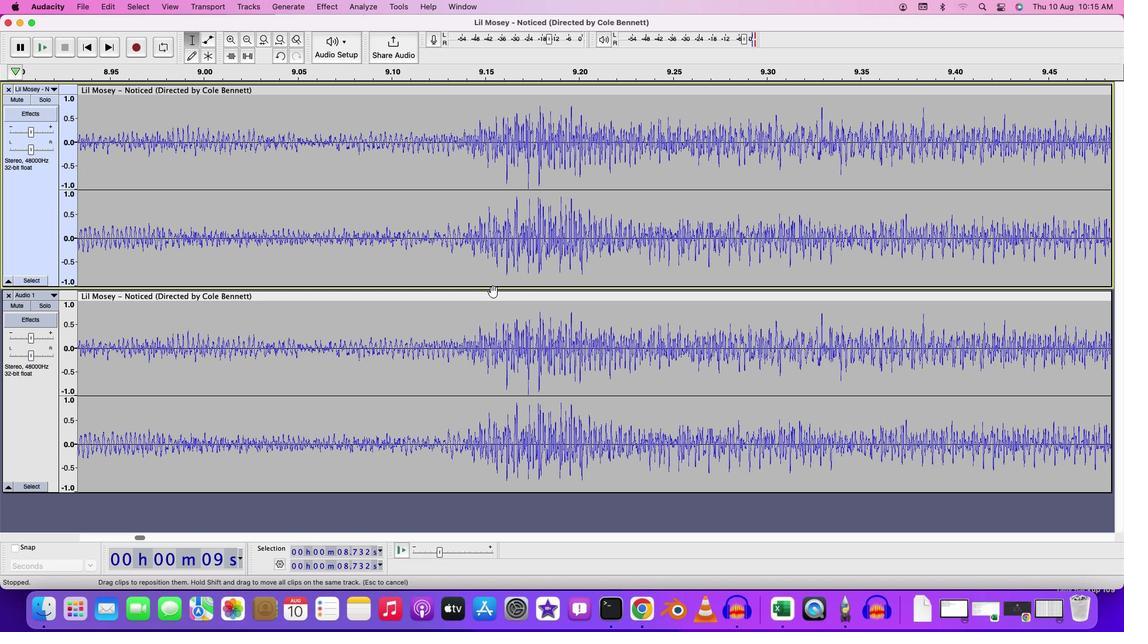 
Action: Mouse scrolled (492, 292) with delta (0, 0)
Screenshot: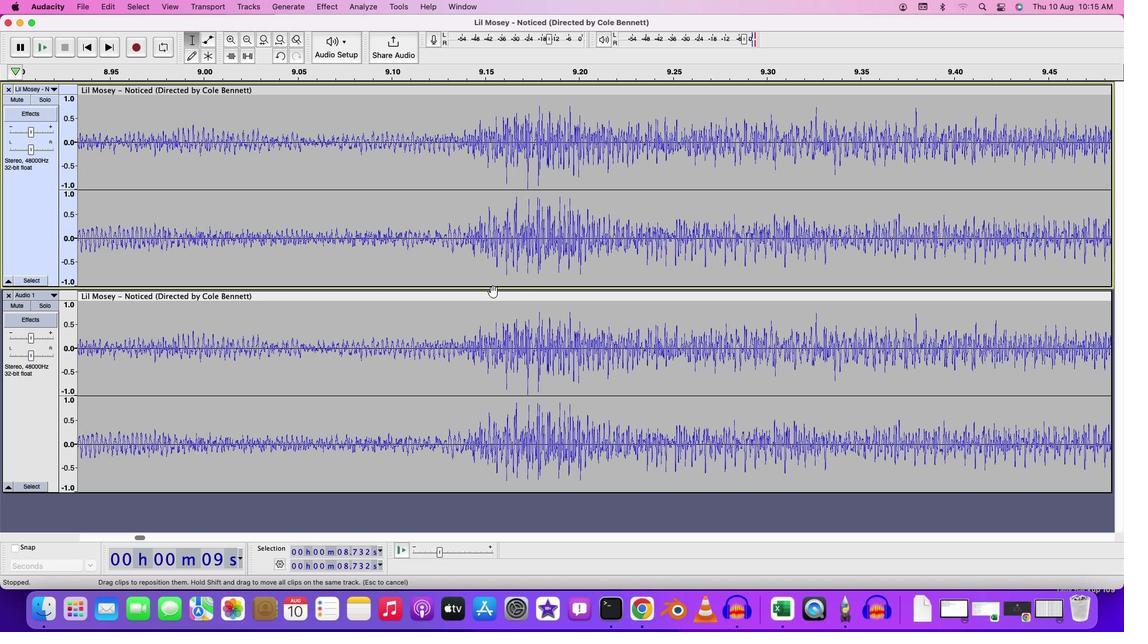 
Action: Mouse scrolled (492, 292) with delta (0, 0)
Screenshot: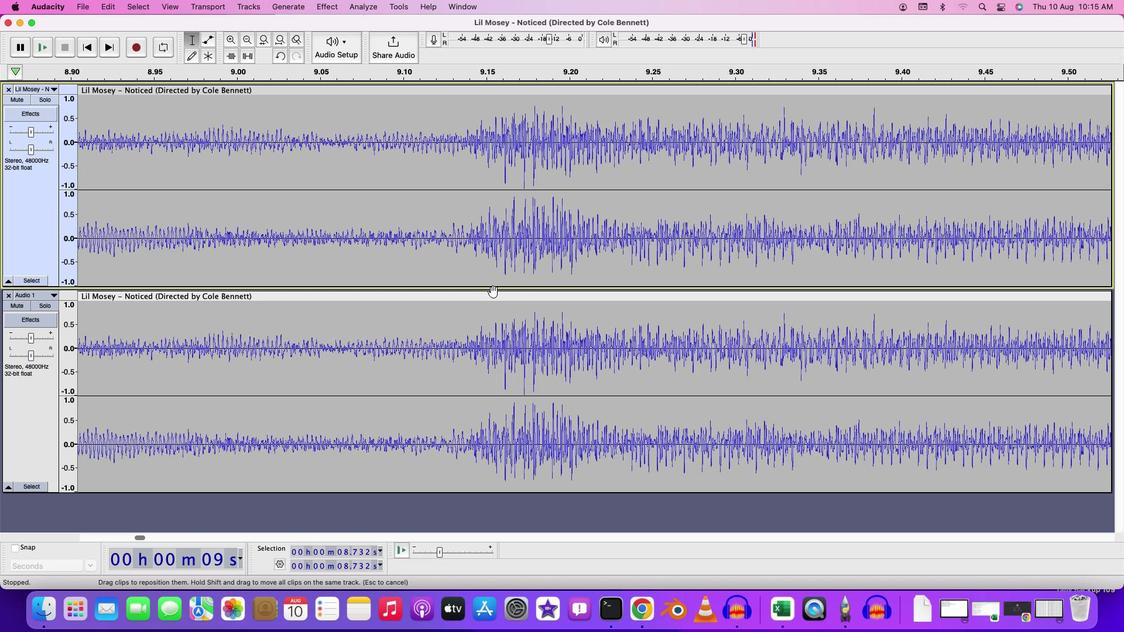 
Action: Mouse scrolled (492, 292) with delta (0, 0)
Screenshot: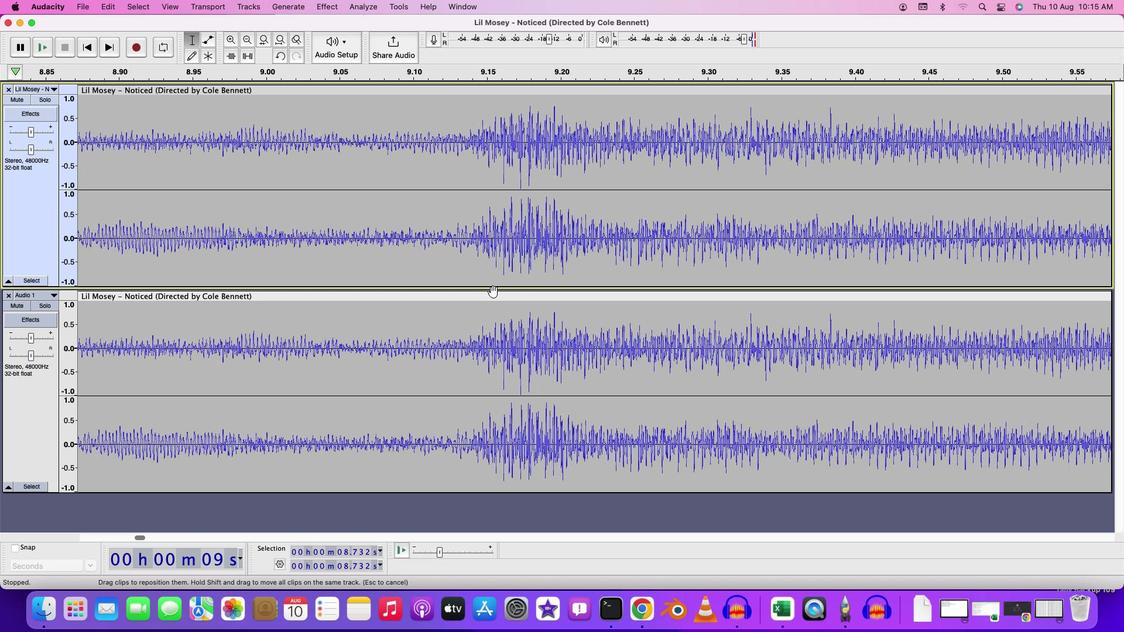
Action: Mouse scrolled (492, 292) with delta (0, 0)
Screenshot: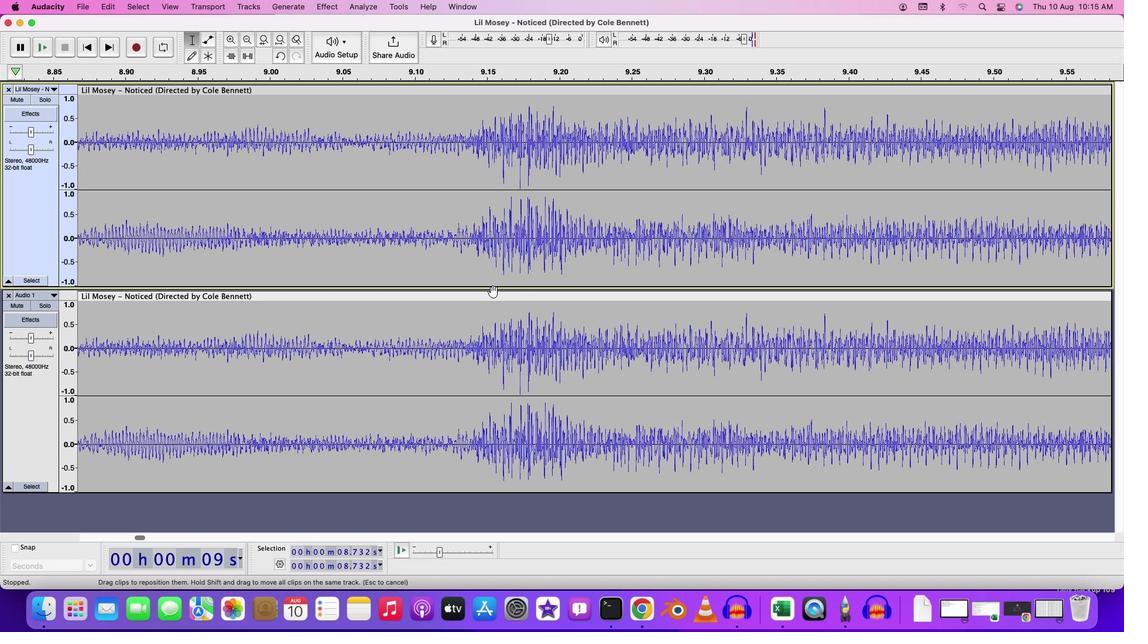 
Action: Mouse moved to (503, 297)
Screenshot: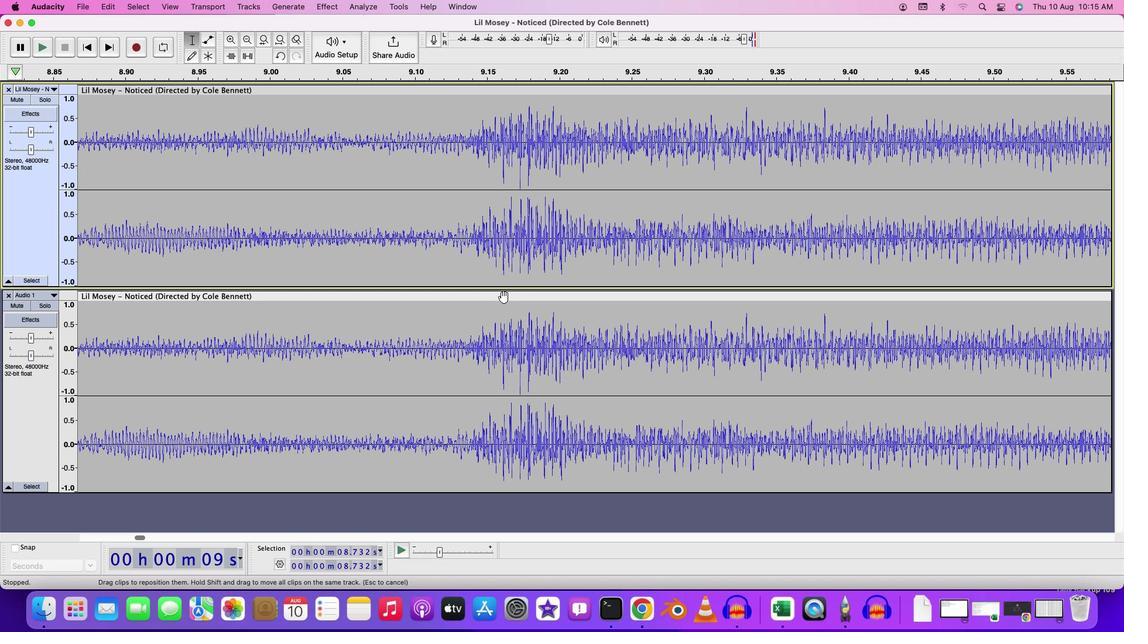 
Action: Mouse pressed left at (503, 297)
Screenshot: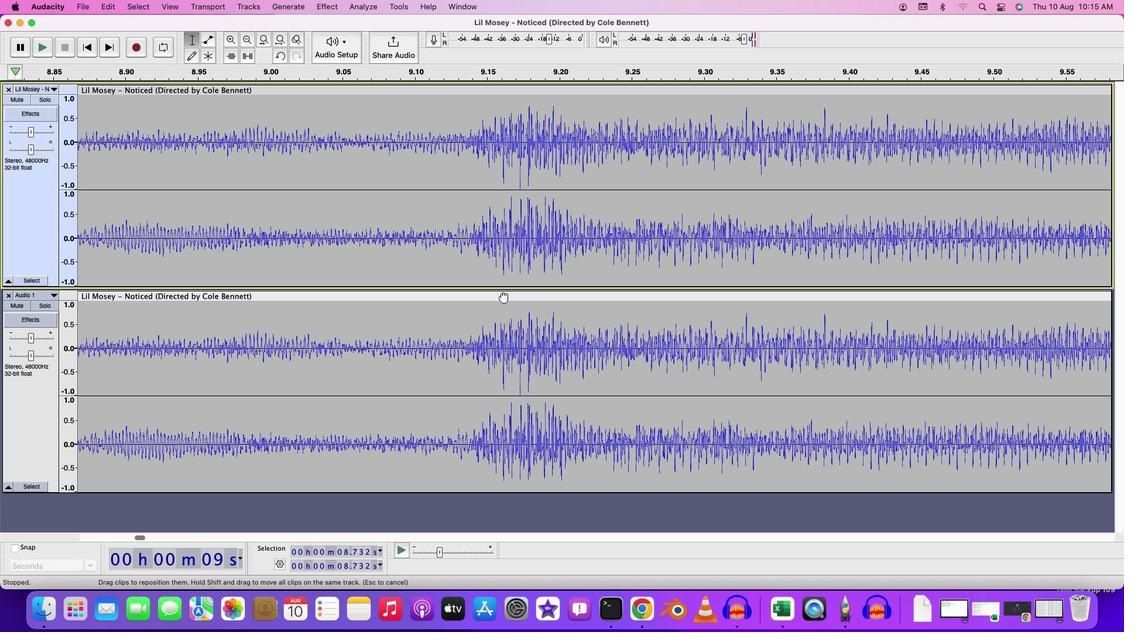 
Action: Mouse moved to (408, 297)
Screenshot: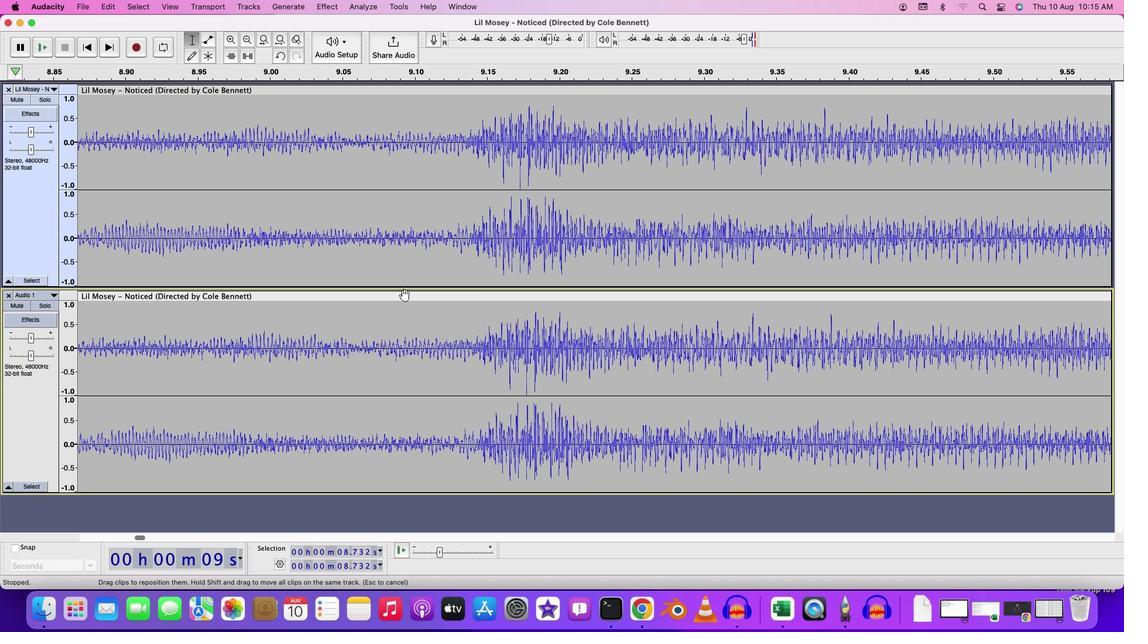 
Action: Key pressed Key.cmd
Screenshot: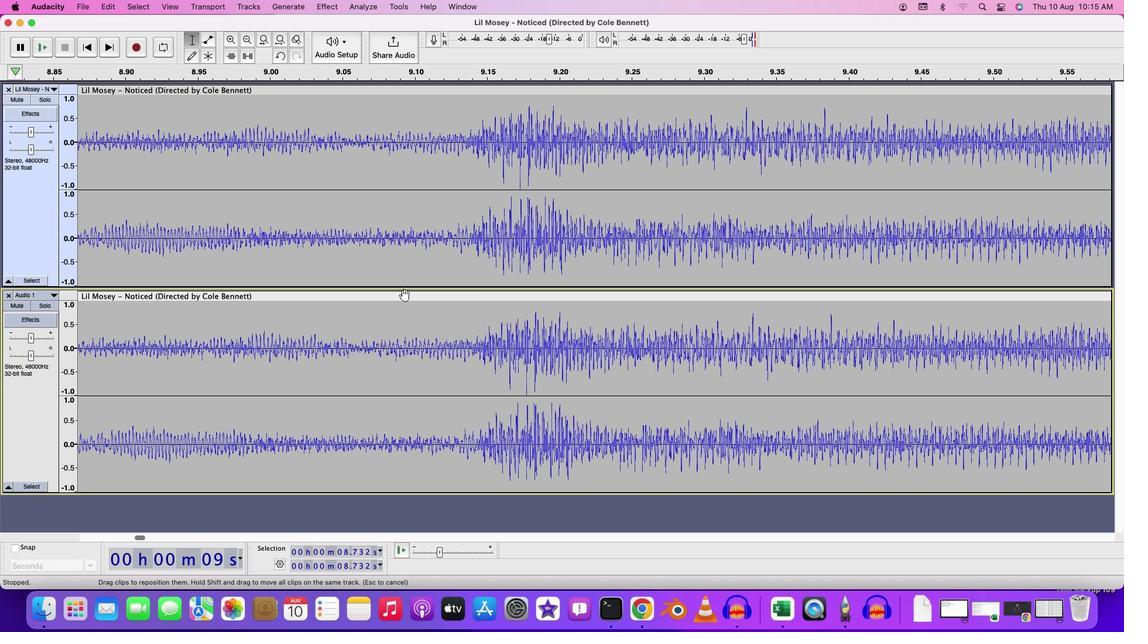 
Action: Mouse moved to (404, 296)
Screenshot: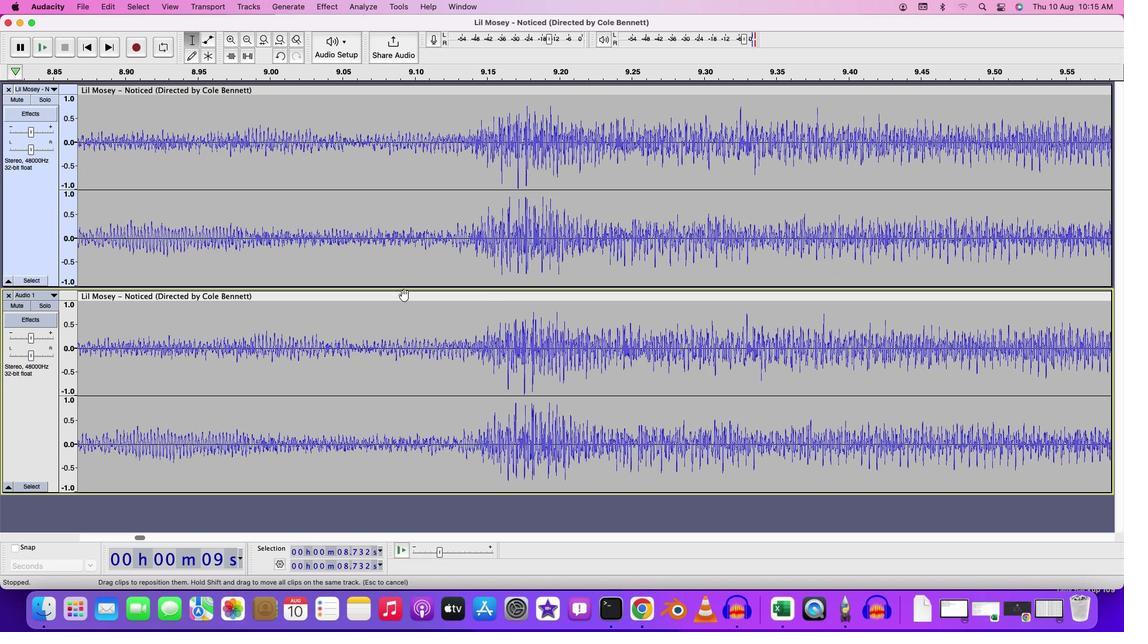
Action: Mouse scrolled (404, 296) with delta (0, 0)
Screenshot: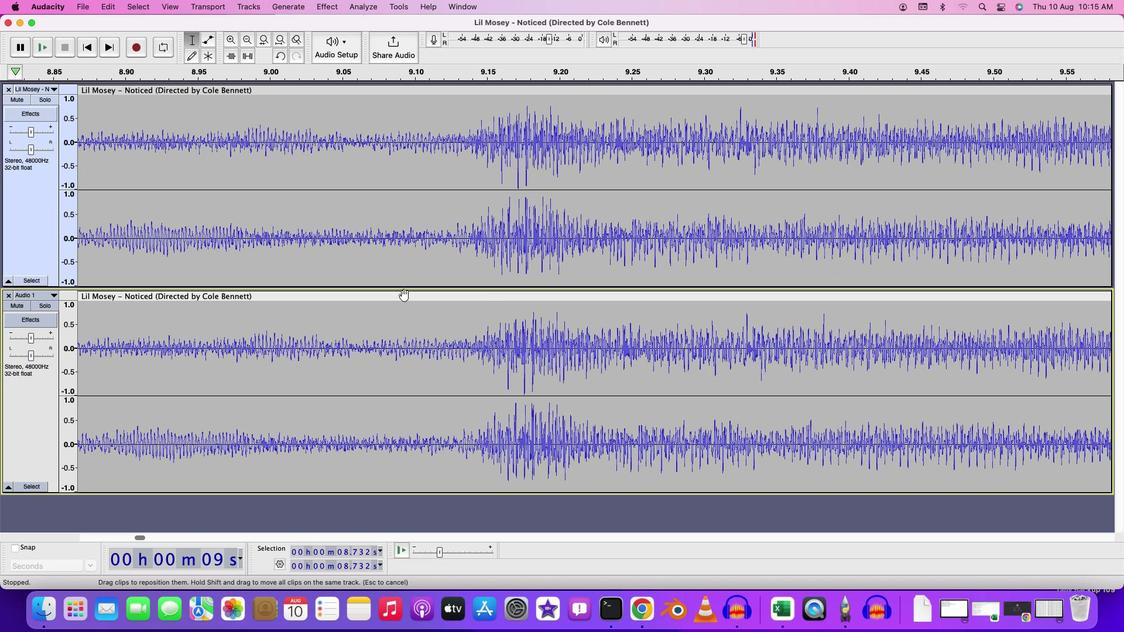 
Action: Mouse scrolled (404, 296) with delta (0, 0)
Screenshot: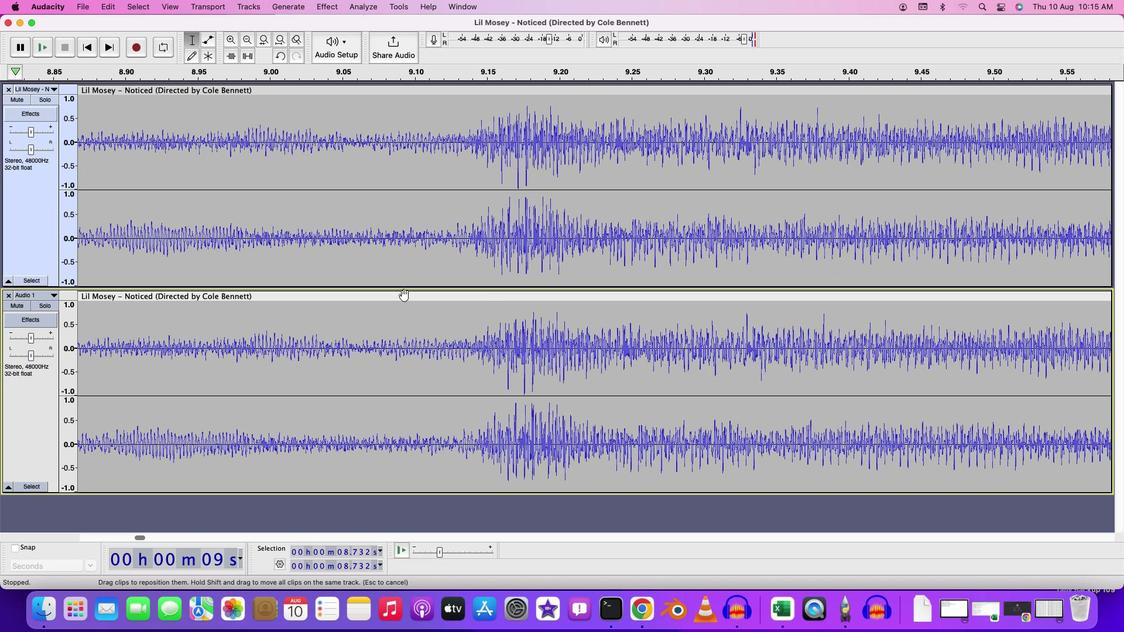 
Action: Mouse moved to (404, 296)
Screenshot: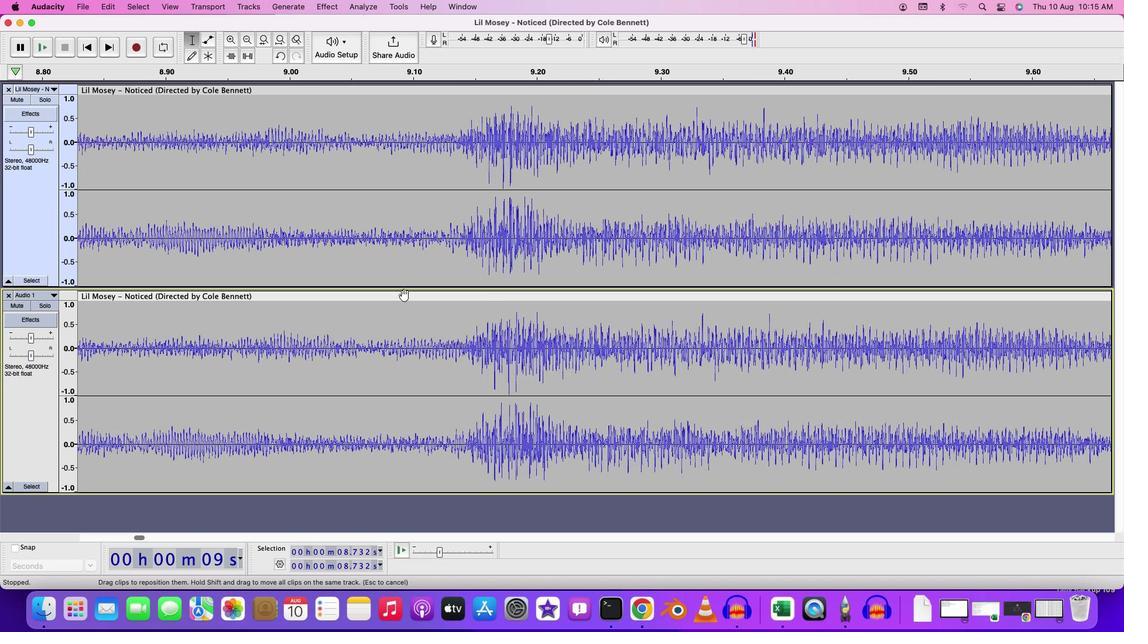 
Action: Mouse scrolled (404, 296) with delta (0, 0)
Screenshot: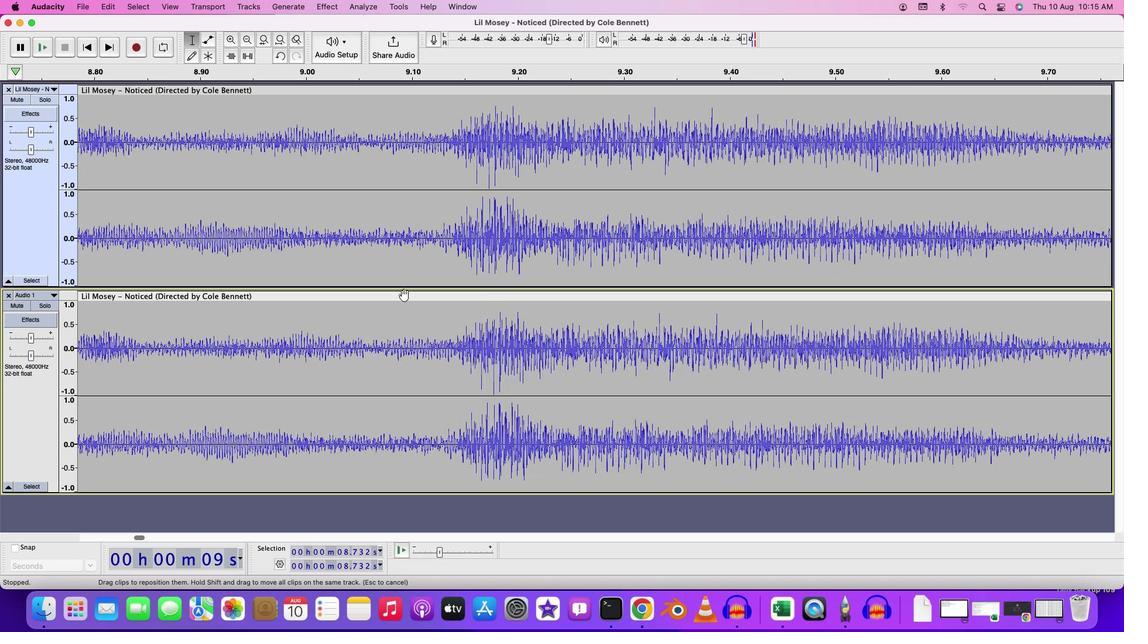 
Action: Mouse moved to (404, 295)
Screenshot: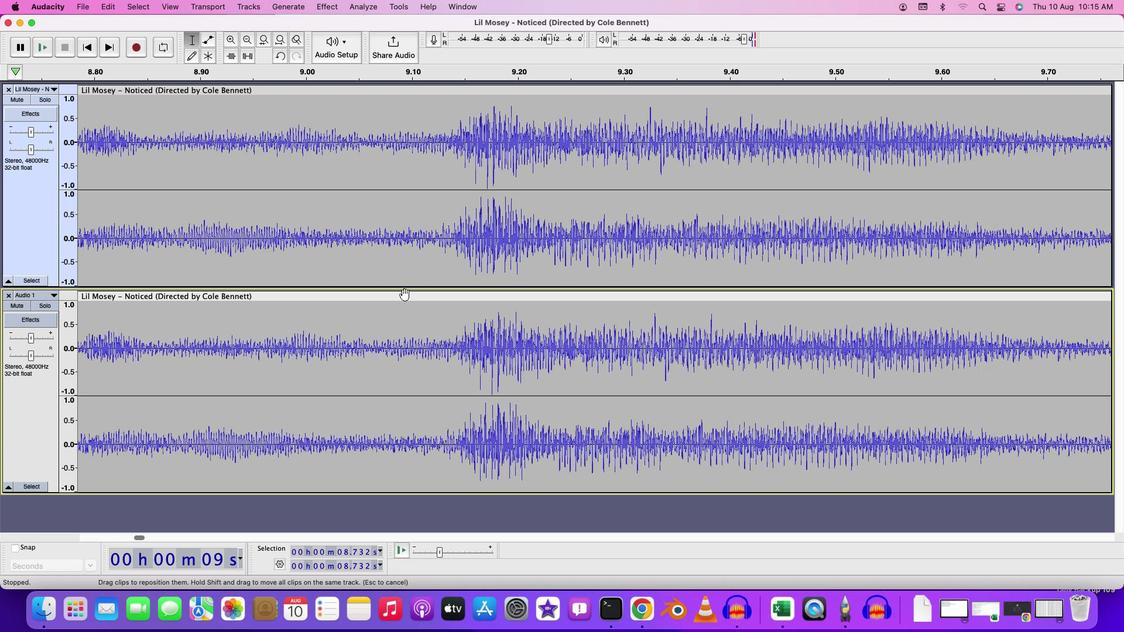 
Action: Mouse scrolled (404, 295) with delta (0, 0)
Screenshot: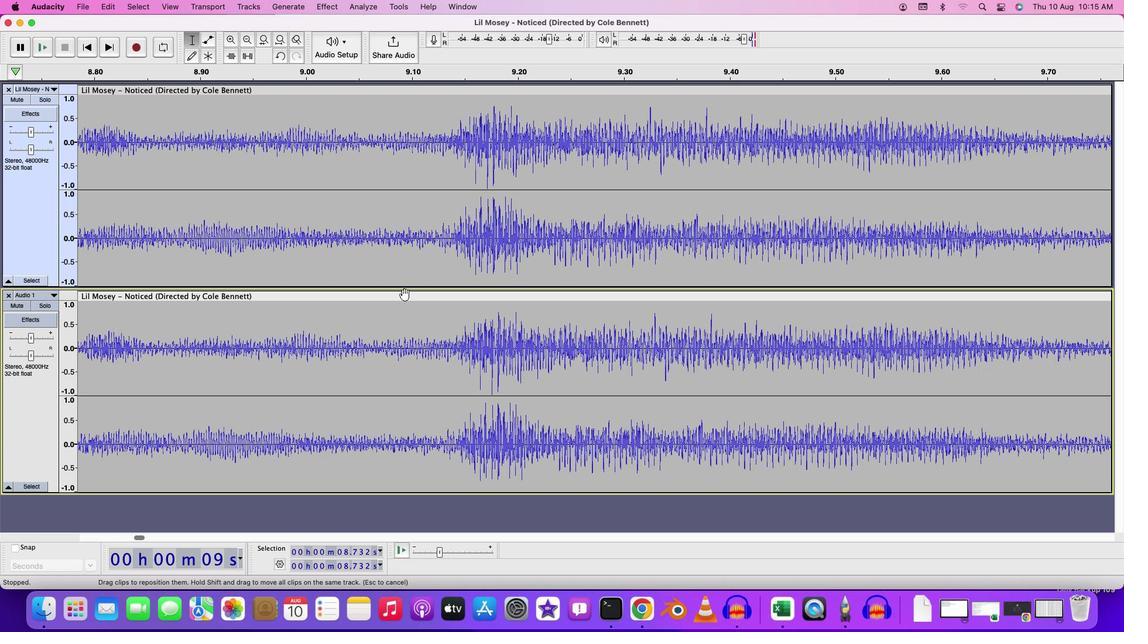 
Action: Mouse scrolled (404, 295) with delta (0, 0)
Screenshot: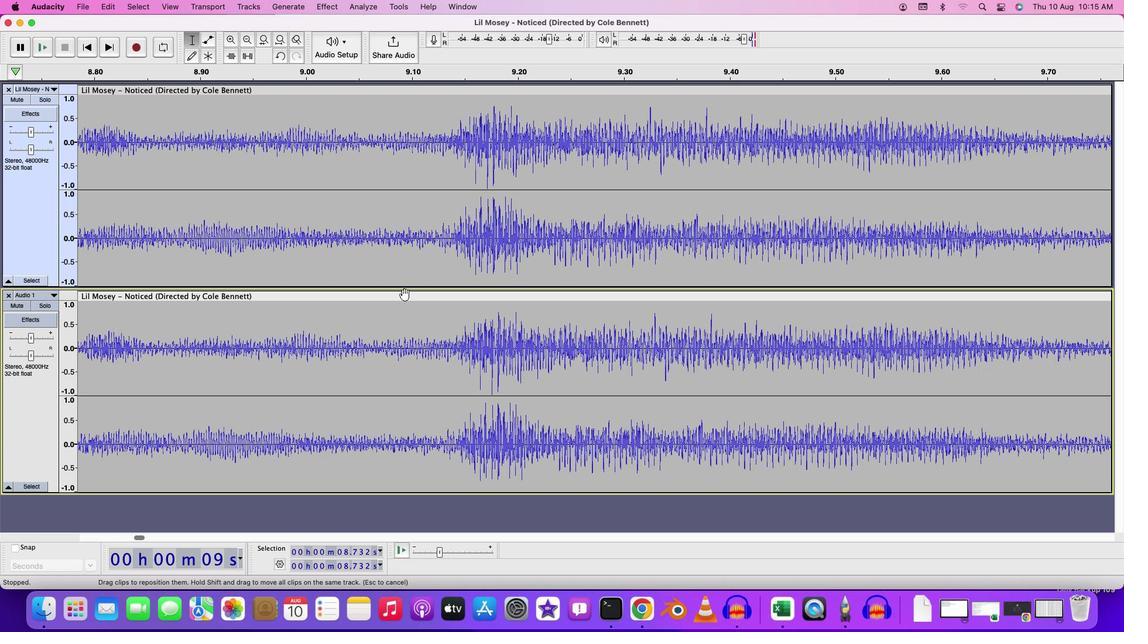 
Action: Mouse scrolled (404, 295) with delta (0, -1)
Screenshot: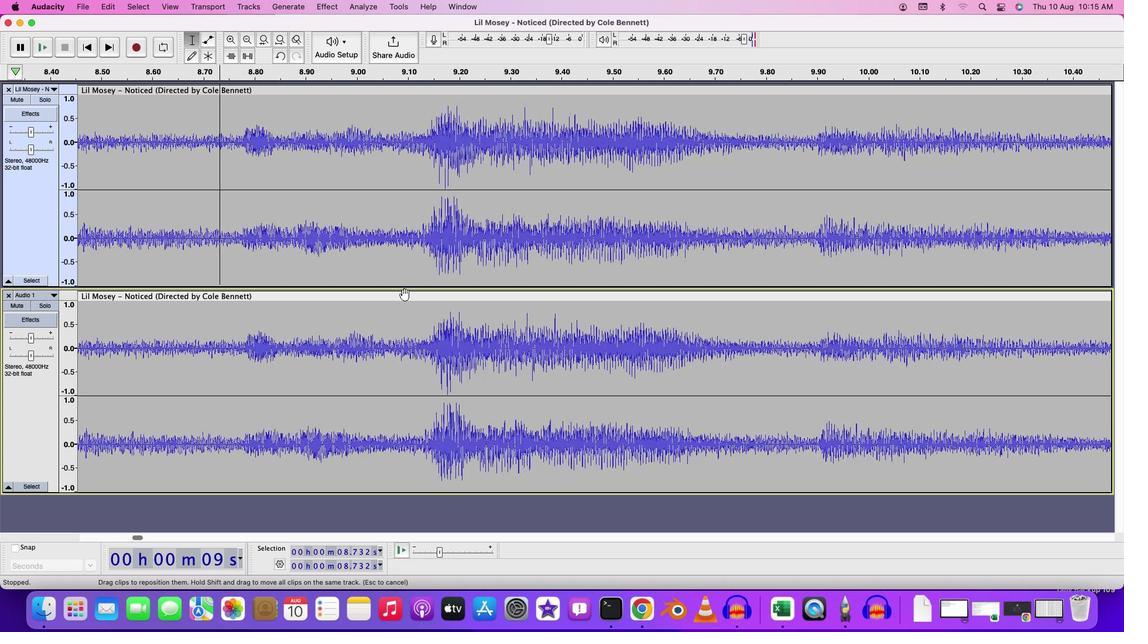 
Action: Mouse moved to (186, 120)
Screenshot: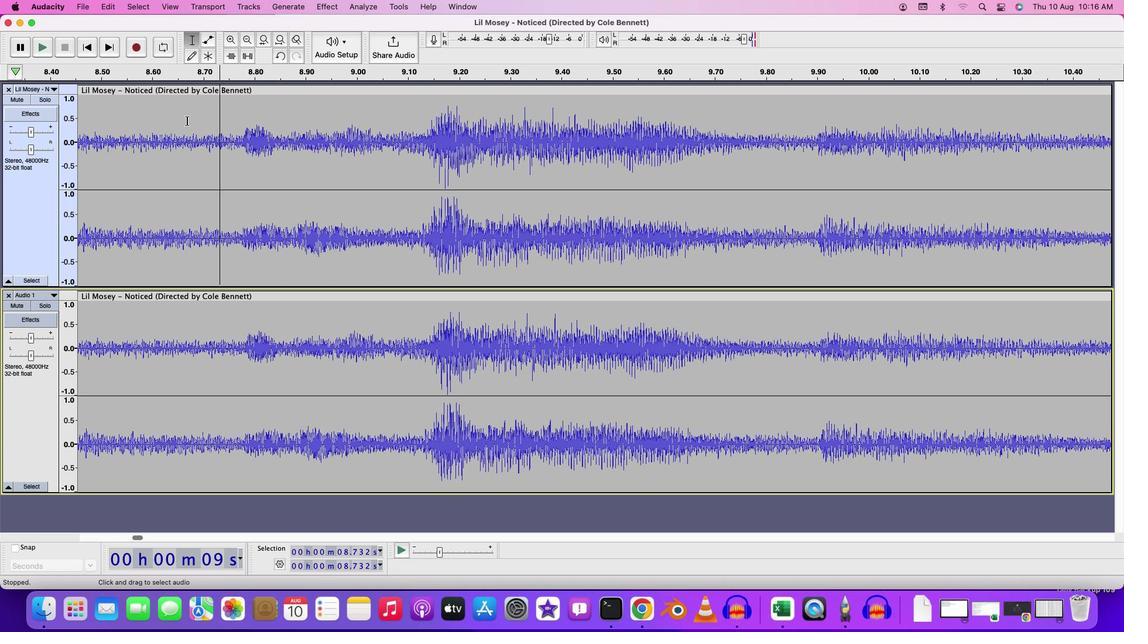 
Action: Mouse pressed left at (186, 120)
Screenshot: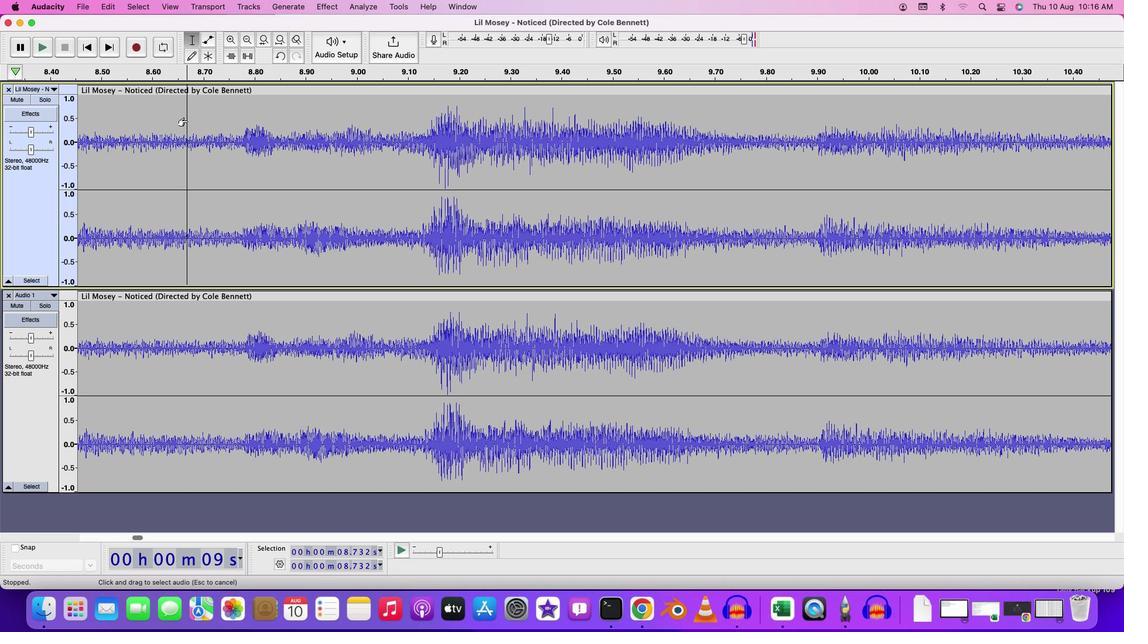 
Action: Key pressed Key.space
Screenshot: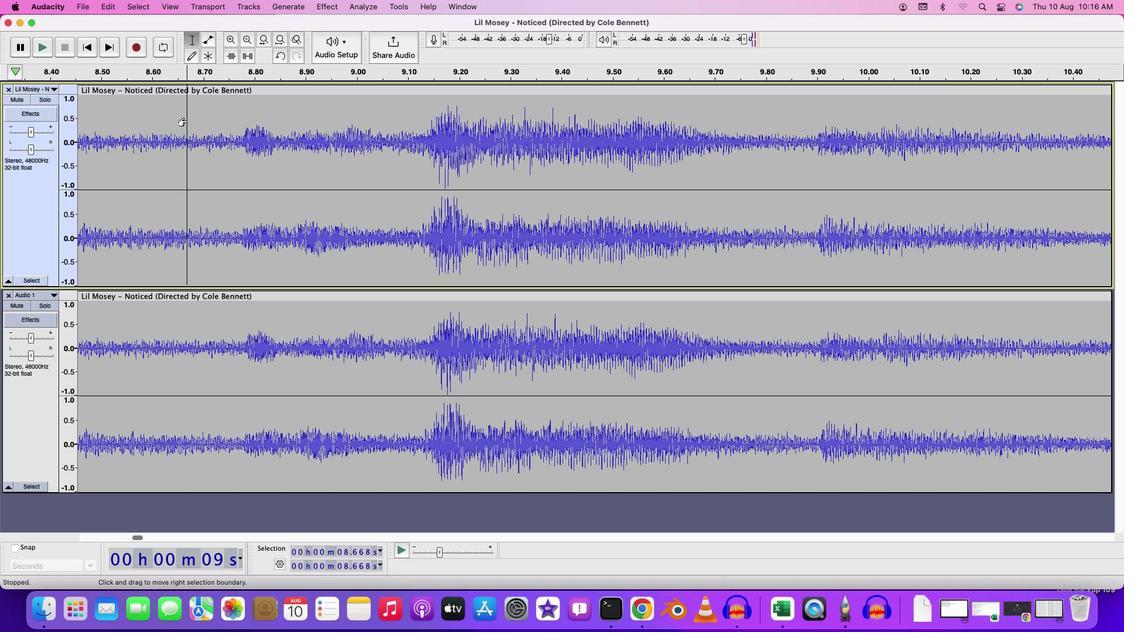
Action: Mouse moved to (361, 138)
Screenshot: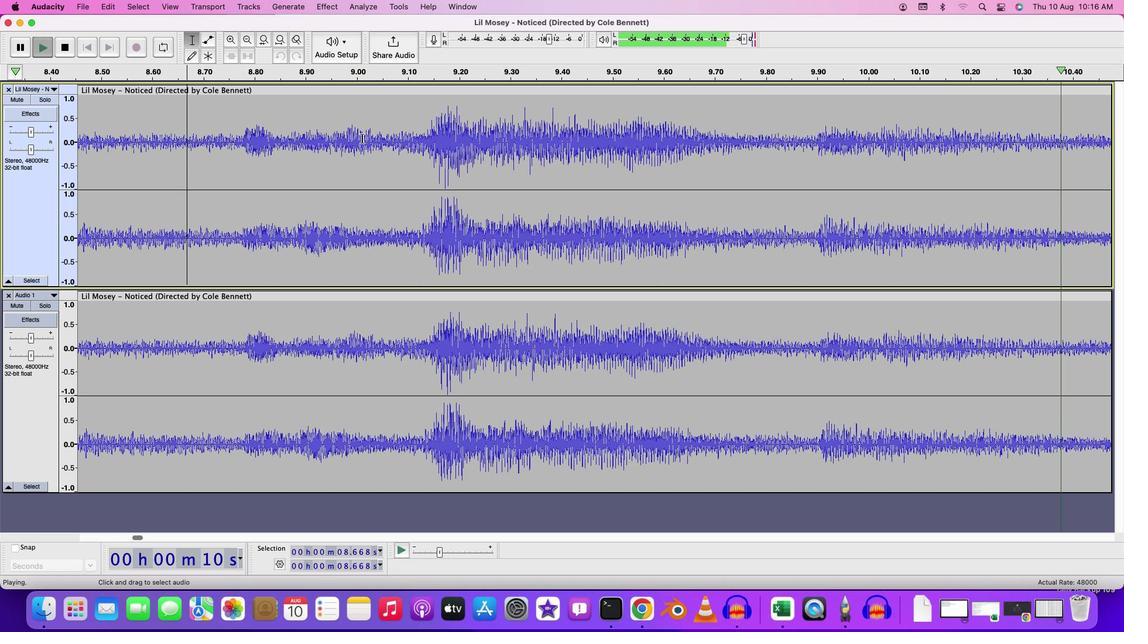
Action: Key pressed Key.cmd
Screenshot: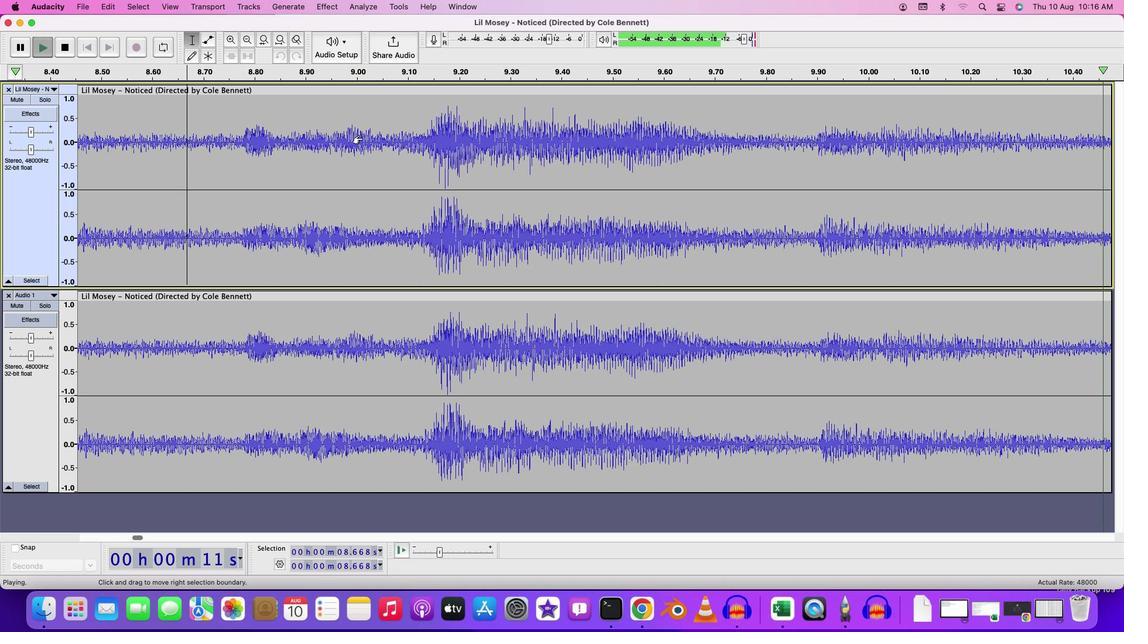 
Action: Mouse scrolled (361, 138) with delta (0, 0)
Screenshot: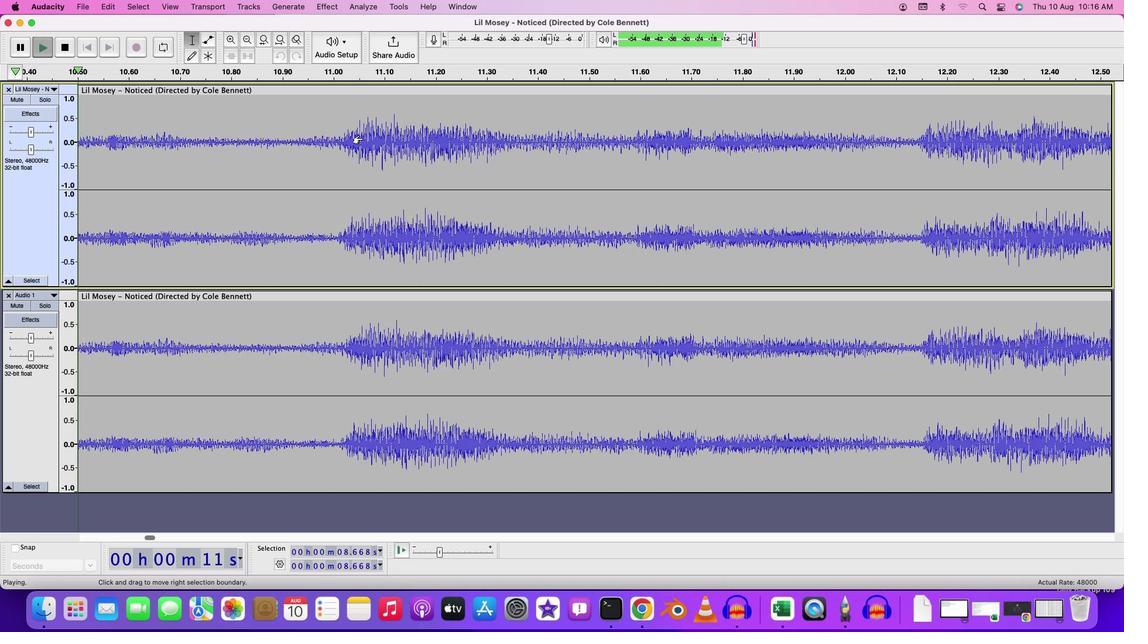 
Action: Mouse scrolled (361, 138) with delta (0, 0)
Screenshot: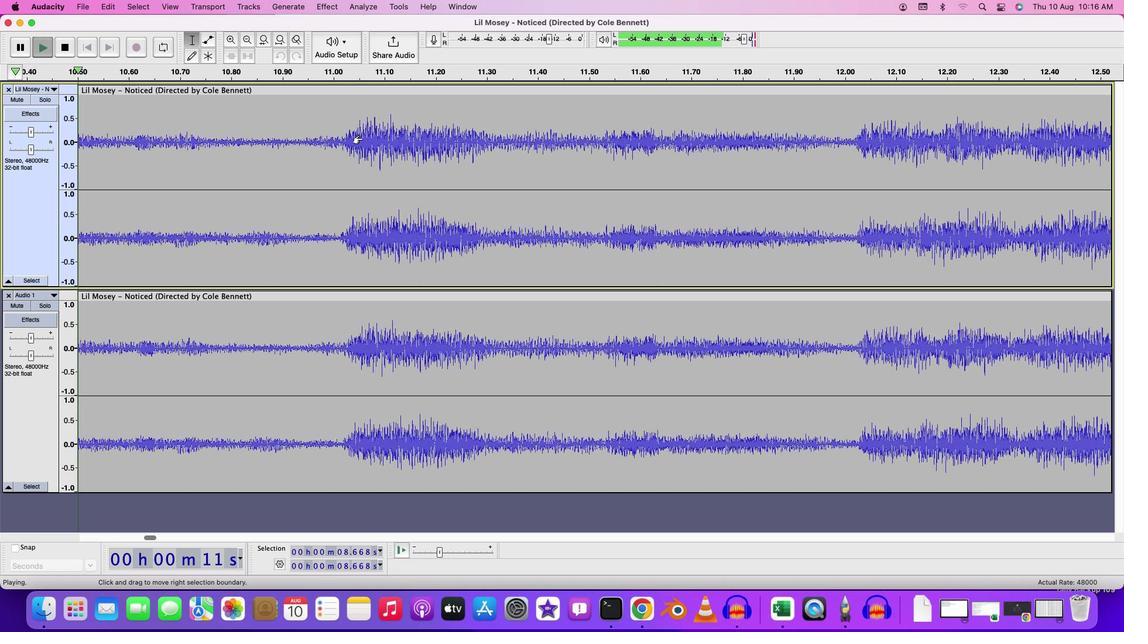 
Action: Mouse scrolled (361, 138) with delta (0, -1)
Screenshot: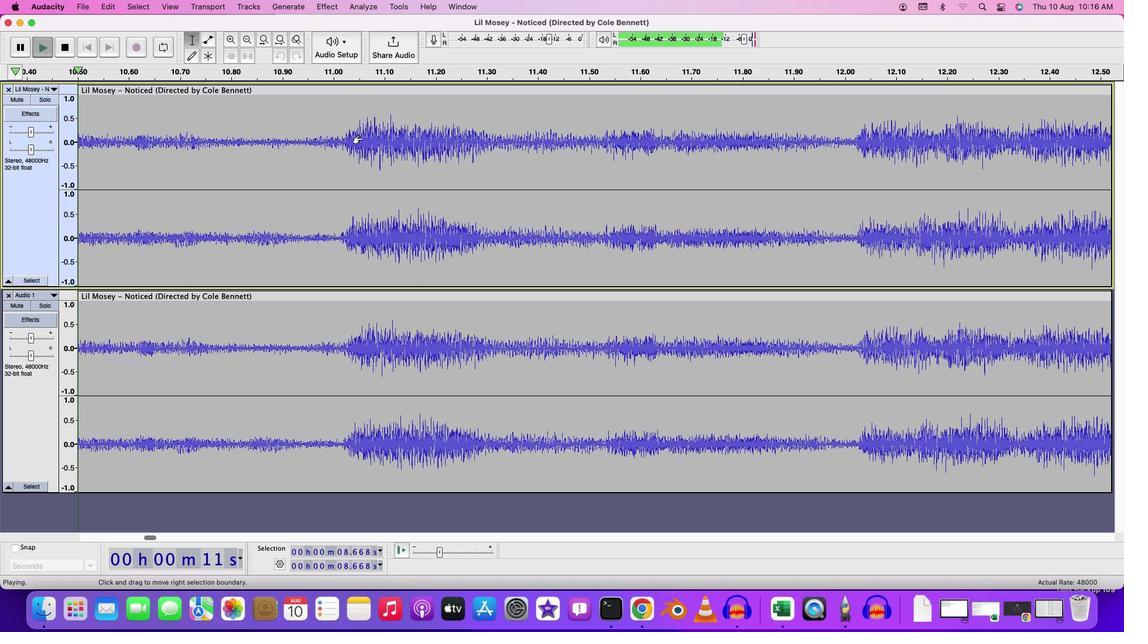 
Action: Mouse scrolled (361, 138) with delta (0, -1)
Screenshot: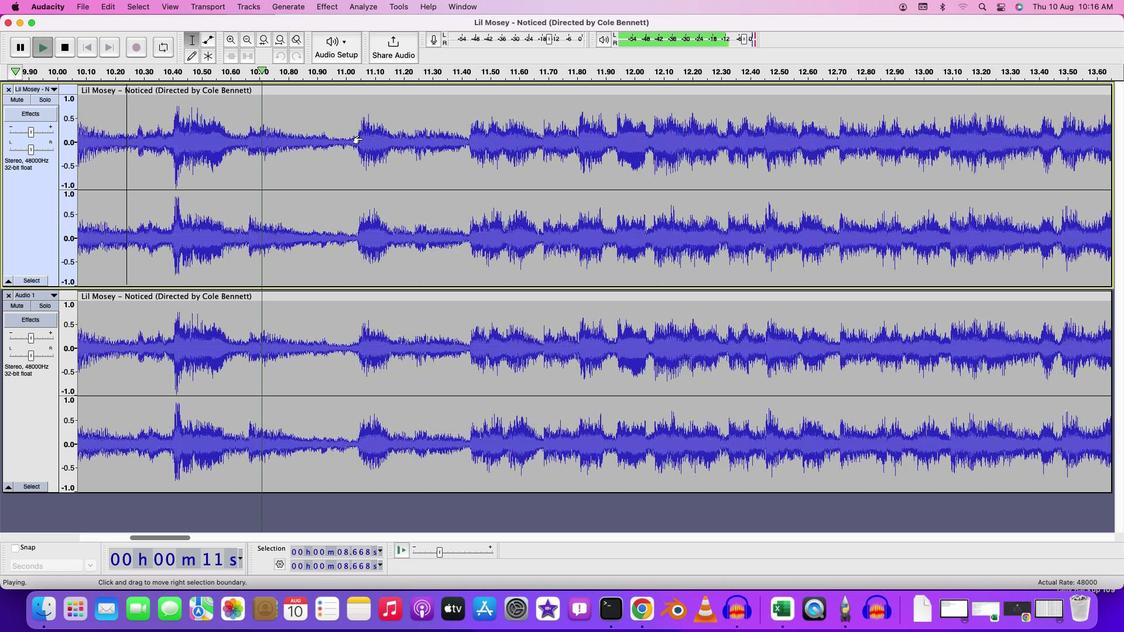 
Action: Mouse scrolled (361, 138) with delta (0, -1)
Screenshot: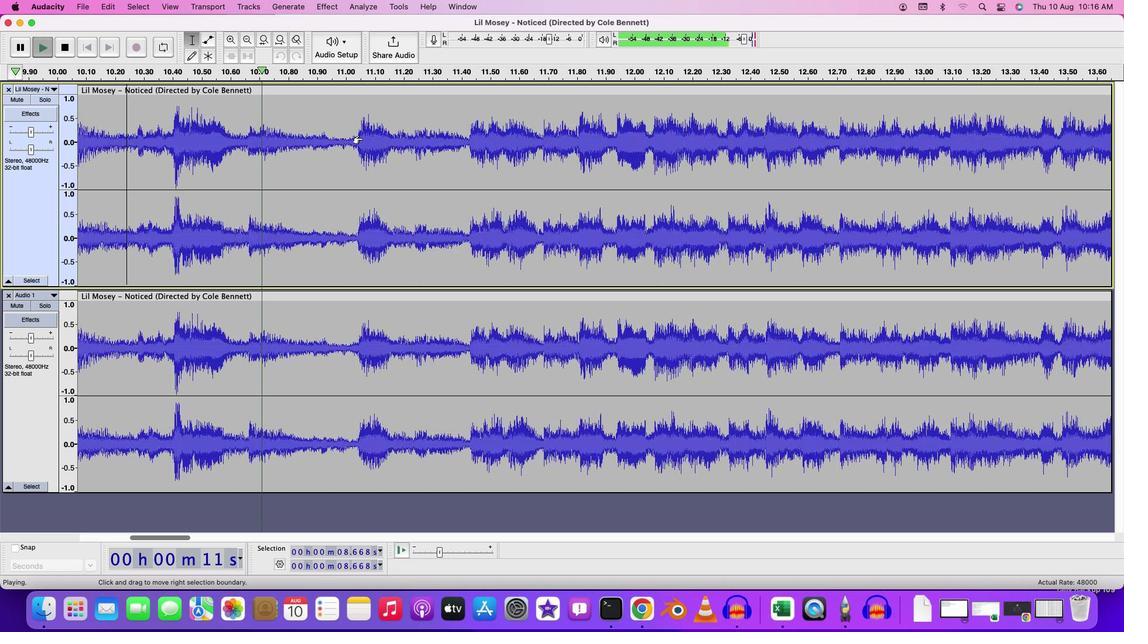 
Action: Mouse scrolled (361, 138) with delta (0, -2)
Screenshot: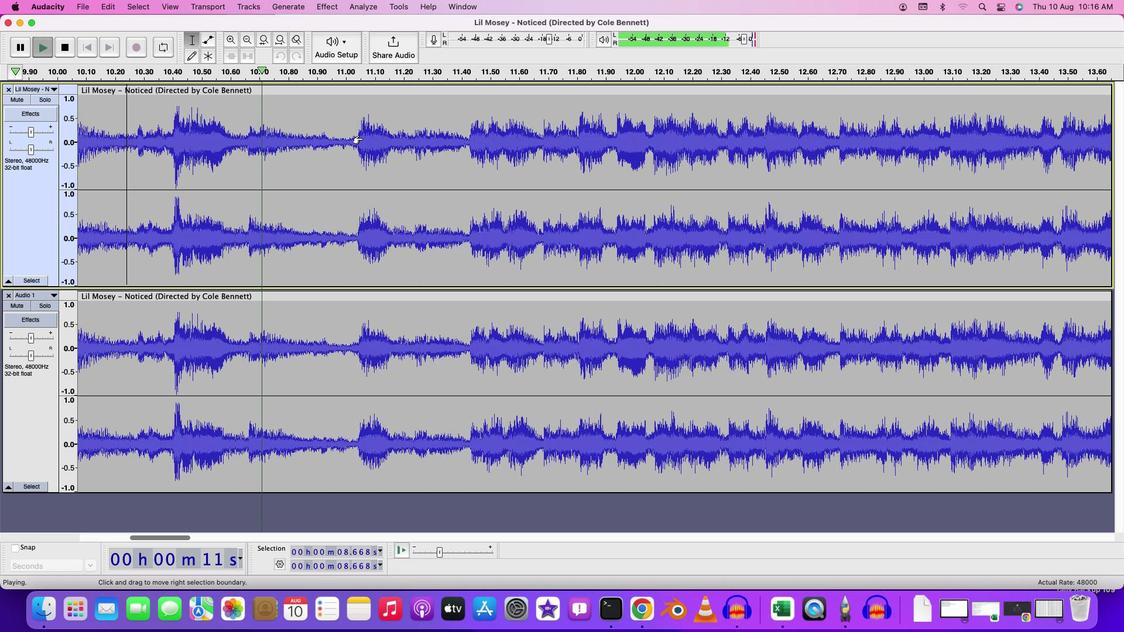 
Action: Mouse moved to (729, 134)
Screenshot: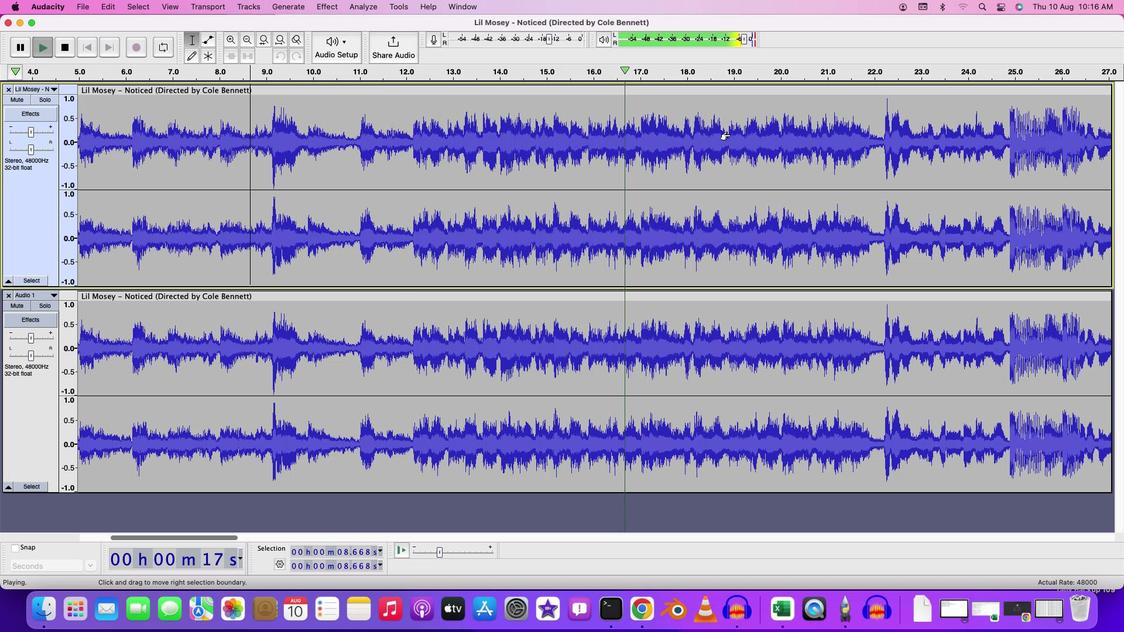 
Action: Key pressed Key.cmd
Screenshot: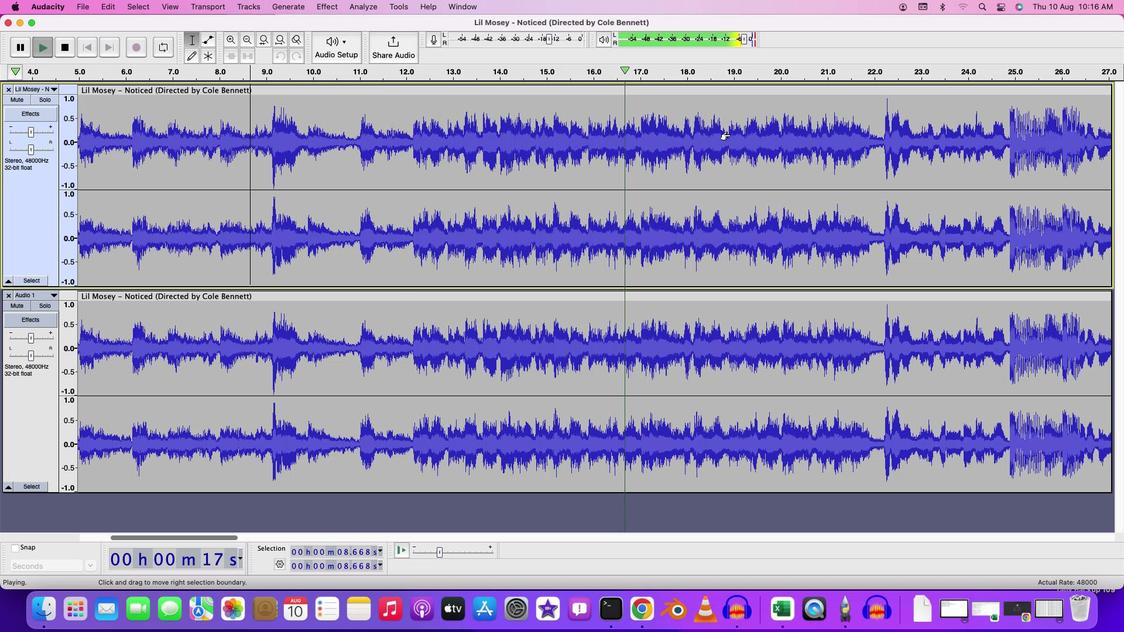 
Action: Mouse scrolled (729, 134) with delta (0, 0)
Screenshot: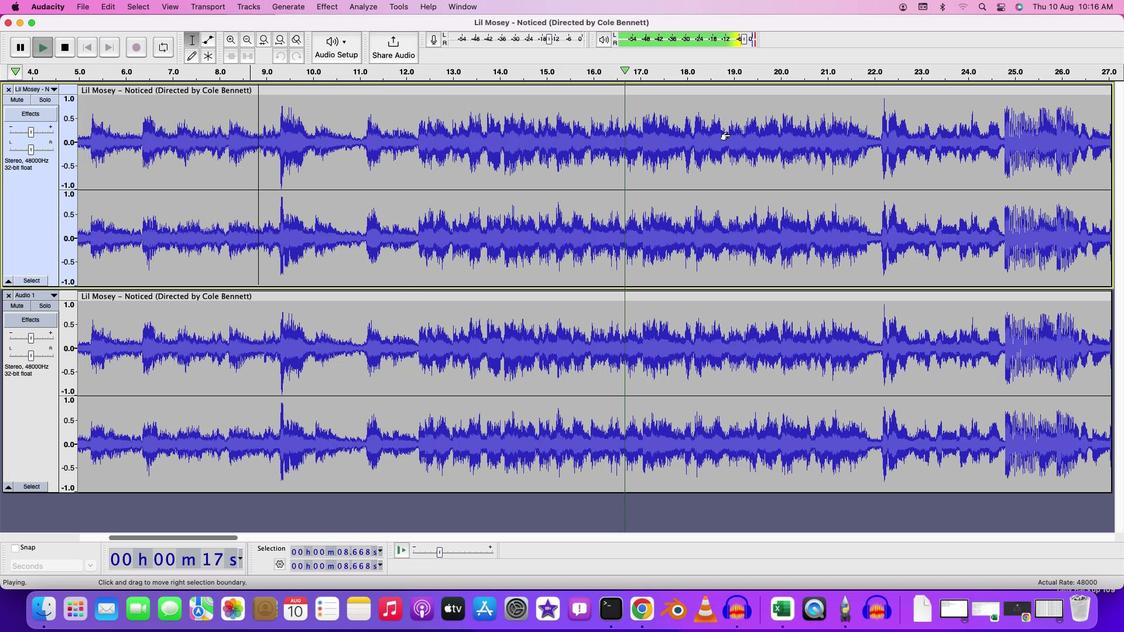 
Action: Mouse scrolled (729, 134) with delta (0, 0)
Screenshot: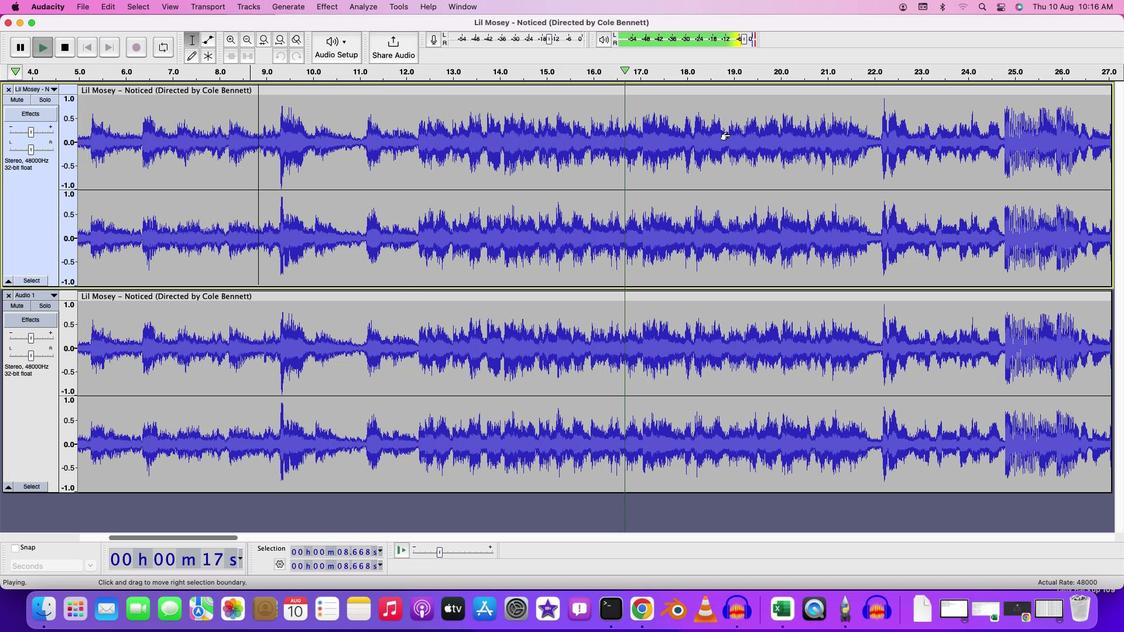 
Action: Mouse scrolled (729, 134) with delta (0, -1)
Screenshot: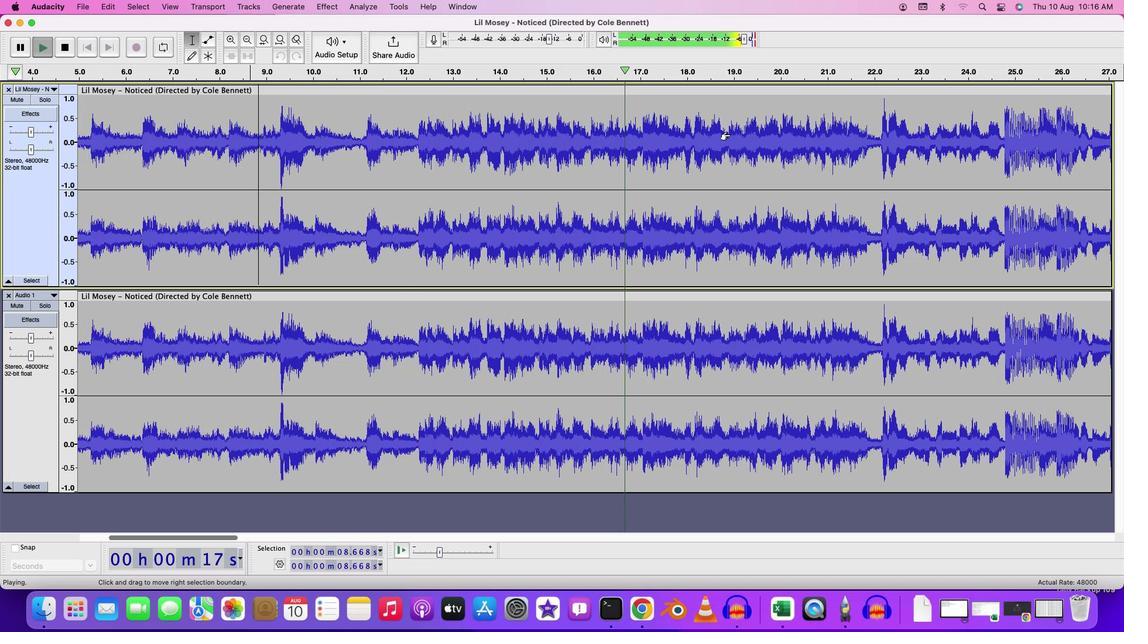 
Action: Mouse scrolled (729, 134) with delta (0, -2)
Screenshot: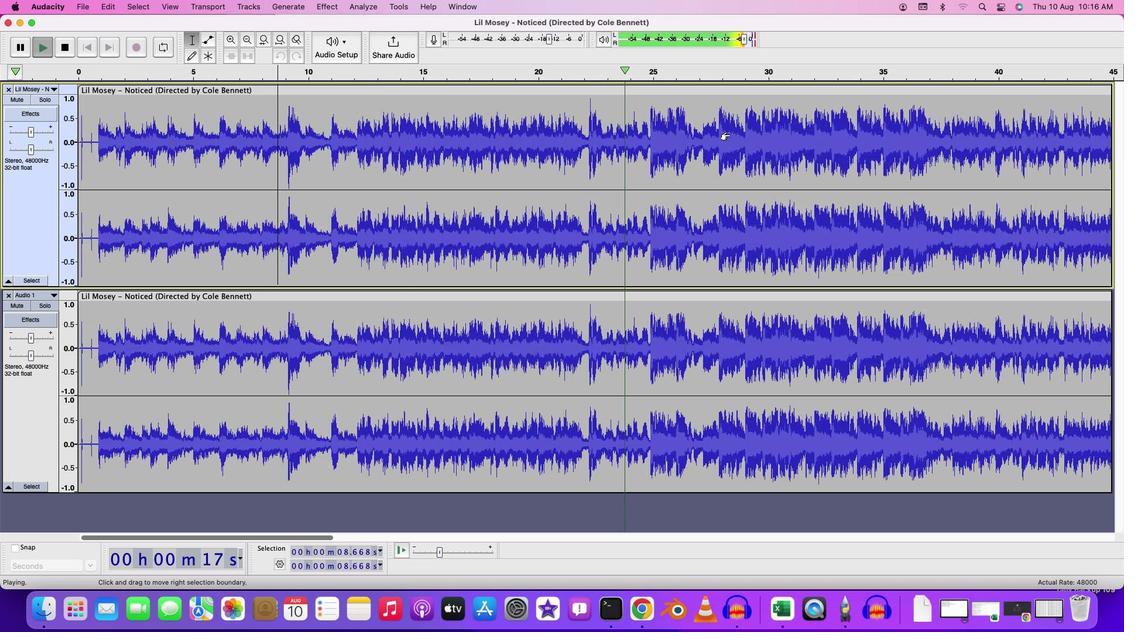 
Action: Mouse scrolled (729, 134) with delta (0, -2)
Screenshot: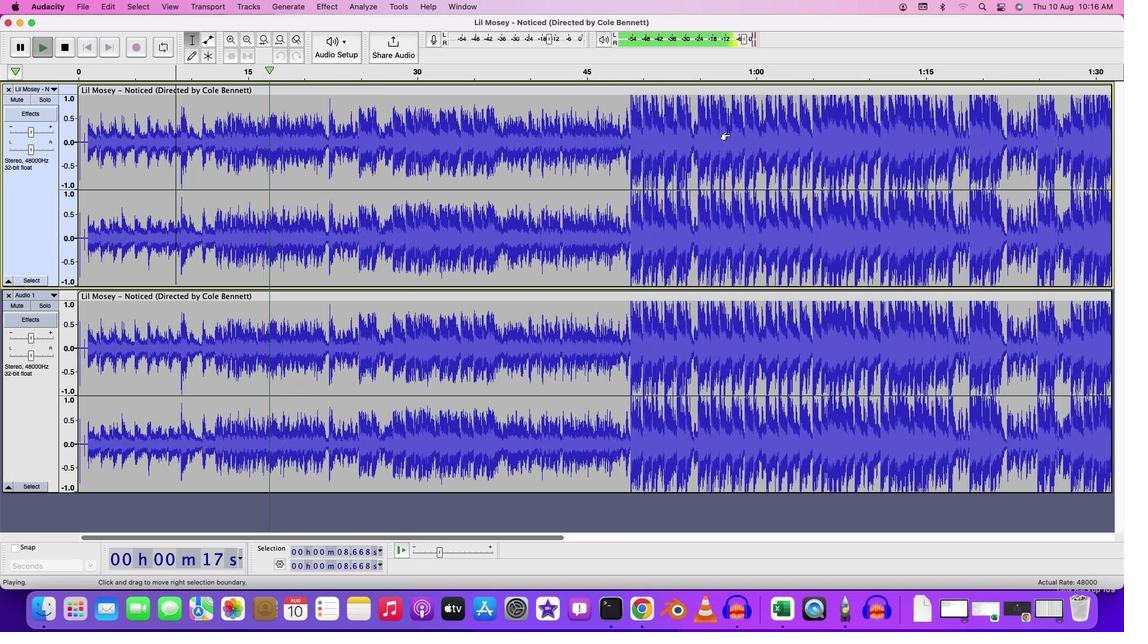 
Action: Mouse moved to (206, 106)
Screenshot: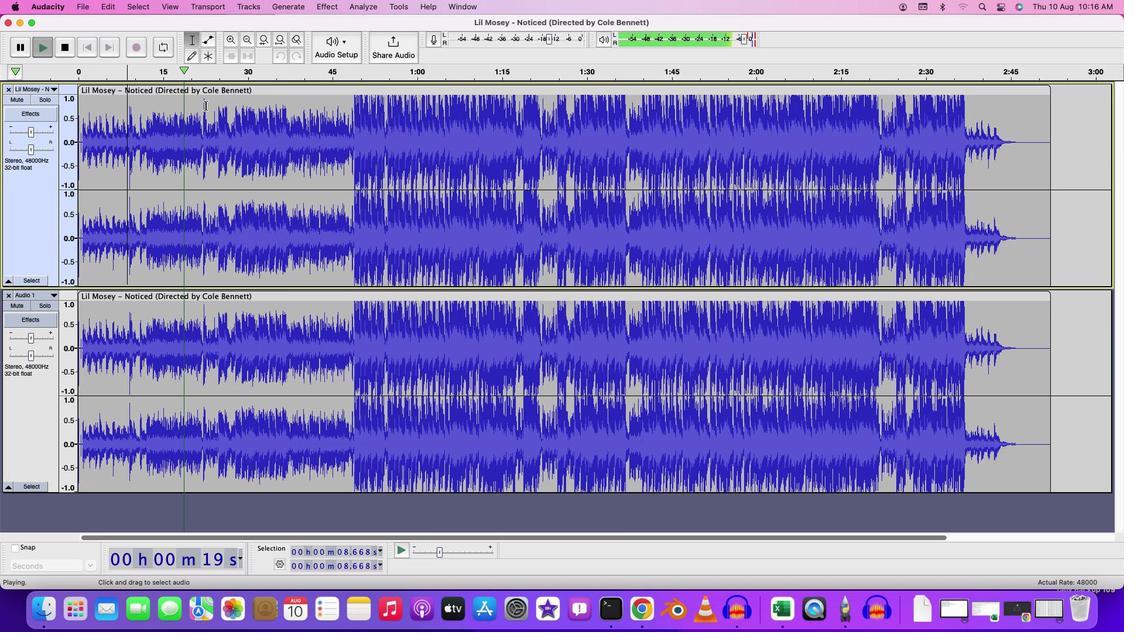 
Action: Mouse pressed left at (206, 106)
Screenshot: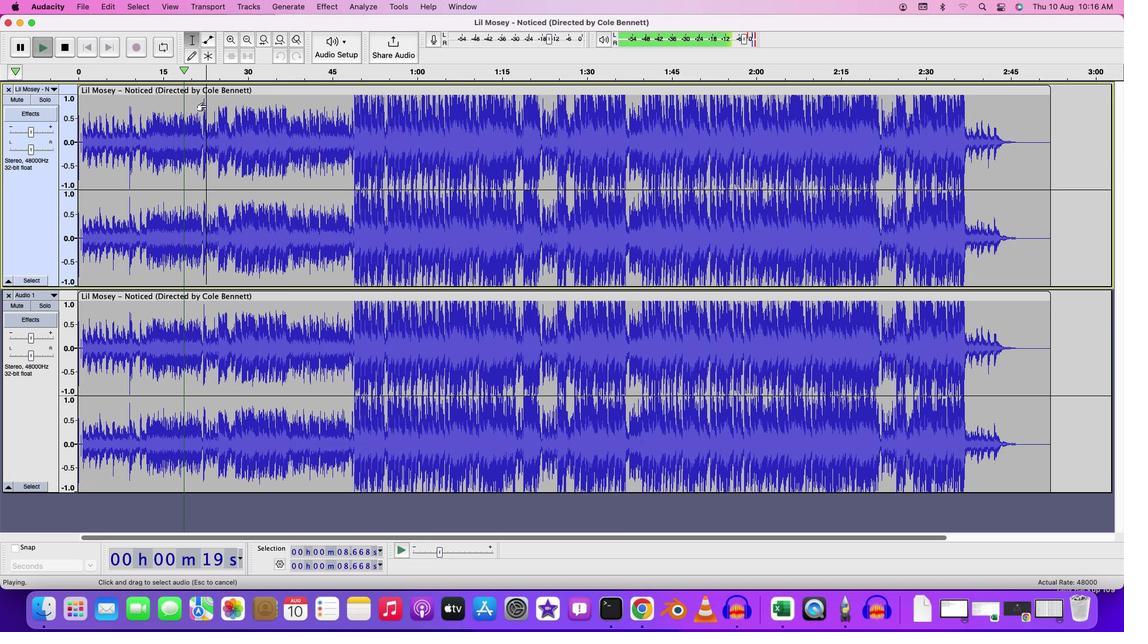 
Action: Key pressed Key.spaceKey.space
Screenshot: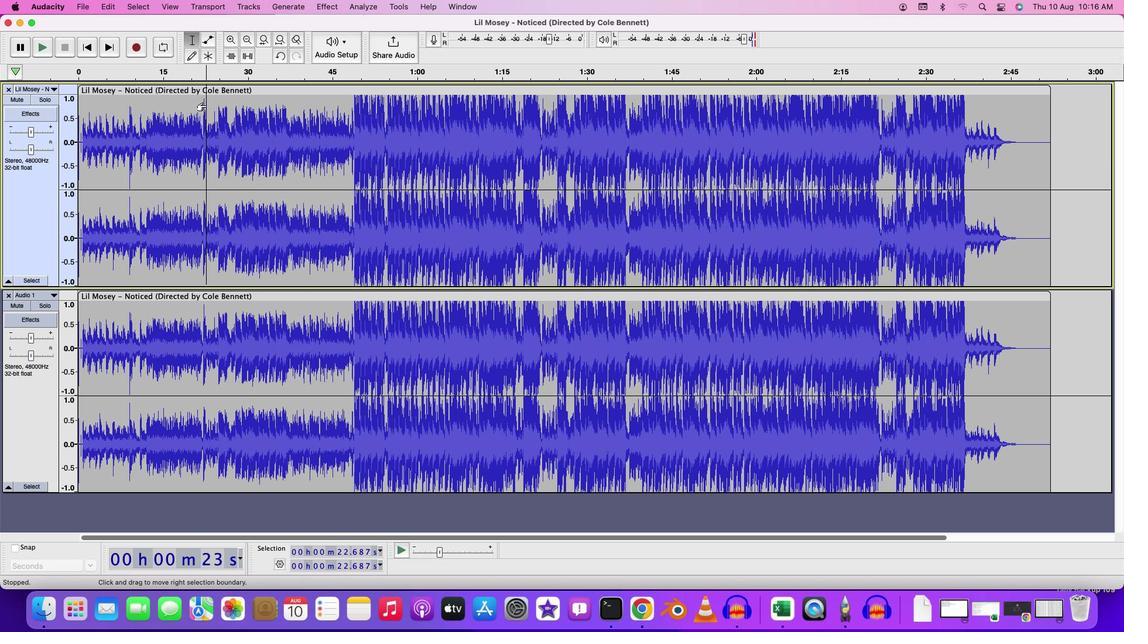 
Action: Mouse moved to (221, 268)
Screenshot: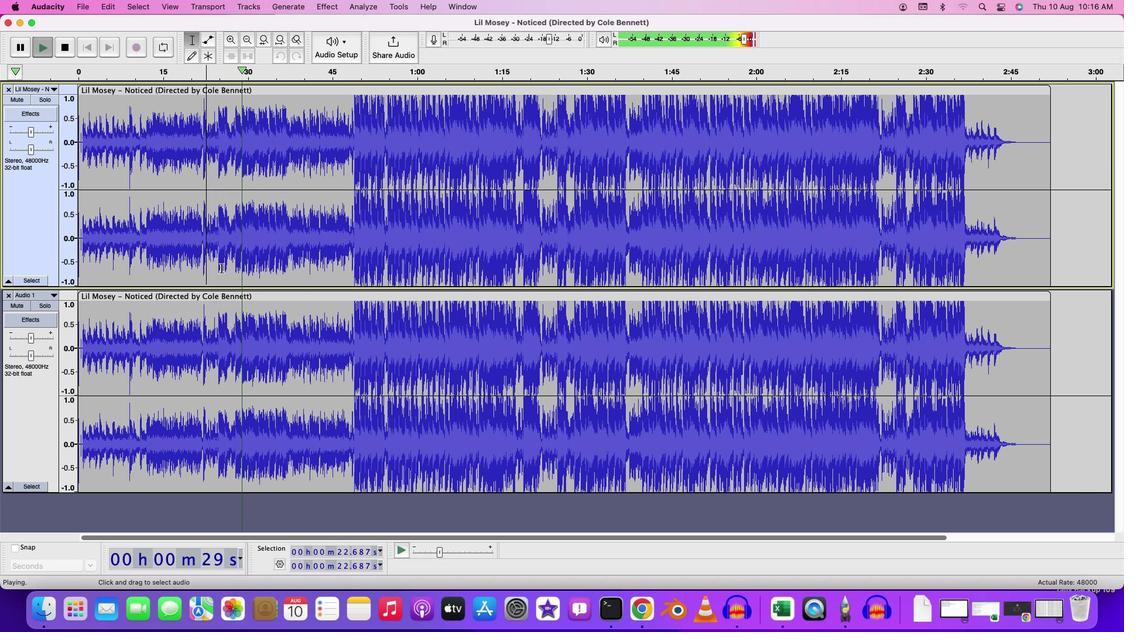 
Action: Mouse pressed left at (221, 268)
Screenshot: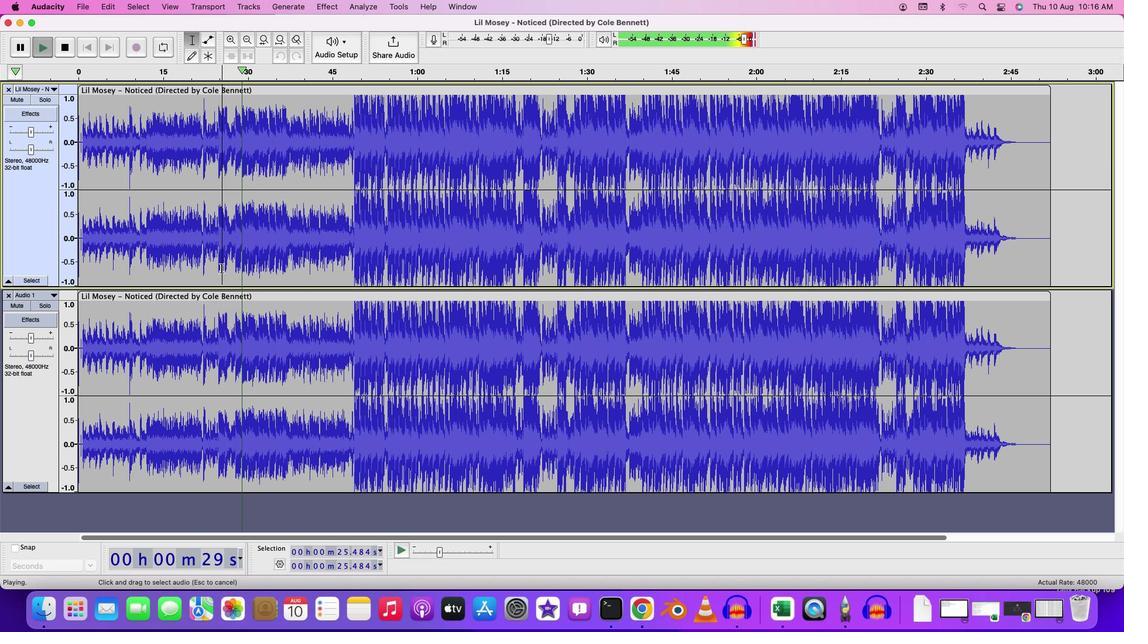 
Action: Mouse moved to (218, 268)
Screenshot: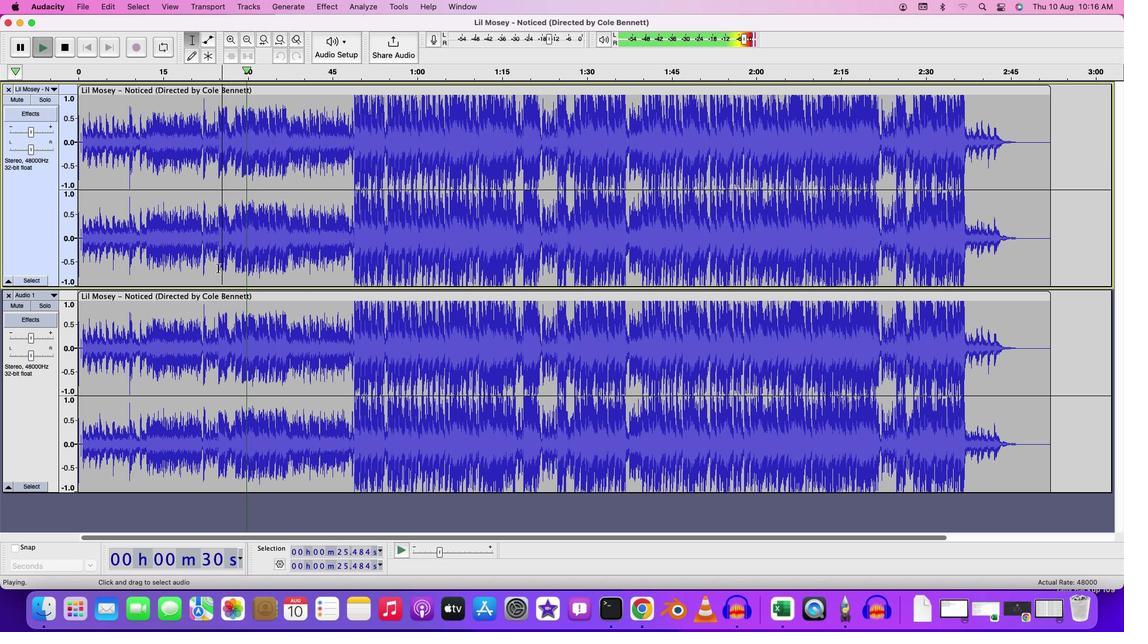 
Action: Mouse pressed left at (218, 268)
Screenshot: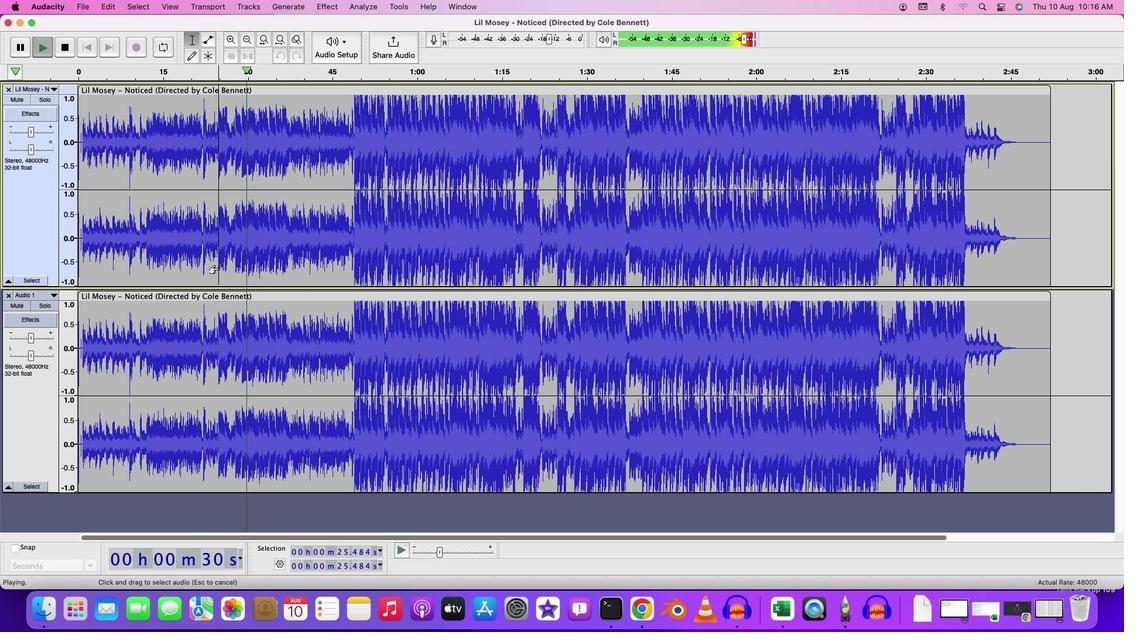 
Action: Key pressed Key.spaceKey.cmd
Screenshot: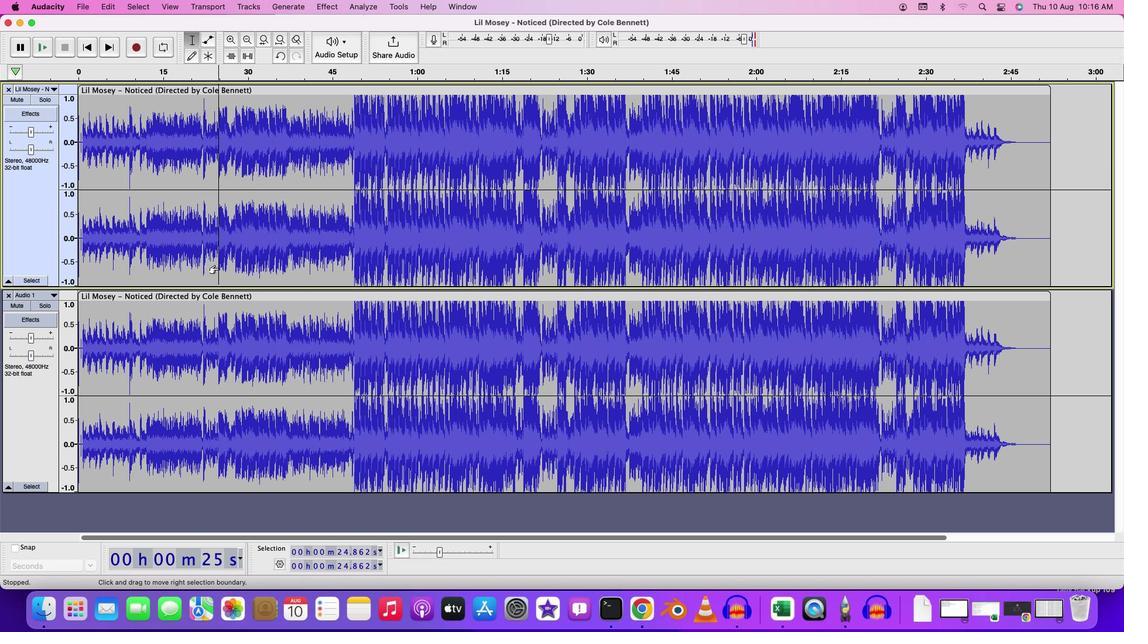 
Action: Mouse scrolled (218, 268) with delta (0, 0)
Screenshot: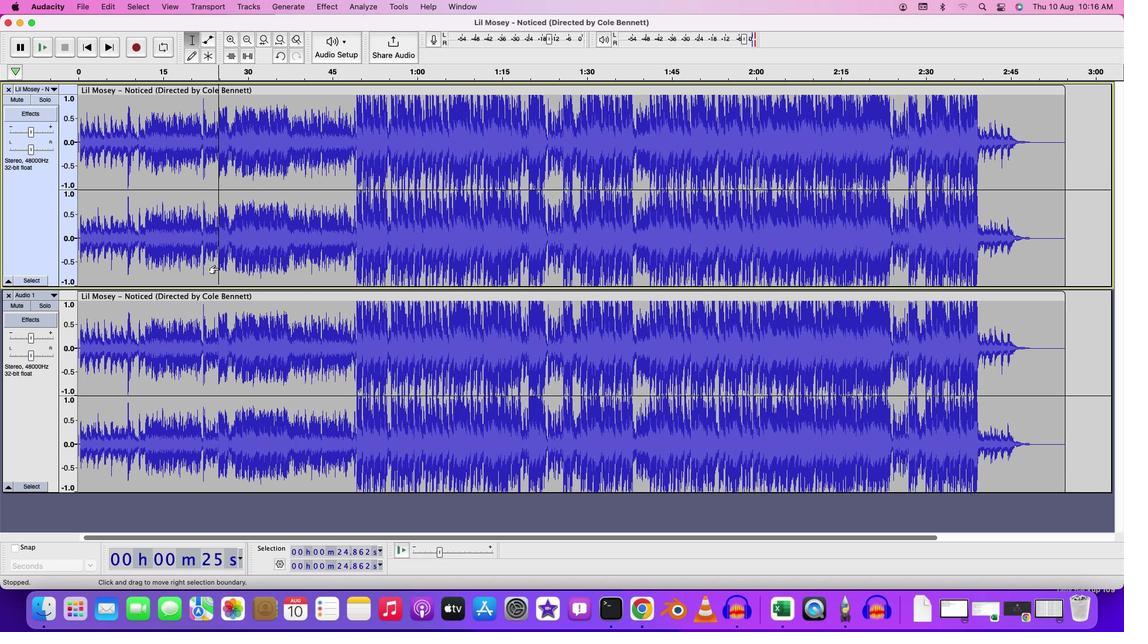 
Action: Mouse scrolled (218, 268) with delta (0, 0)
Screenshot: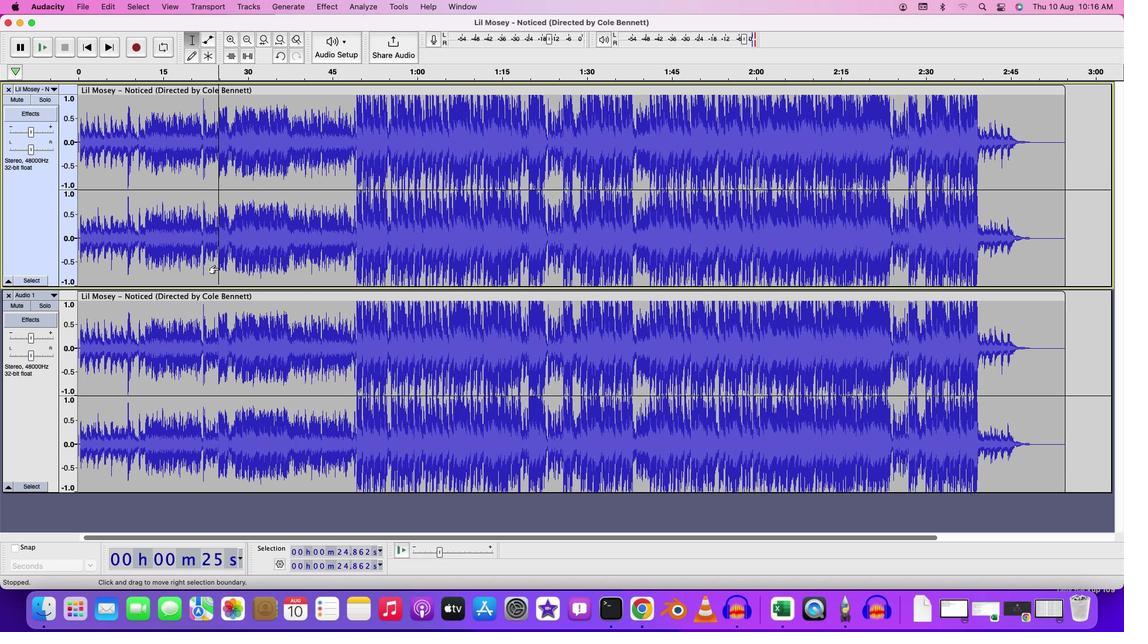 
Action: Mouse scrolled (218, 268) with delta (0, 2)
Screenshot: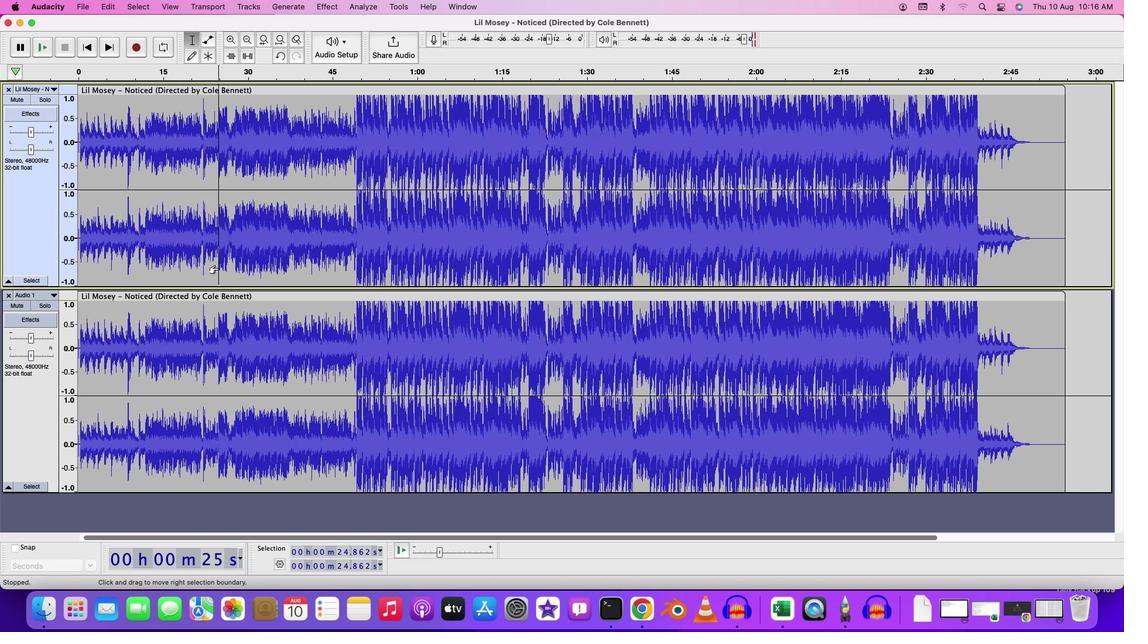 
Action: Mouse scrolled (218, 268) with delta (0, 2)
Screenshot: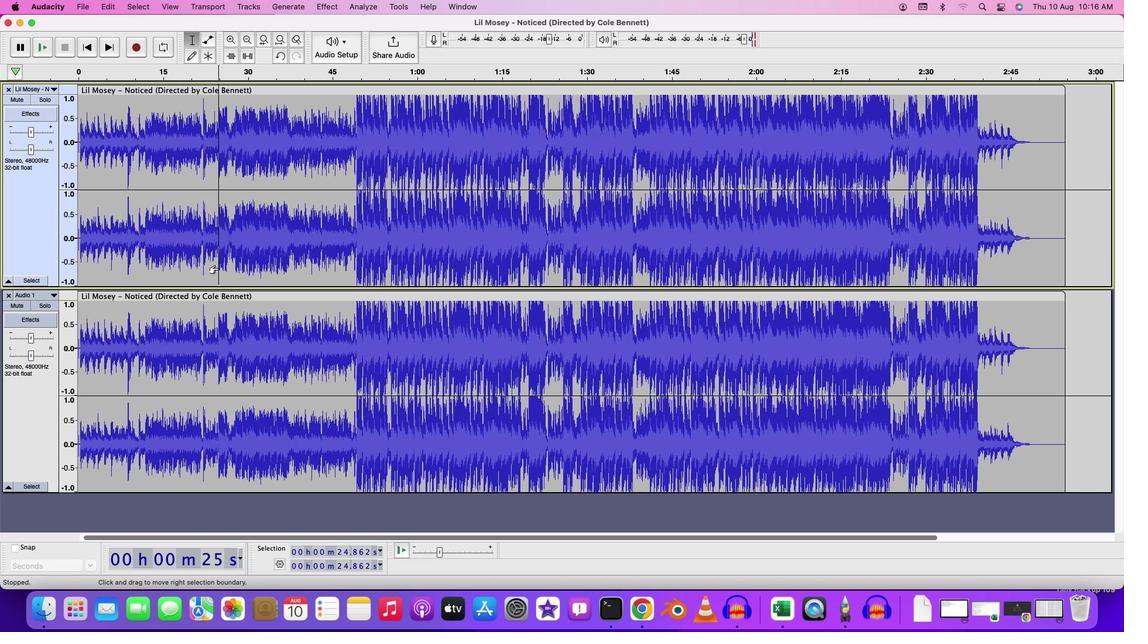 
Action: Mouse scrolled (218, 268) with delta (0, 3)
Screenshot: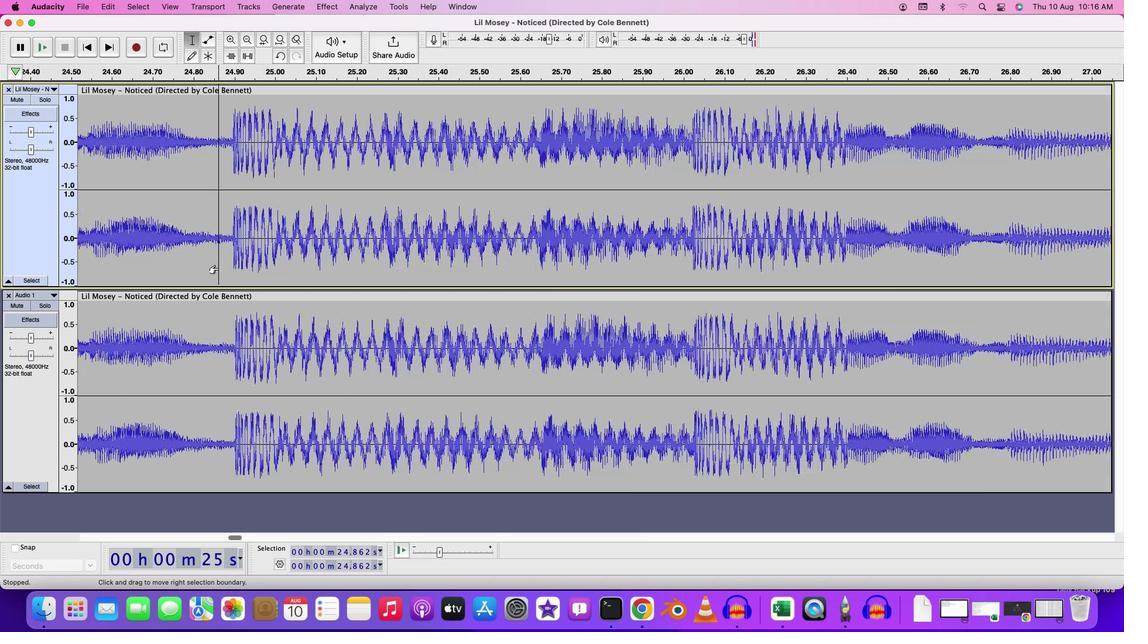 
Action: Mouse scrolled (218, 268) with delta (0, 4)
Screenshot: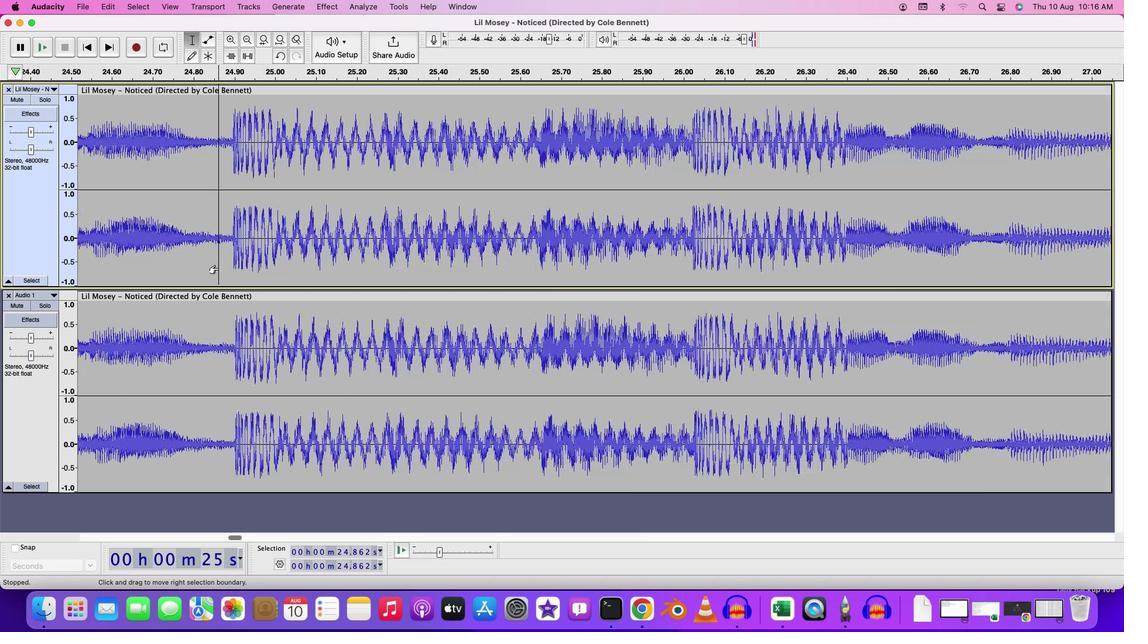 
Action: Mouse scrolled (218, 268) with delta (0, 0)
Screenshot: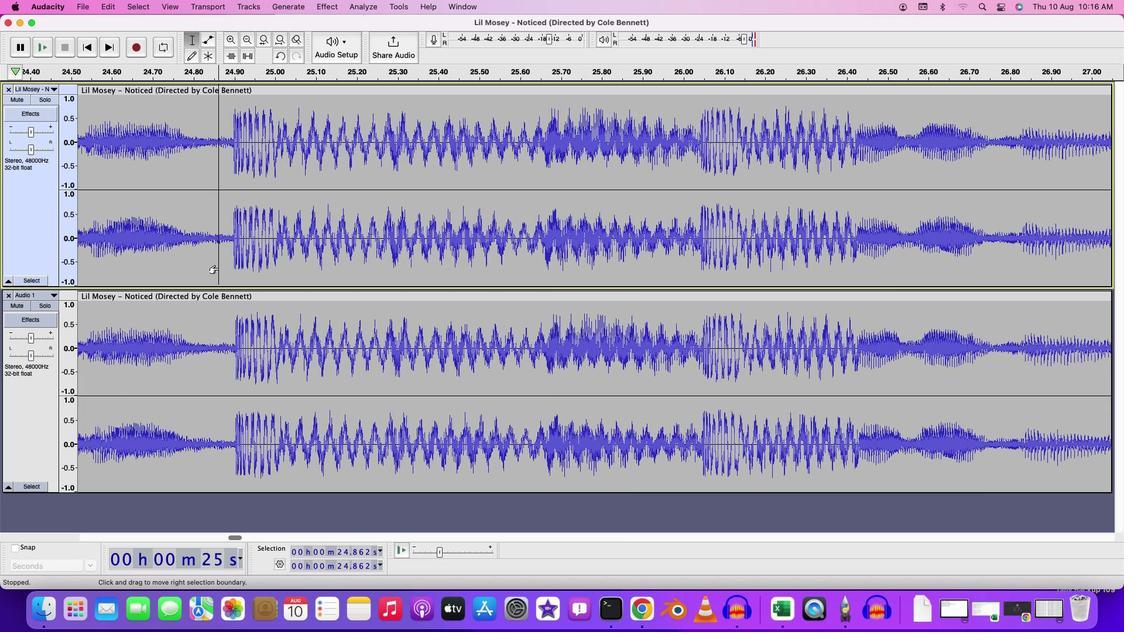 
Action: Mouse scrolled (218, 268) with delta (0, 0)
Screenshot: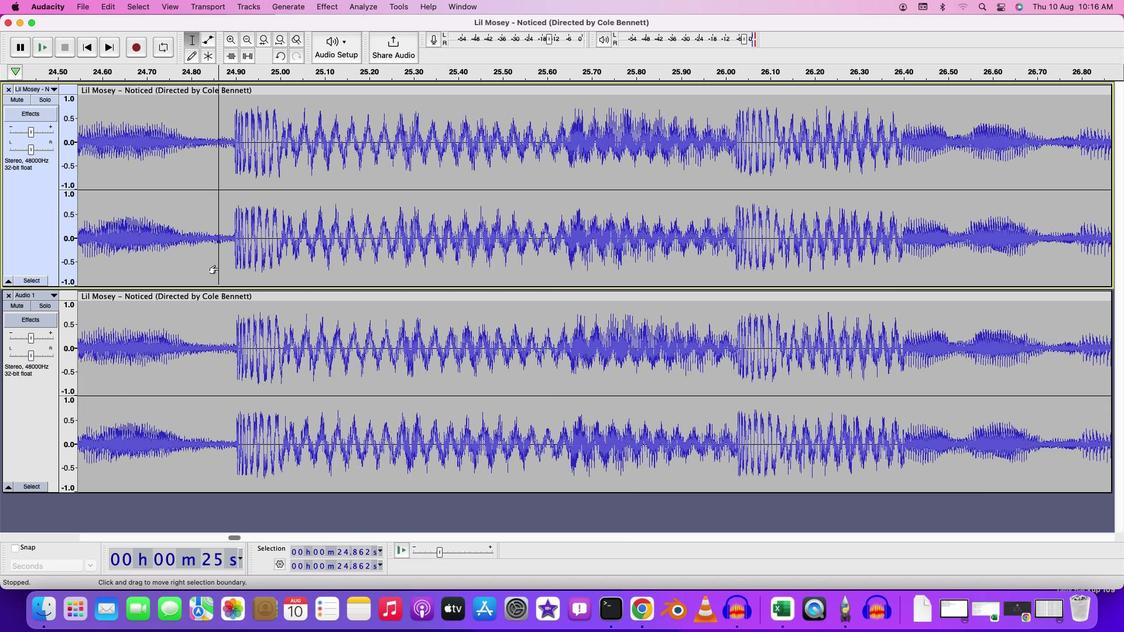 
Action: Mouse scrolled (218, 268) with delta (0, 0)
Screenshot: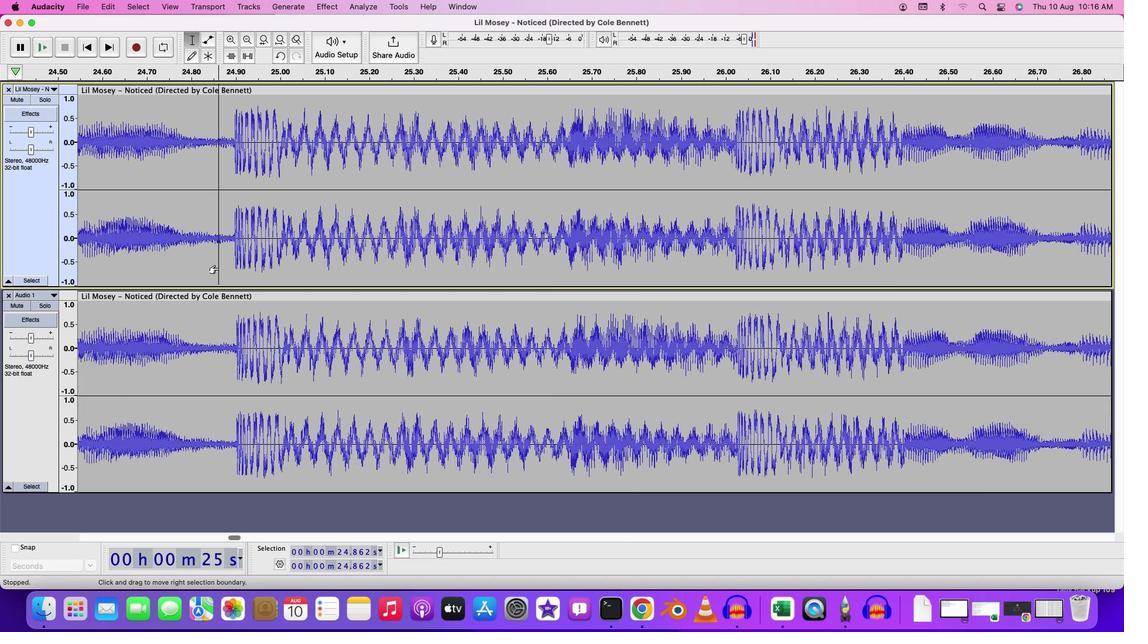
Action: Mouse scrolled (218, 268) with delta (0, 1)
